 Task: Organize plant care information in Trello by creating cards for each plant type and adding detailed checklists for care instructions and taxonomy.
Action: Mouse moved to (519, 430)
Screenshot: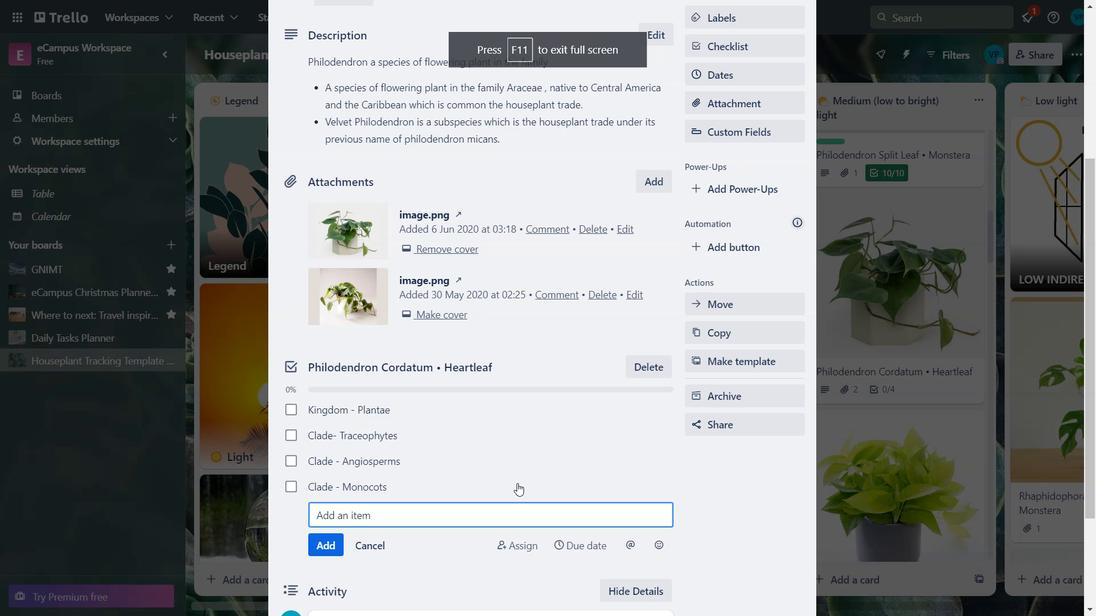 
Action: Key pressed <Key.down><Key.down><Key.down><Key.down>
Screenshot: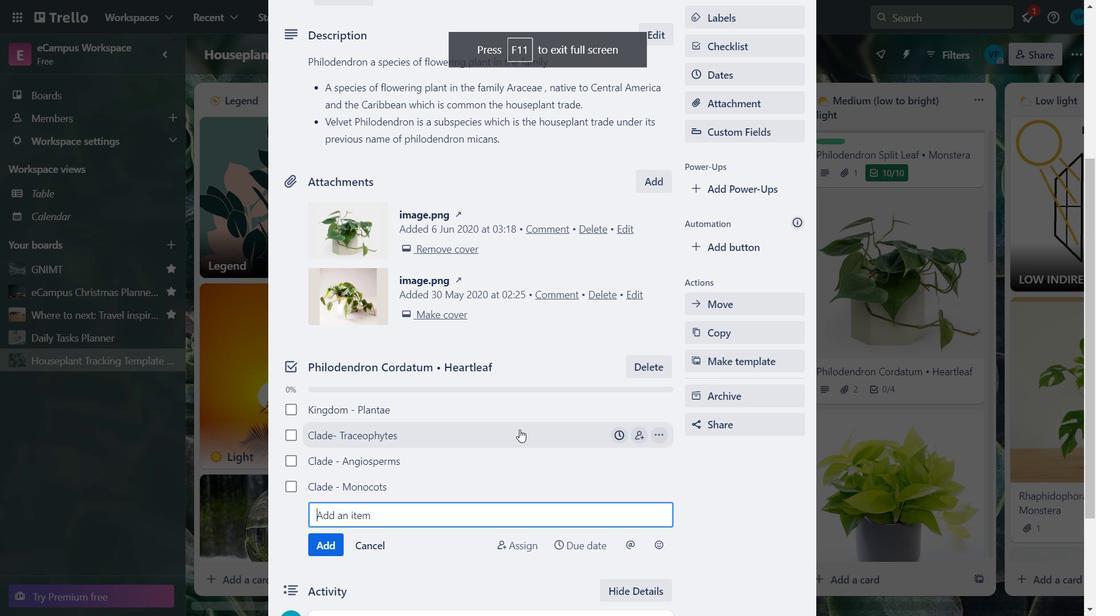 
Action: Mouse moved to (442, 456)
Screenshot: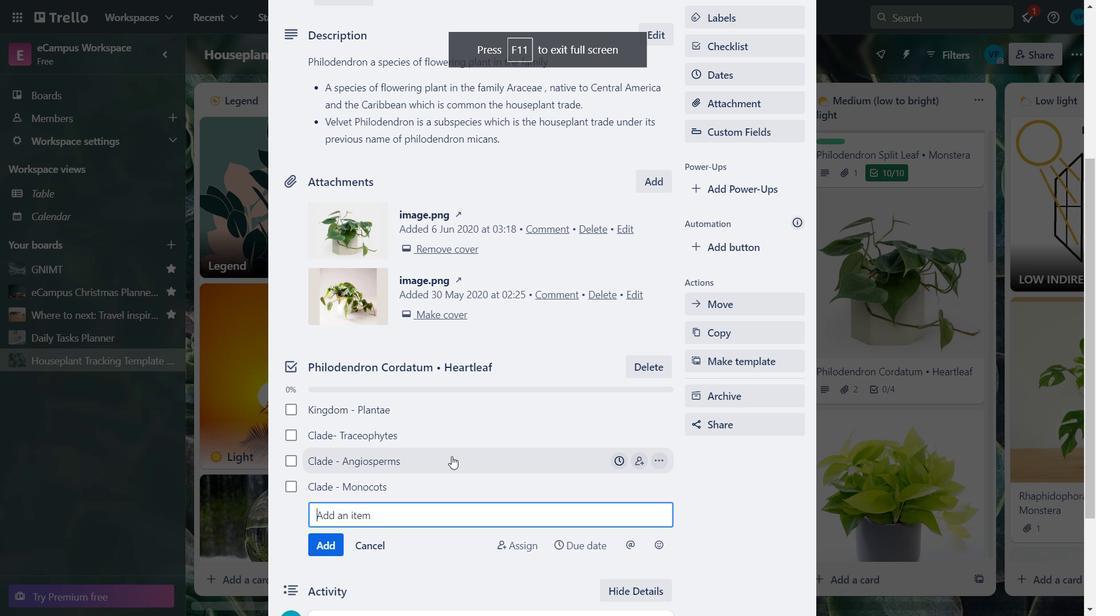 
Action: Mouse pressed left at (442, 456)
Screenshot: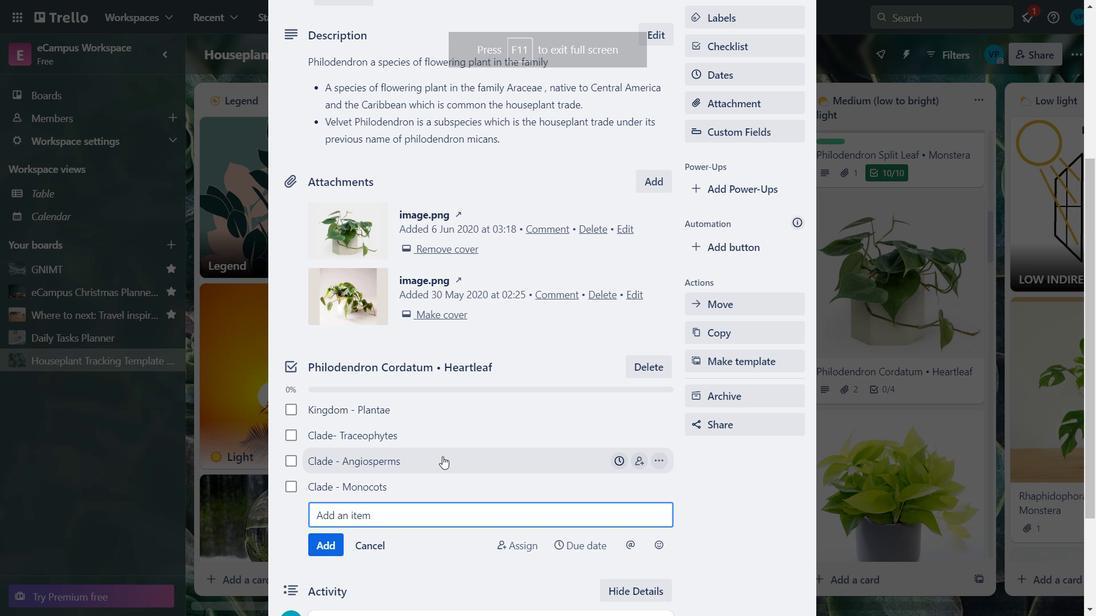 
Action: Mouse moved to (238, 536)
Screenshot: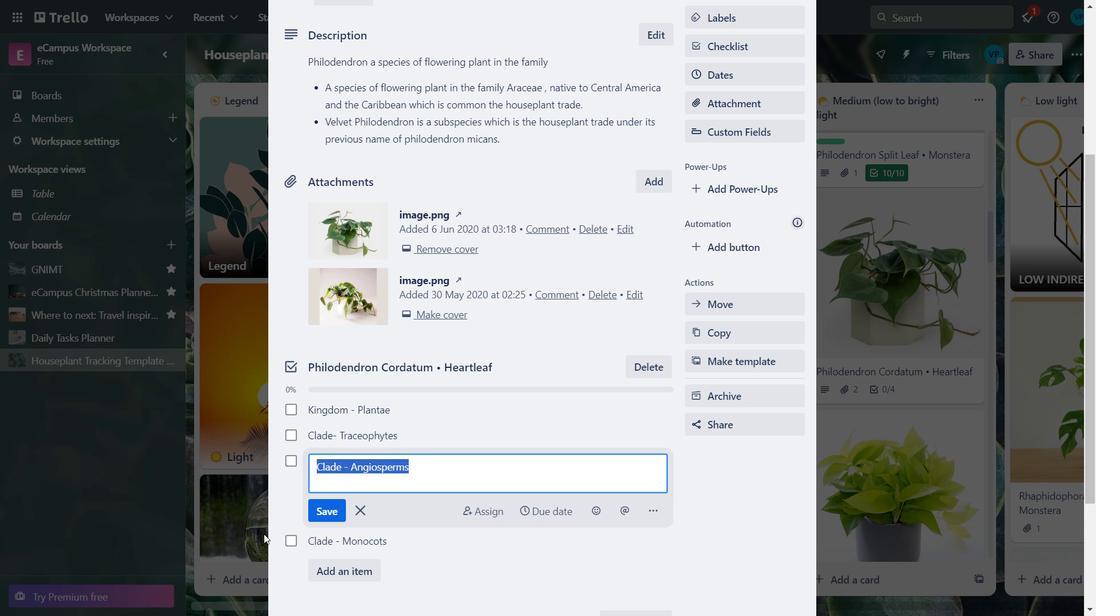 
Action: Mouse pressed left at (238, 536)
Screenshot: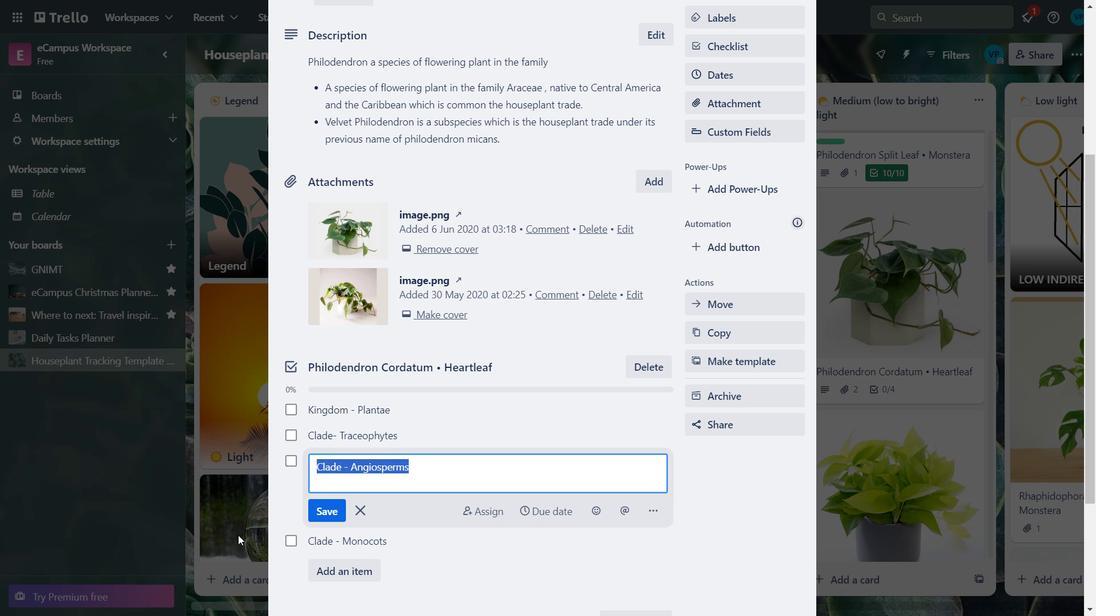 
Action: Mouse moved to (339, 519)
Screenshot: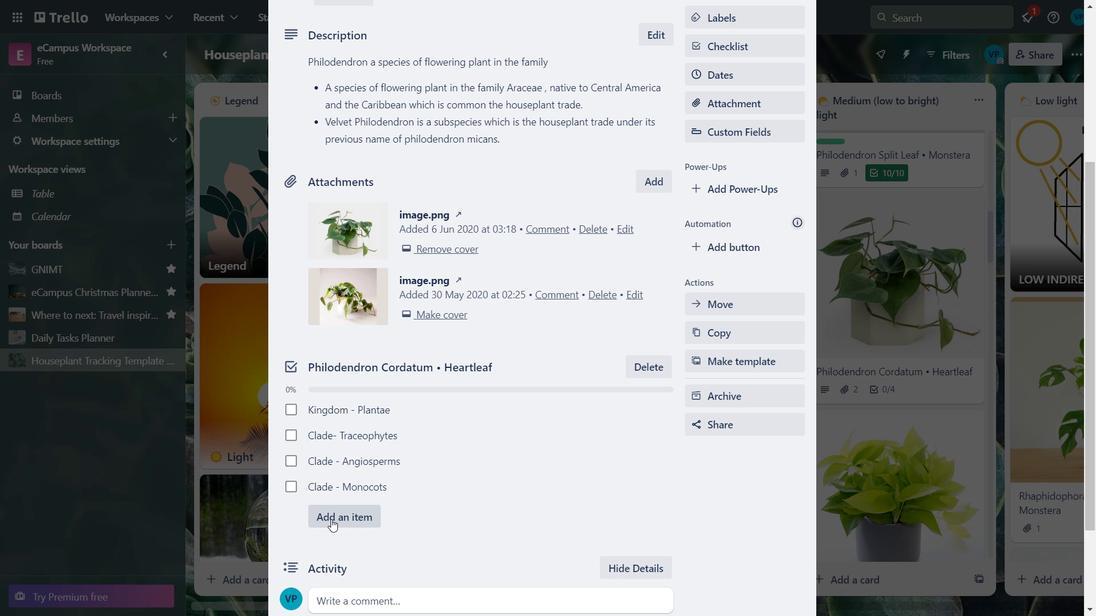 
Action: Mouse pressed left at (339, 519)
Screenshot: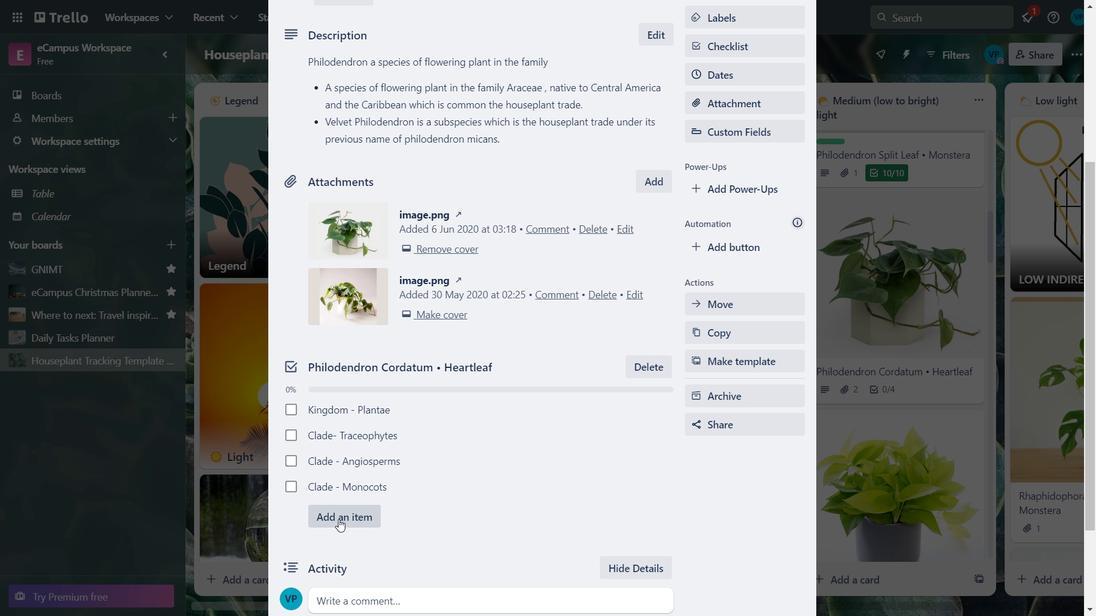 
Action: Key pressed <Key.caps_lock>O<Key.caps_lock>rder<Key.space>-<Key.space><Key.caps_lock>A<Key.caps_lock>lismatales
Screenshot: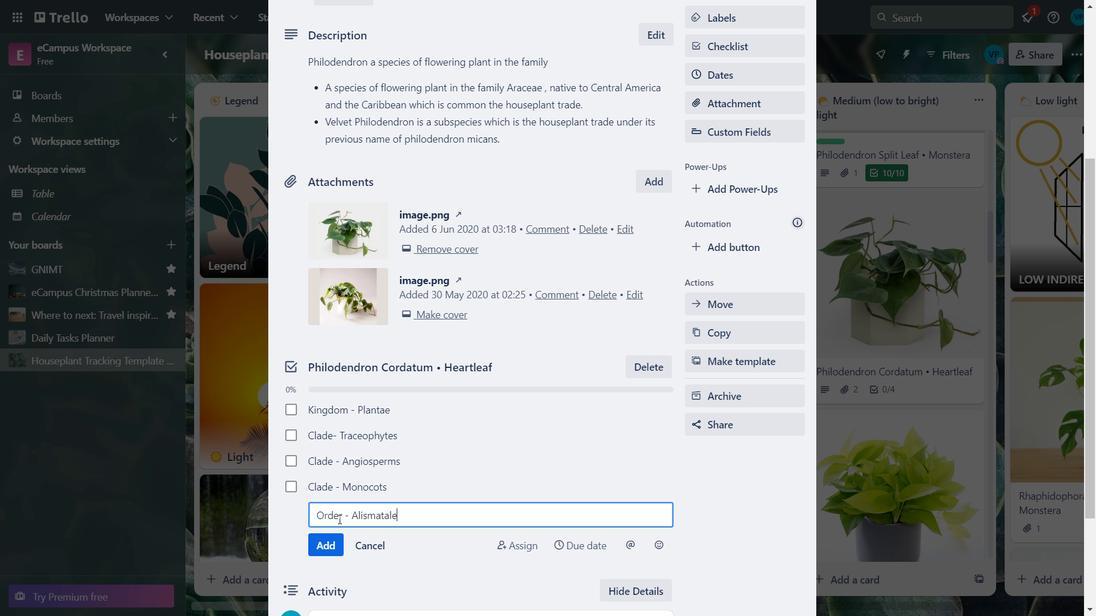 
Action: Mouse moved to (326, 559)
Screenshot: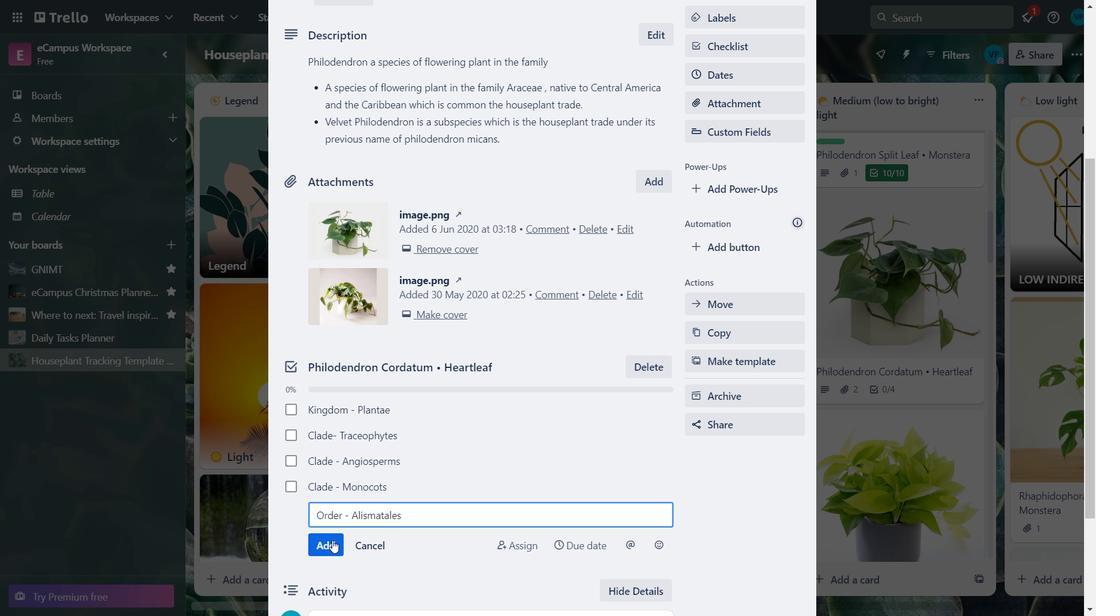 
Action: Mouse pressed left at (326, 559)
Screenshot: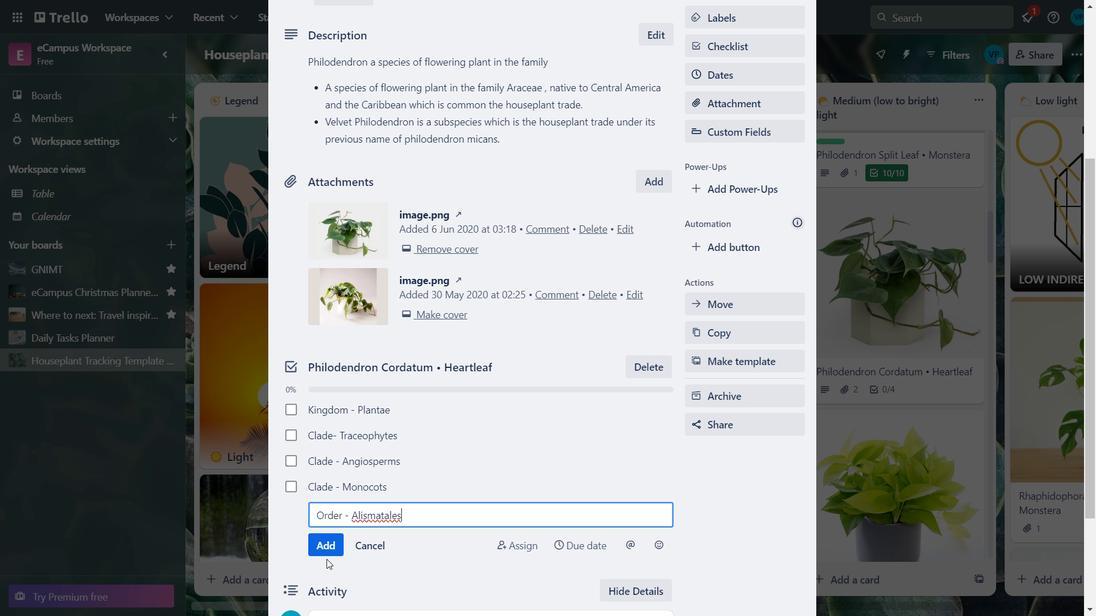 
Action: Mouse moved to (343, 512)
Screenshot: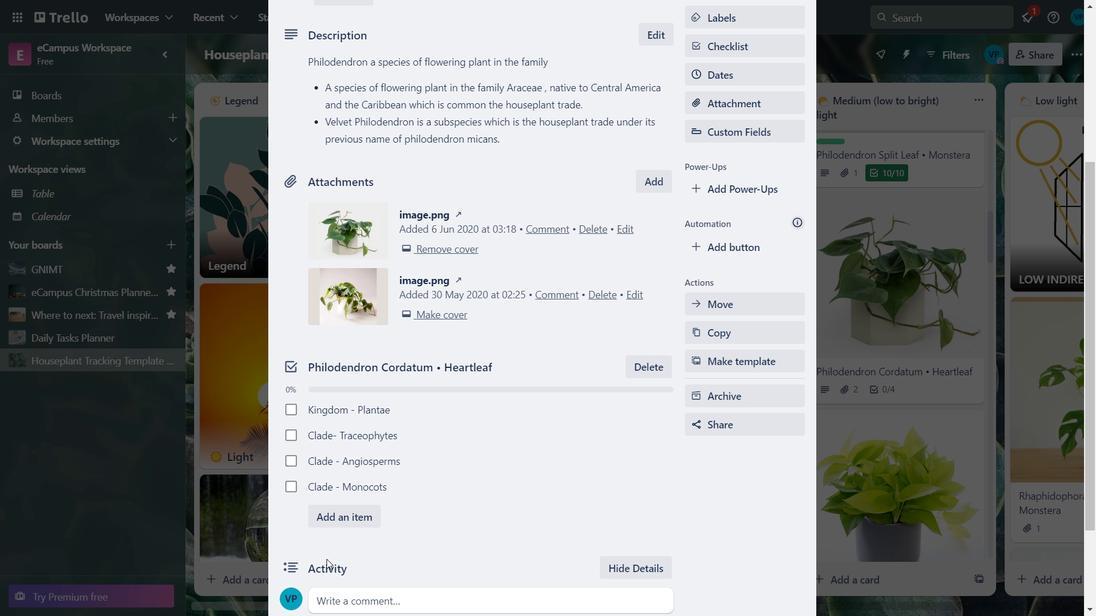 
Action: Mouse pressed left at (343, 512)
Screenshot: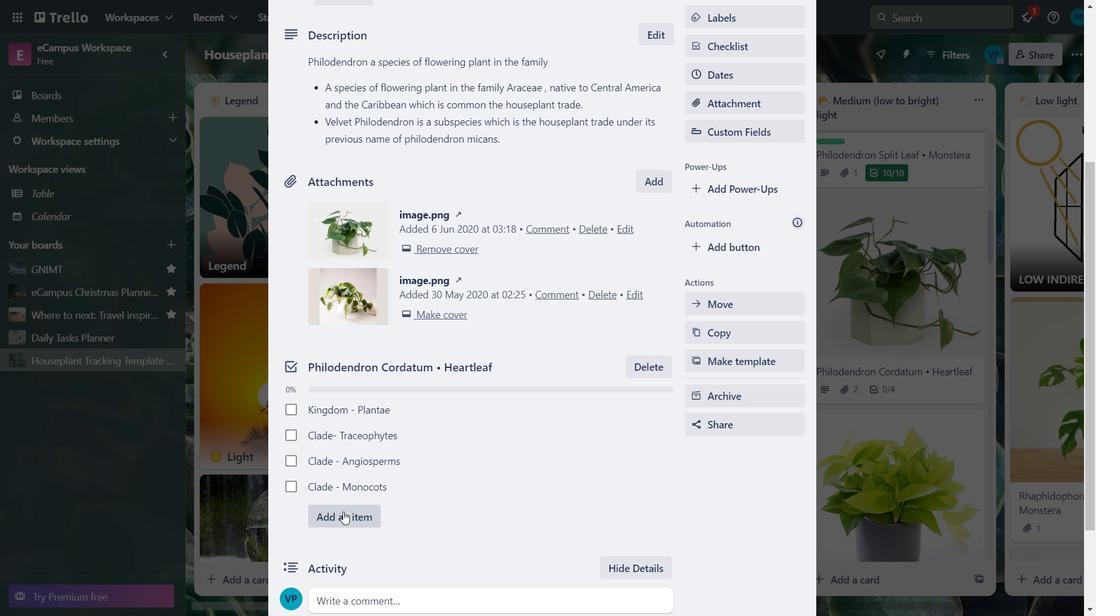 
Action: Mouse moved to (325, 539)
Screenshot: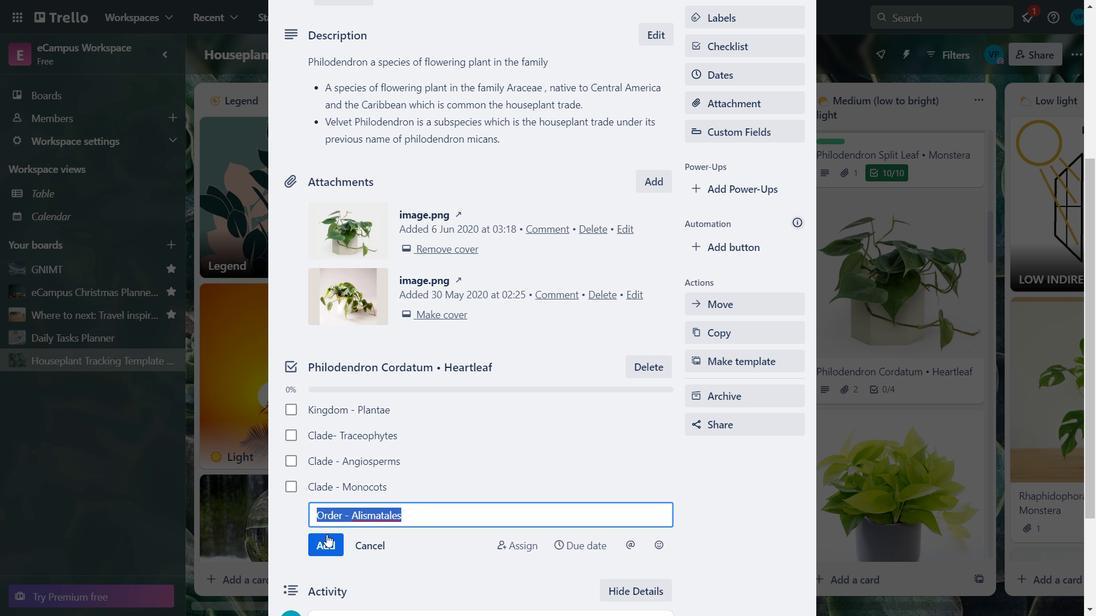 
Action: Mouse pressed left at (325, 539)
Screenshot: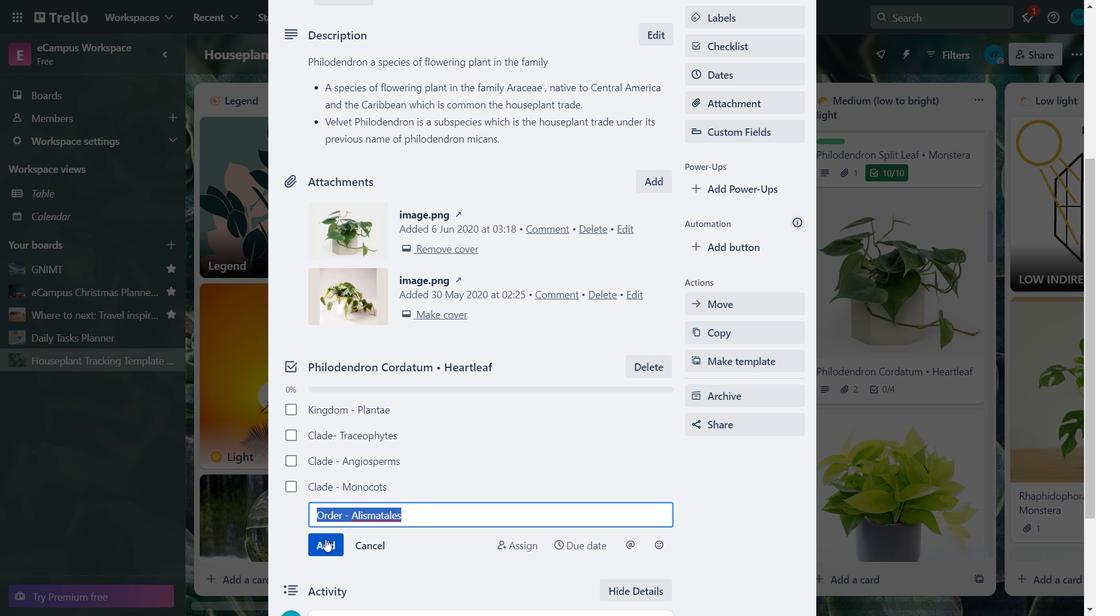 
Action: Key pressed <Key.caps_lock>F<Key.caps_lock>amily<Key.space>-<Key.space><Key.caps_lock>A<Key.caps_lock>raca<Key.backspace>eae
Screenshot: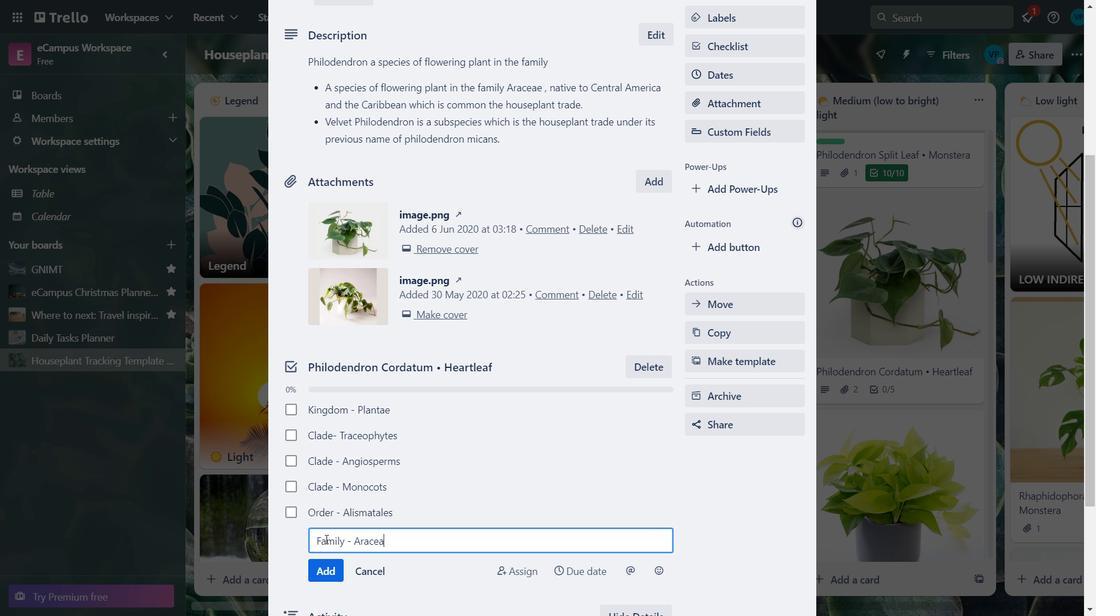 
Action: Mouse moved to (322, 572)
Screenshot: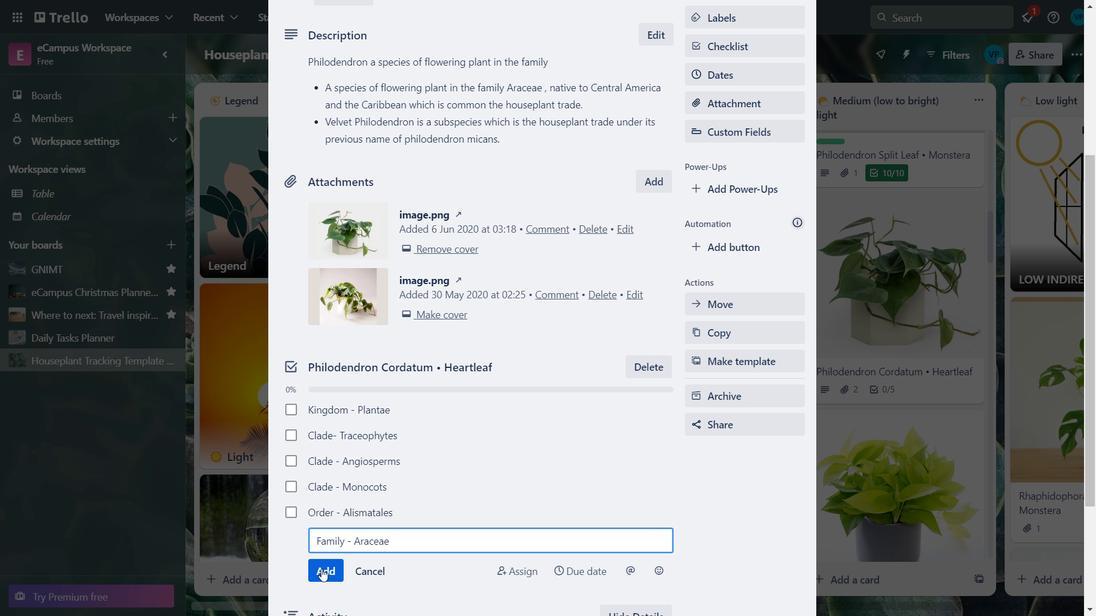 
Action: Mouse pressed left at (322, 572)
Screenshot: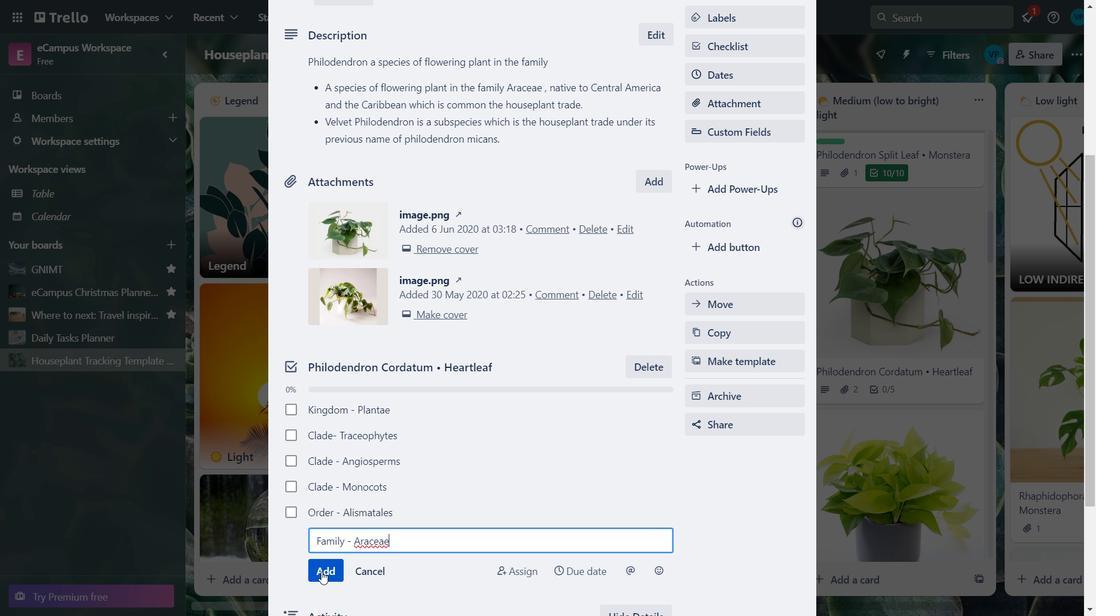 
Action: Key pressed <Key.caps_lock><Key.caps_lock><Key.caps_lock>G<Key.caps_lock>enus-<Key.space><Key.caps_lock>P<Key.caps_lock>hilodendron
Screenshot: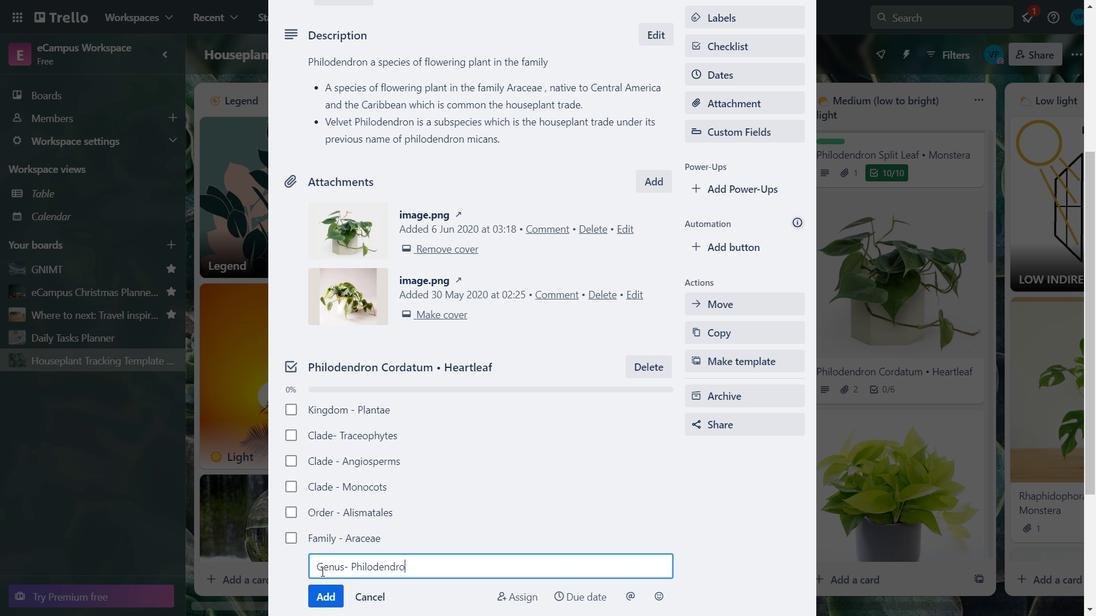 
Action: Mouse moved to (324, 595)
Screenshot: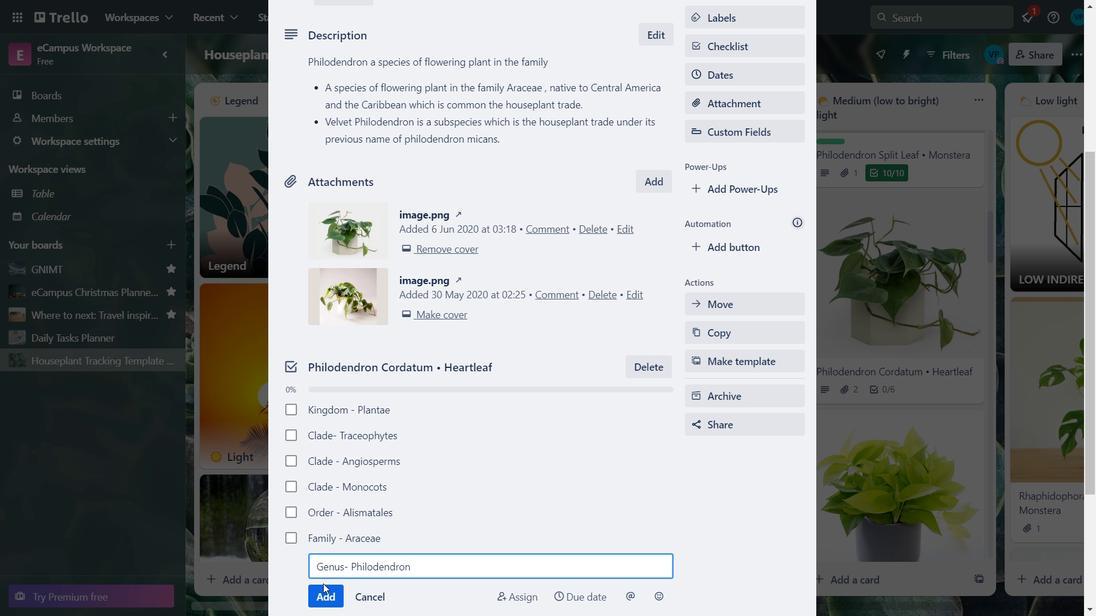 
Action: Mouse pressed left at (324, 595)
Screenshot: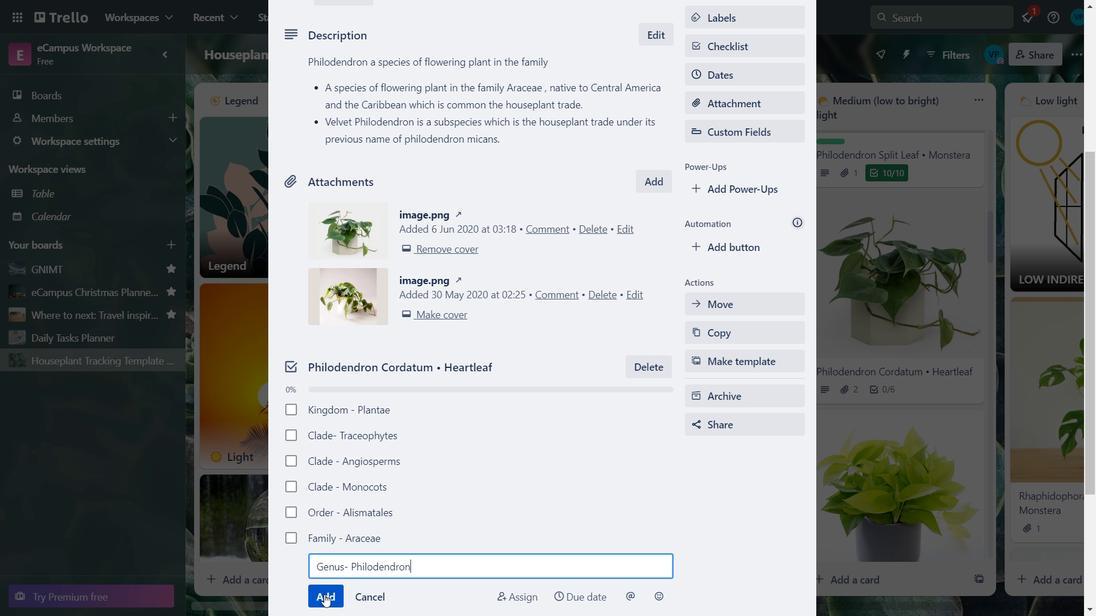 
Action: Key pressed <Key.caps_lock>S<Key.caps_lock>pecies-<Key.space><Key.caps_lock>P.H<Key.backspace><Key.caps_lock>hedaraceum
Screenshot: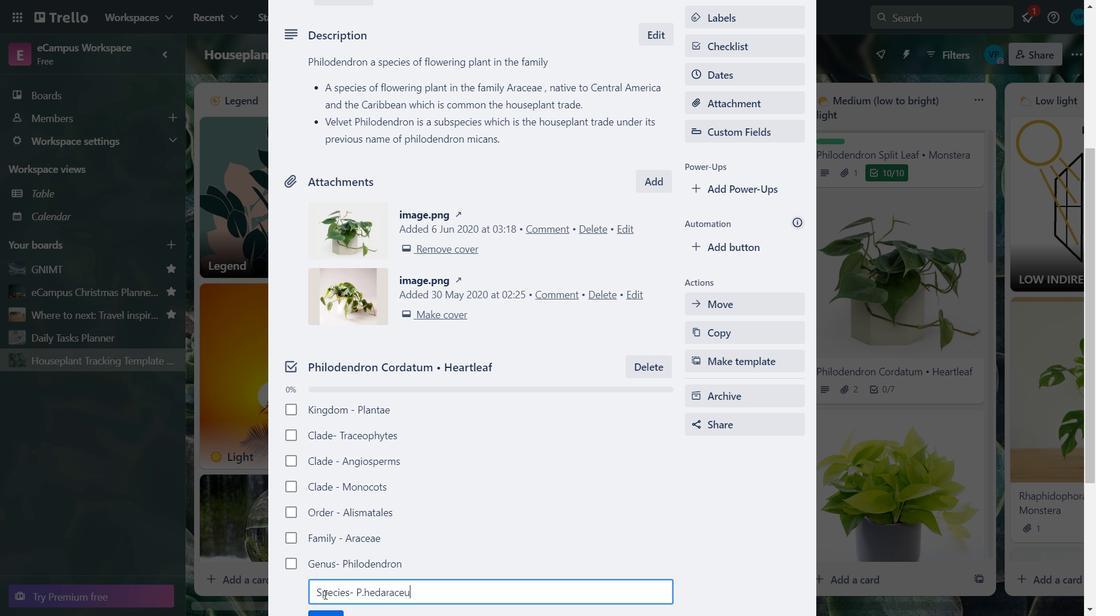 
Action: Mouse moved to (414, 480)
Screenshot: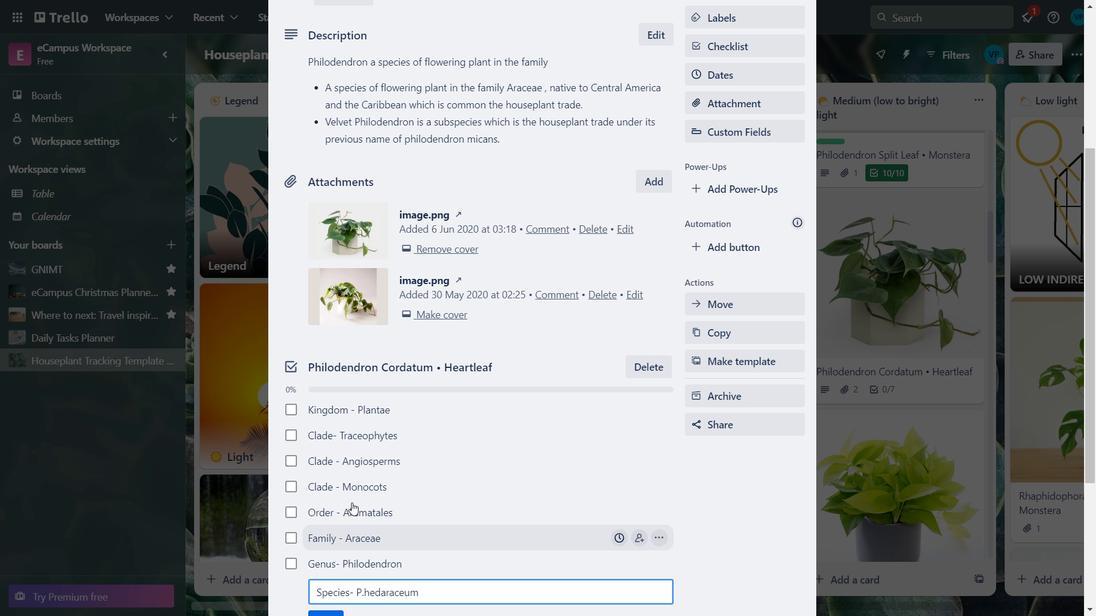 
Action: Key pressed <Key.down><Key.down><Key.down><Key.down>
Screenshot: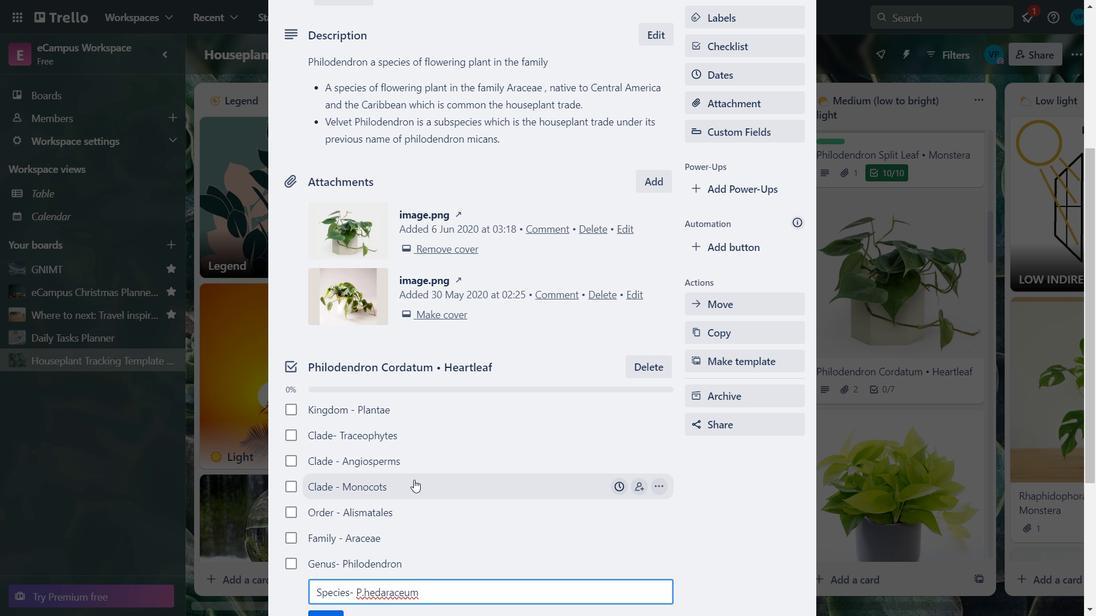 
Action: Mouse moved to (806, 563)
Screenshot: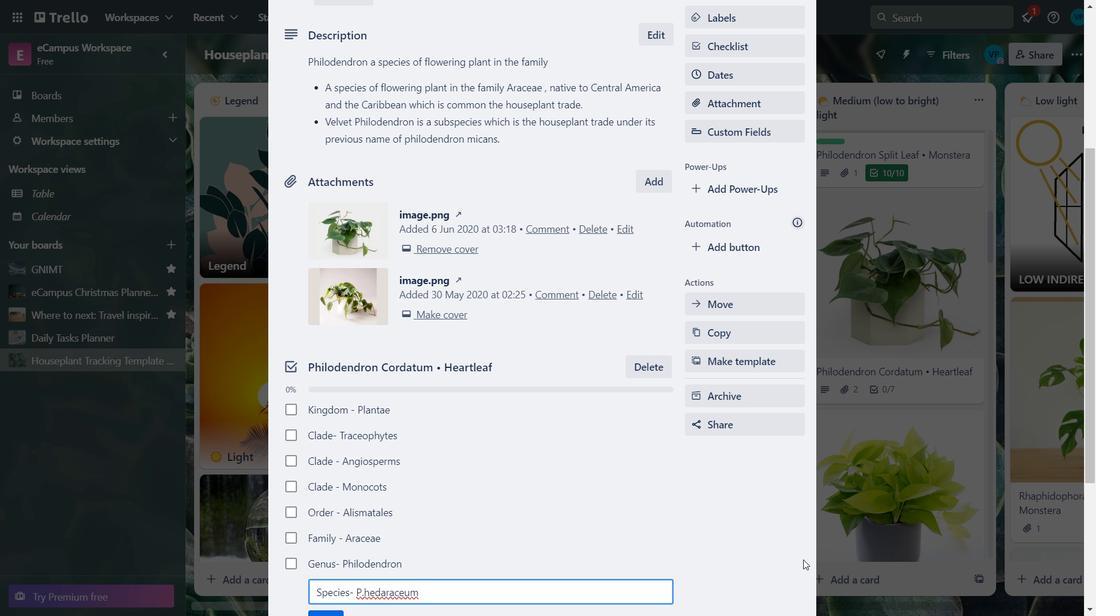 
Action: Mouse pressed left at (806, 563)
Screenshot: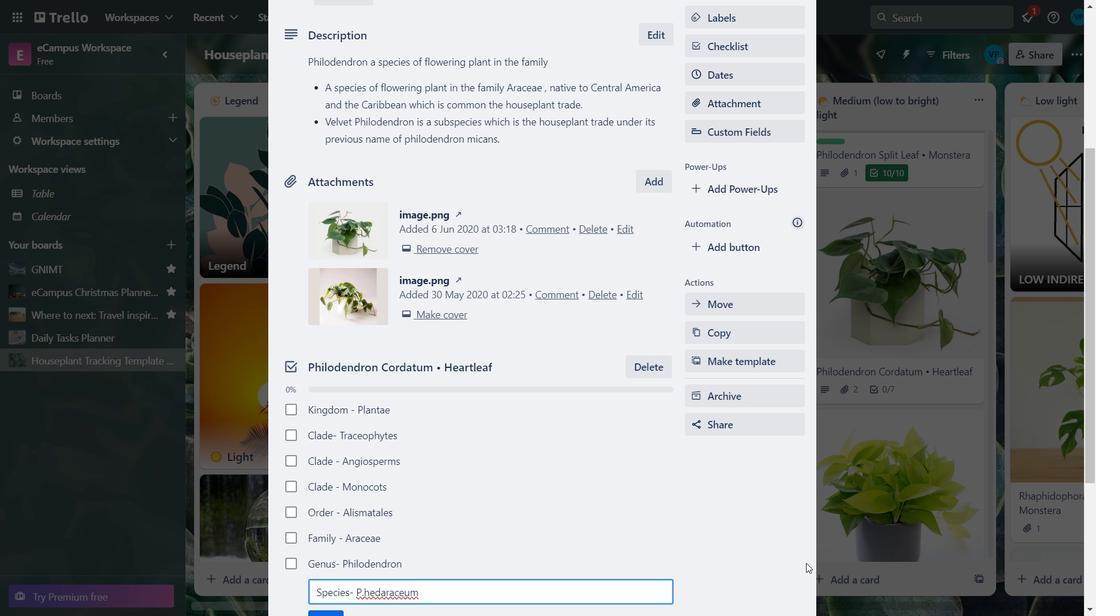 
Action: Mouse moved to (810, 539)
Screenshot: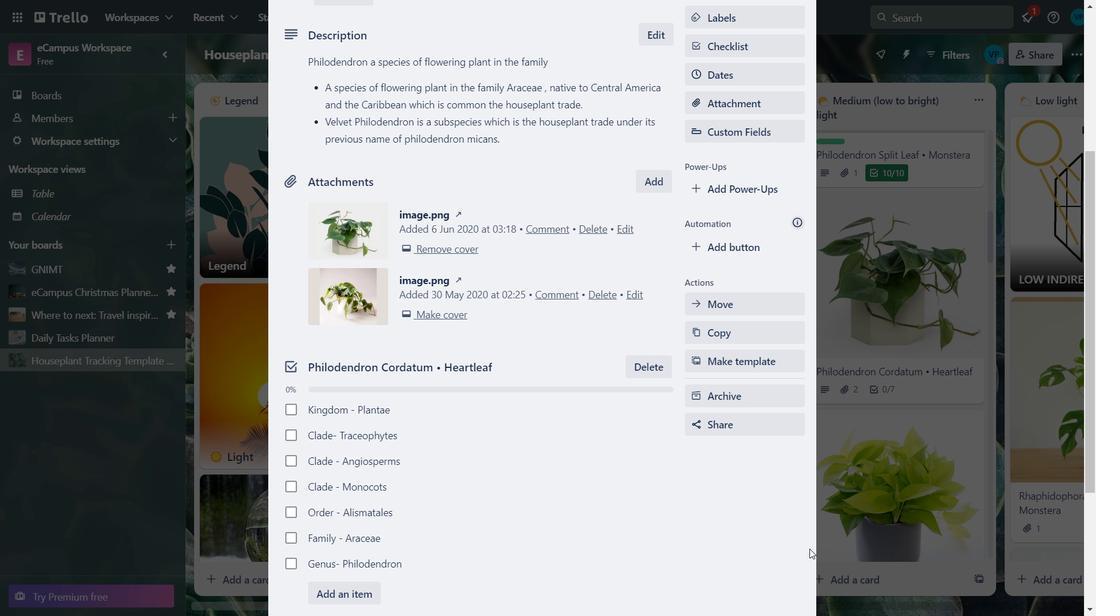 
Action: Mouse pressed left at (810, 539)
Screenshot: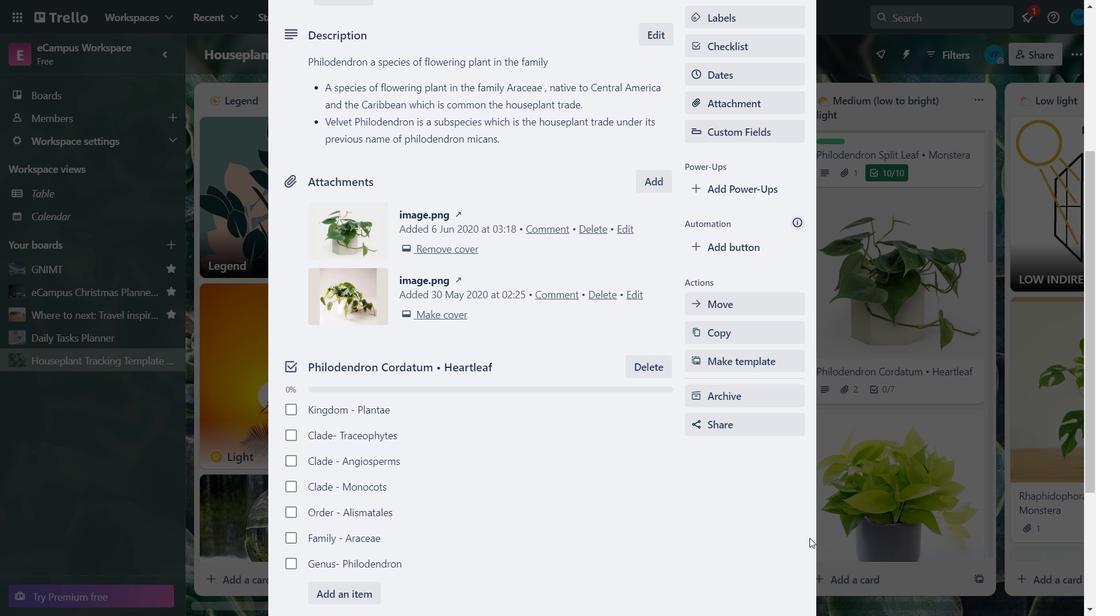 
Action: Mouse moved to (813, 496)
Screenshot: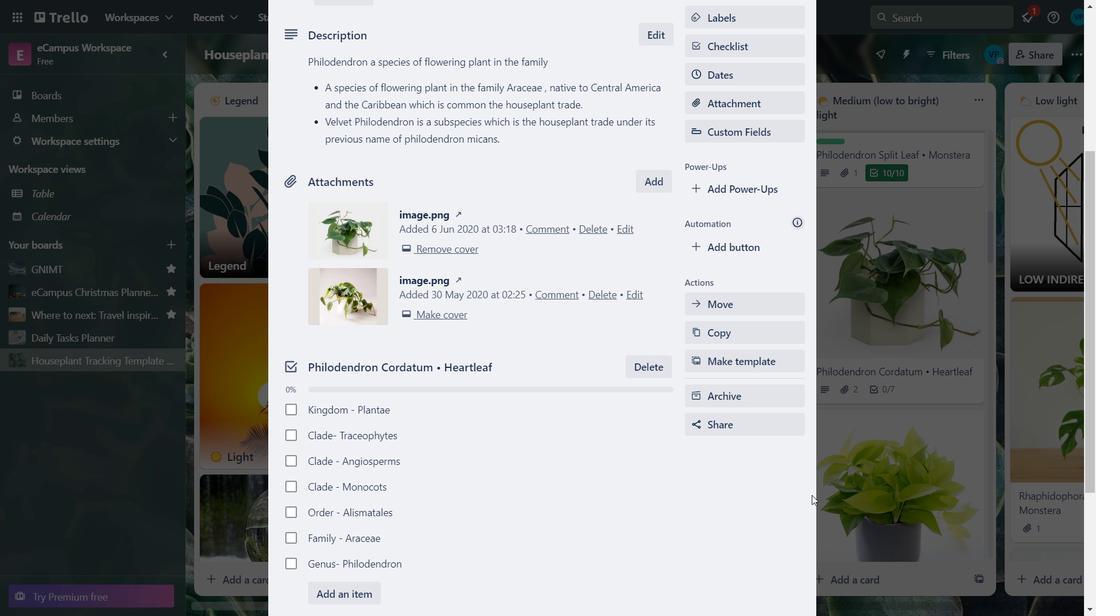 
Action: Mouse pressed left at (813, 496)
Screenshot: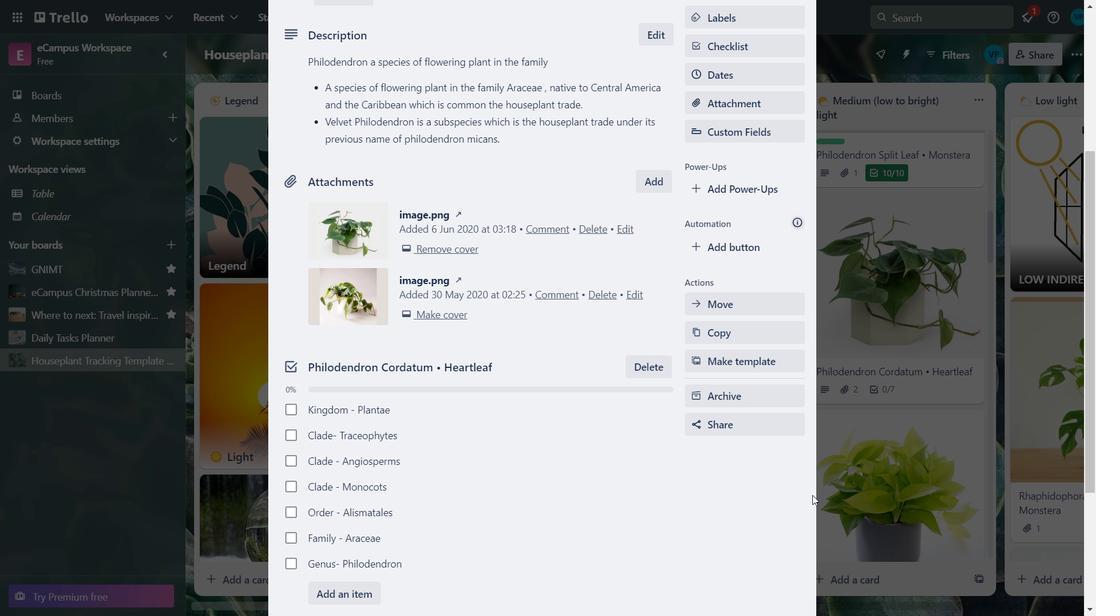 
Action: Mouse pressed left at (813, 496)
Screenshot: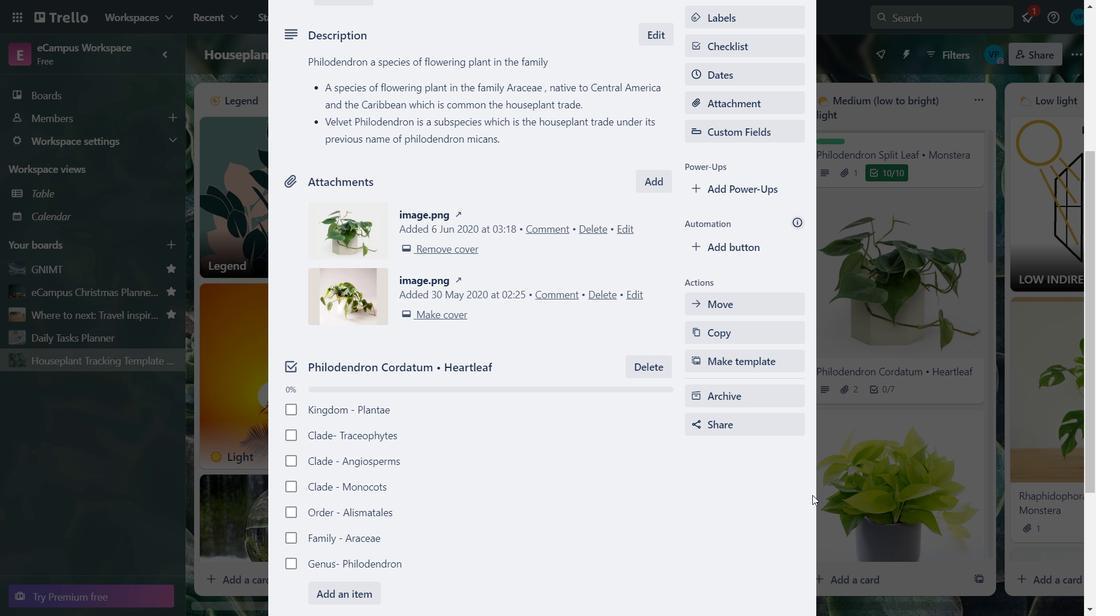 
Action: Mouse pressed left at (813, 496)
Screenshot: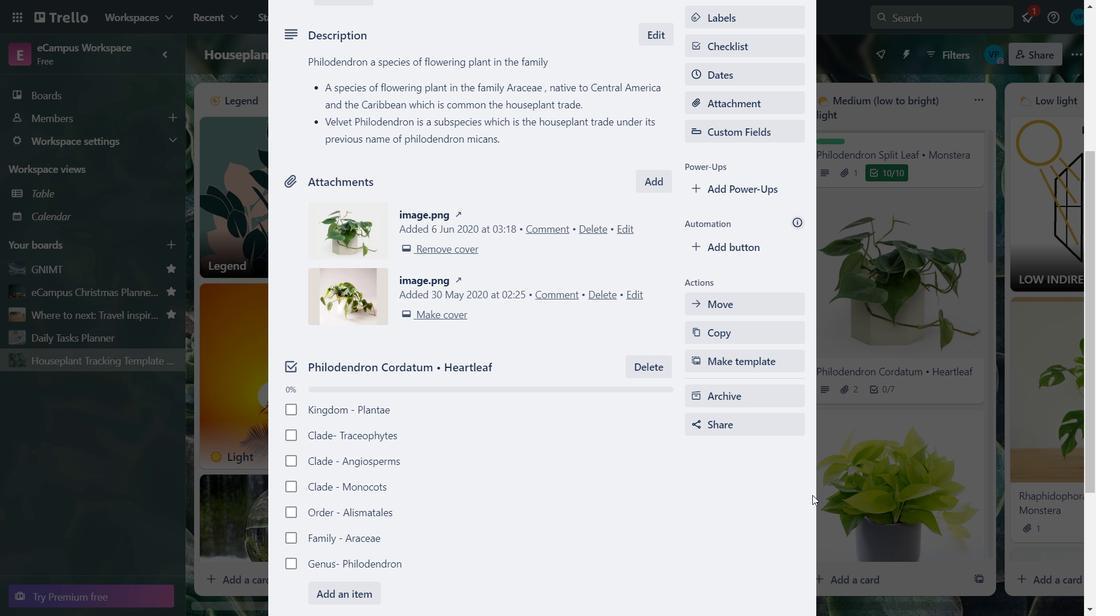 
Action: Mouse pressed left at (813, 496)
Screenshot: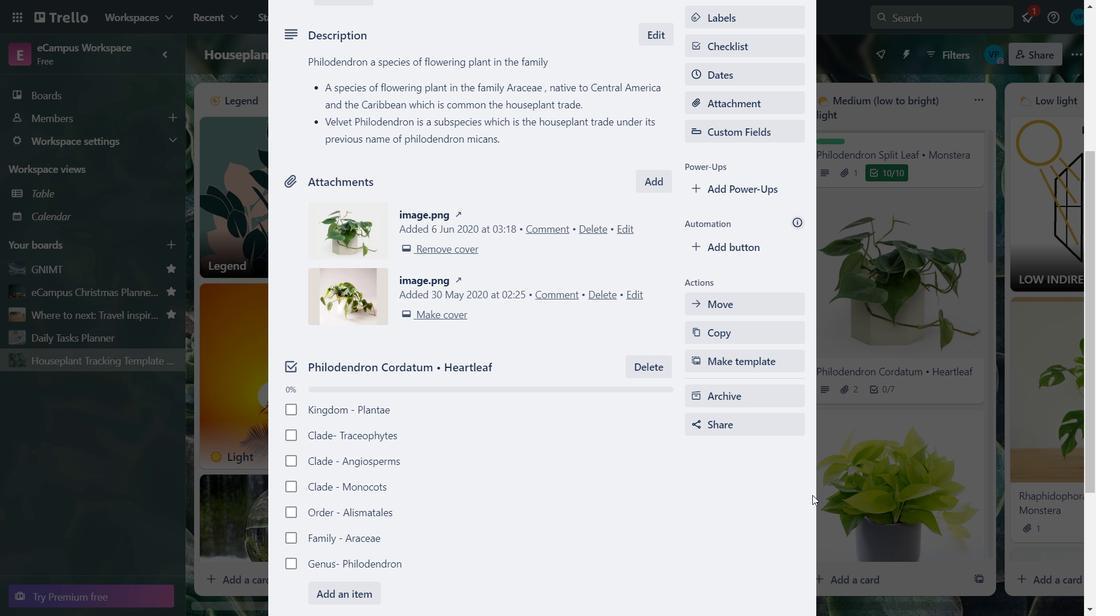 
Action: Mouse moved to (814, 338)
Screenshot: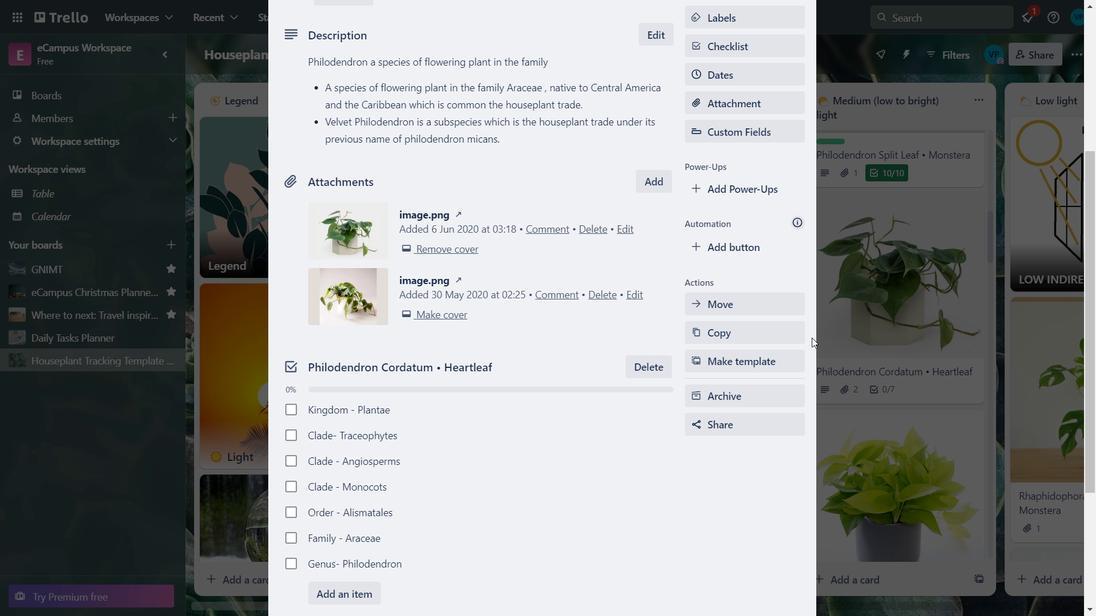 
Action: Mouse pressed left at (814, 338)
Screenshot: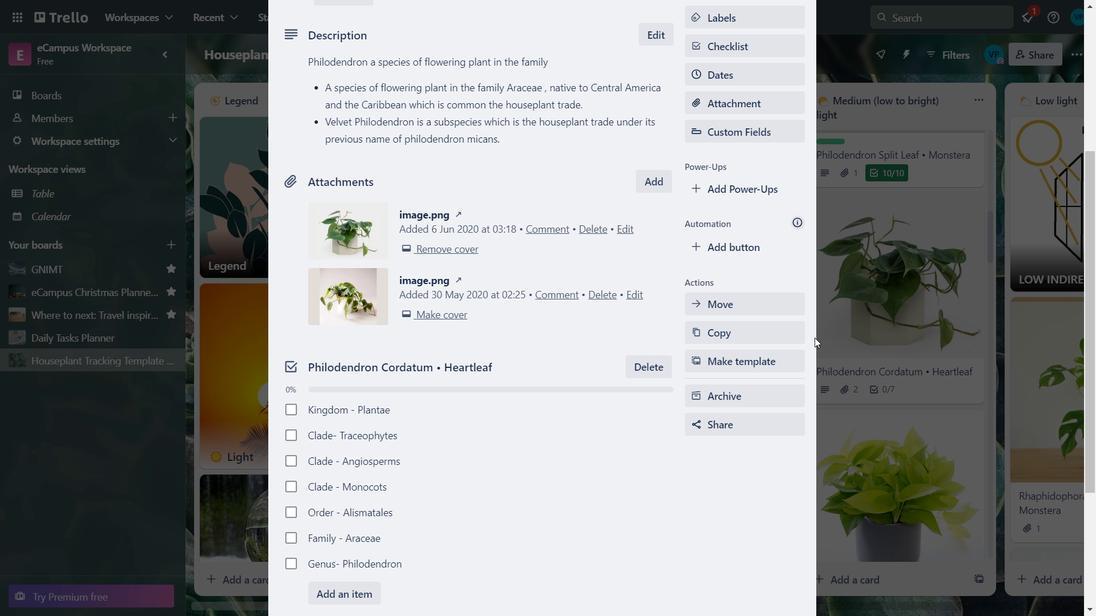 
Action: Mouse pressed left at (814, 338)
Screenshot: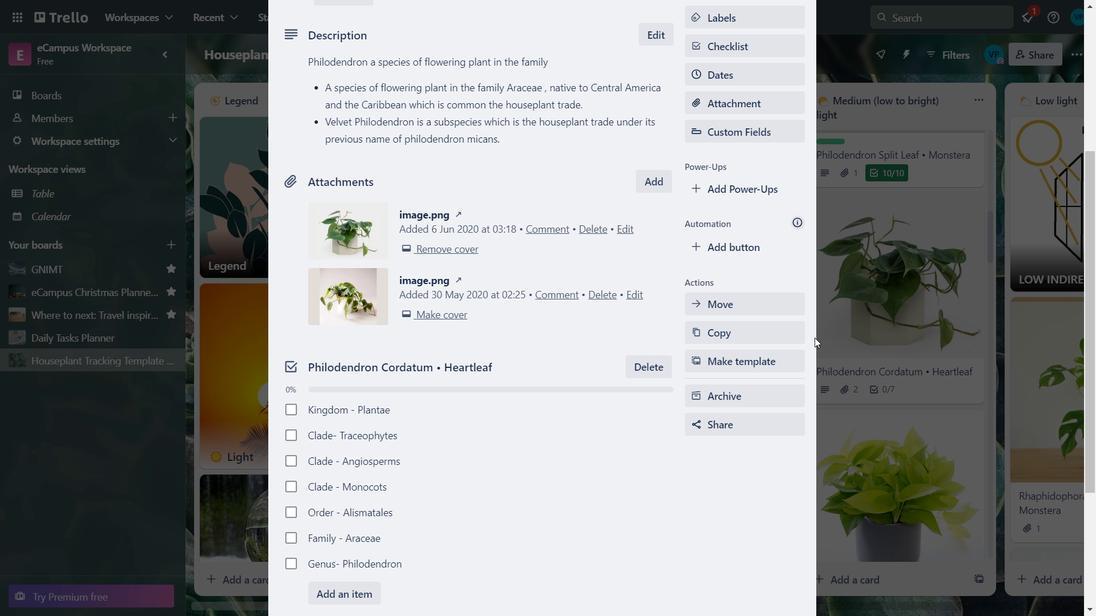 
Action: Mouse pressed left at (814, 338)
Screenshot: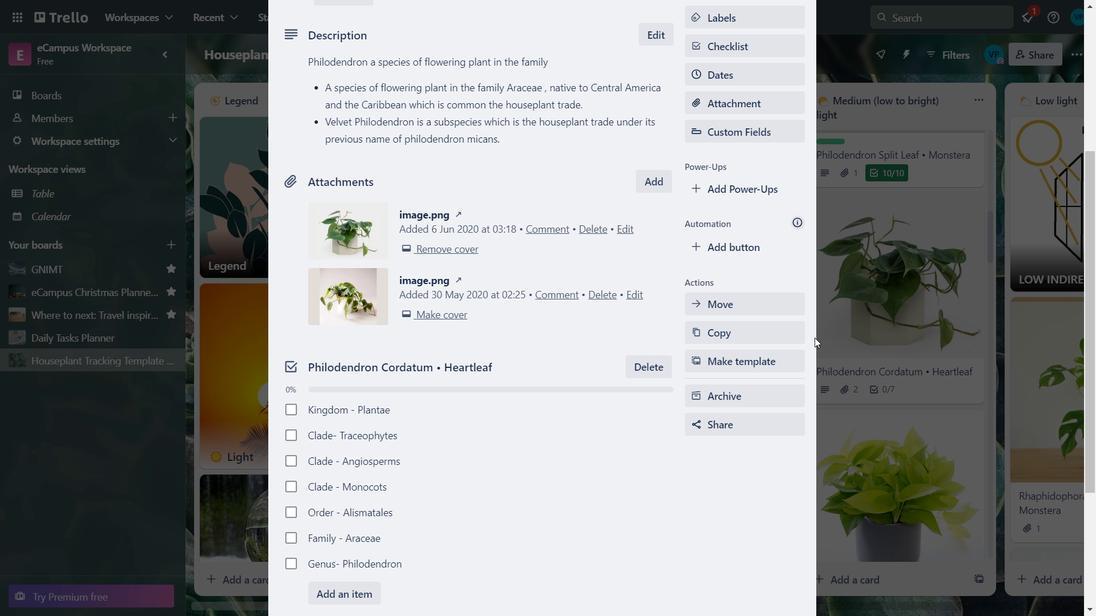 
Action: Mouse moved to (813, 338)
Screenshot: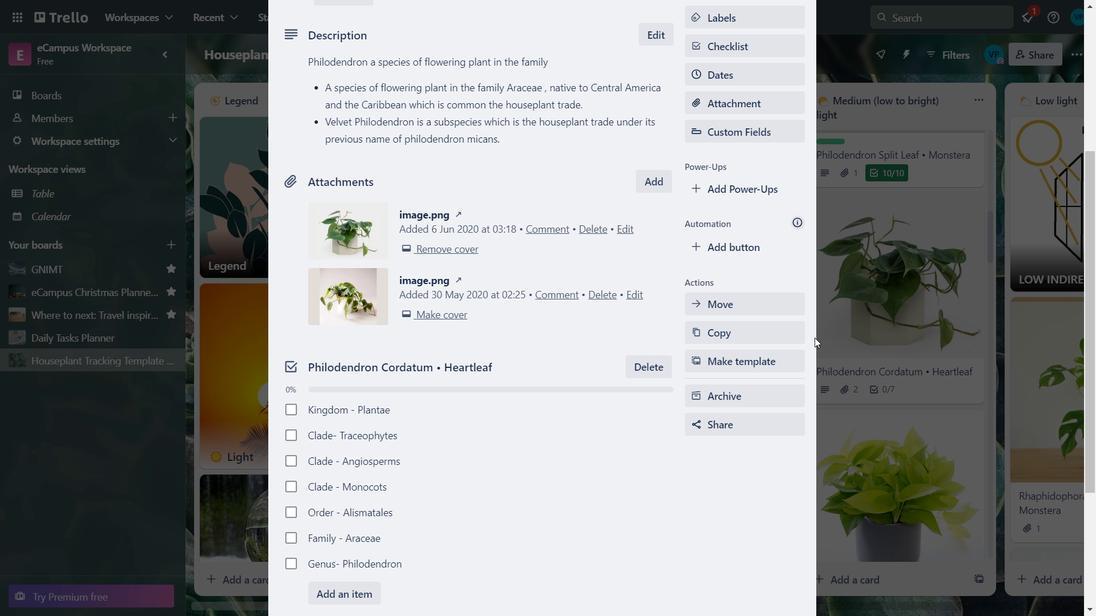 
Action: Key pressed <Key.down><Key.down><Key.down><Key.down>
Screenshot: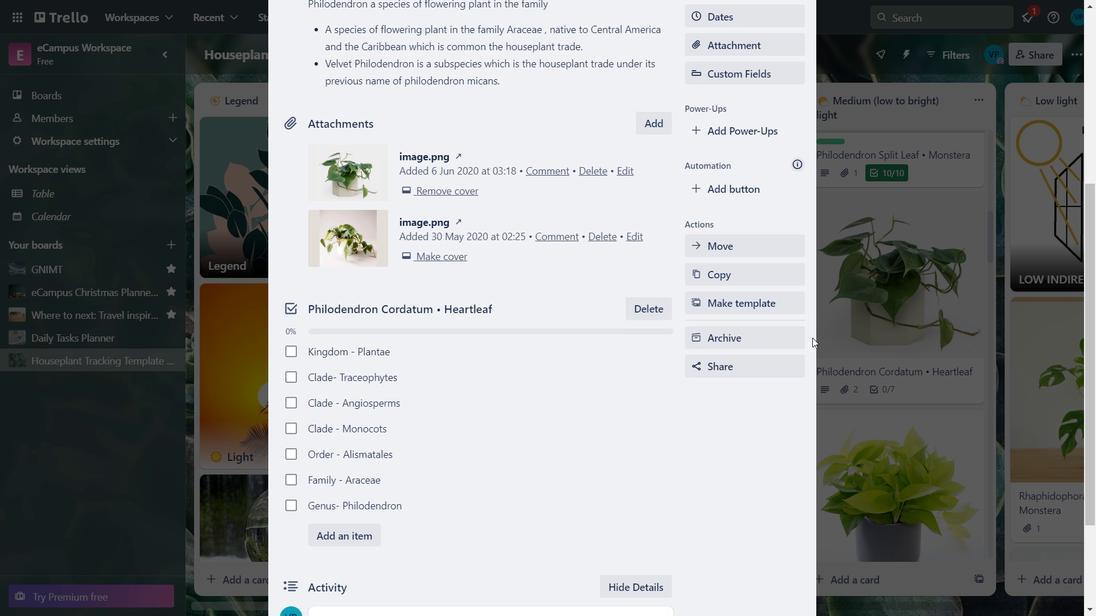 
Action: Mouse moved to (343, 474)
Screenshot: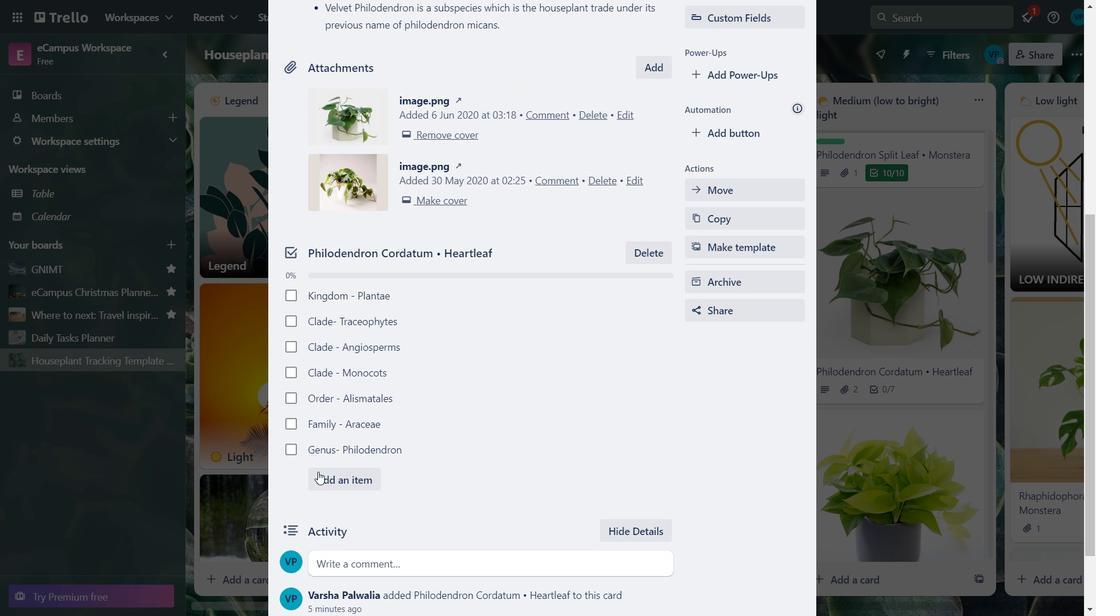 
Action: Mouse pressed left at (343, 474)
Screenshot: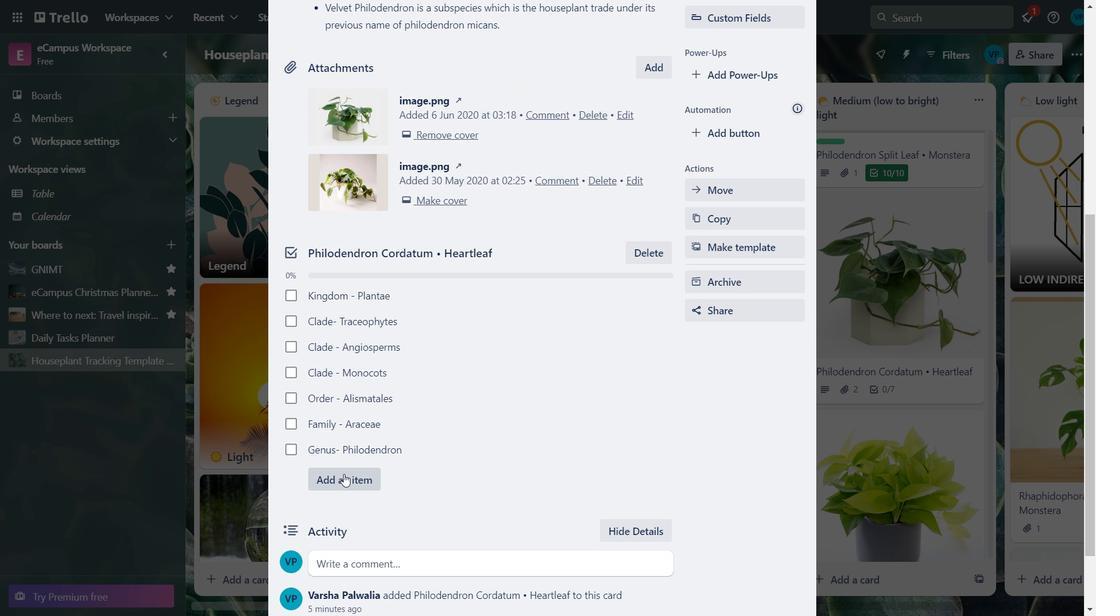 
Action: Mouse moved to (327, 509)
Screenshot: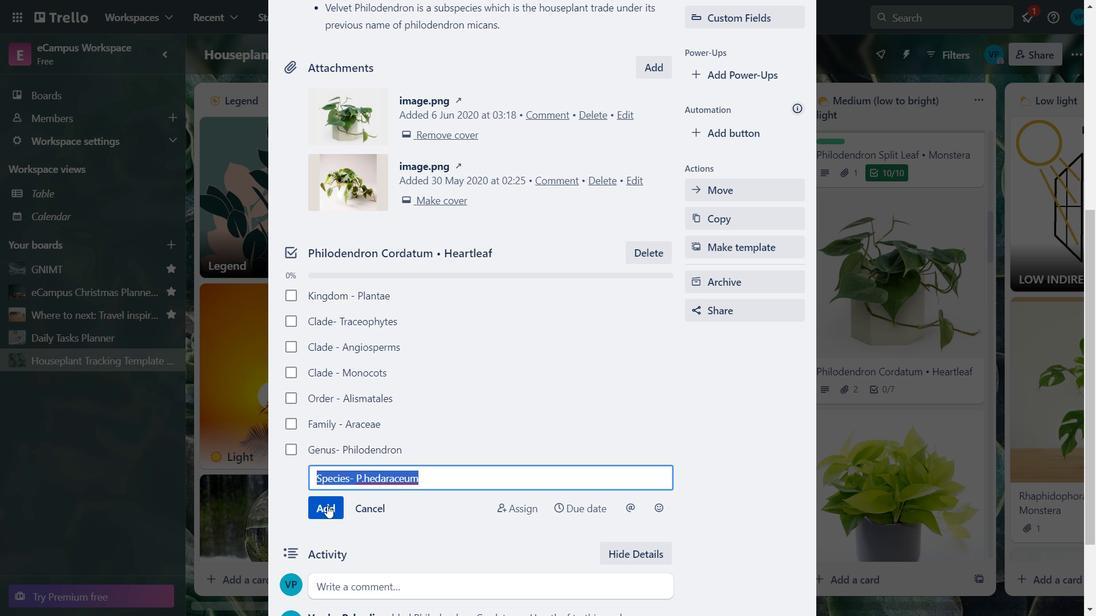 
Action: Mouse pressed left at (327, 509)
Screenshot: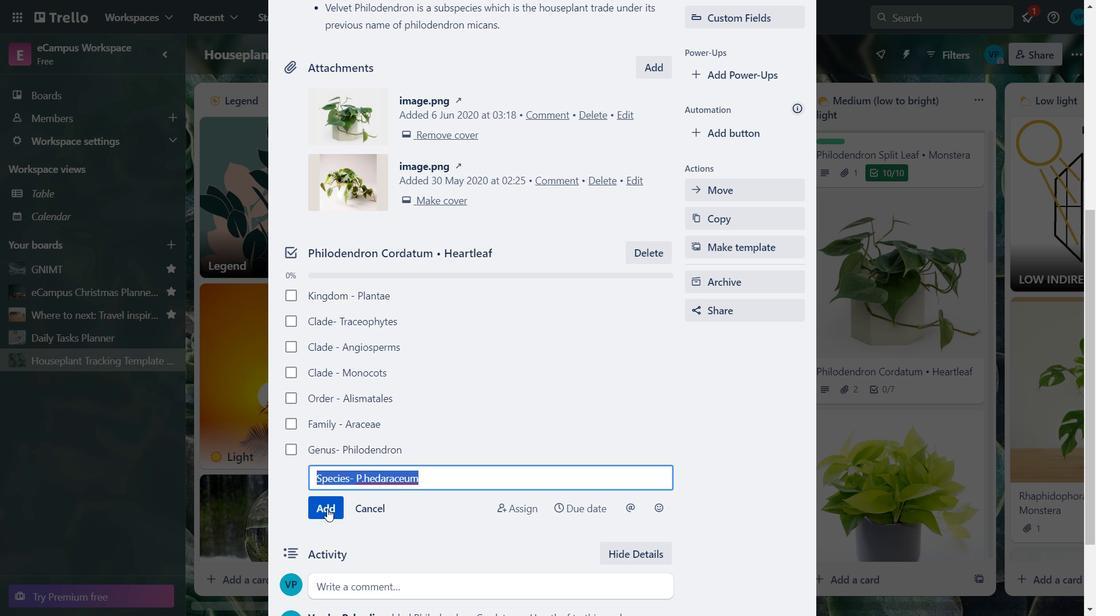 
Action: Mouse moved to (296, 291)
Screenshot: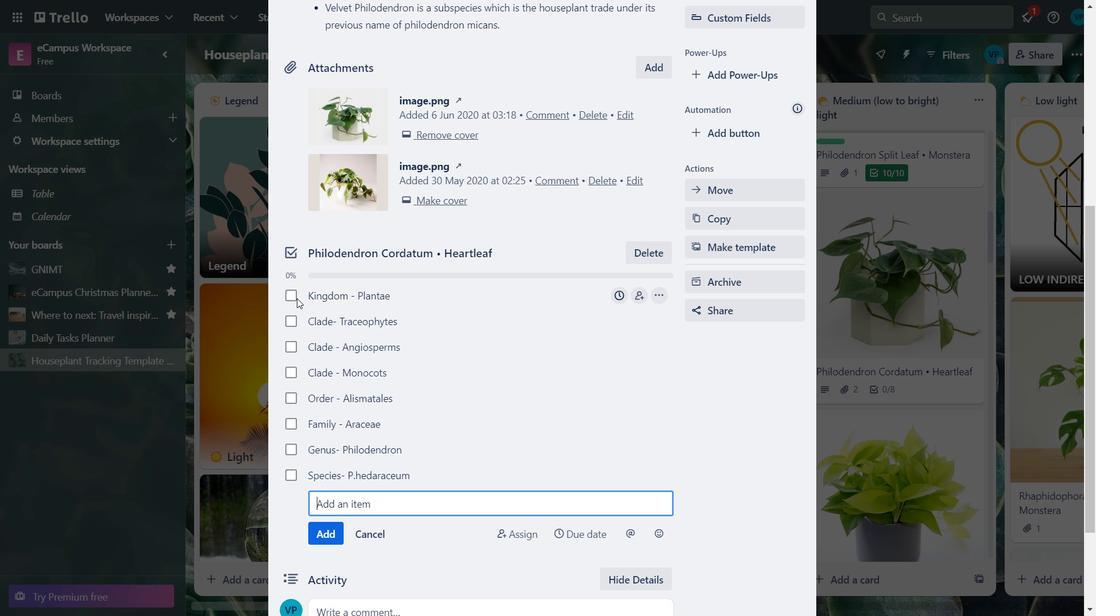 
Action: Mouse pressed left at (296, 291)
Screenshot: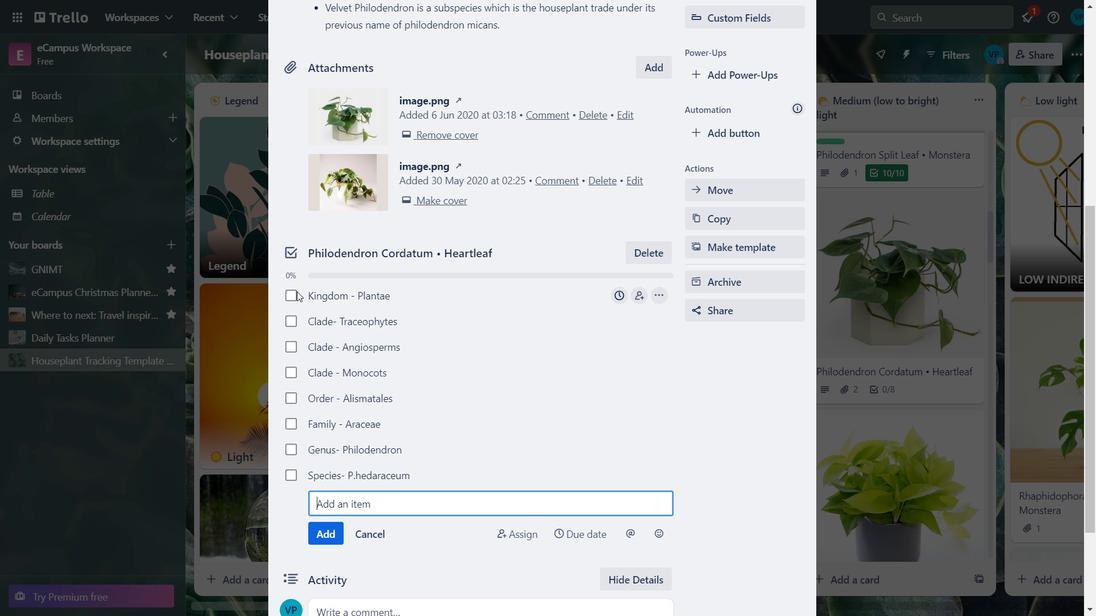 
Action: Mouse moved to (286, 316)
Screenshot: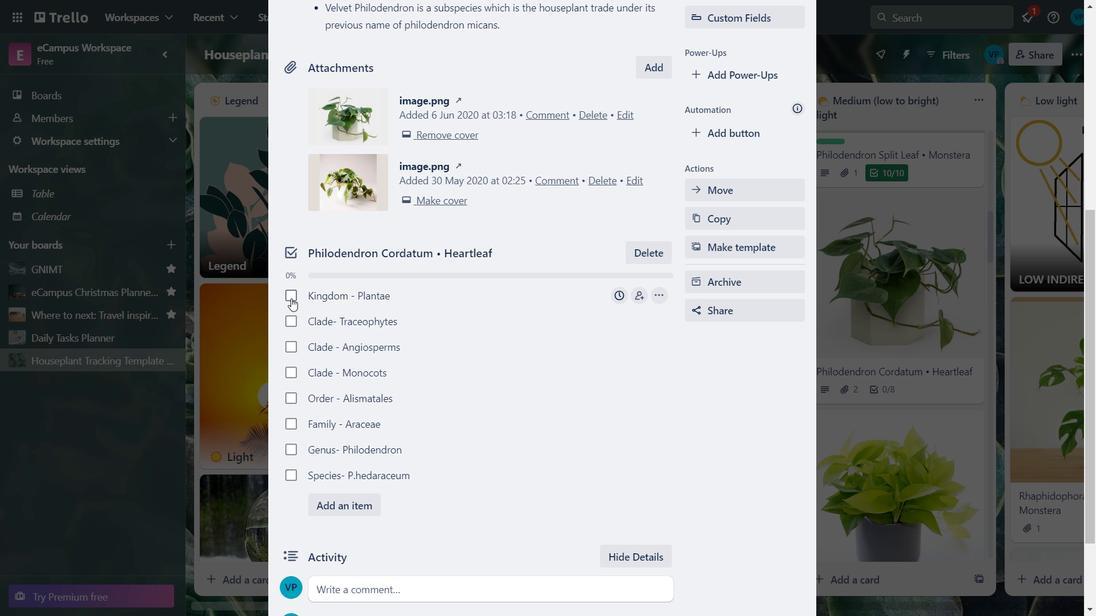 
Action: Mouse pressed left at (286, 316)
Screenshot: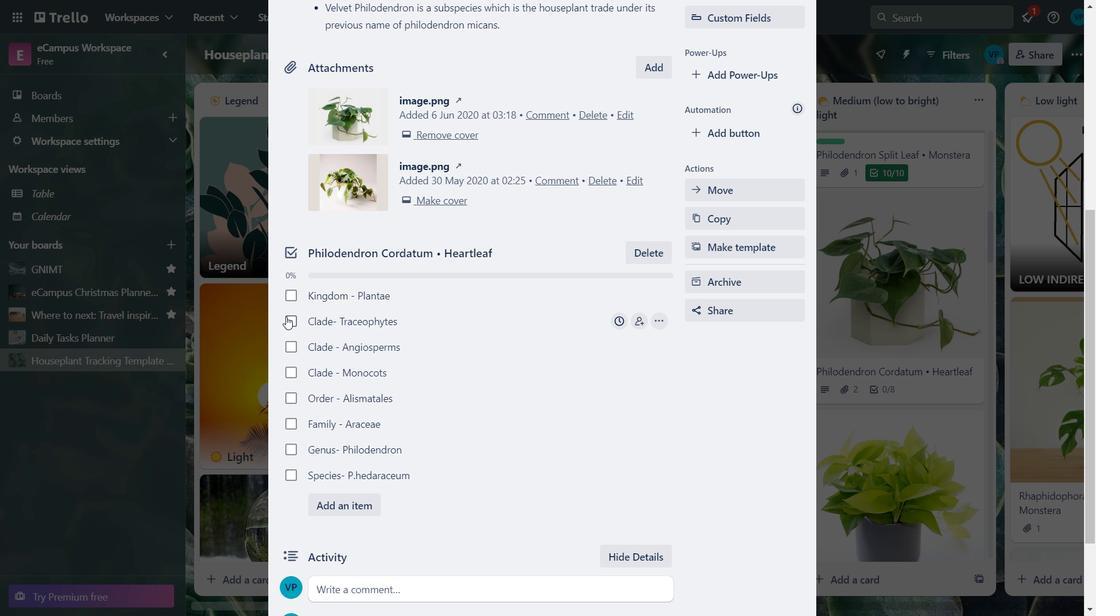 
Action: Mouse moved to (291, 290)
Screenshot: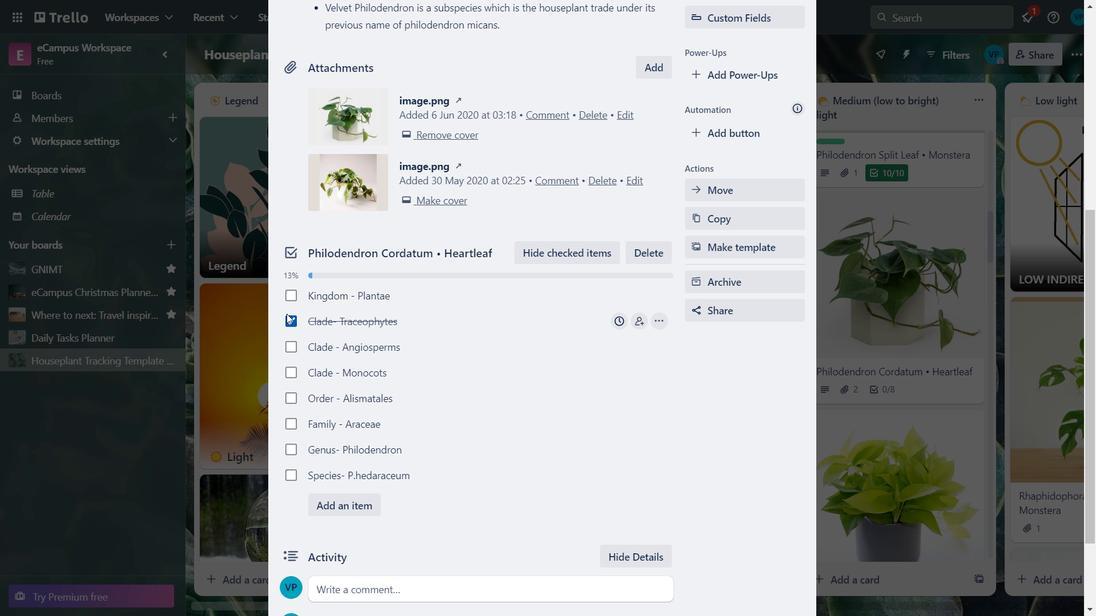 
Action: Mouse pressed left at (291, 290)
Screenshot: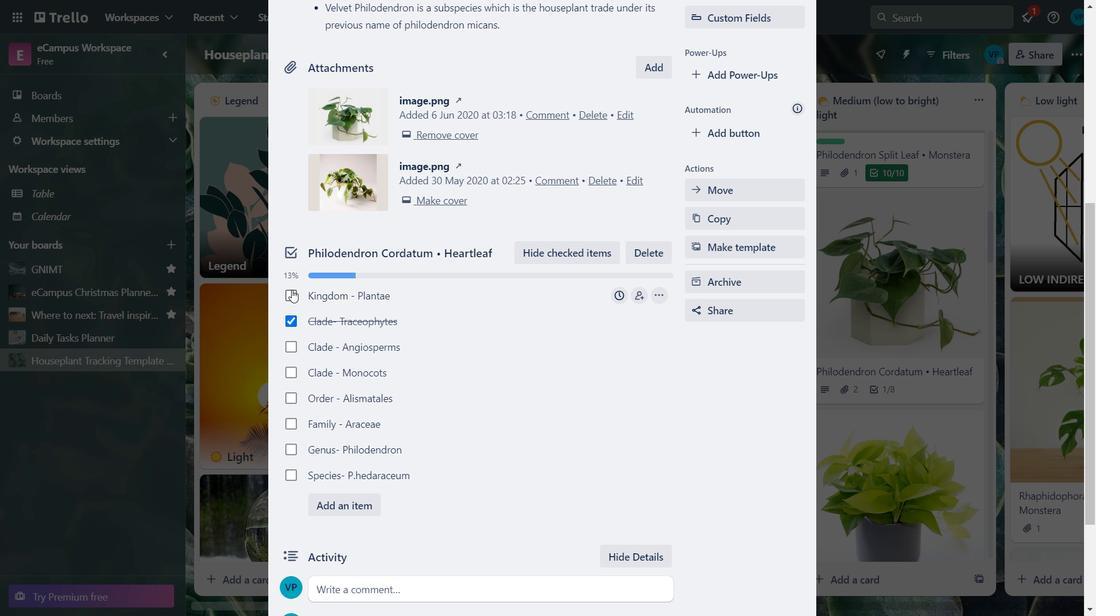
Action: Mouse moved to (293, 347)
Screenshot: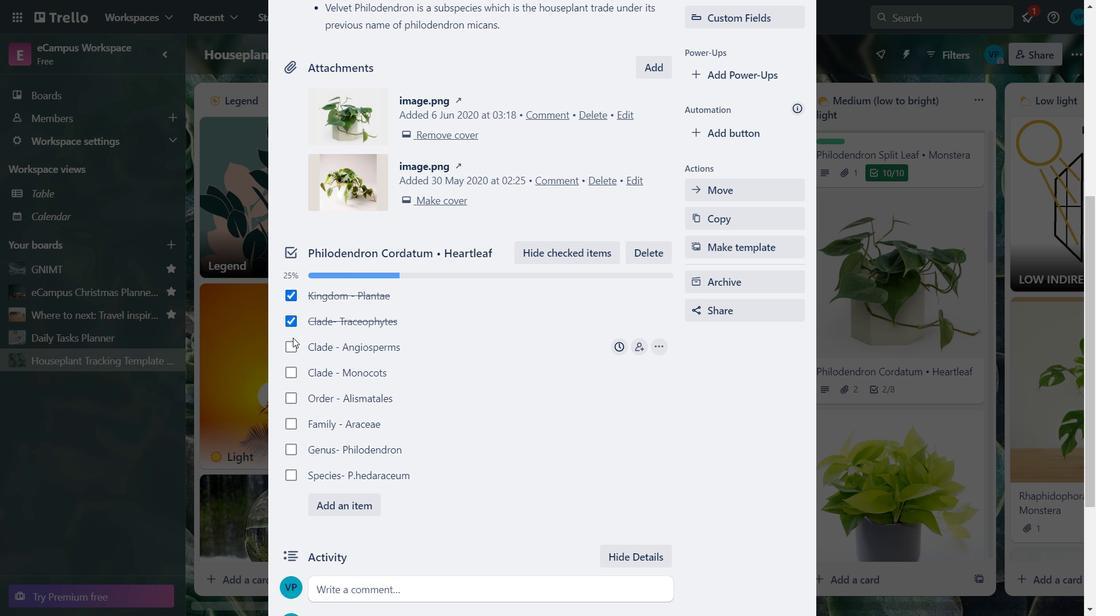 
Action: Mouse pressed left at (293, 347)
Screenshot: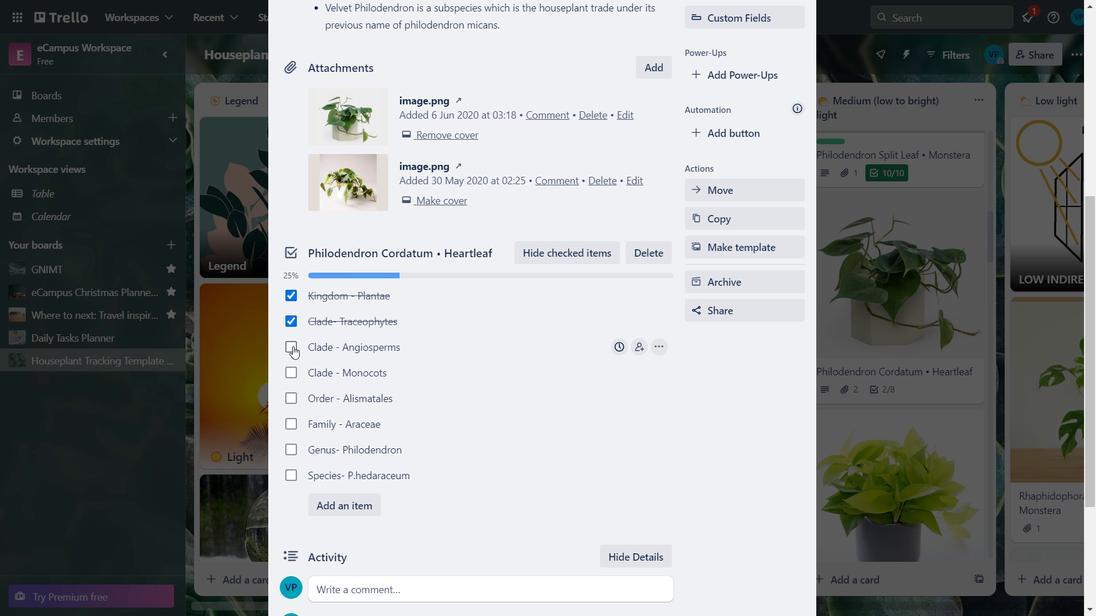 
Action: Mouse moved to (290, 374)
Screenshot: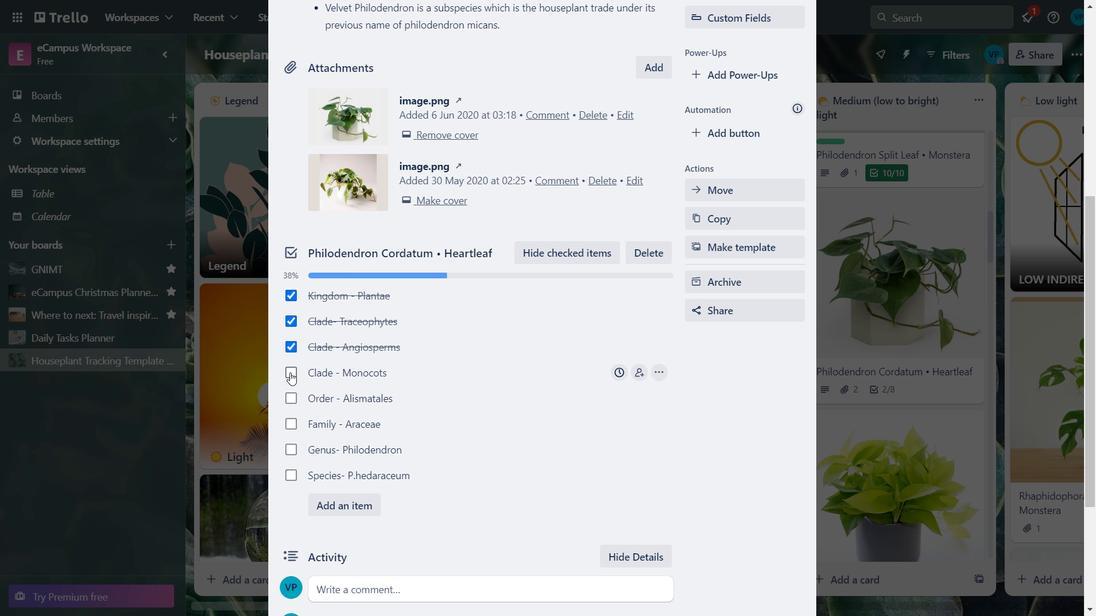 
Action: Mouse pressed left at (290, 374)
Screenshot: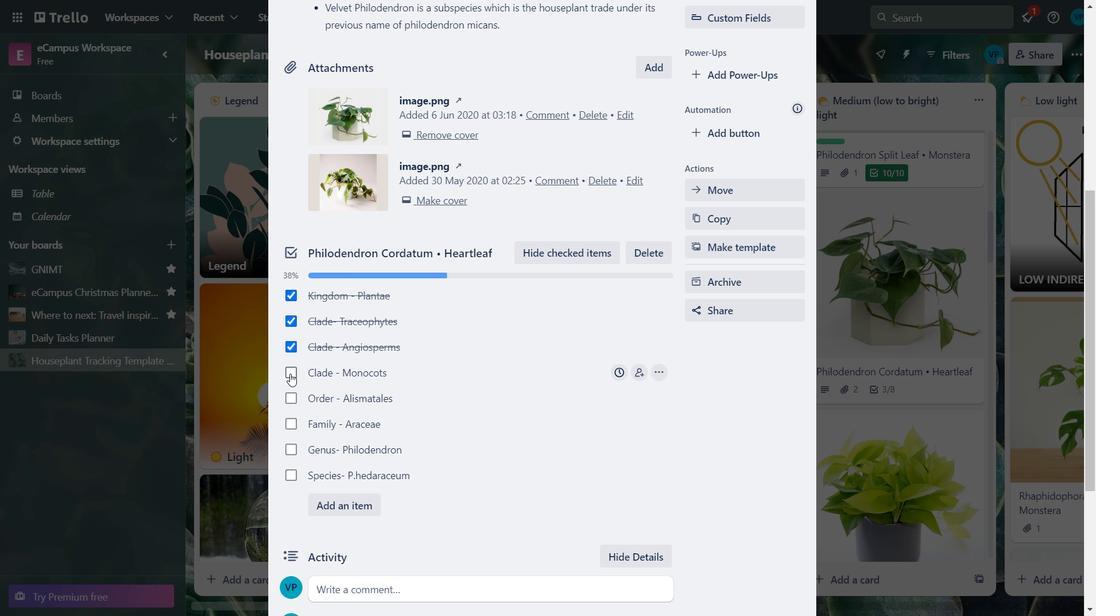
Action: Mouse moved to (290, 400)
Screenshot: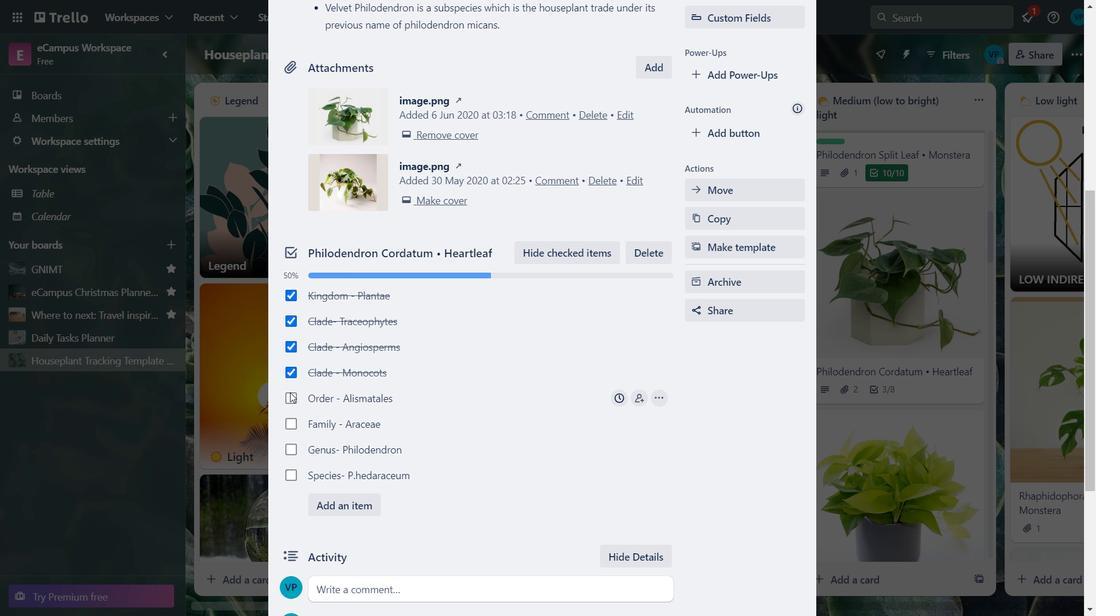 
Action: Mouse pressed left at (290, 400)
Screenshot: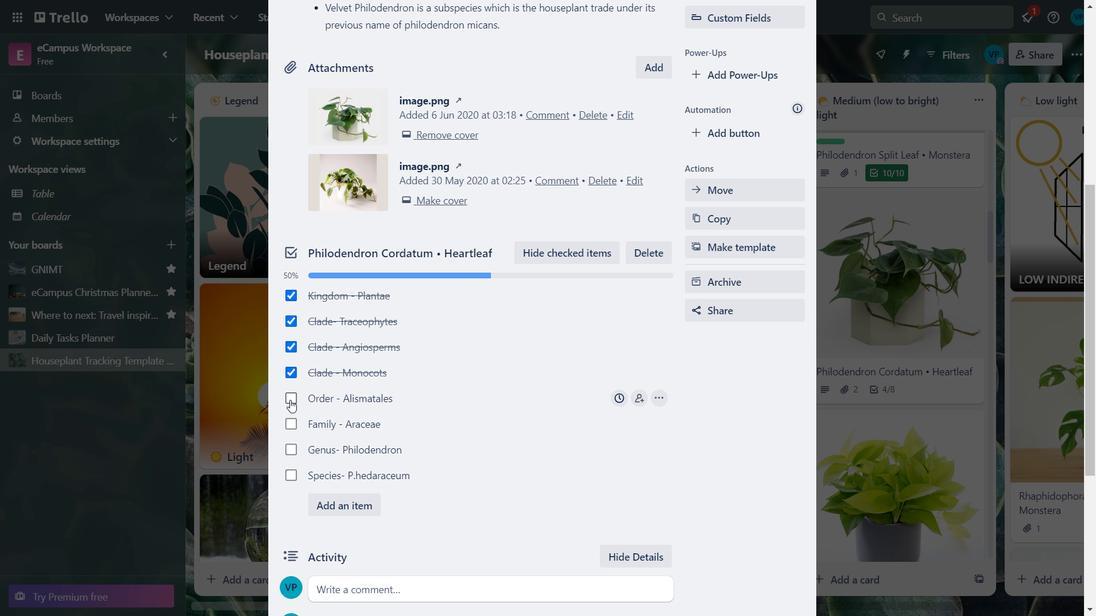 
Action: Mouse moved to (289, 420)
Screenshot: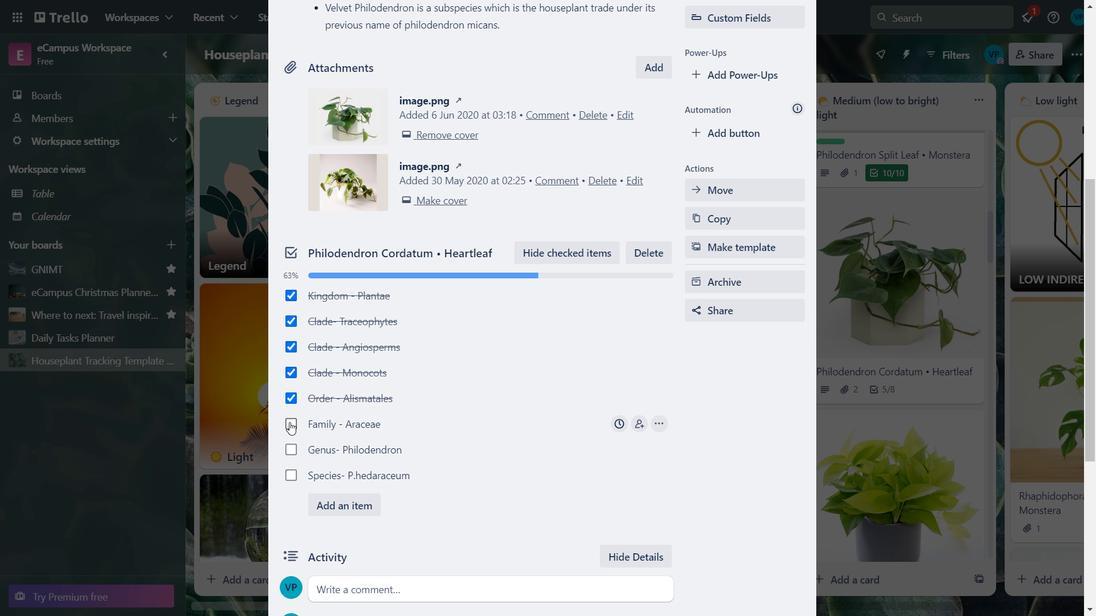 
Action: Mouse pressed left at (289, 420)
Screenshot: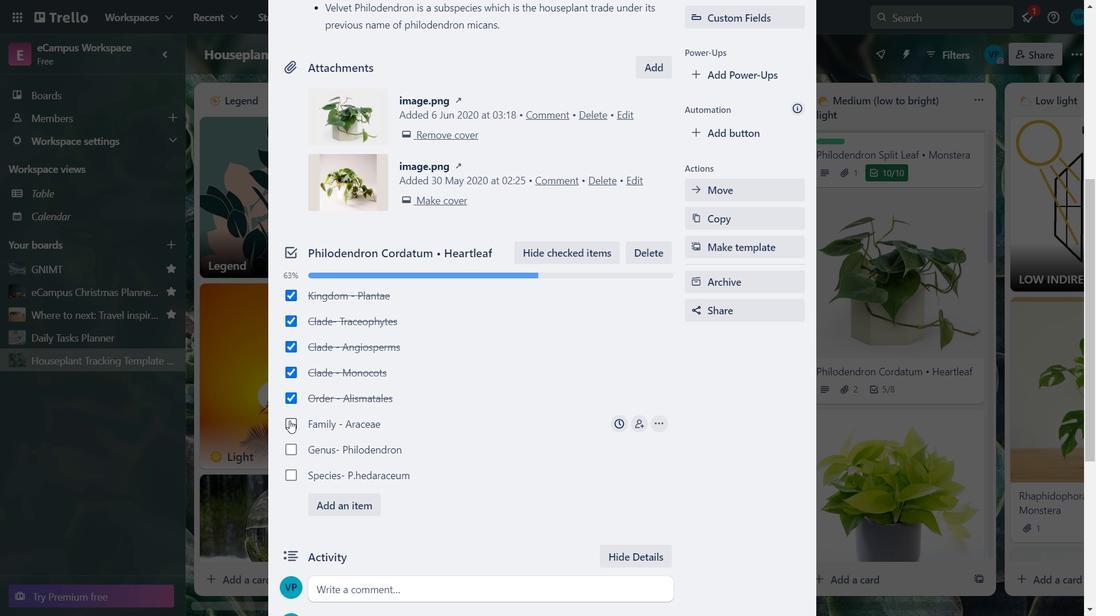 
Action: Mouse moved to (289, 456)
Screenshot: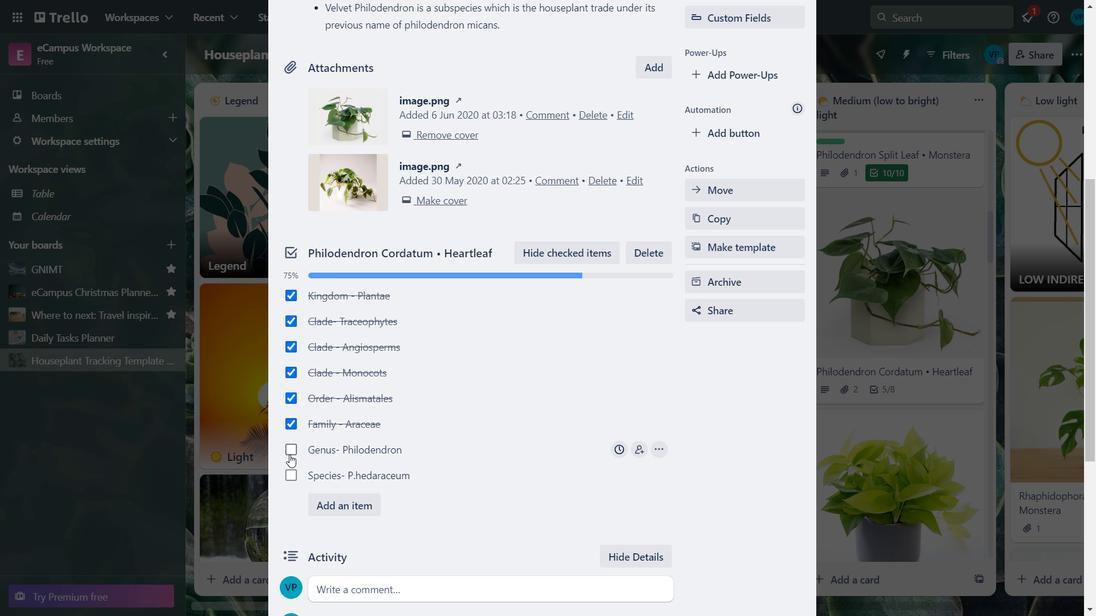 
Action: Mouse pressed left at (289, 456)
Screenshot: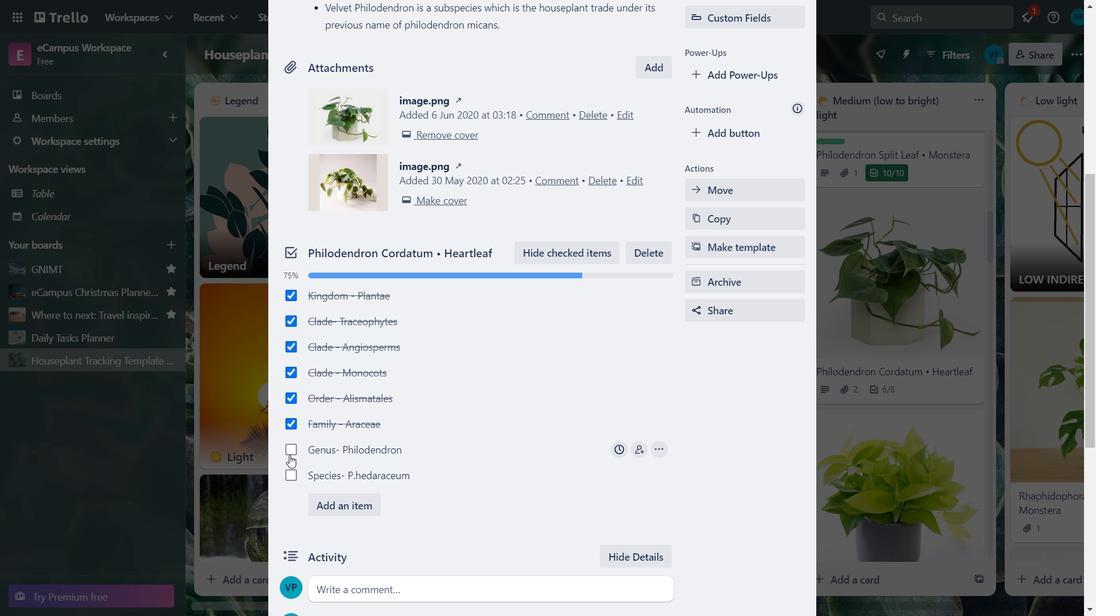 
Action: Mouse moved to (289, 474)
Screenshot: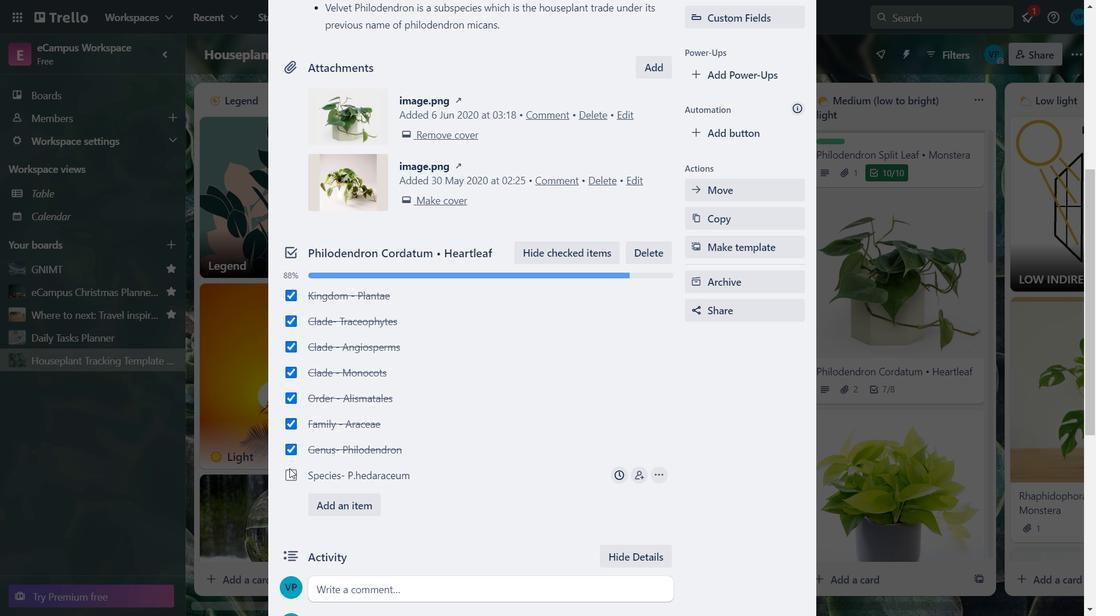 
Action: Mouse pressed left at (289, 474)
Screenshot: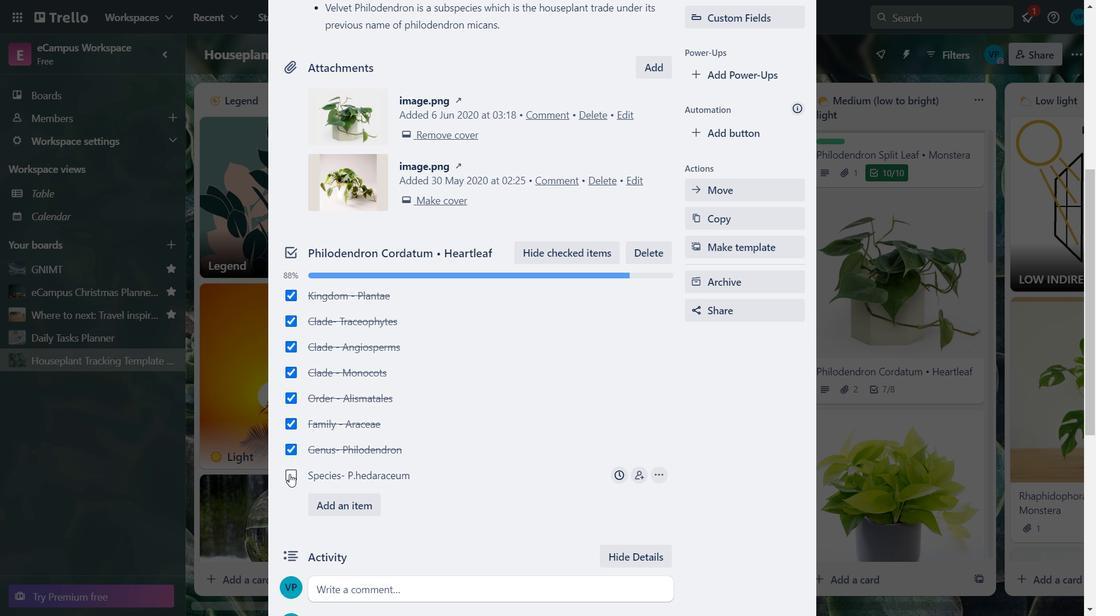 
Action: Mouse moved to (797, 113)
Screenshot: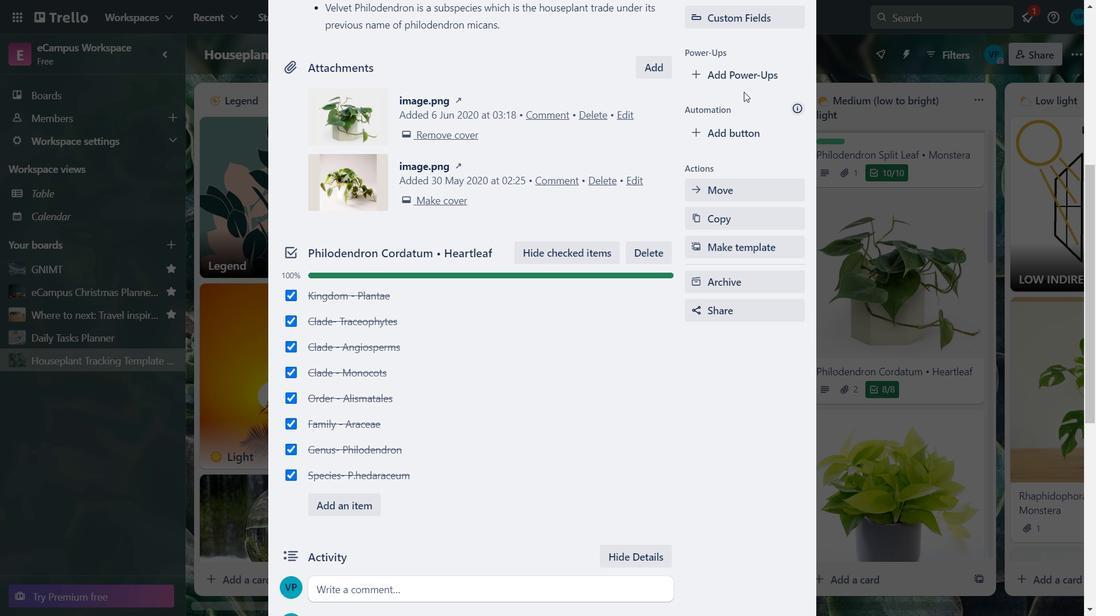 
Action: Key pressed <Key.up><Key.up><Key.up><Key.up><Key.up><Key.up><Key.up><Key.up><Key.up><Key.up><Key.up><Key.up><Key.up><Key.up><Key.up>
Screenshot: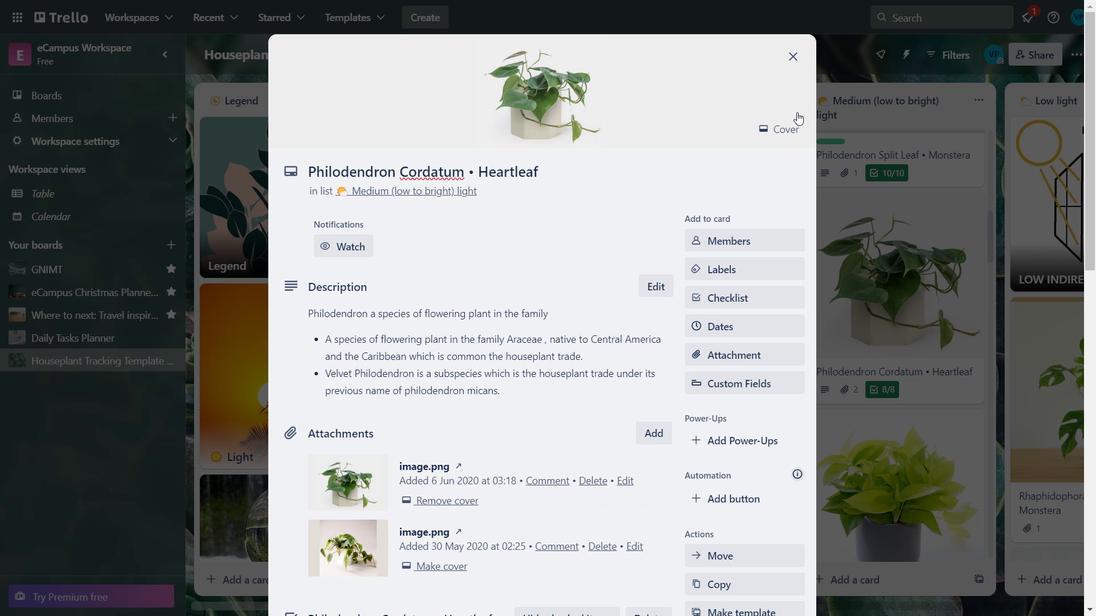 
Action: Mouse moved to (800, 48)
Screenshot: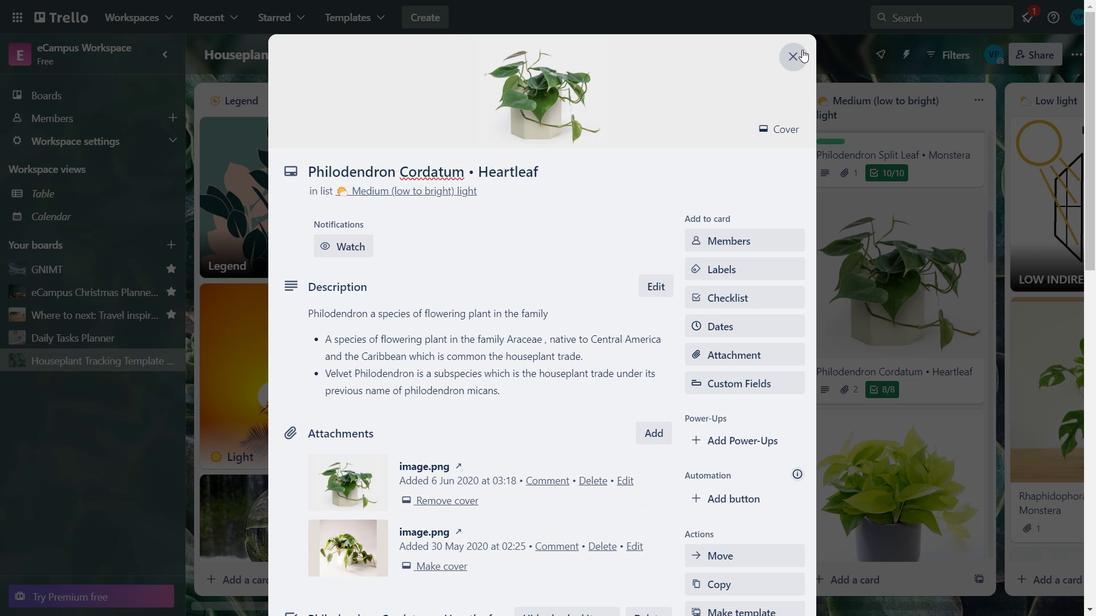 
Action: Mouse pressed left at (800, 48)
Screenshot: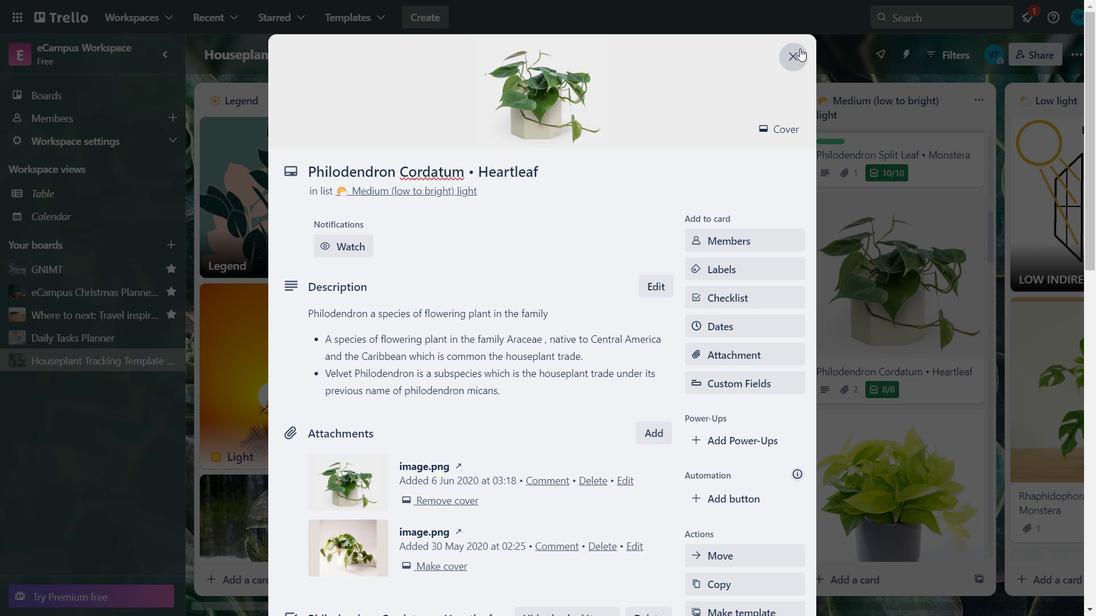 
Action: Mouse moved to (841, 444)
Screenshot: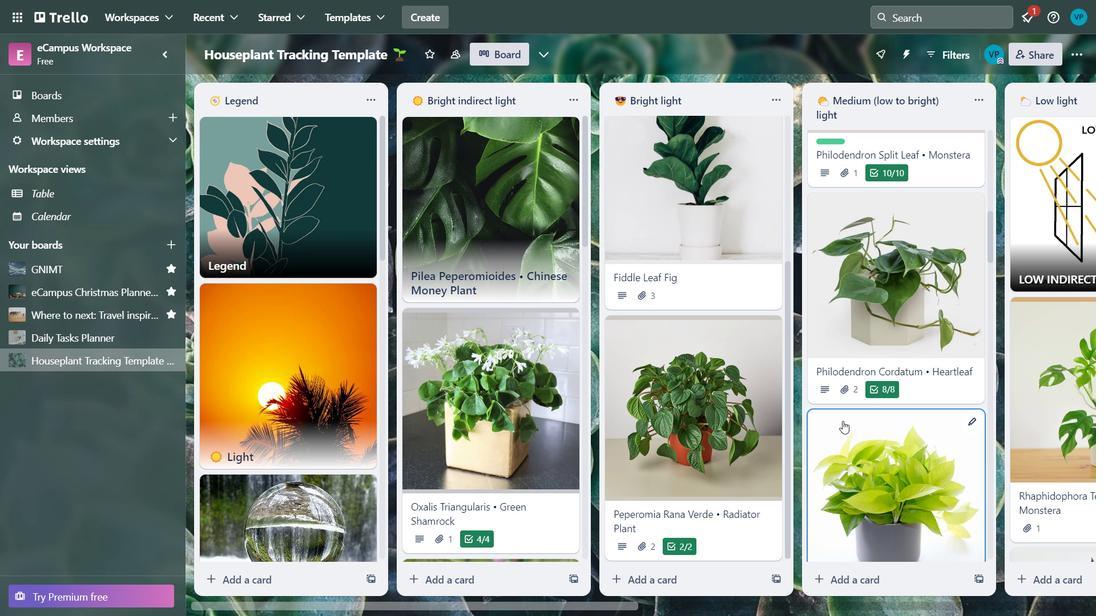 
Action: Mouse pressed left at (841, 444)
Screenshot: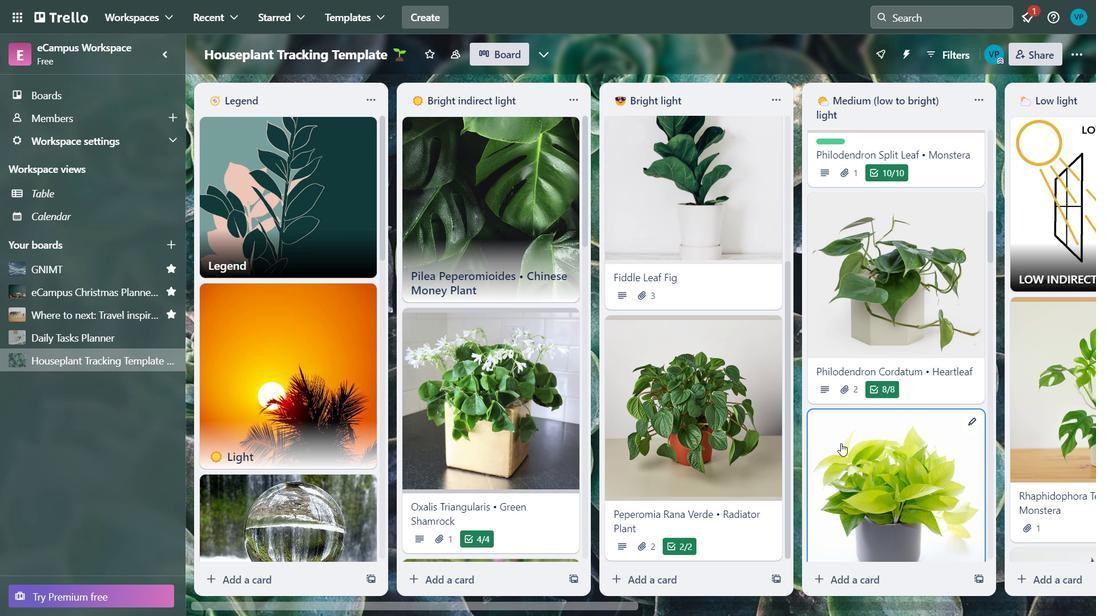 
Action: Mouse moved to (528, 188)
Screenshot: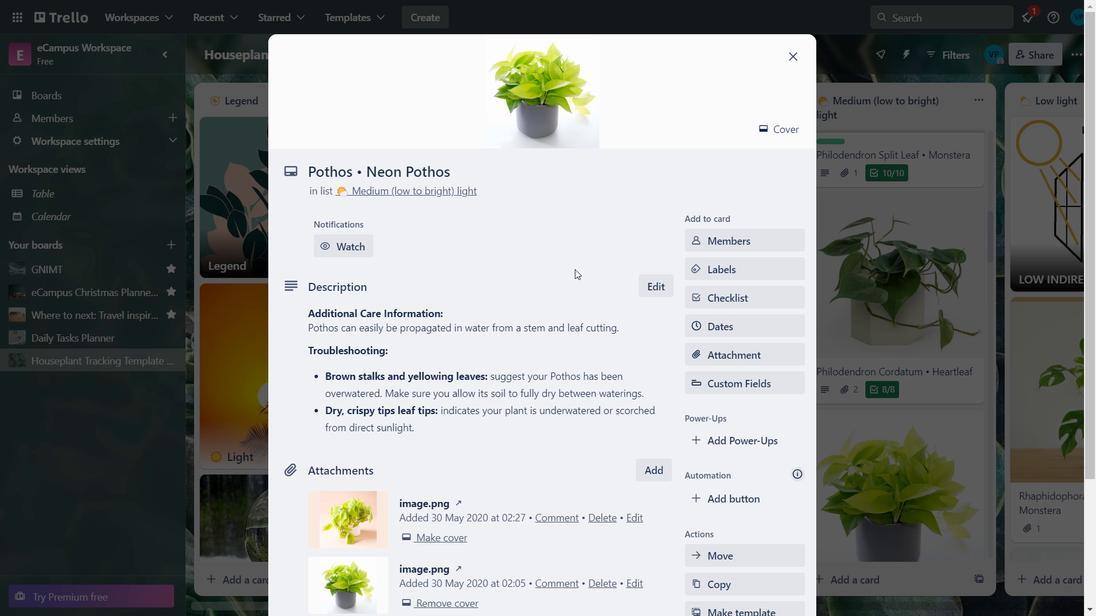
Action: Mouse pressed left at (528, 188)
Screenshot: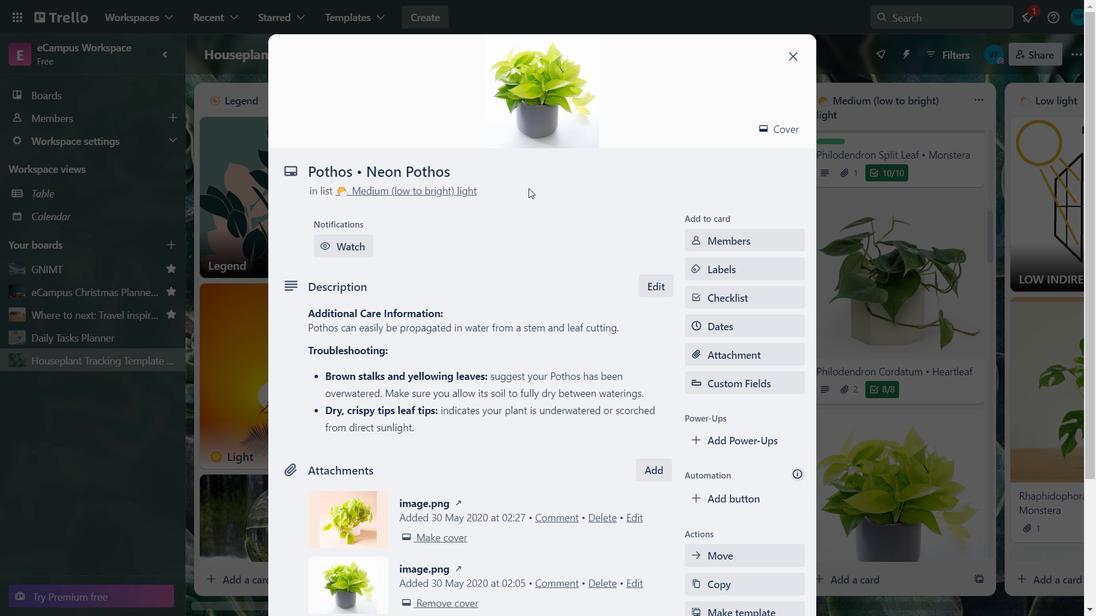 
Action: Mouse moved to (508, 413)
Screenshot: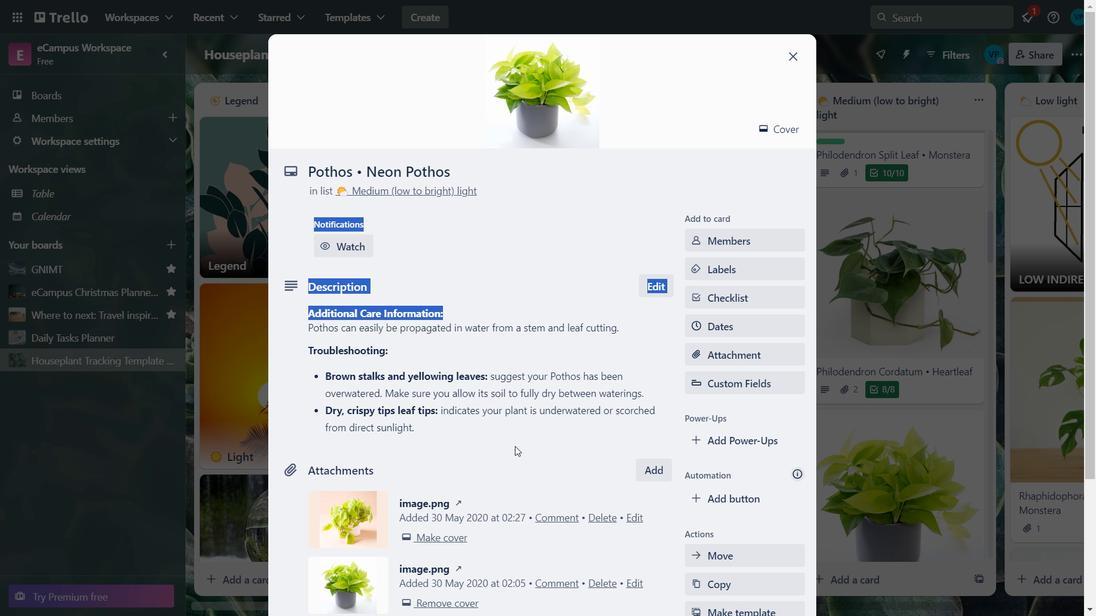 
Action: Mouse pressed left at (508, 413)
Screenshot: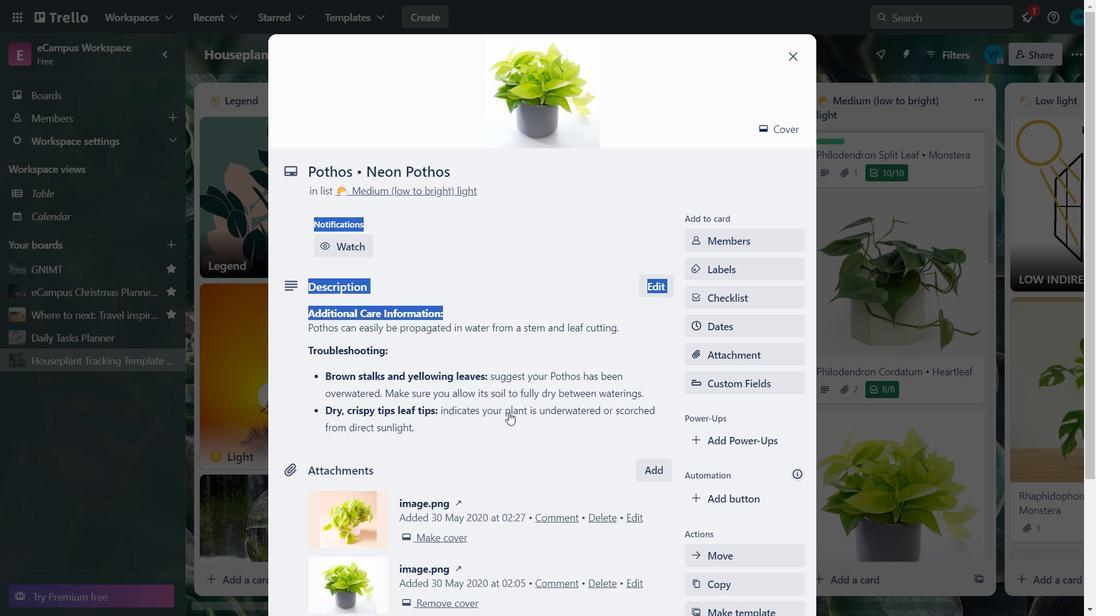 
Action: Mouse moved to (595, 259)
Screenshot: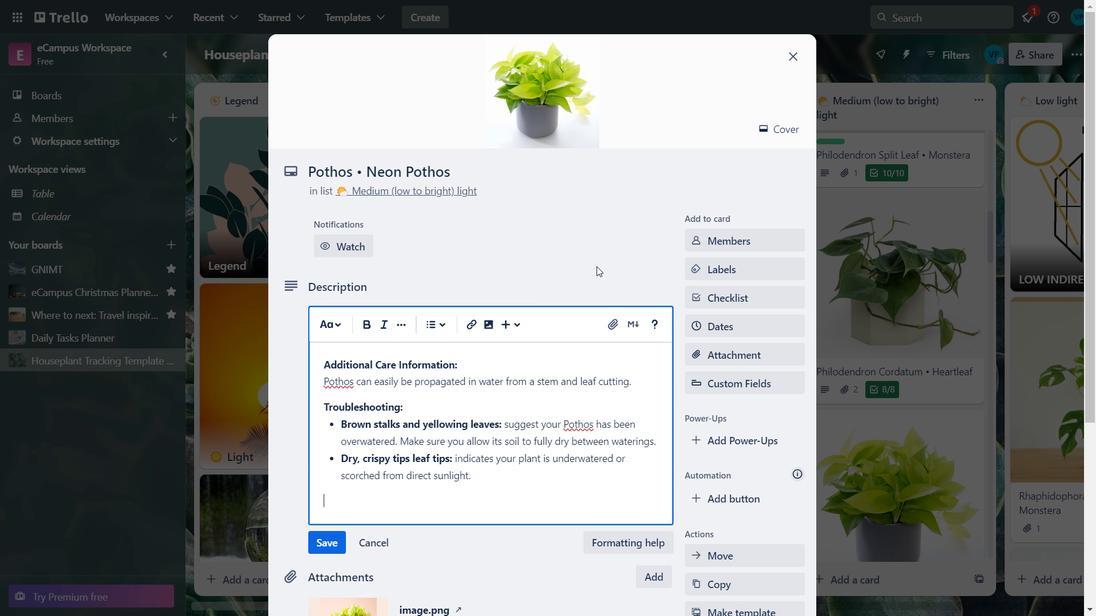 
Action: Mouse pressed left at (595, 259)
Screenshot: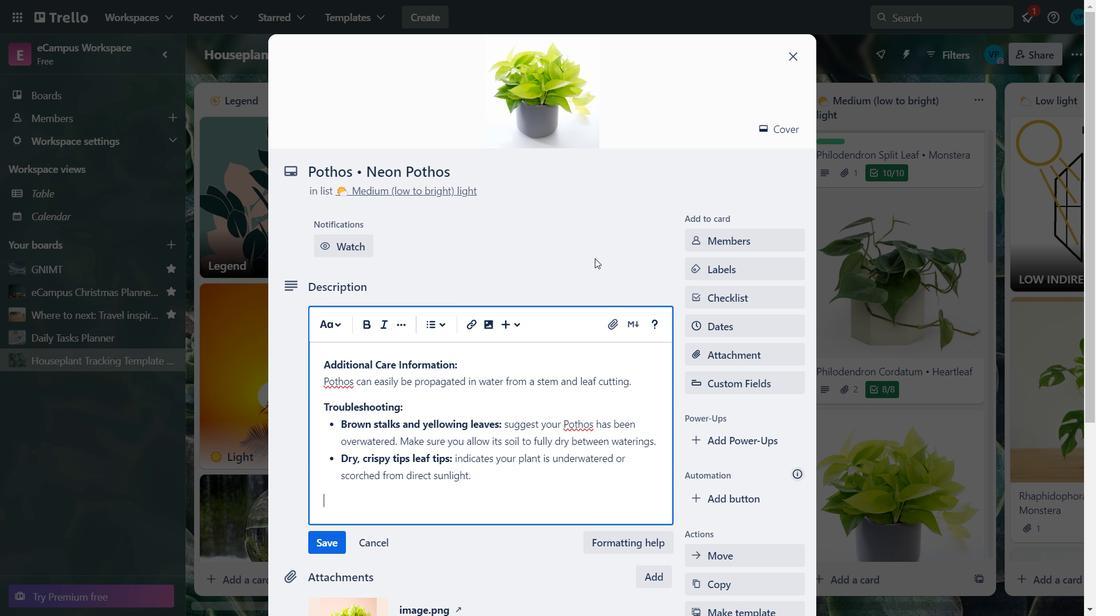 
Action: Key pressed <Key.down><Key.down><Key.down><Key.down><Key.down><Key.down><Key.down><Key.down><Key.down><Key.down><Key.down><Key.up><Key.up><Key.up><Key.up><Key.up><Key.up><Key.up><Key.up><Key.up><Key.up><Key.up><Key.up><Key.up><Key.up><Key.up><Key.up><Key.up><Key.up><Key.up><Key.up><Key.up>
Screenshot: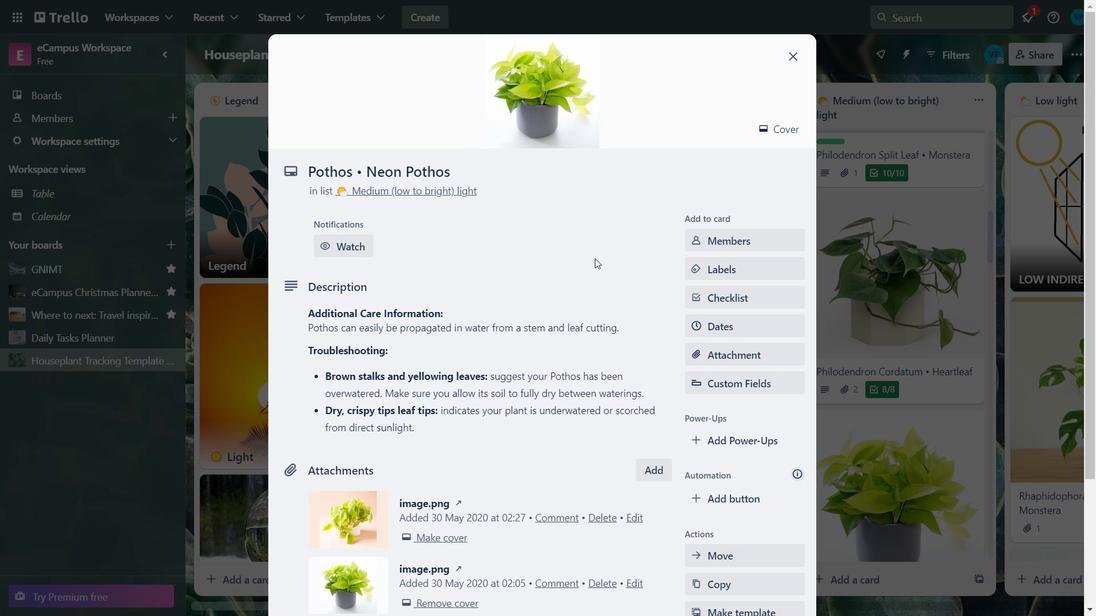
Action: Mouse moved to (308, 166)
Screenshot: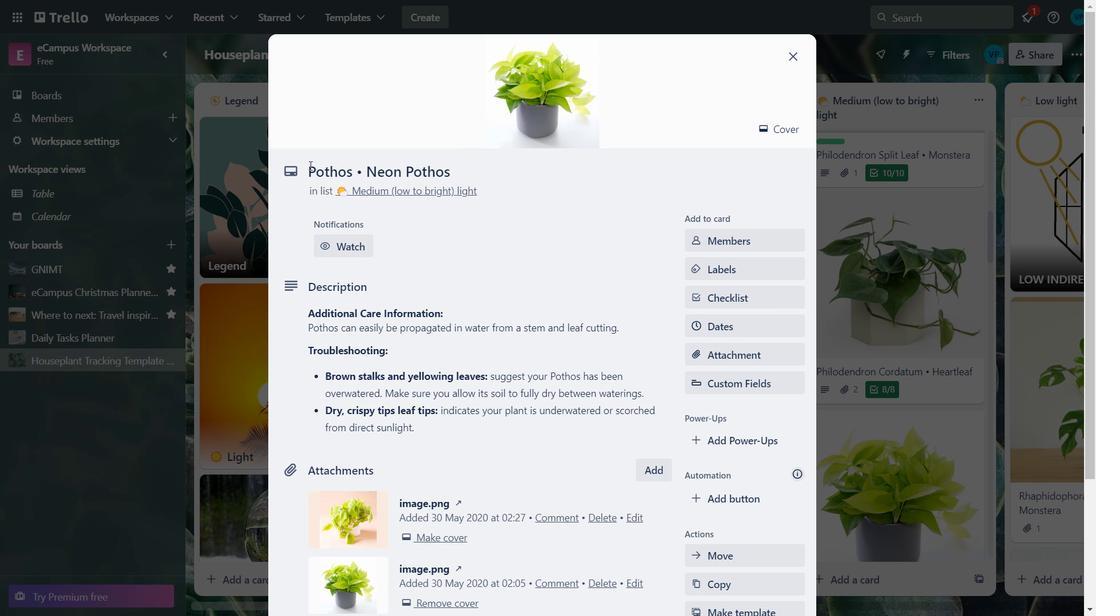 
Action: Mouse pressed left at (308, 166)
Screenshot: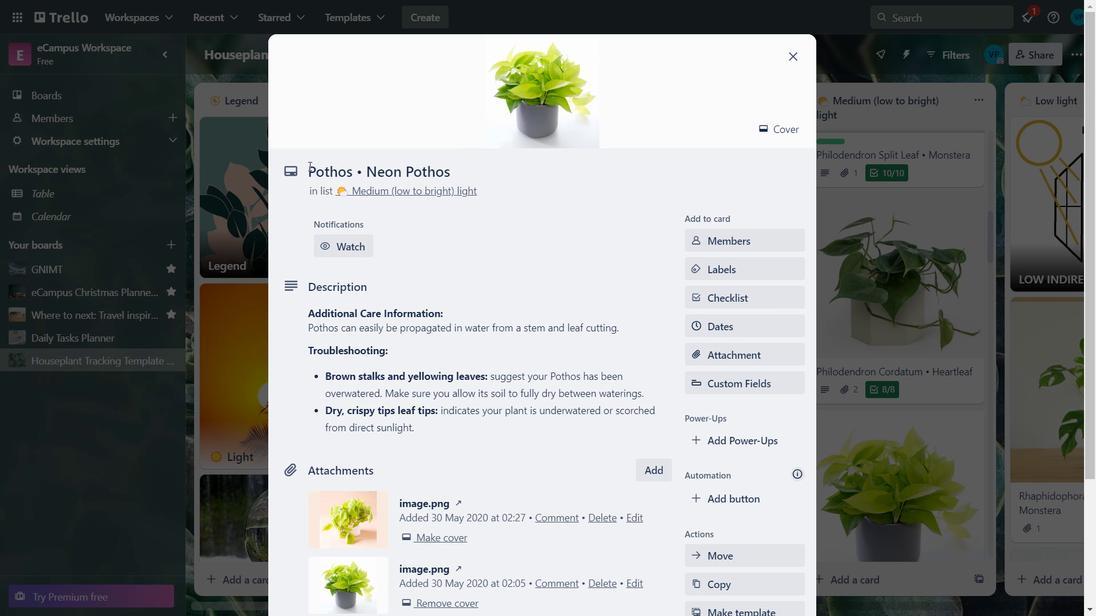 
Action: Mouse moved to (553, 154)
Screenshot: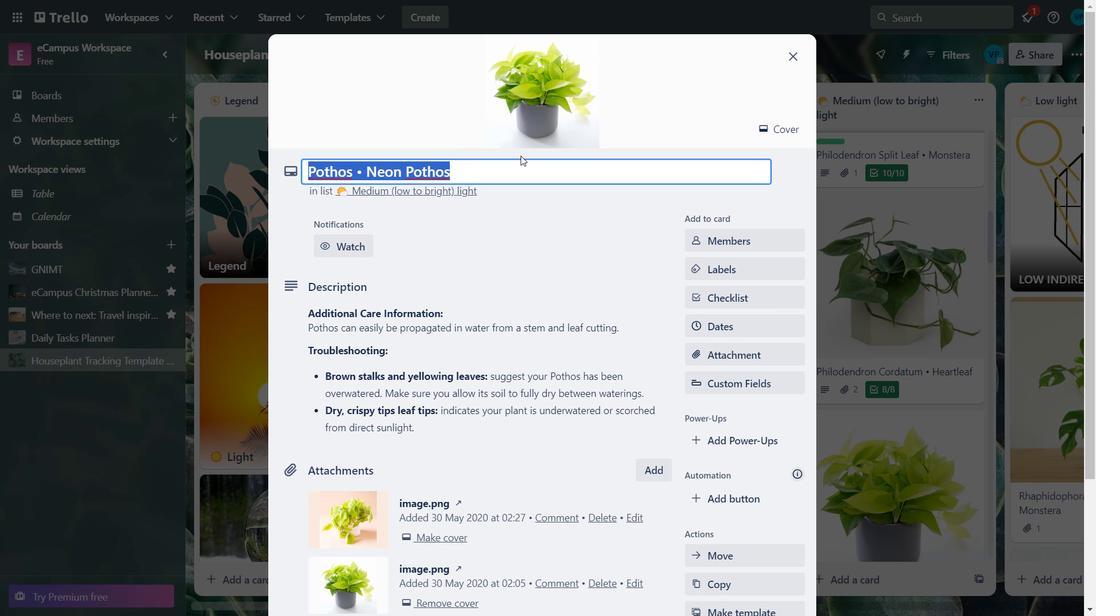 
Action: Key pressed ctrl+C
Screenshot: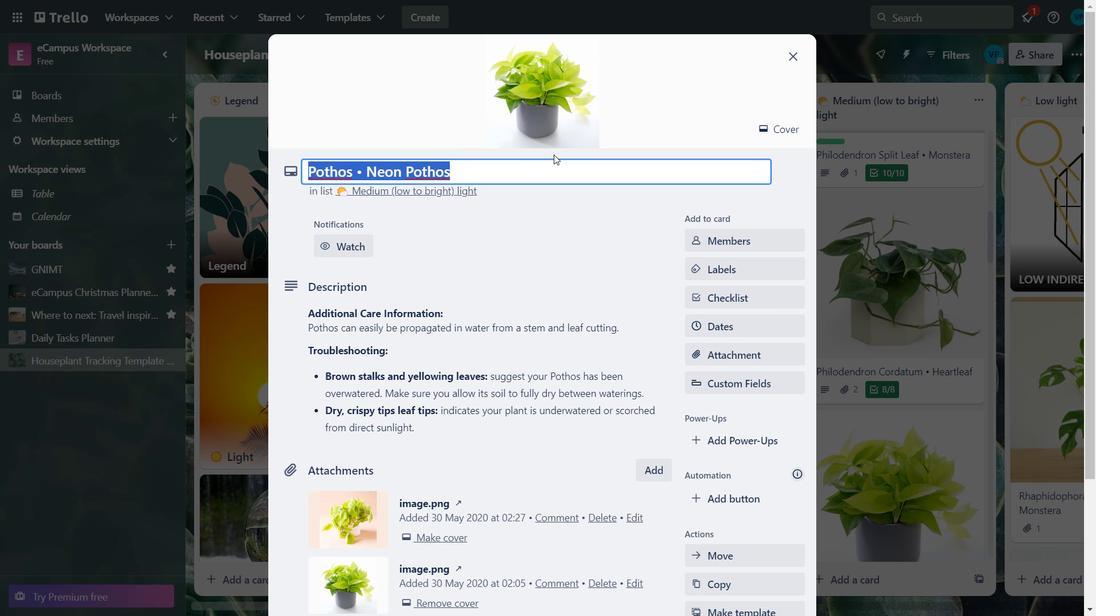 
Action: Mouse moved to (757, 303)
Screenshot: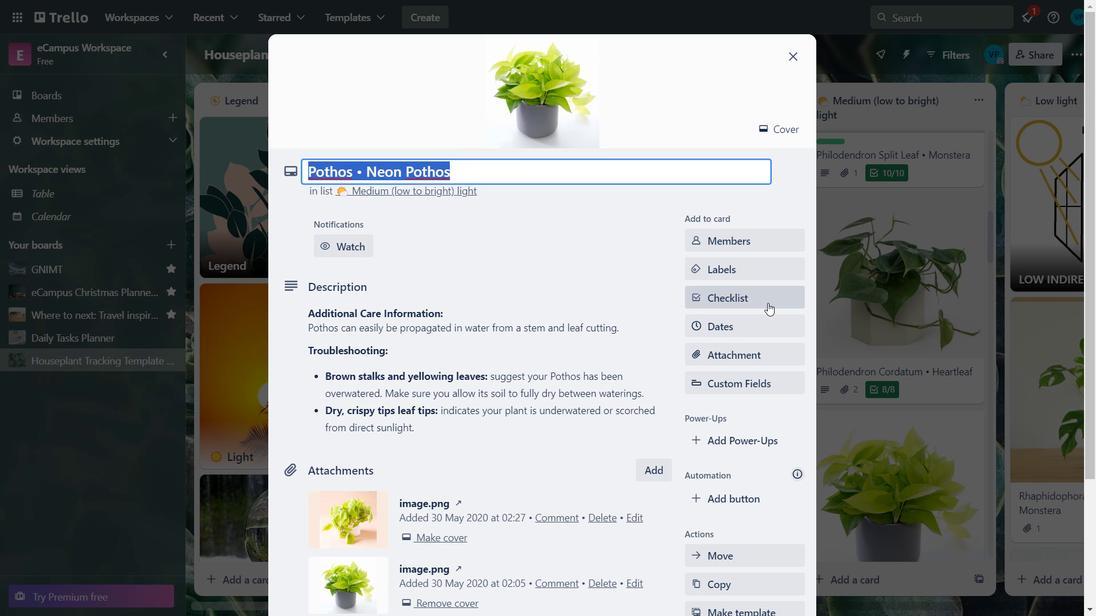 
Action: Mouse pressed left at (757, 303)
Screenshot: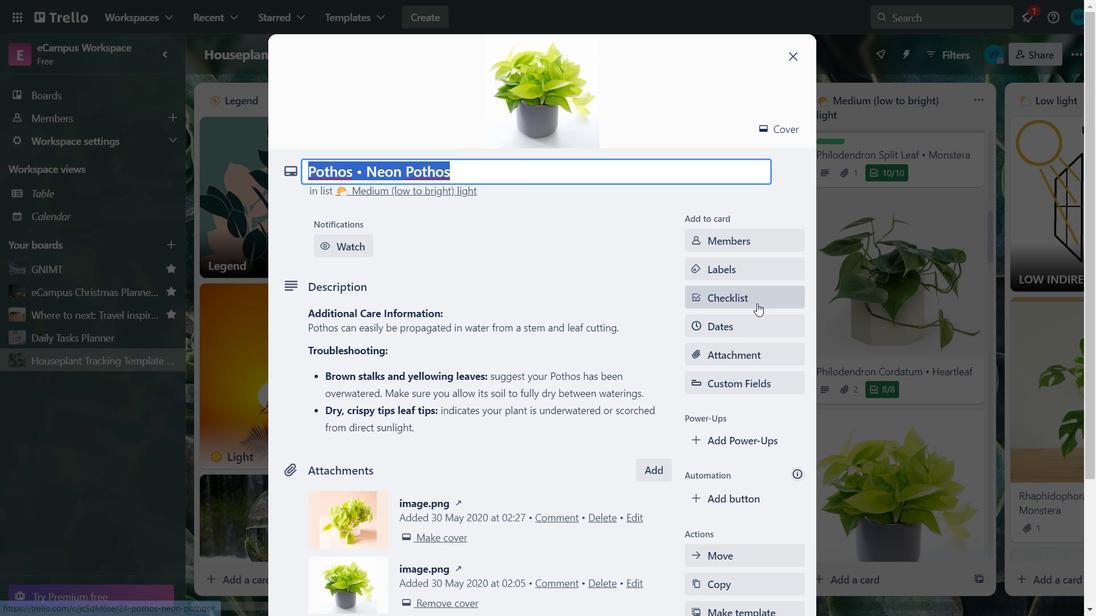 
Action: Key pressed <Key.backspace>ctrl+V
Screenshot: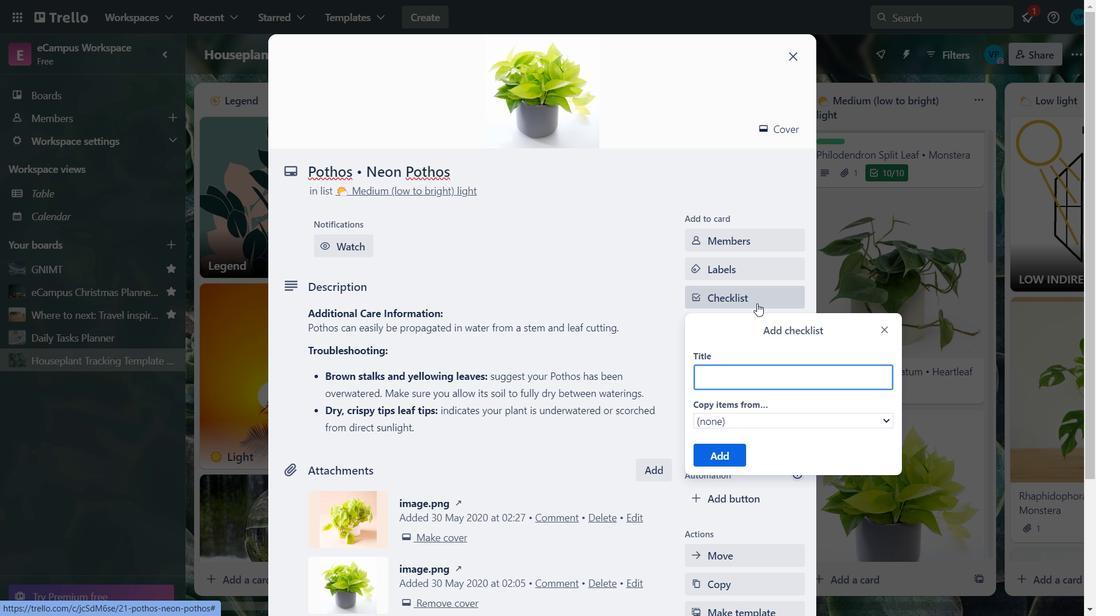 
Action: Mouse moved to (727, 455)
Screenshot: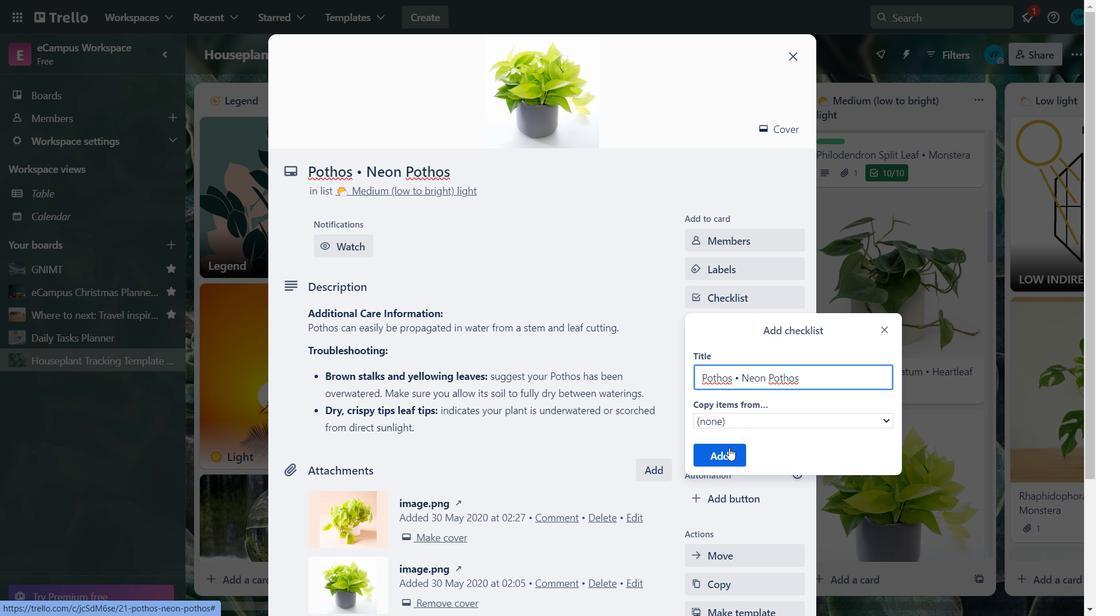 
Action: Mouse pressed left at (727, 455)
Screenshot: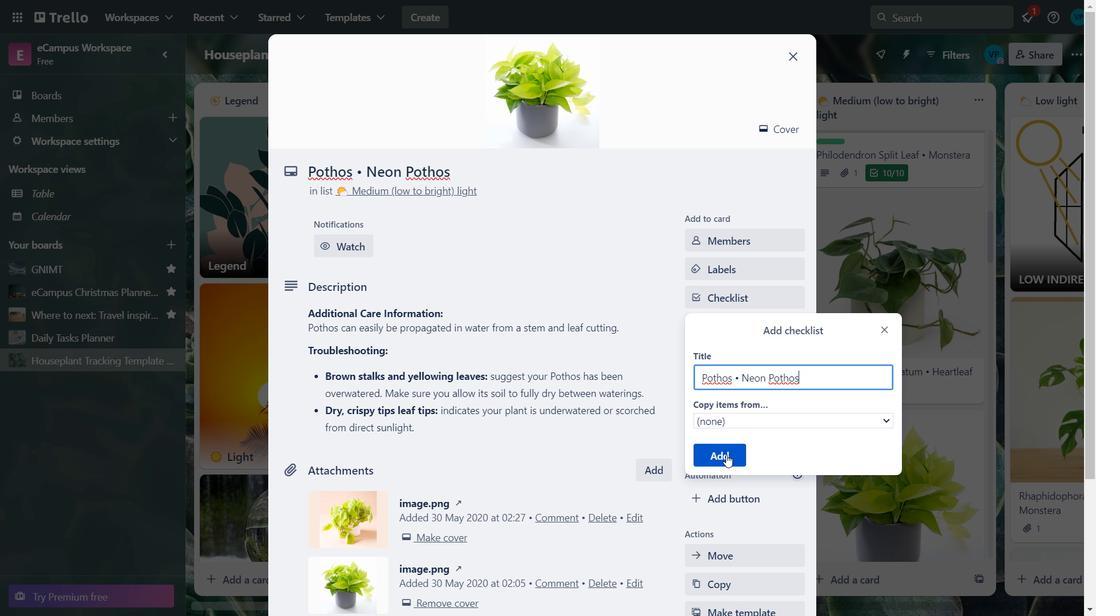 
Action: Mouse moved to (511, 414)
Screenshot: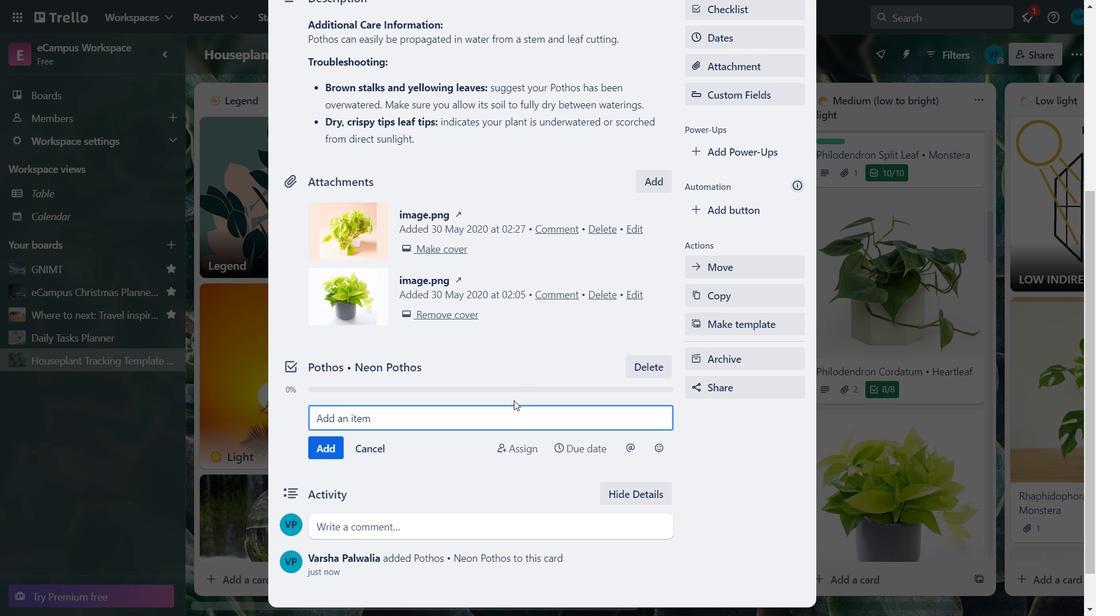 
Action: Key pressed <Key.caps_lock>T<Key.caps_lock>his<Key.space>plant<Key.space>is<Key.space>one<Key.space>of<Key.space>the<Key.space>most<Key.space>distinct<Key.space>varieties<Key.space>of<Key.space>thsi<Key.backspace><Key.backspace>is<Key.space>pant.
Screenshot: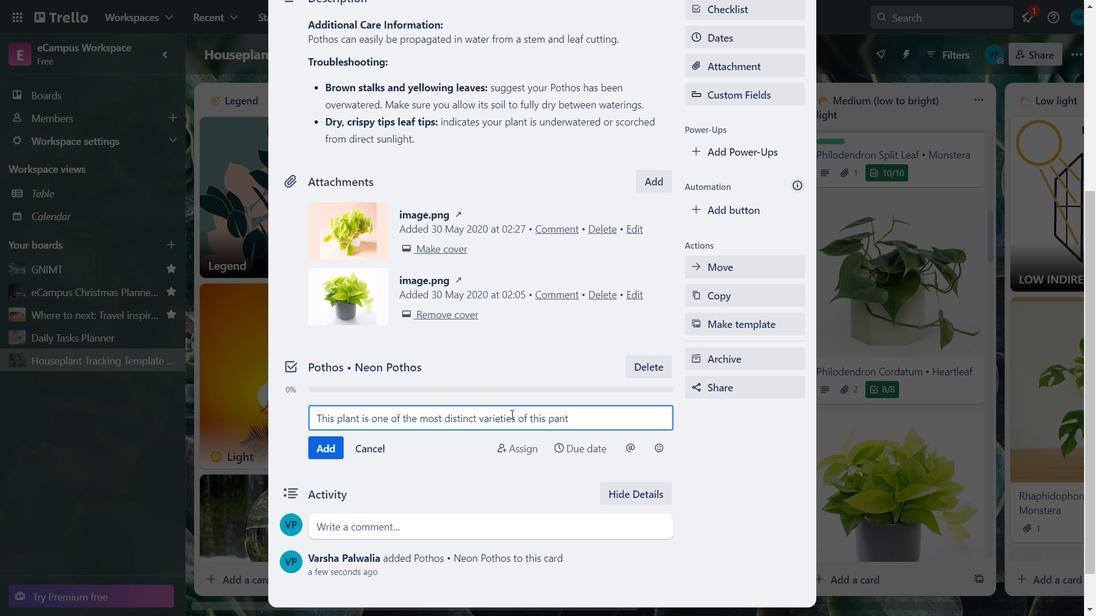 
Action: Mouse moved to (552, 423)
Screenshot: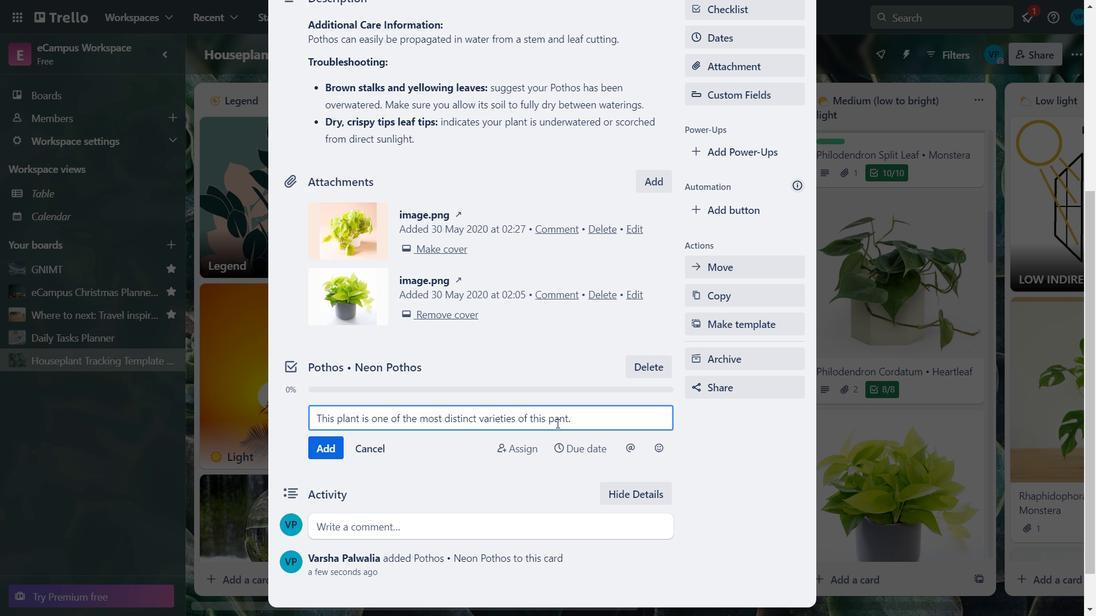 
Action: Mouse pressed left at (552, 423)
Screenshot: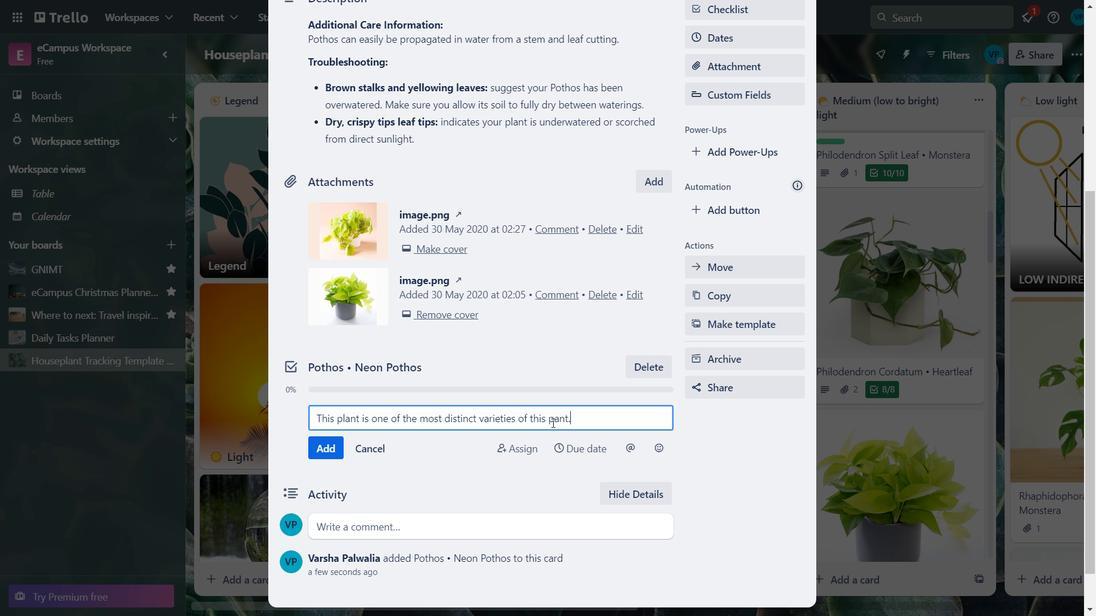 
Action: Key pressed l
Screenshot: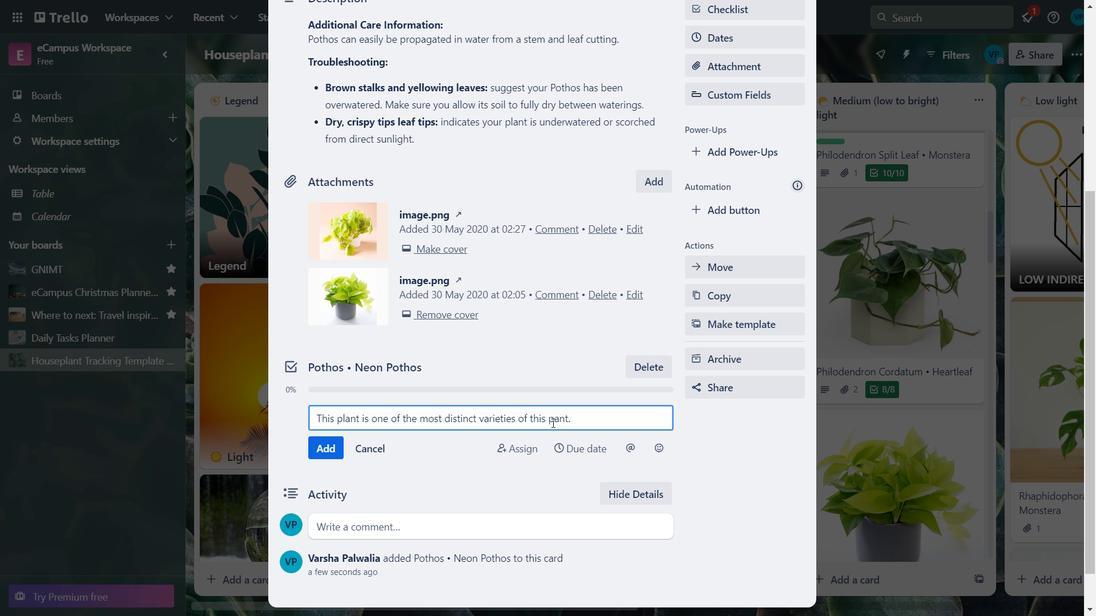 
Action: Mouse moved to (324, 446)
Screenshot: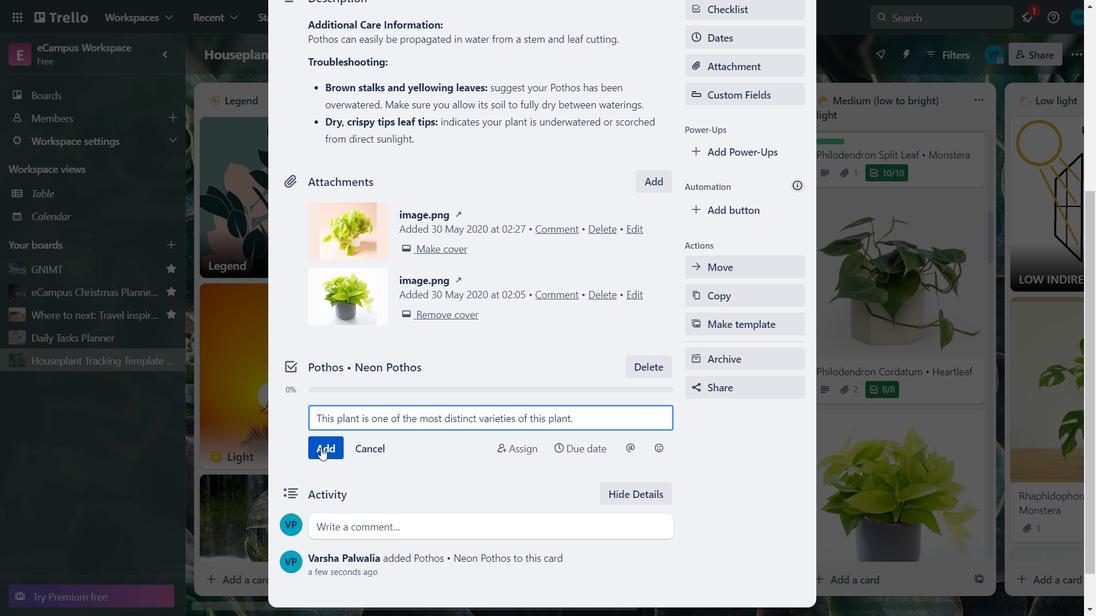 
Action: Mouse pressed left at (324, 446)
Screenshot: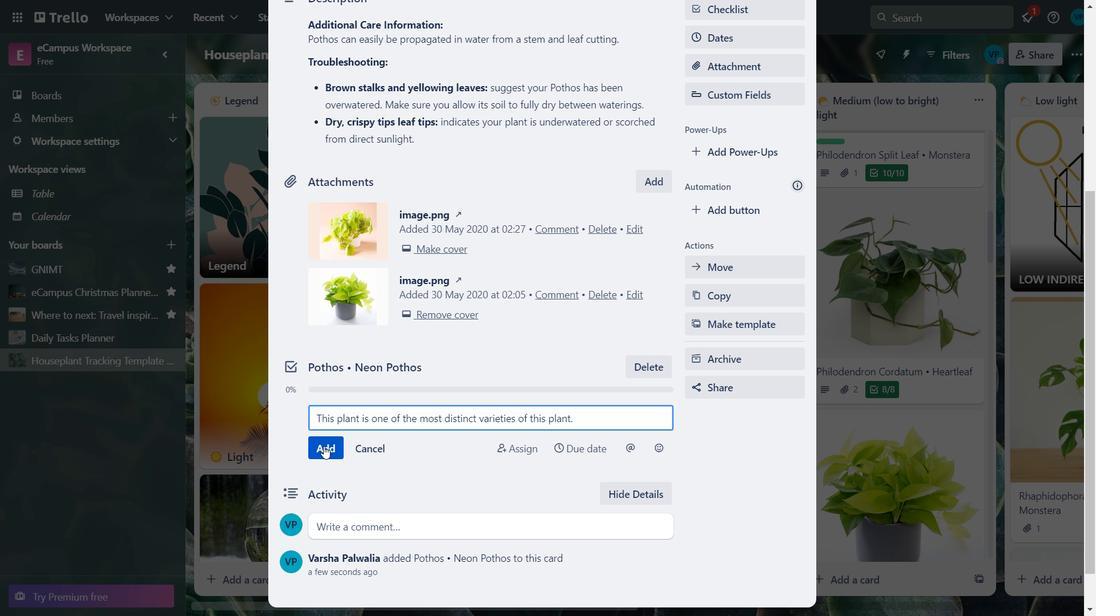 
Action: Key pressed <Key.caps_lock>I<Key.caps_lock>ts<Key.space>heart-sa<Key.backspace>haped<Key.space>leaveste==<Key.backspace><Key.backspace><Key.backspace><Key.backspace><Key.space>tend<Key.space>to<Key.space>be<Key.space>brighter<Key.space>oolder<Key.space>leaves
Screenshot: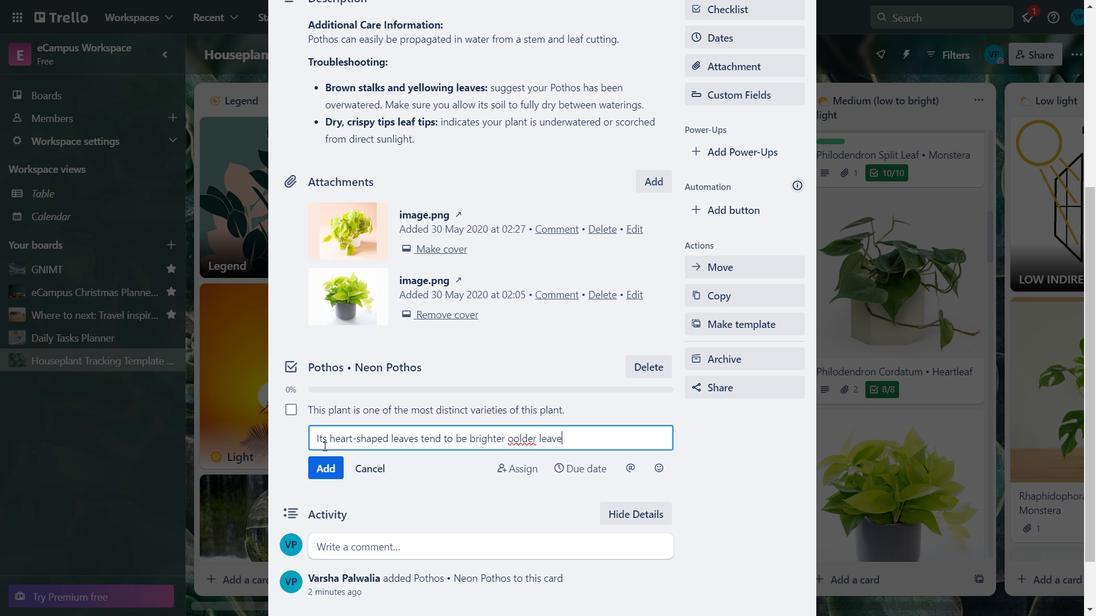 
Action: Mouse moved to (341, 462)
Screenshot: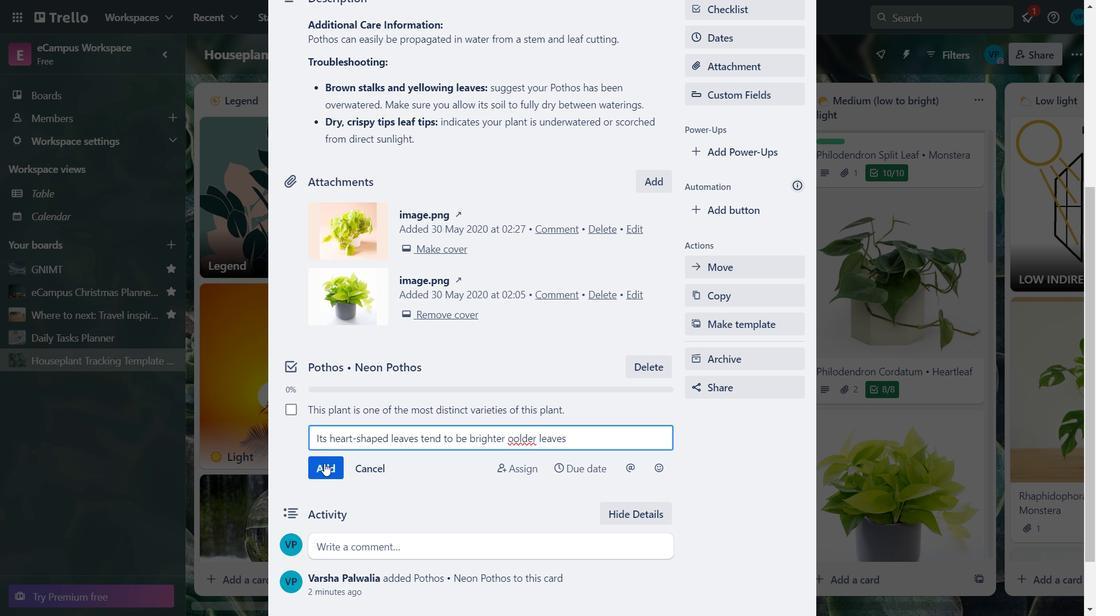 
Action: Mouse pressed left at (341, 462)
Screenshot: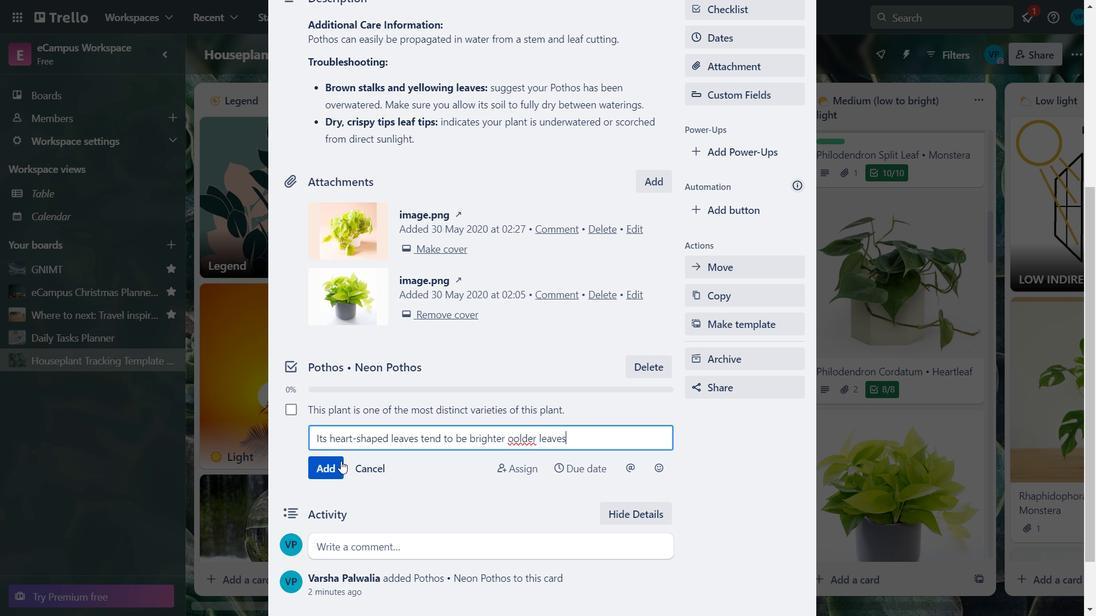
Action: Key pressed <Key.caps_lock>T<Key.caps_lock>he<Key.space>foliage<Key.space>deepem====<Key.backspace><Key.backspace><Key.backspace><Key.backspace><Key.backspace><Key.backspace>ens<Key.space>in<Key.space>coloe<Key.backspace>w<Key.backspace>r<Key.space>with<Key.space><Key.space>age.
Screenshot: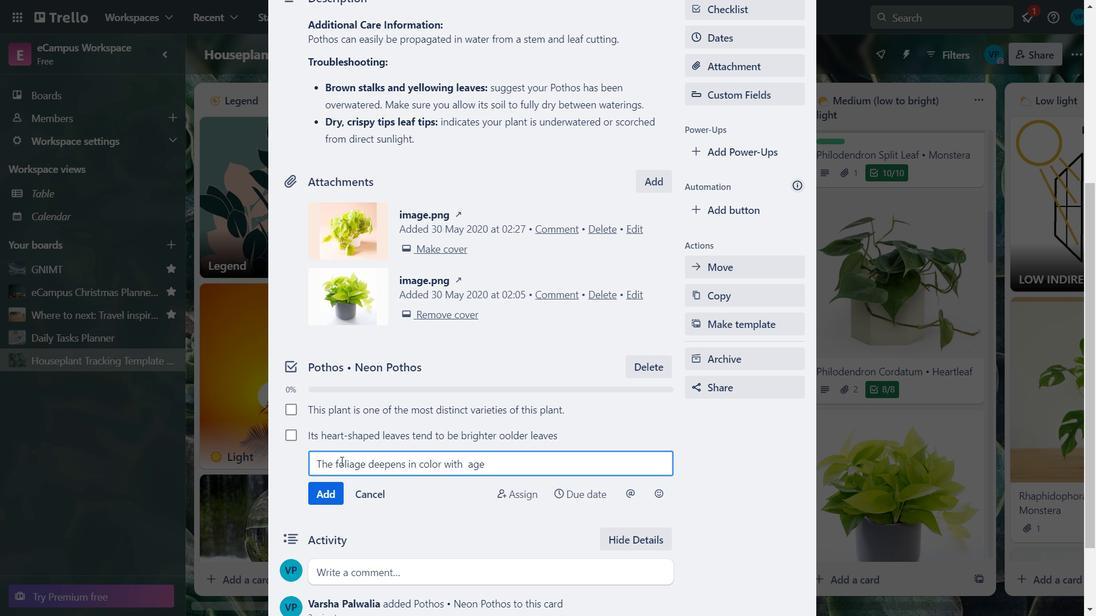 
Action: Mouse moved to (324, 499)
Screenshot: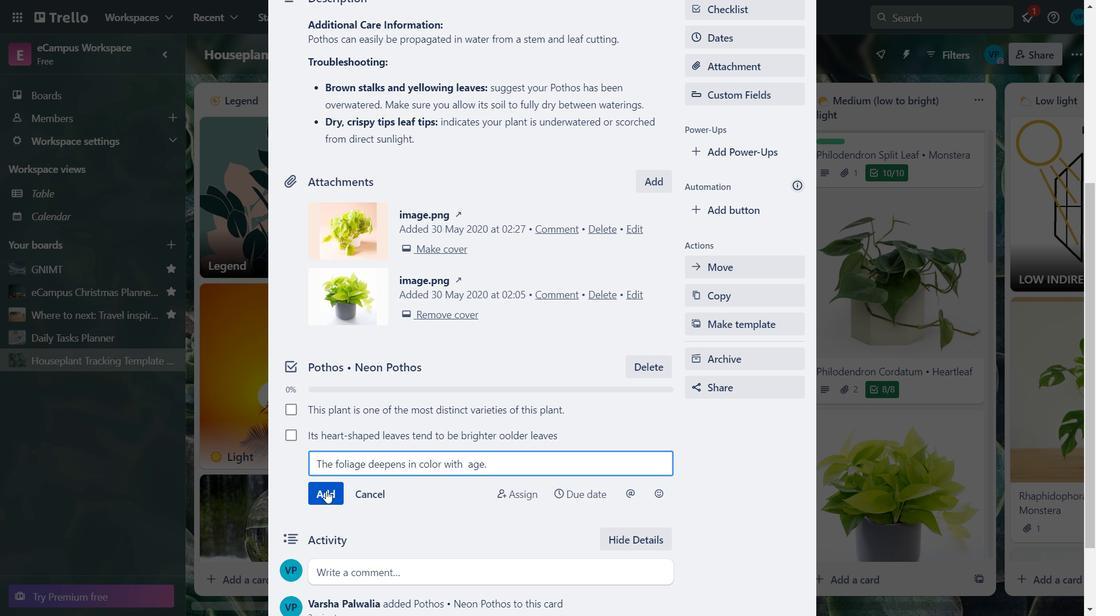 
Action: Mouse pressed left at (324, 499)
Screenshot: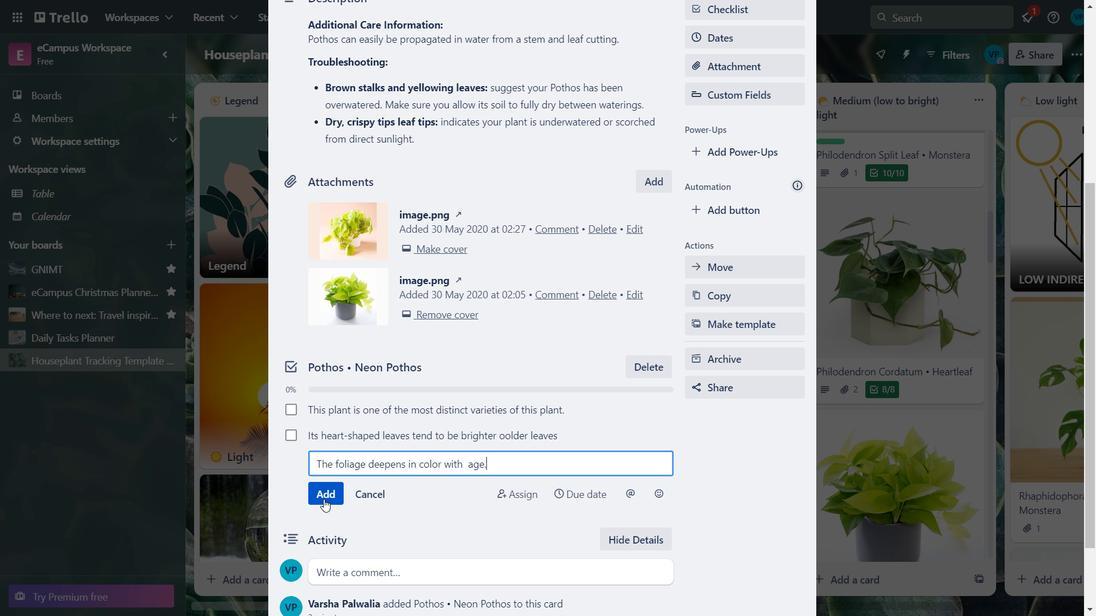 
Action: Key pressed <Key.caps_lock>T<Key.caps_lock>o<Key.space>get<Key.space>the<Key.space>best<Key.space>color<Key.space>grow<Key.space>neon<Key.space>potj<Key.backspace>hos<Key.space>in<Key.space>bright<Key.space>light.
Screenshot: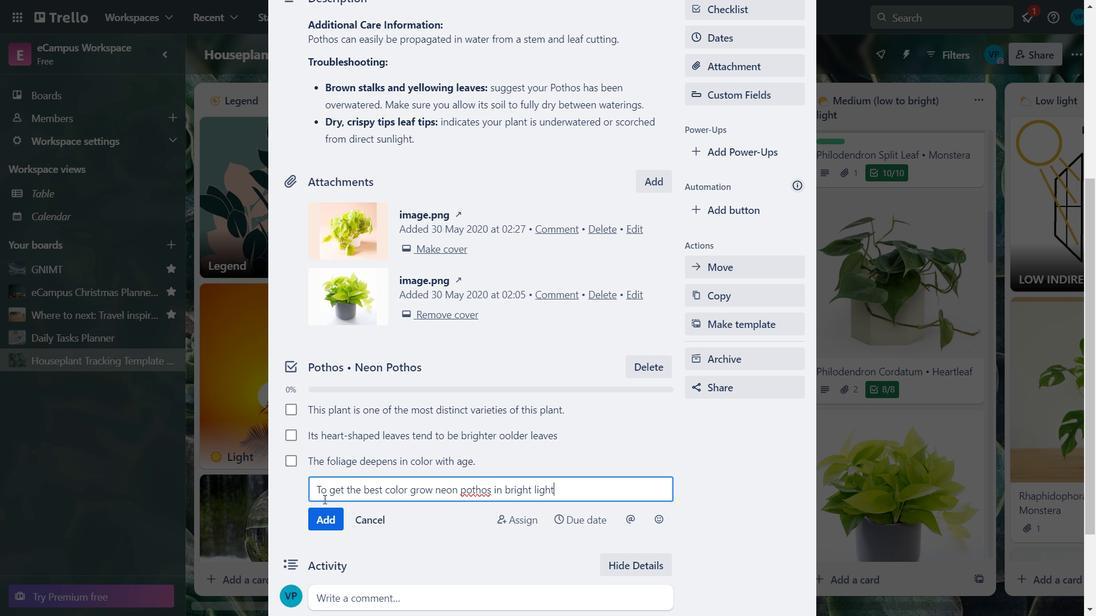 
Action: Mouse moved to (330, 516)
Screenshot: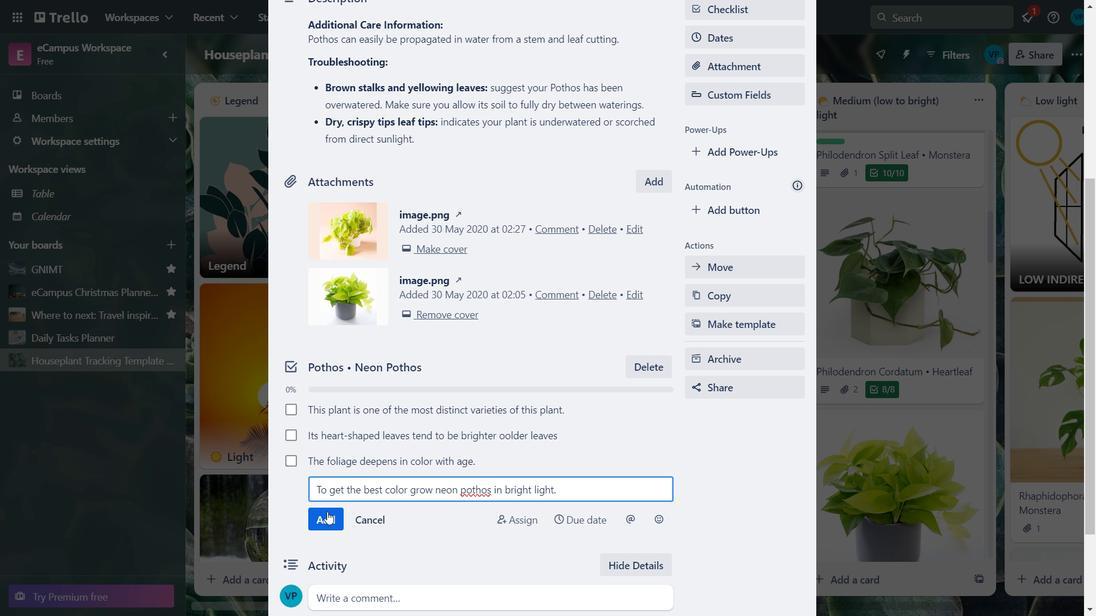 
Action: Mouse pressed left at (330, 516)
Screenshot: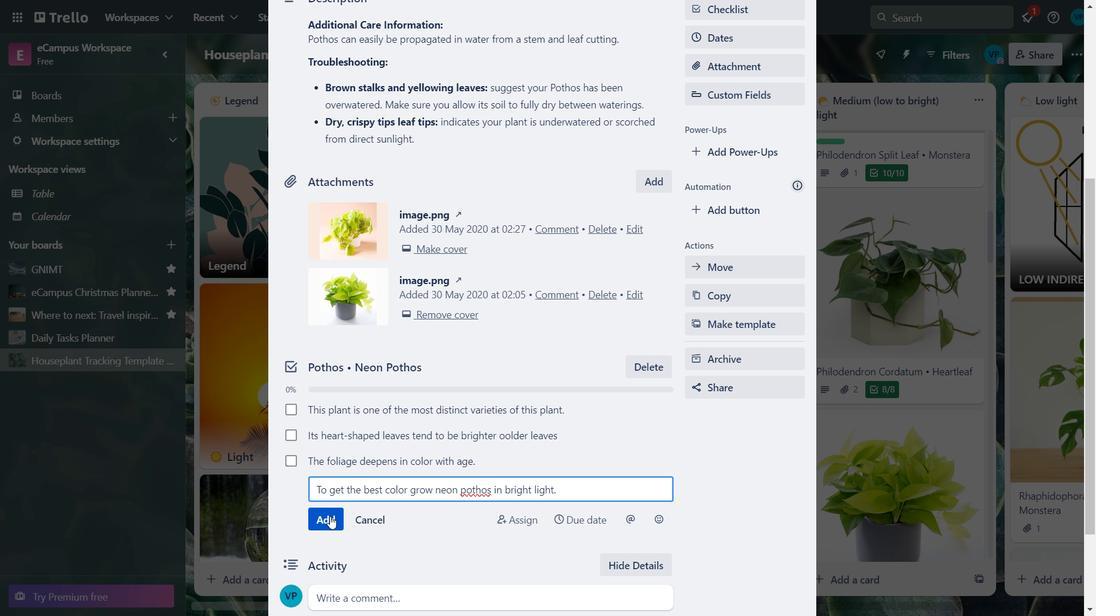 
Action: Key pressed <Key.caps_lock>I<Key.caps_lock>n<Key.space>low<Key.space>
Screenshot: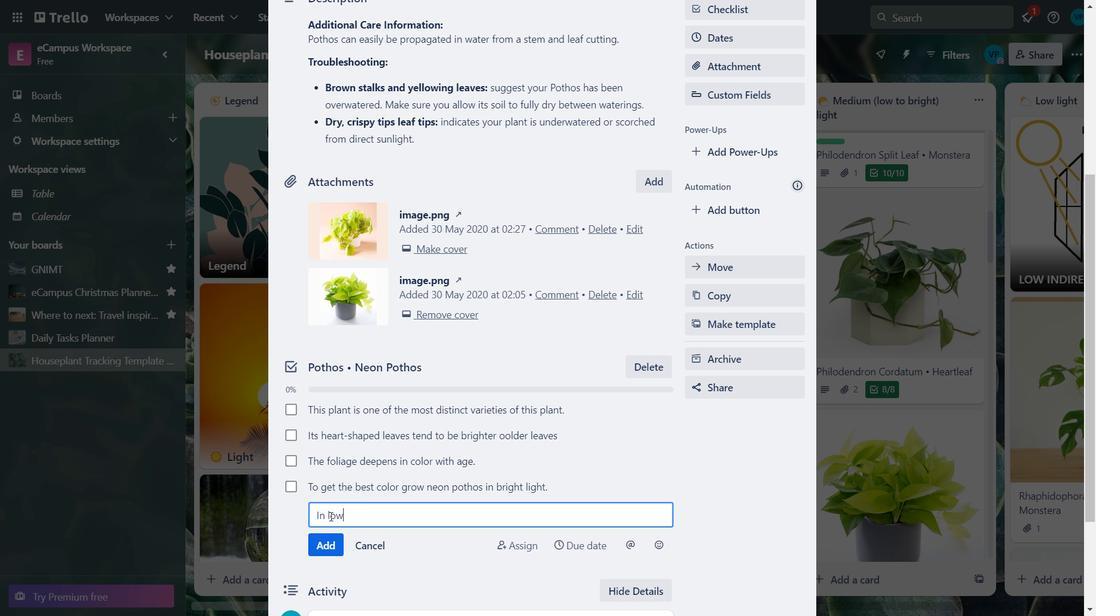 
Action: Mouse moved to (379, 451)
Screenshot: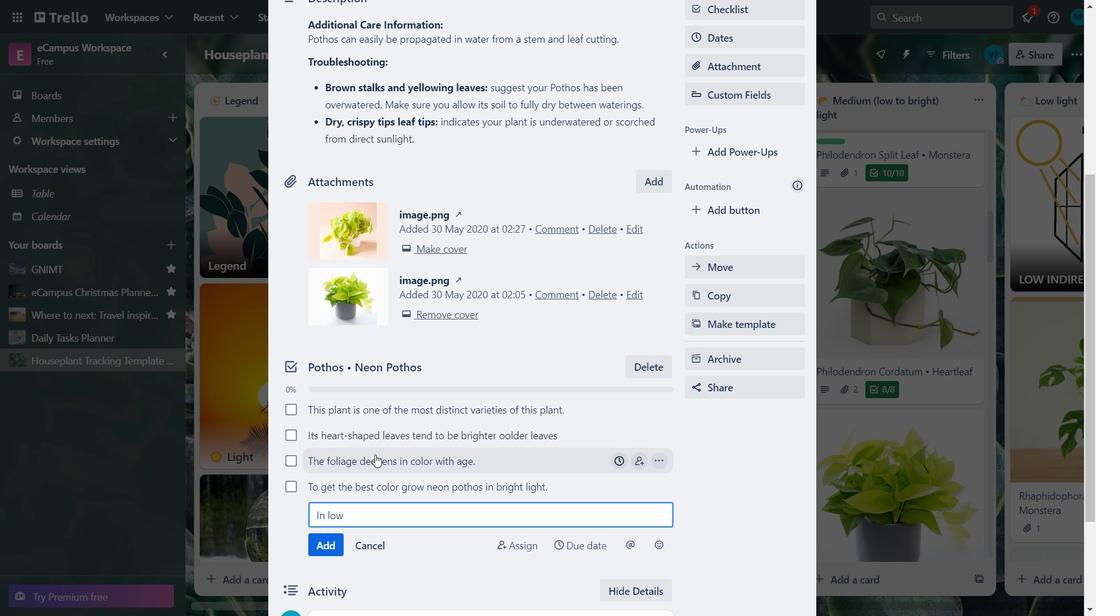 
Action: Key pressed <Key.backspace>-<Key.caps_lock>L<Key.caps_lock>ight<Key.space>
Screenshot: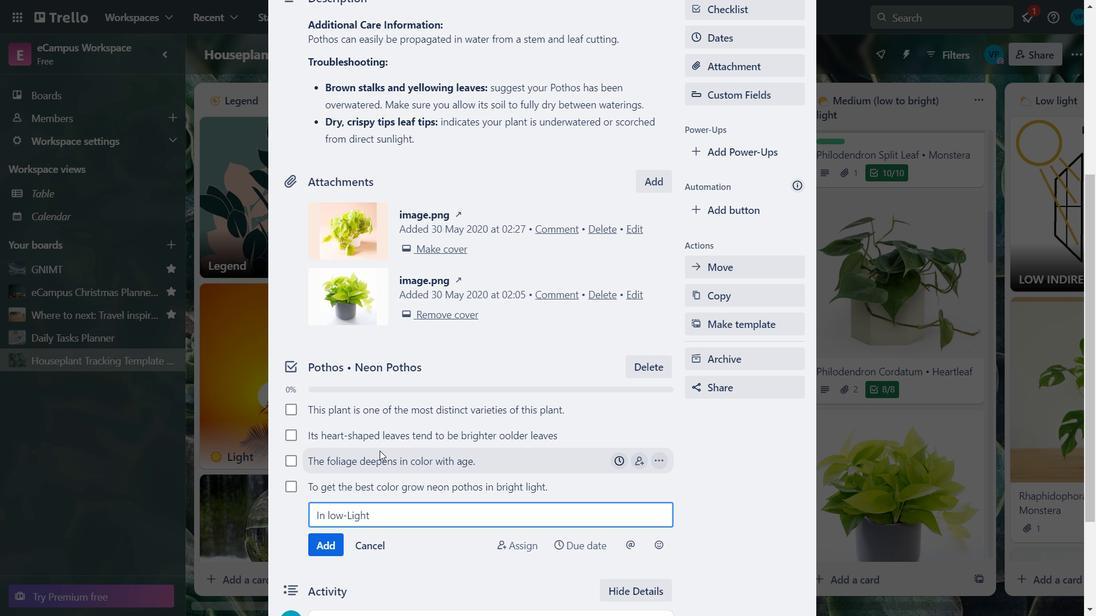 
Action: Mouse moved to (329, 508)
Screenshot: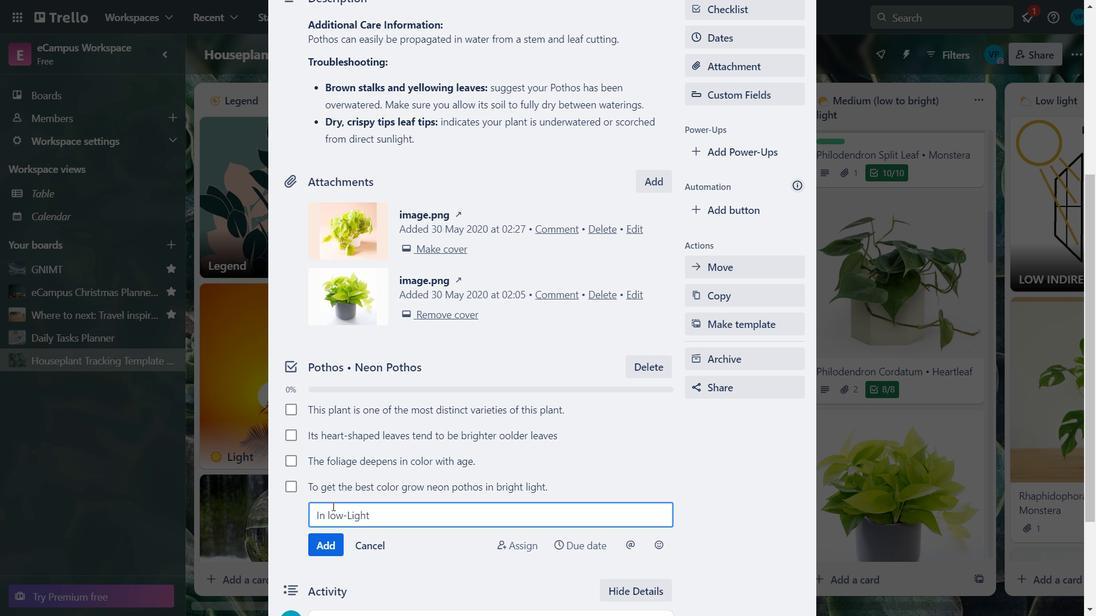 
Action: Mouse pressed left at (329, 508)
Screenshot: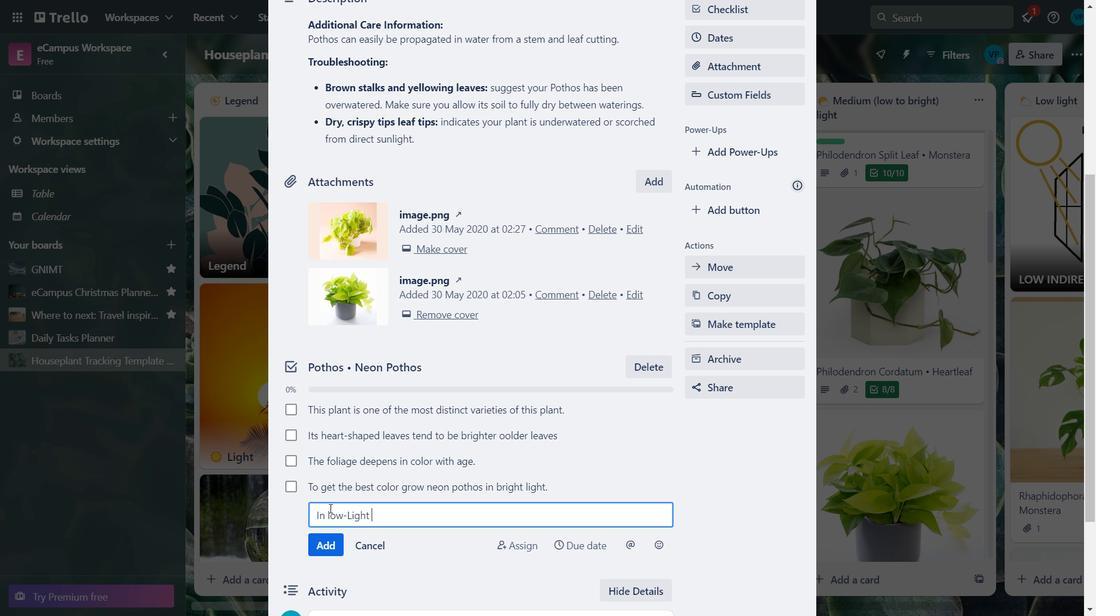 
Action: Key pressed <Key.backspace>l<Key.backspace><Key.caps_lock>L
Screenshot: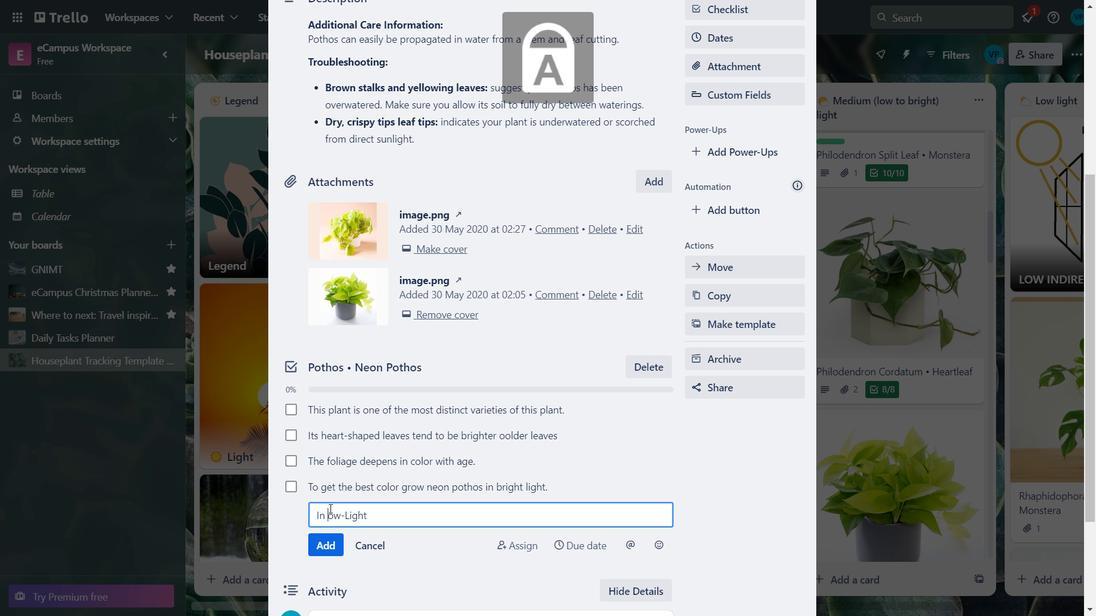 
Action: Mouse moved to (390, 515)
Screenshot: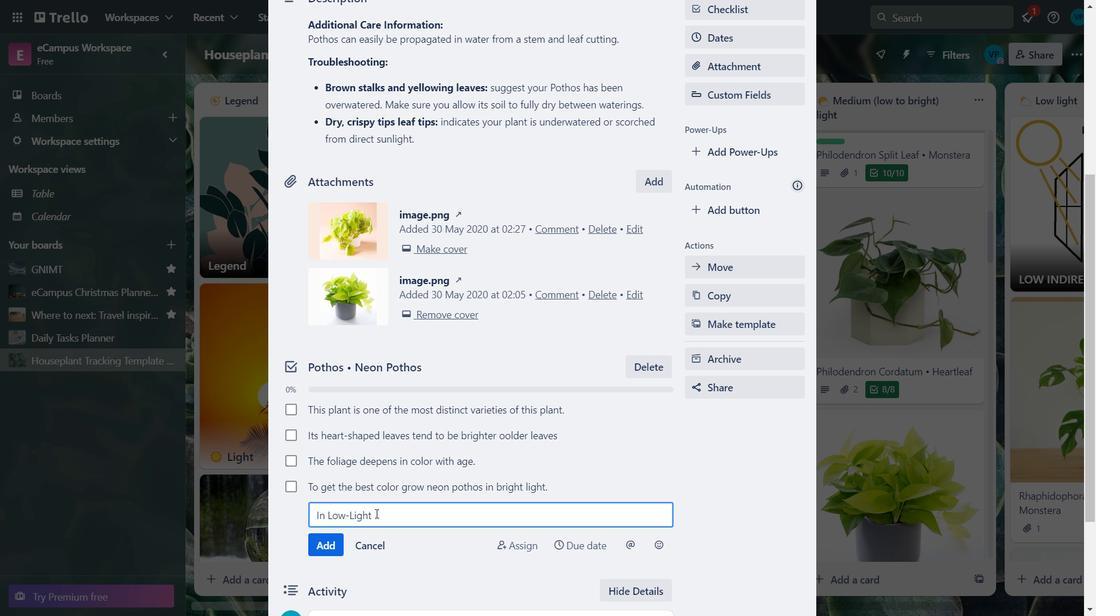 
Action: Mouse pressed left at (390, 515)
Screenshot: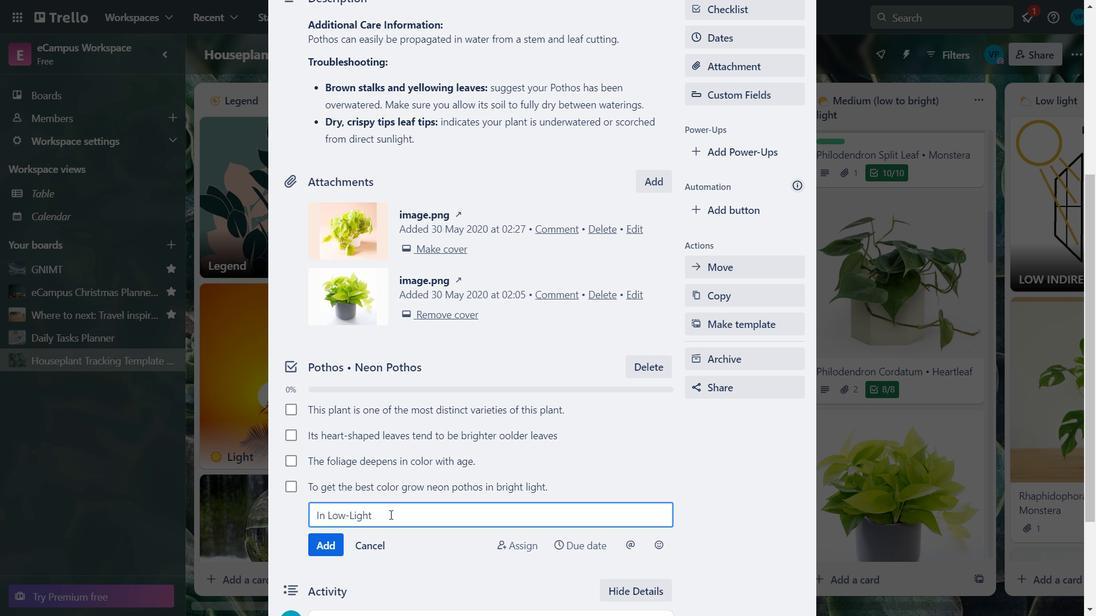 
Action: Key pressed S<Key.caps_lock>pots<Key.space><Key.backspace>,<Key.space>the<Key.space>colou<Key.backspace>r<Key.space>will<Key.space>be<Key.space>duller<Key.space>and<Key.space>darker.
Screenshot: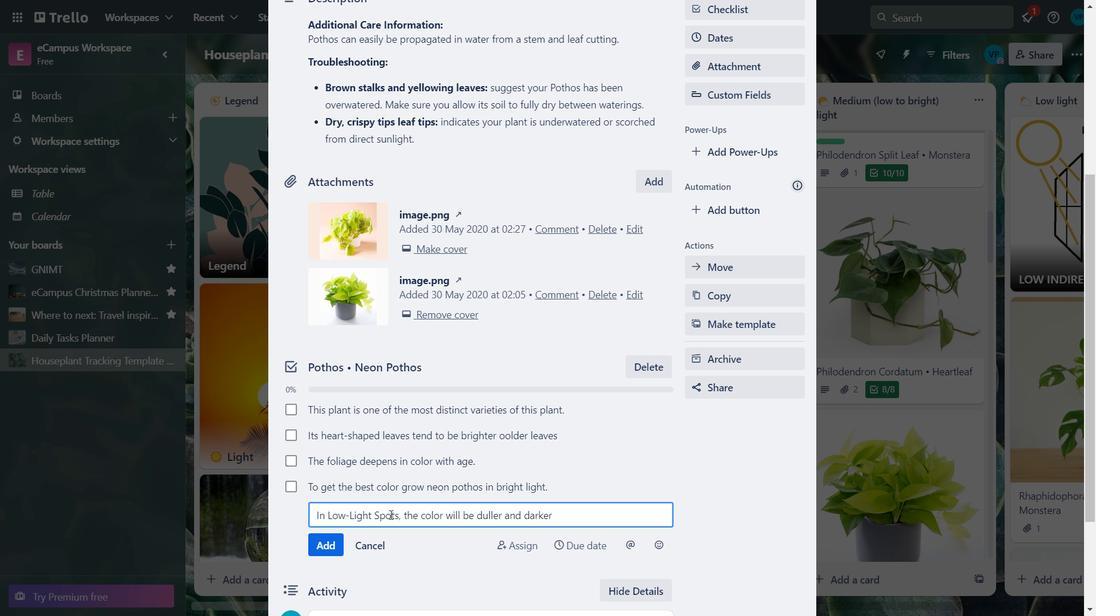 
Action: Mouse moved to (325, 545)
Screenshot: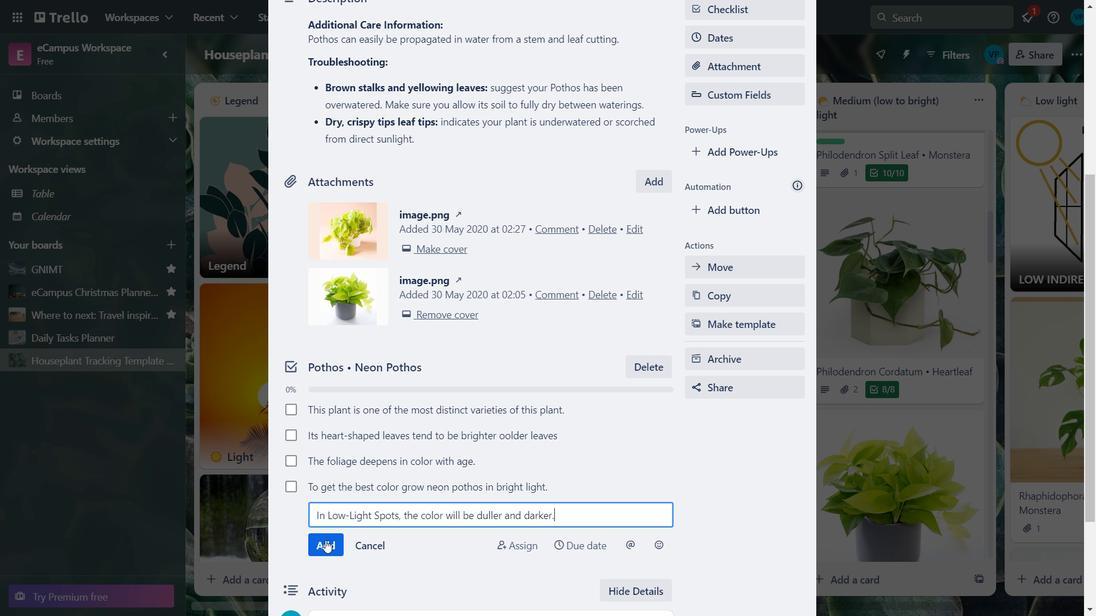 
Action: Mouse pressed left at (325, 545)
Screenshot: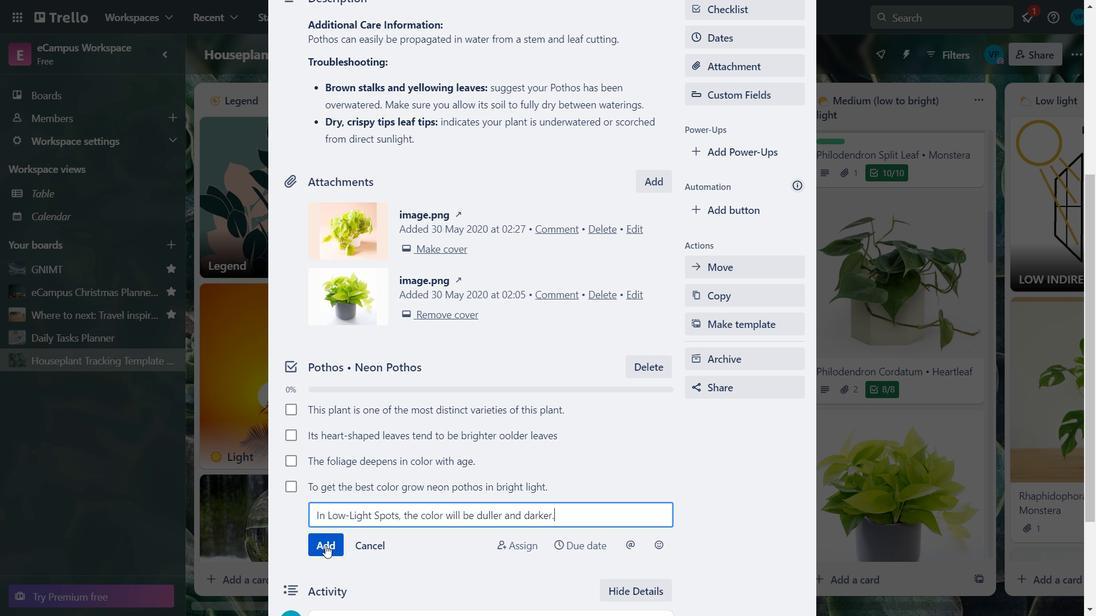 
Action: Key pressed <Key.caps_lock>T<Key.caps_lock>hey<Key.space>look<Key.space>great<Key.space>grown<Key.space>in<Key.space>containers<Key.space>and<Key.space>hanging<Key.space>bs<Key.backspace>askets.
Screenshot: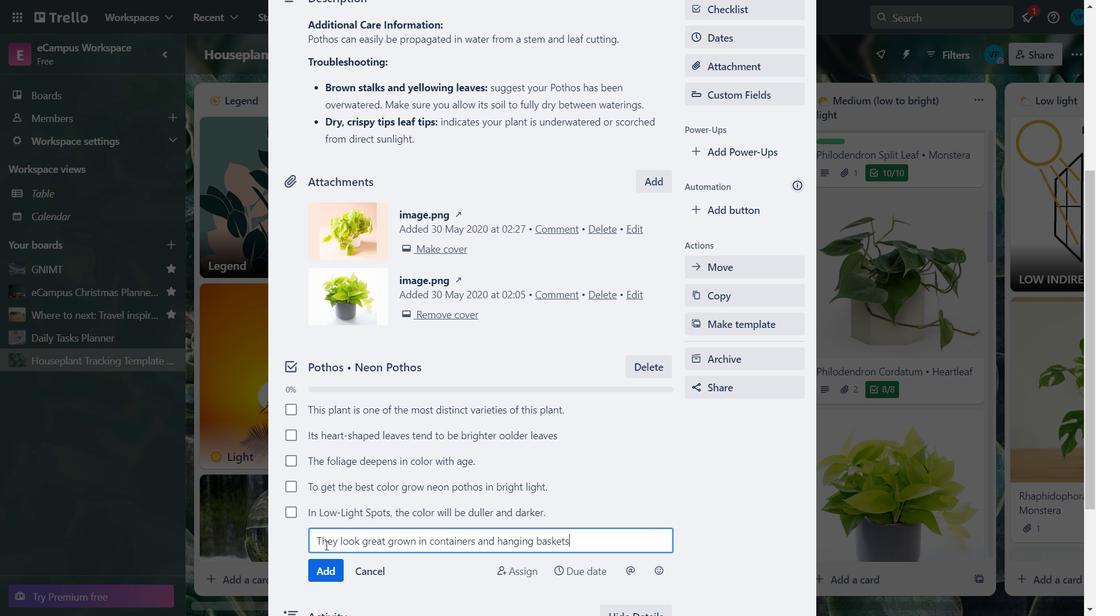 
Action: Mouse moved to (333, 543)
Screenshot: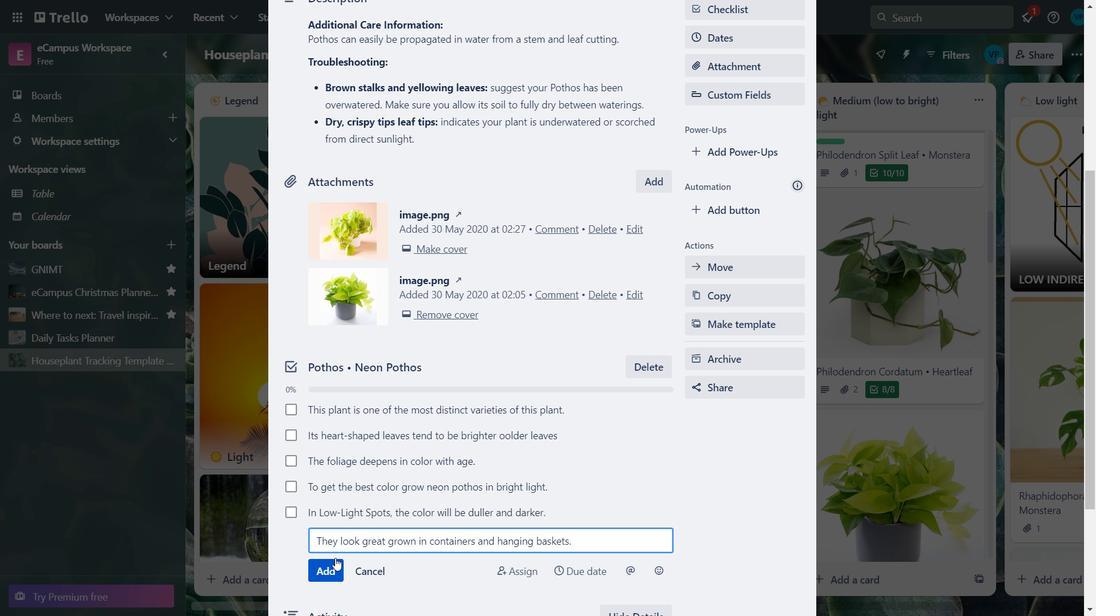 
Action: Key pressed <Key.caps_lock>
Screenshot: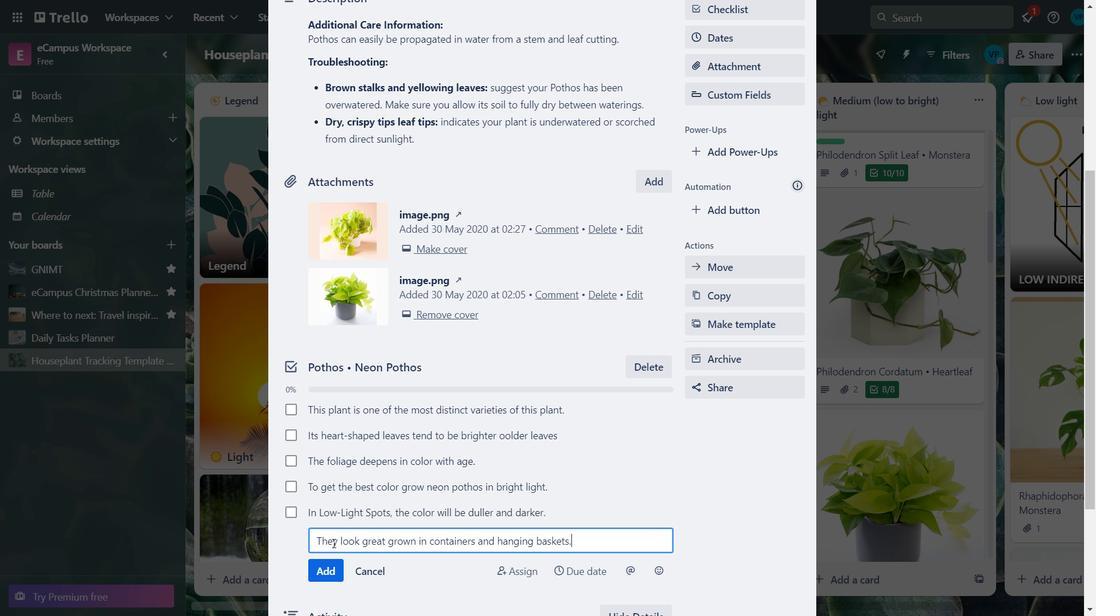 
Action: Mouse moved to (323, 572)
Screenshot: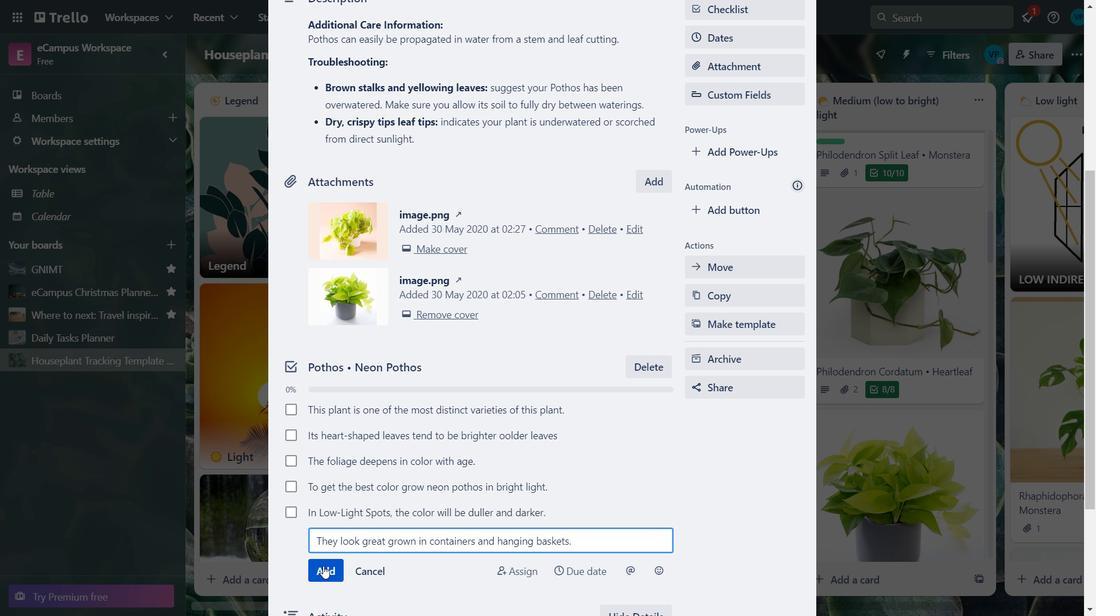 
Action: Mouse pressed left at (323, 572)
Screenshot: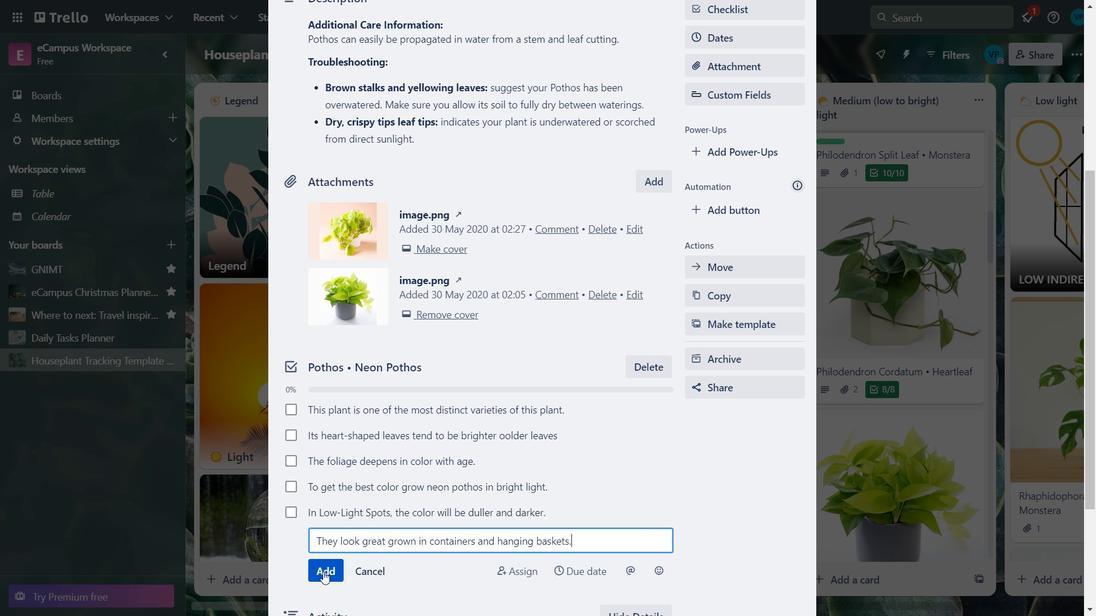 
Action: Key pressed <Key.caps_lock>i<Key.caps_lock>=<Key.backspace><Key.backspace><Key.caps_lock><Key.caps_lock>I<Key.caps_lock>ntermixing<Key.space>them<Key.space>with<Key.space>other<Key.space>plant<Key.space>is<Key.space>a<Key.space>treat<Key.space>
Screenshot: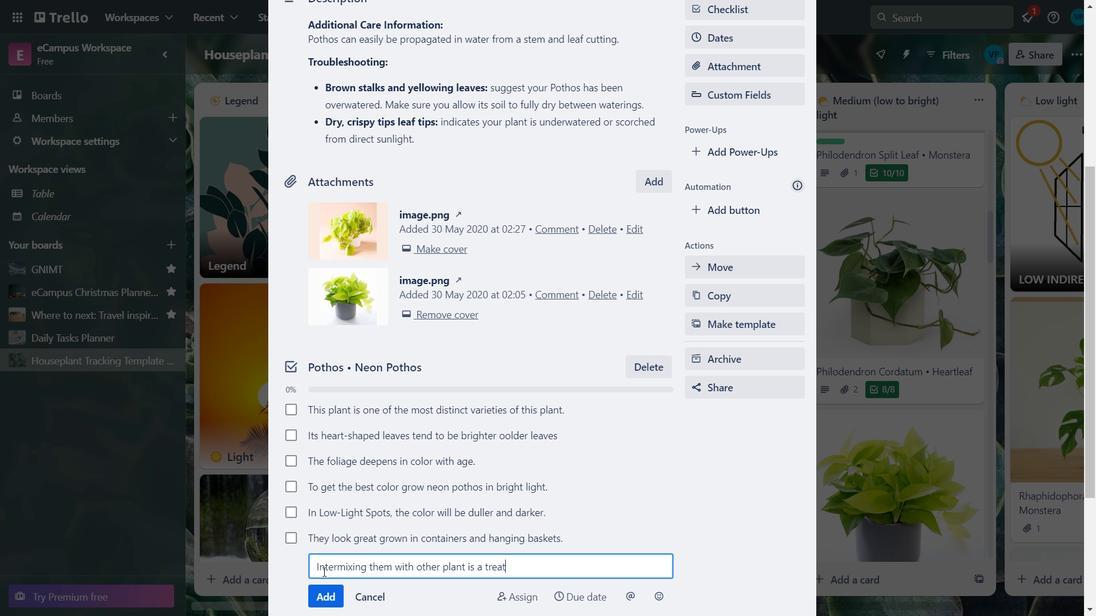 
Action: Mouse moved to (325, 592)
Screenshot: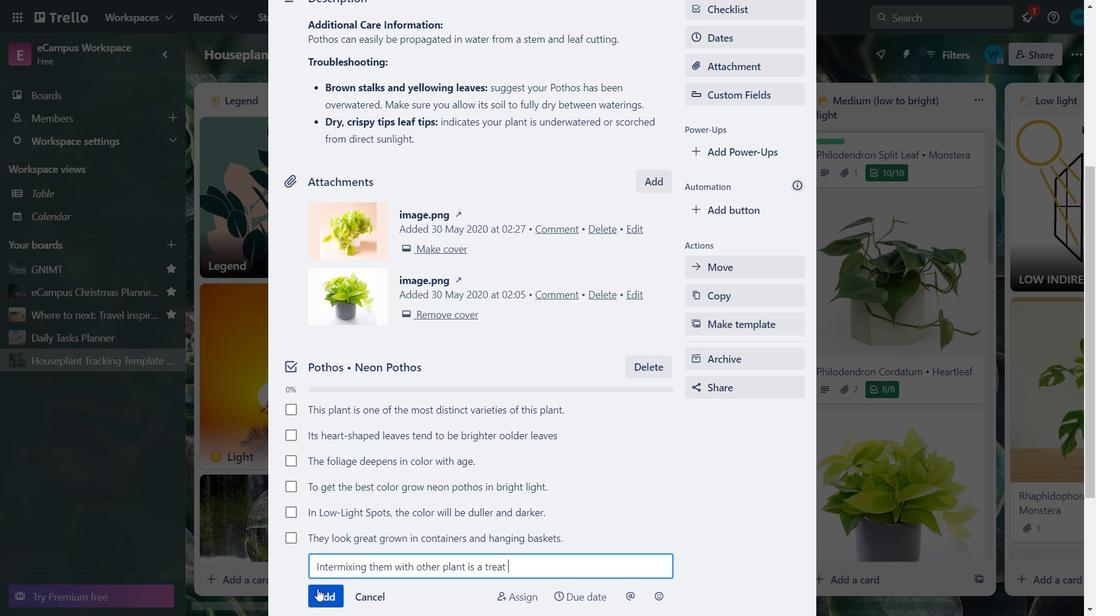 
Action: Mouse pressed left at (325, 592)
Screenshot: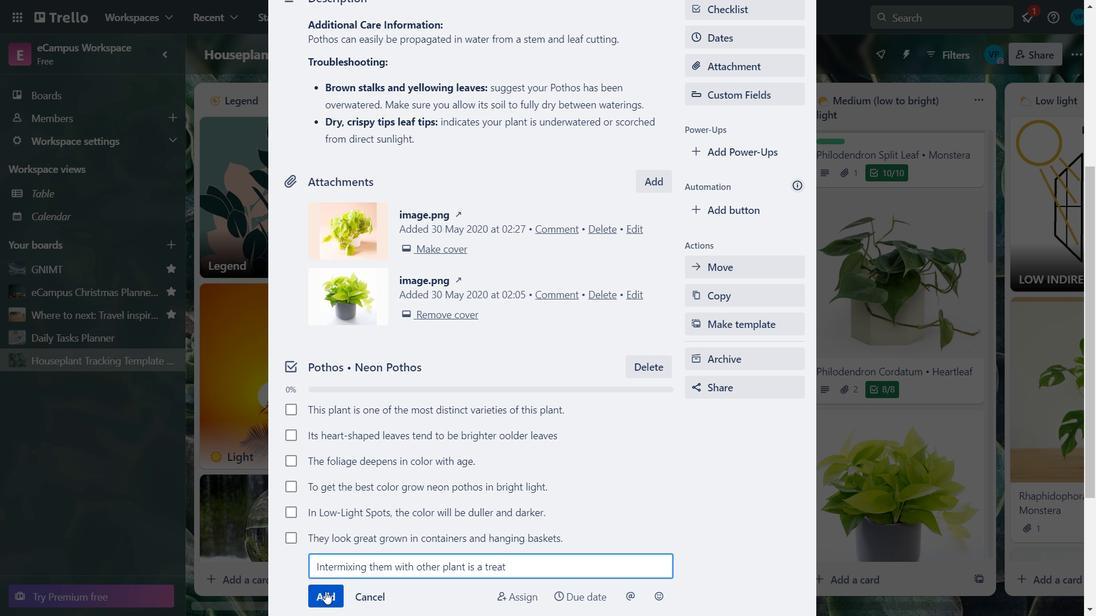 
Action: Mouse moved to (325, 591)
Screenshot: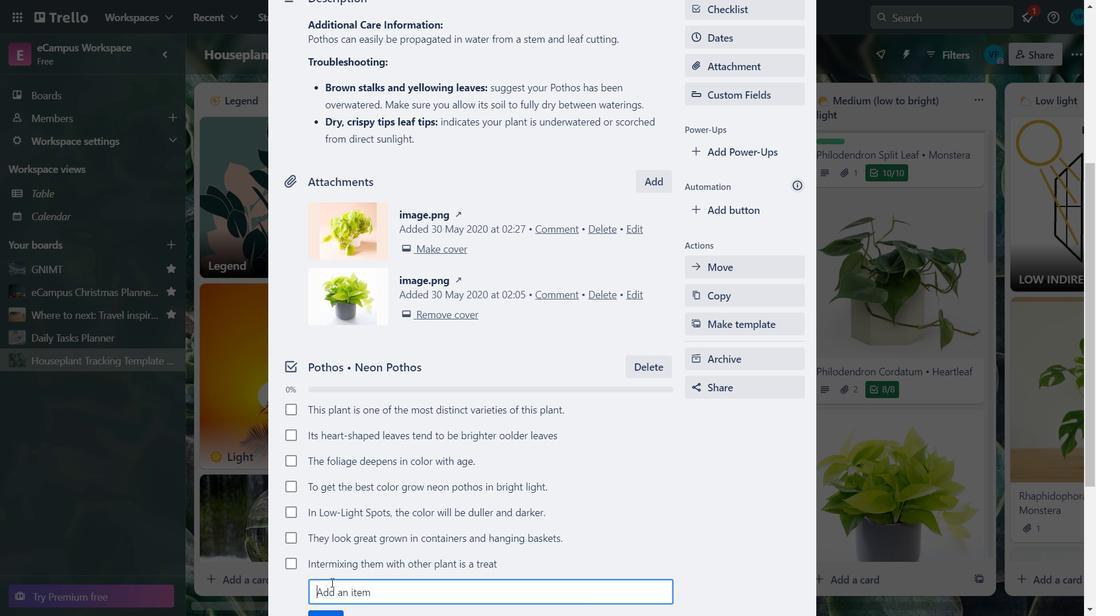 
Action: Key pressed <Key.caps_lock>D<Key.caps_lock>y=<Key.backspace><Key.backspace>ue<Key.space>its<Key.space>wonderful<Key.space>color<Key.space>contrast.
Screenshot: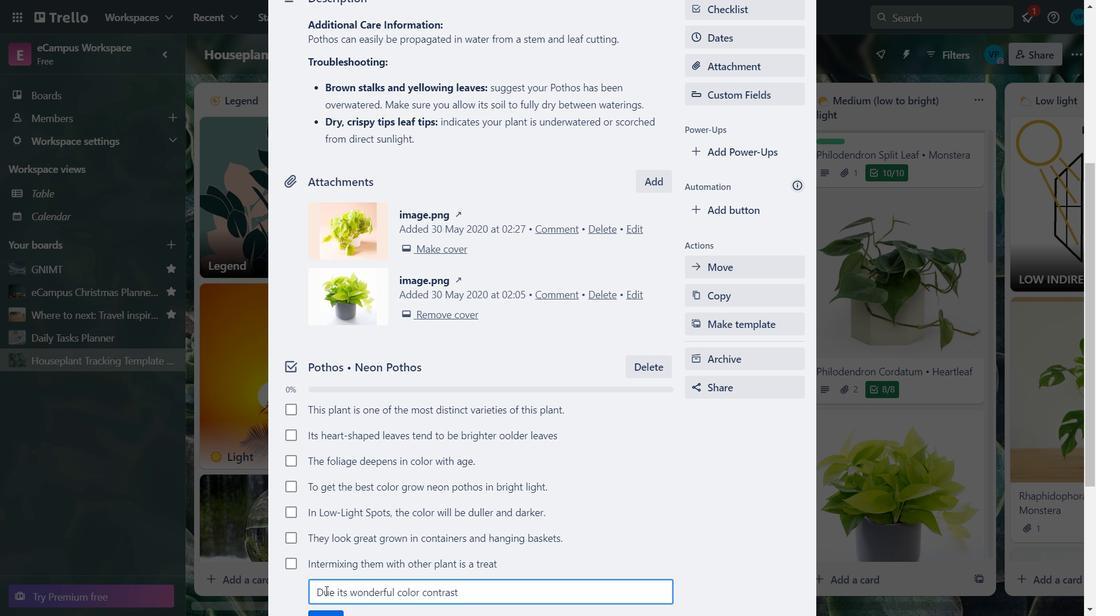 
Action: Mouse moved to (326, 609)
Screenshot: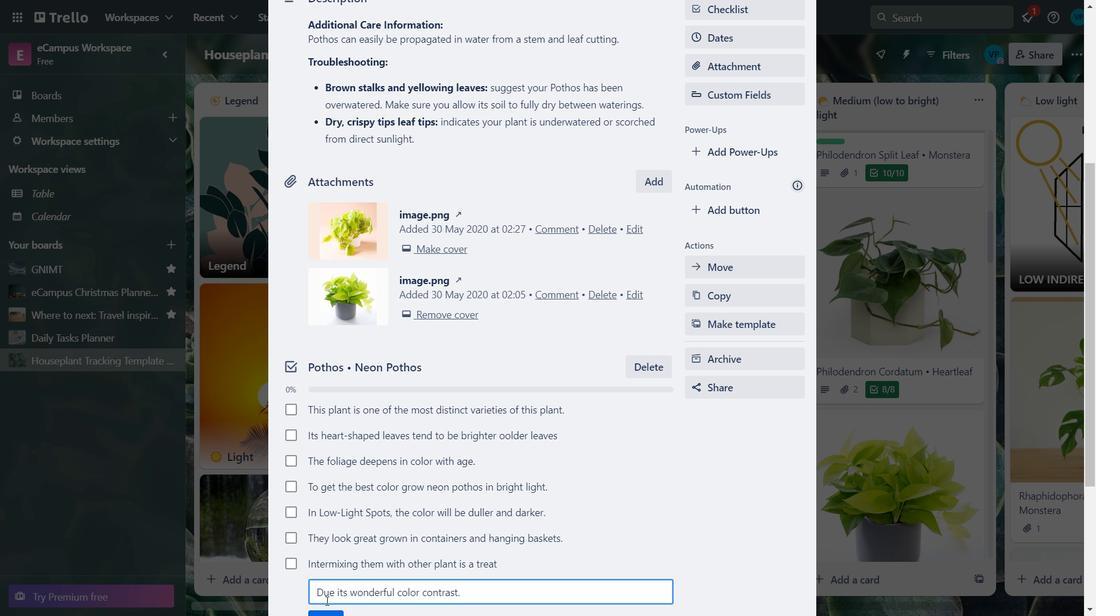 
Action: Mouse pressed left at (326, 609)
Screenshot: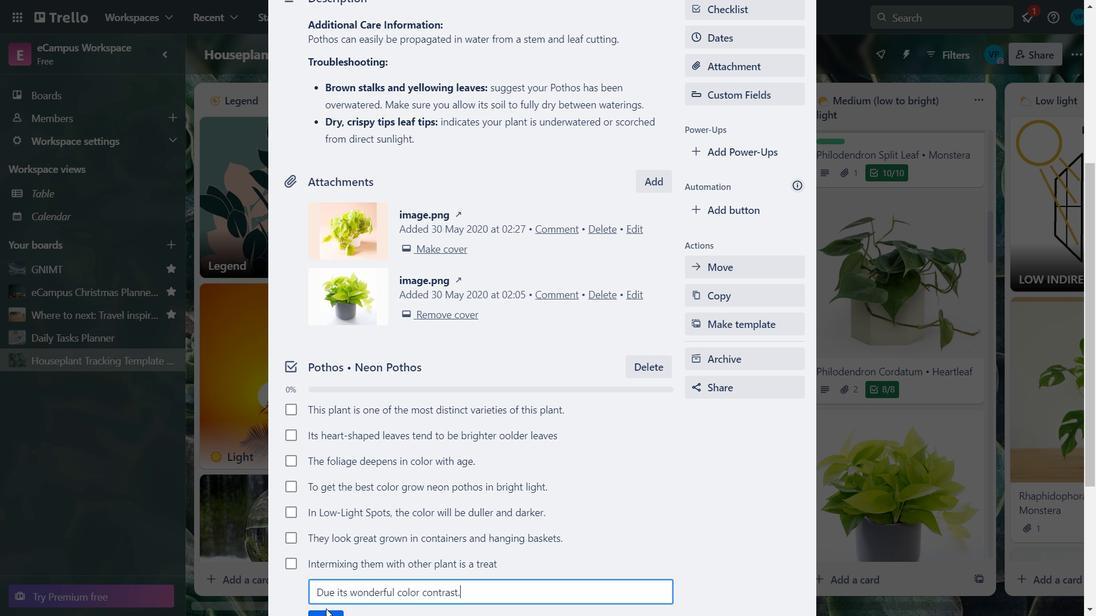 
Action: Mouse moved to (290, 561)
Screenshot: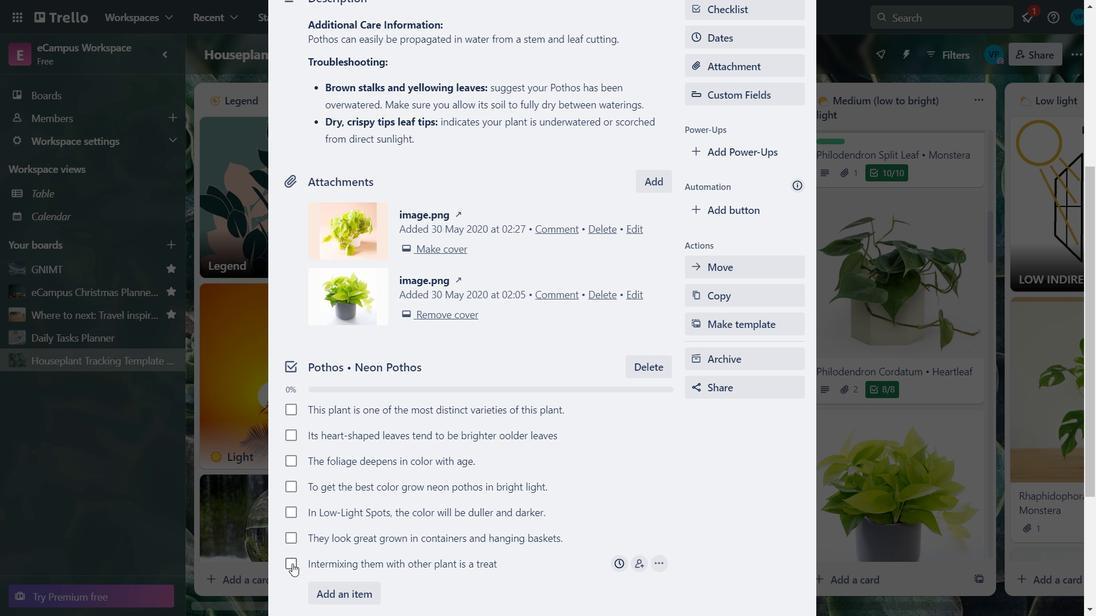 
Action: Mouse pressed left at (290, 561)
Screenshot: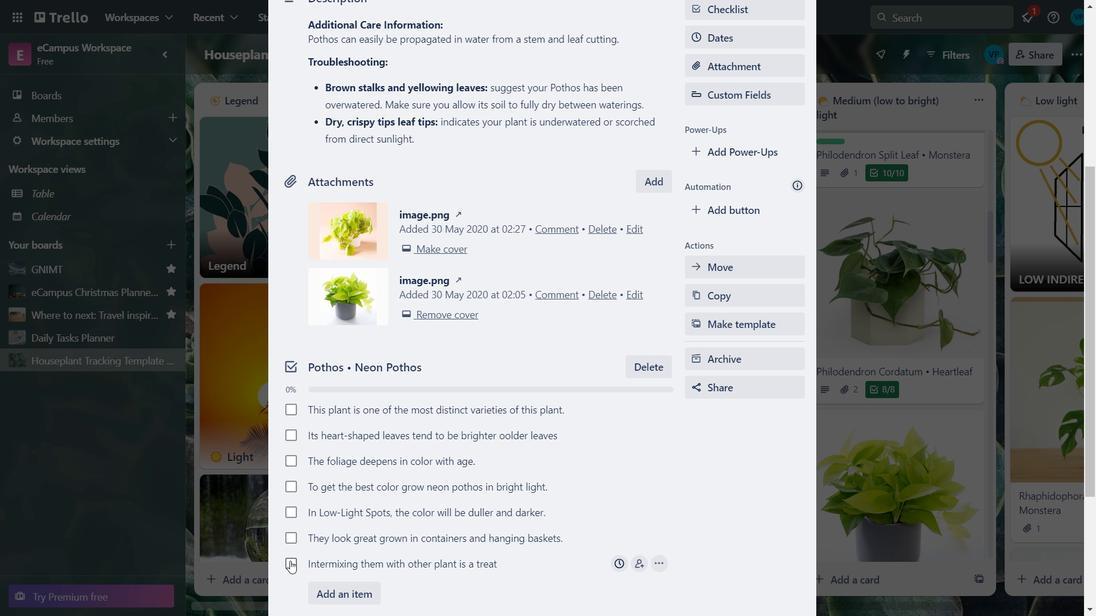 
Action: Mouse moved to (287, 547)
Screenshot: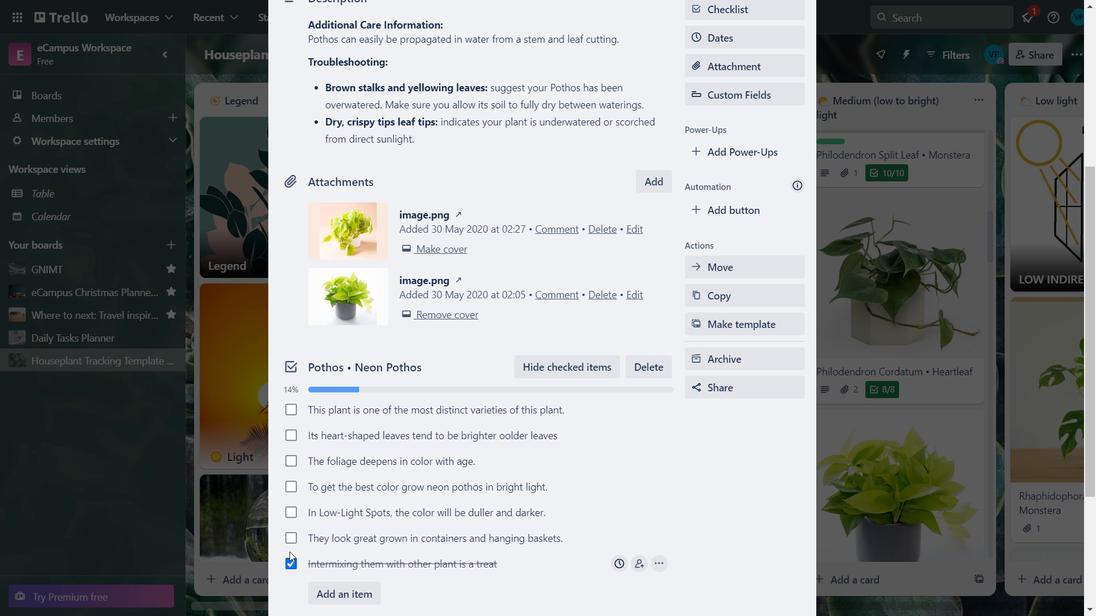 
Action: Mouse pressed left at (287, 547)
Screenshot: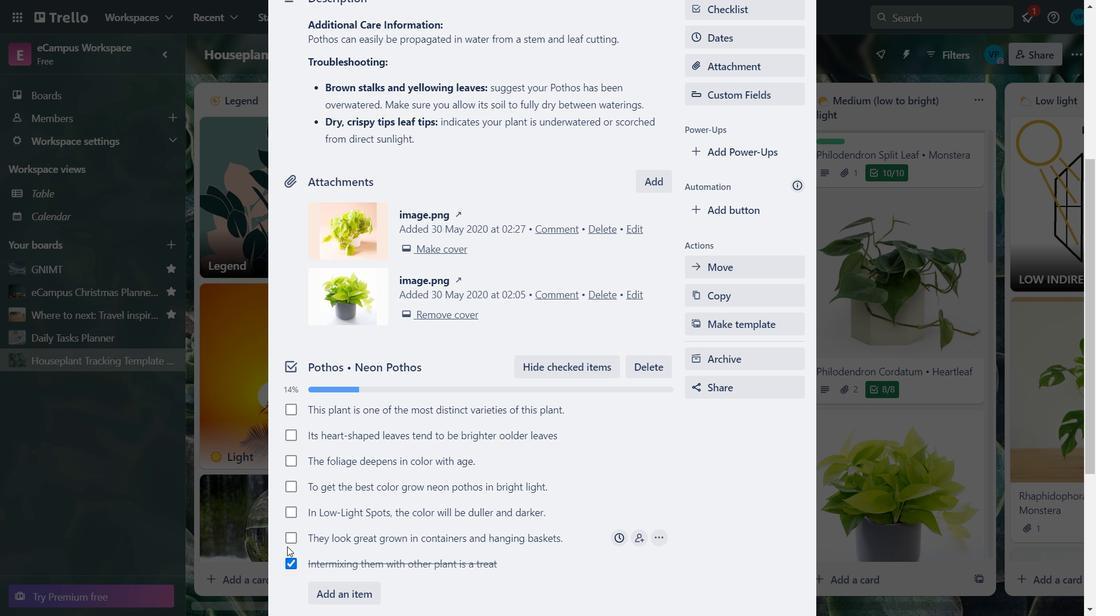 
Action: Mouse moved to (289, 535)
Screenshot: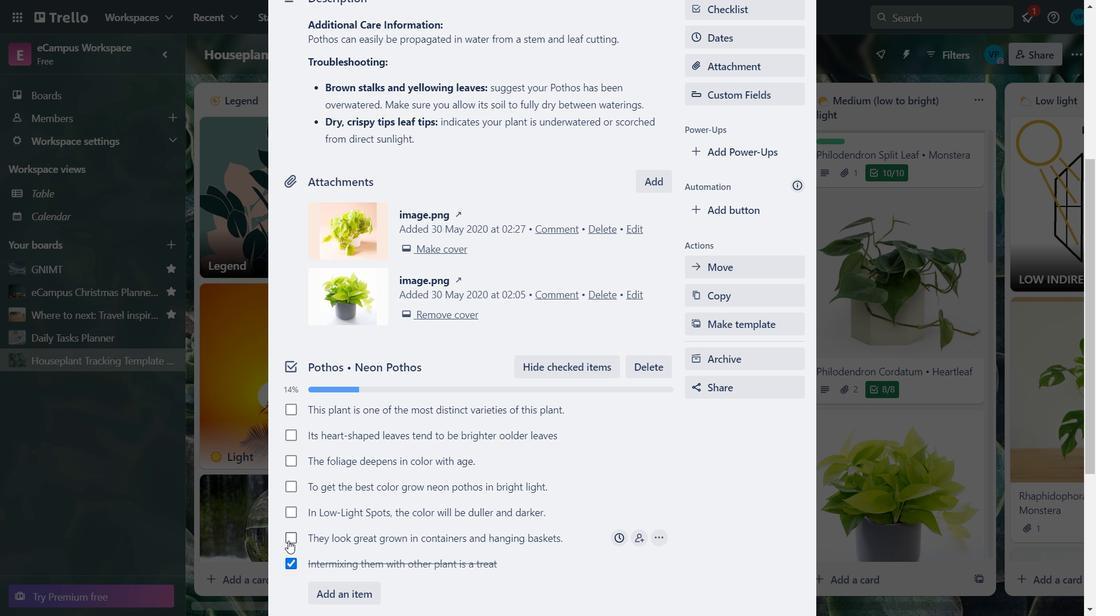 
Action: Mouse pressed left at (289, 535)
Screenshot: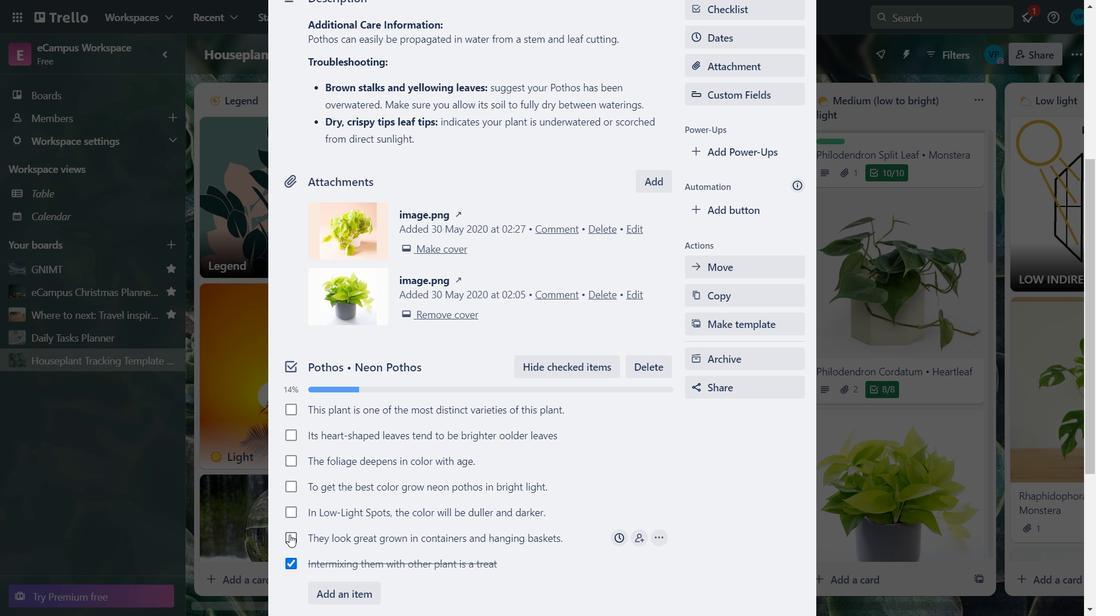 
Action: Mouse moved to (289, 510)
Screenshot: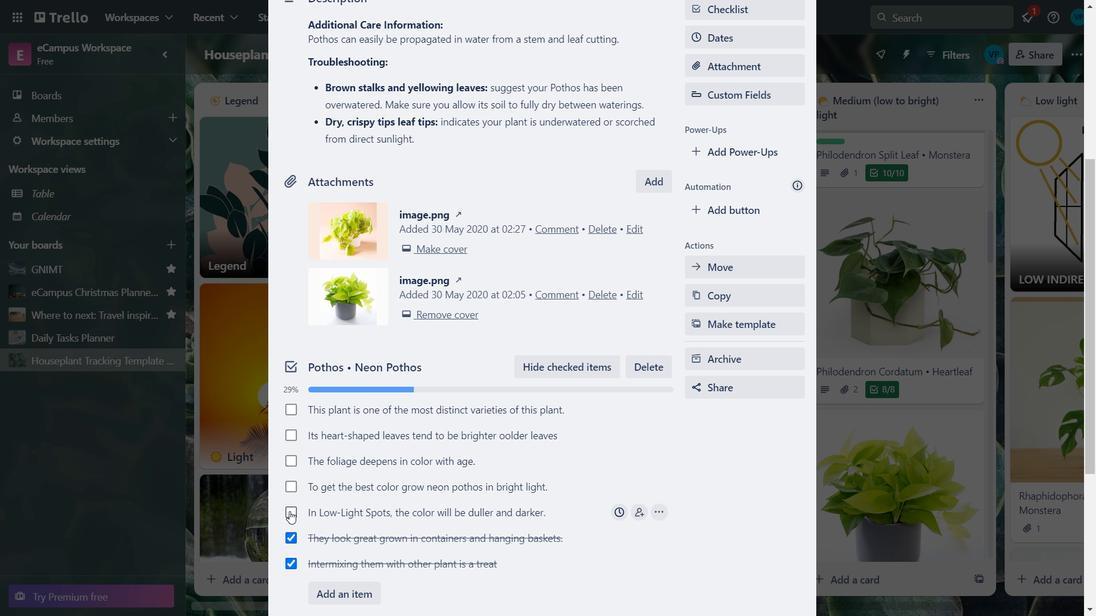 
Action: Mouse pressed left at (289, 510)
Screenshot: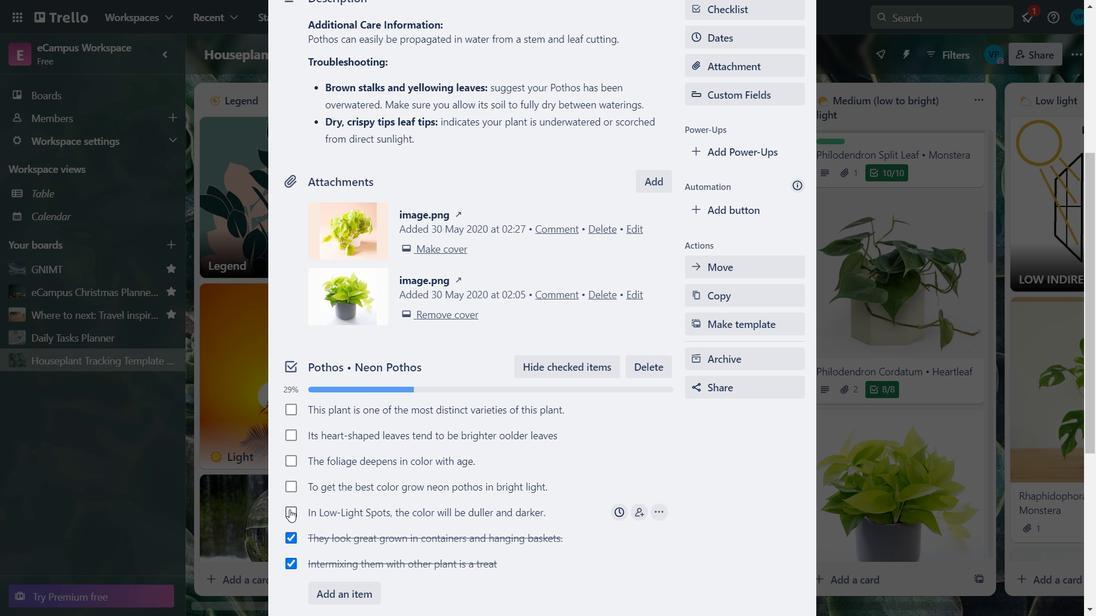 
Action: Mouse moved to (286, 482)
Screenshot: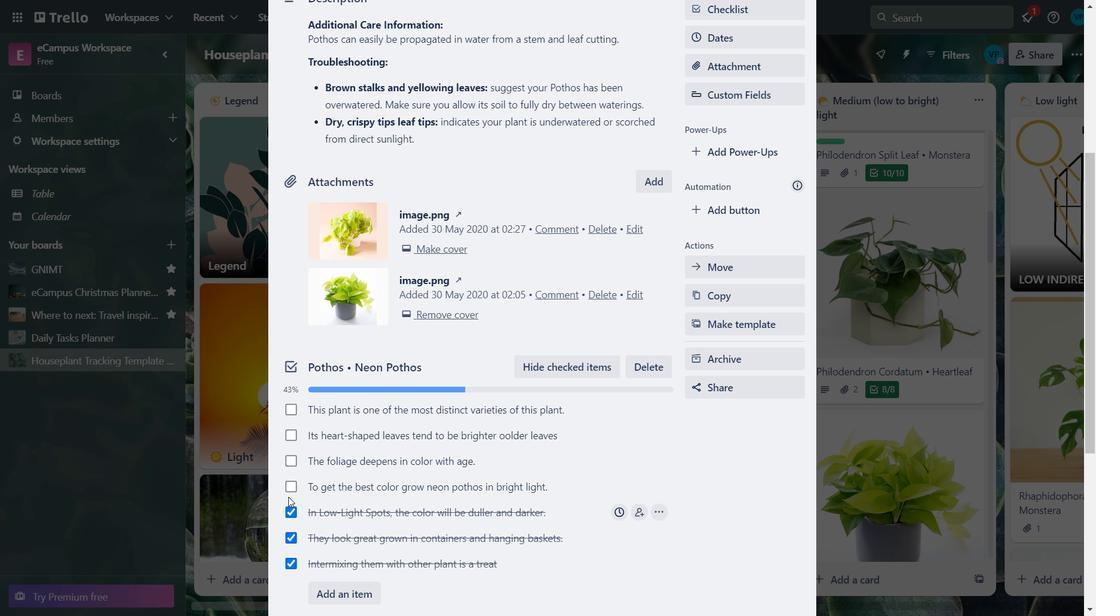 
Action: Mouse pressed left at (286, 482)
Screenshot: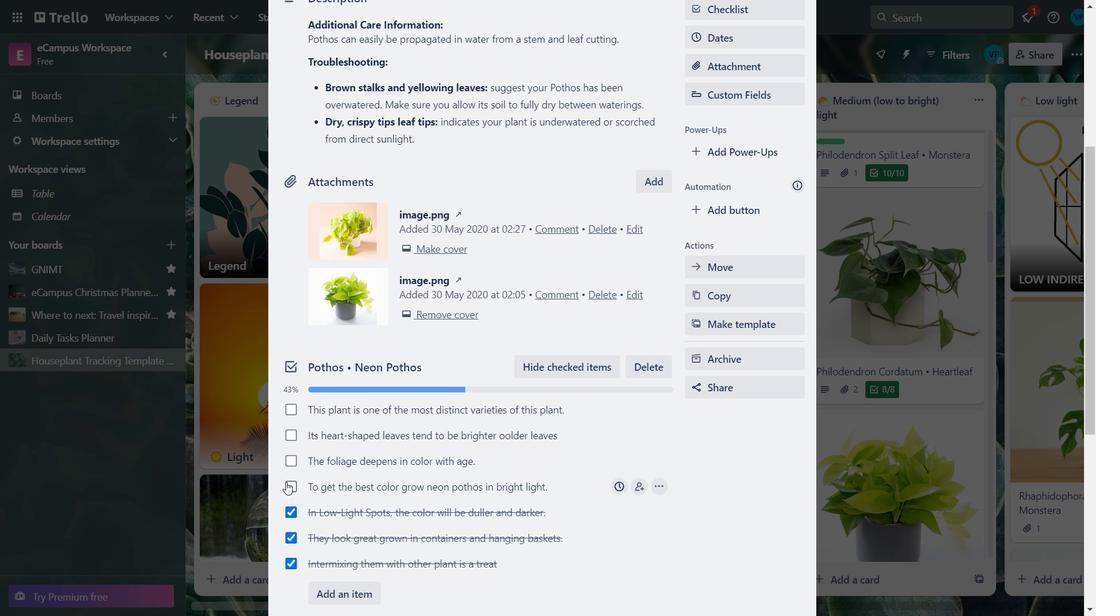
Action: Mouse moved to (290, 452)
Screenshot: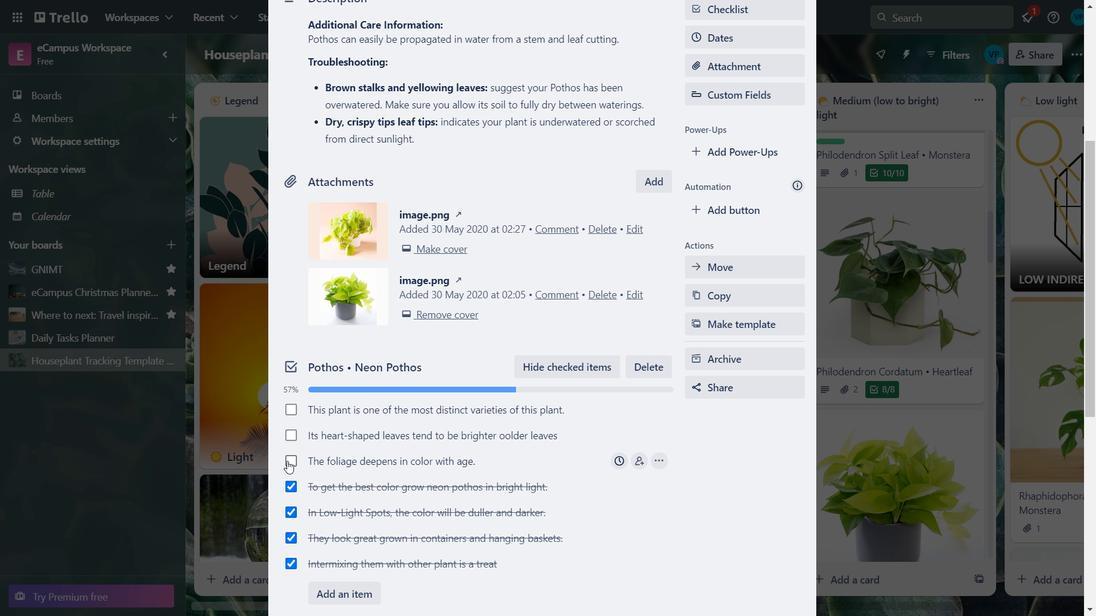 
Action: Mouse pressed left at (290, 452)
Screenshot: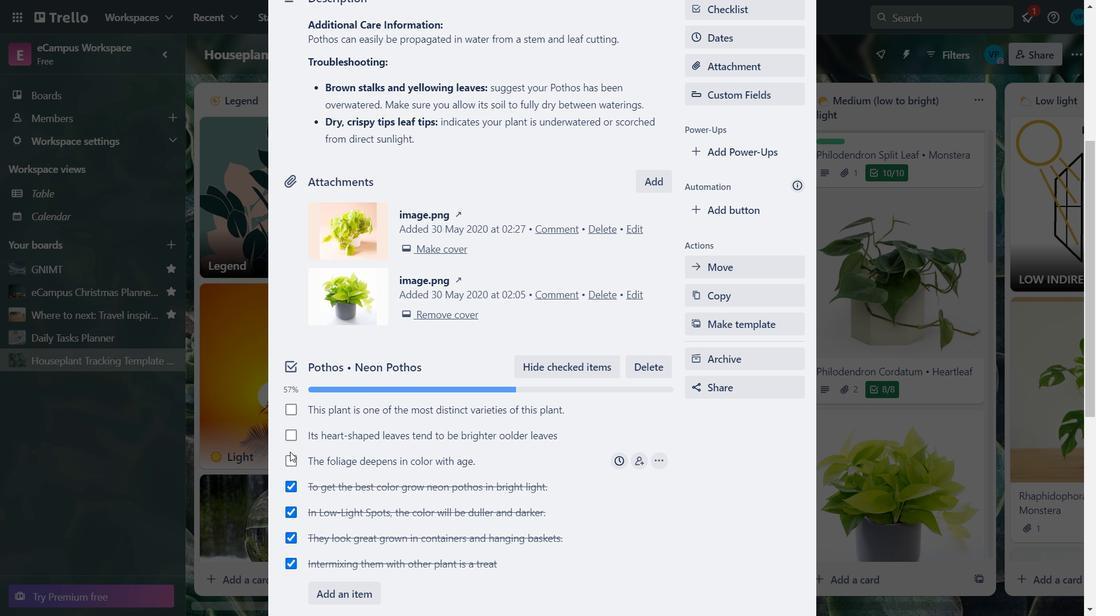 
Action: Mouse moved to (290, 460)
Screenshot: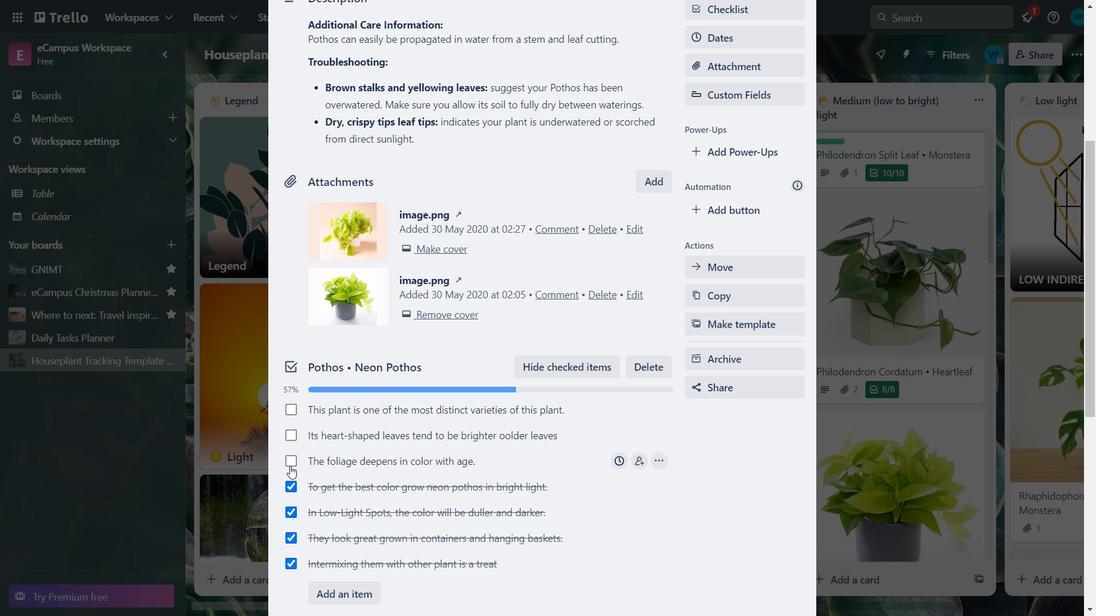 
Action: Mouse pressed left at (290, 460)
Screenshot: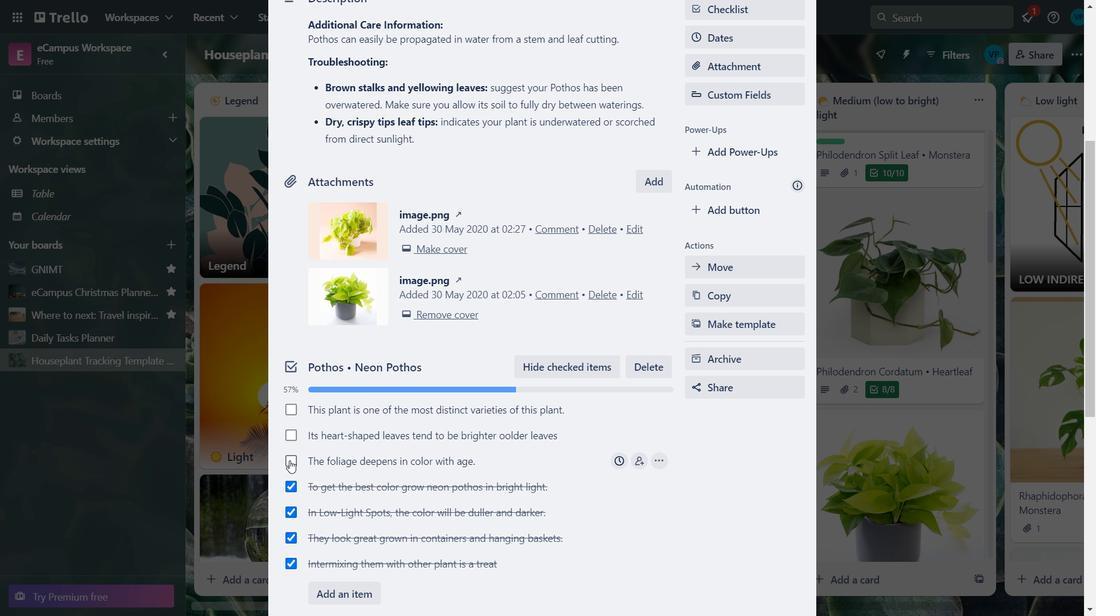 
Action: Mouse moved to (287, 442)
Screenshot: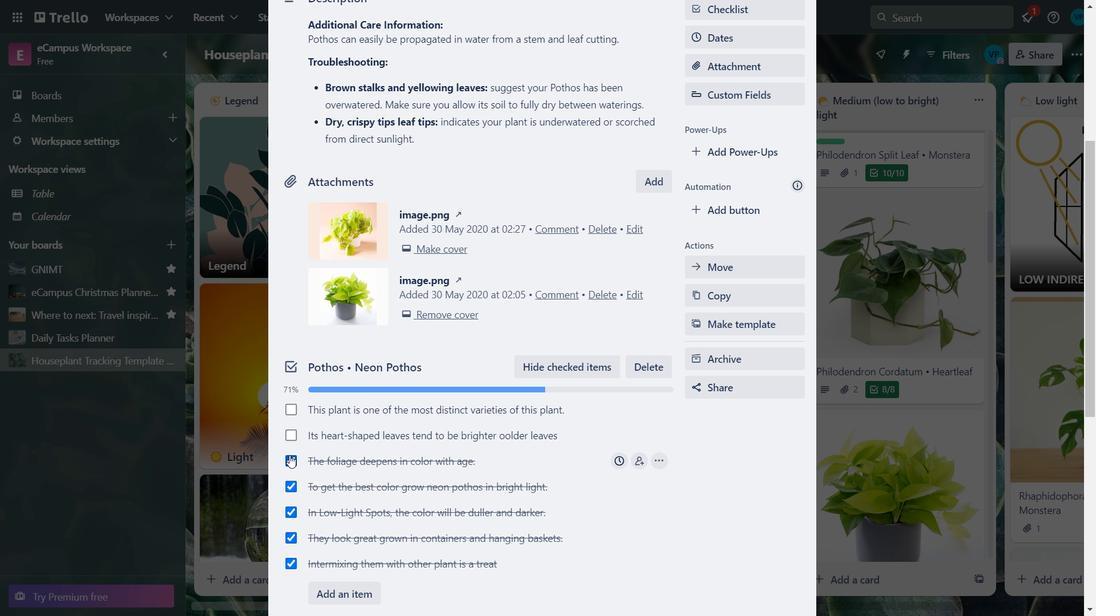 
Action: Mouse pressed left at (287, 442)
Screenshot: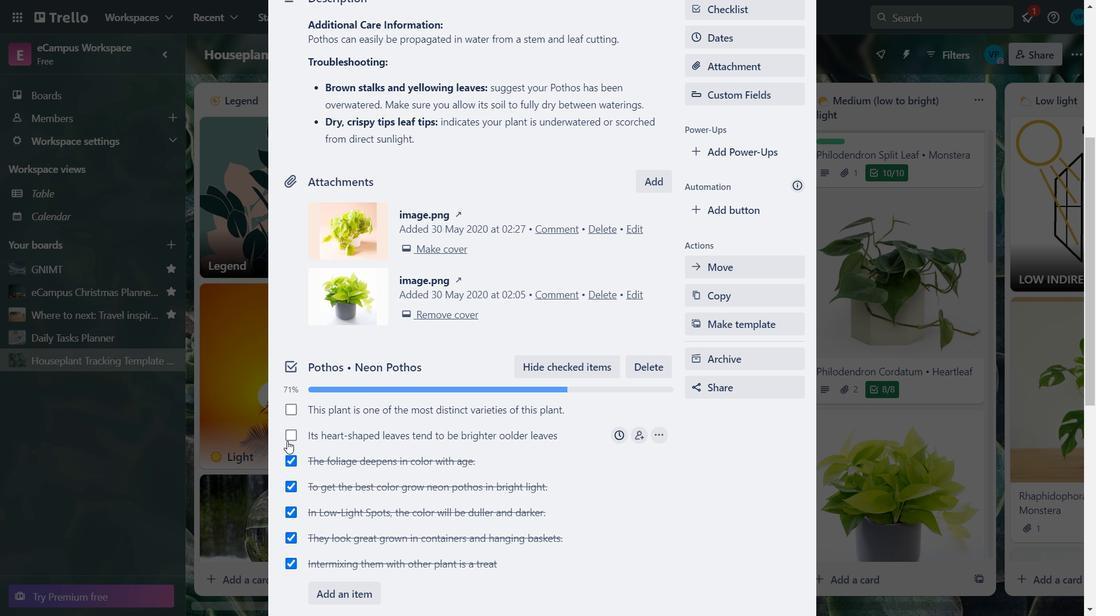 
Action: Mouse moved to (291, 410)
Screenshot: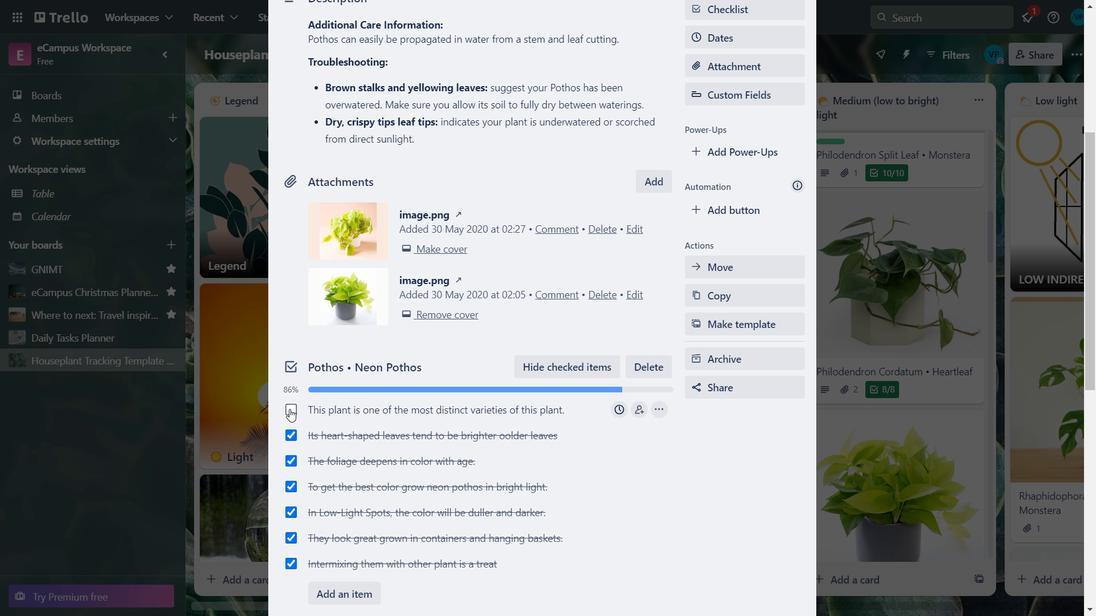 
Action: Mouse pressed left at (291, 410)
Screenshot: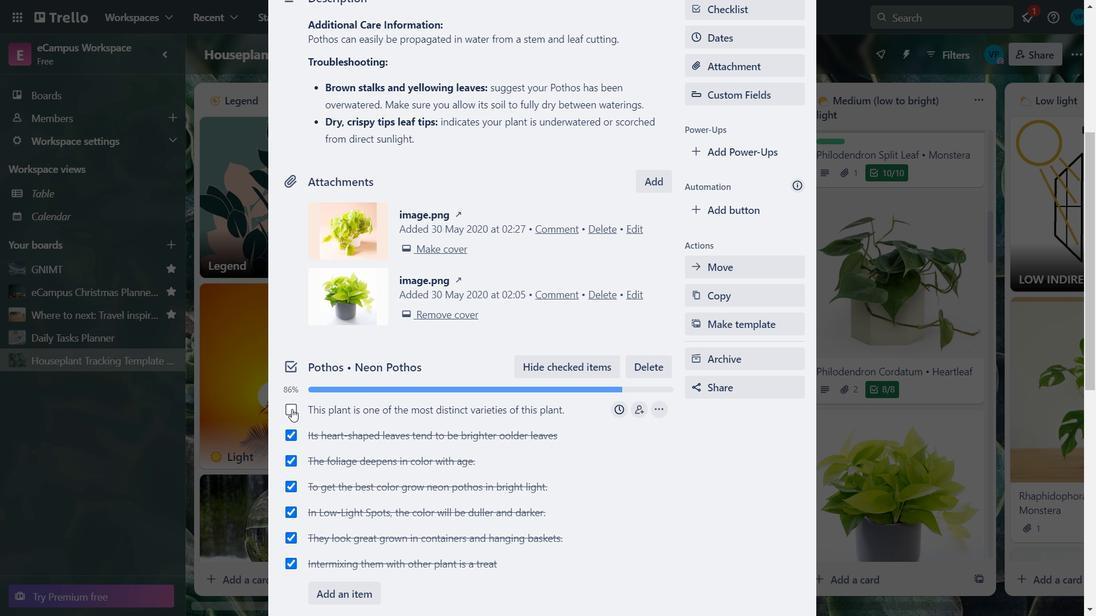 
Action: Mouse moved to (443, 278)
Screenshot: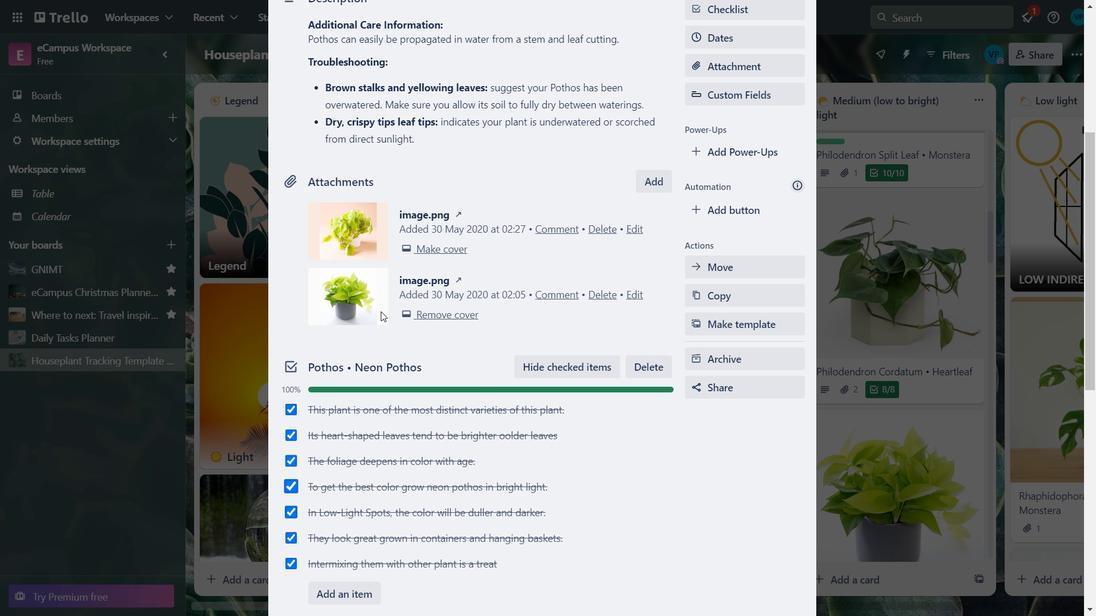 
Action: Key pressed <Key.up><Key.up><Key.up><Key.up><Key.up><Key.up><Key.up><Key.up><Key.up><Key.up><Key.up><Key.up>
Screenshot: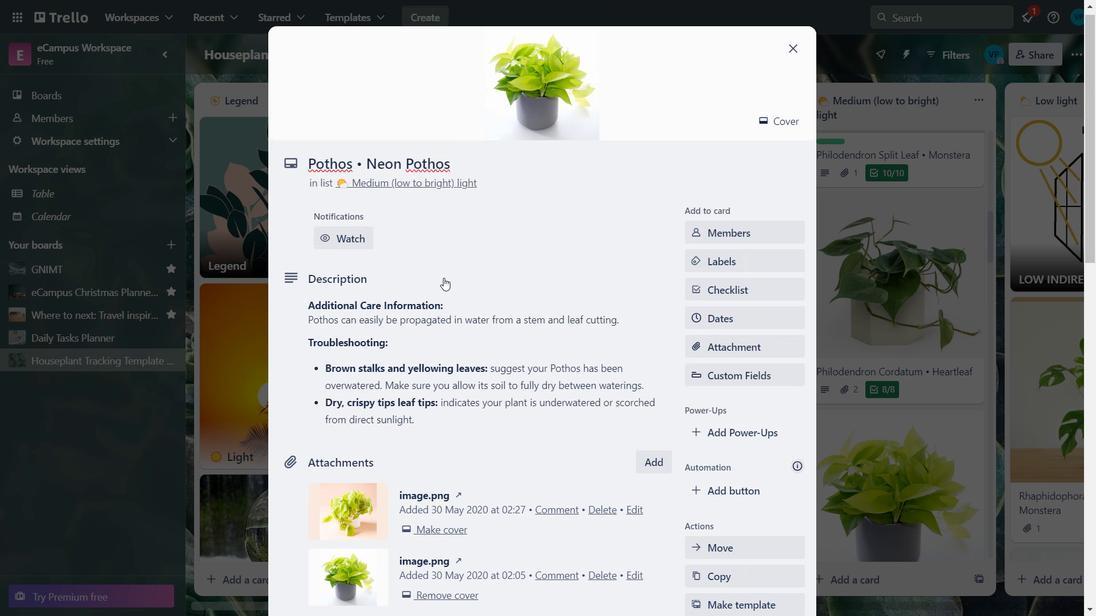 
Action: Mouse moved to (739, 301)
Screenshot: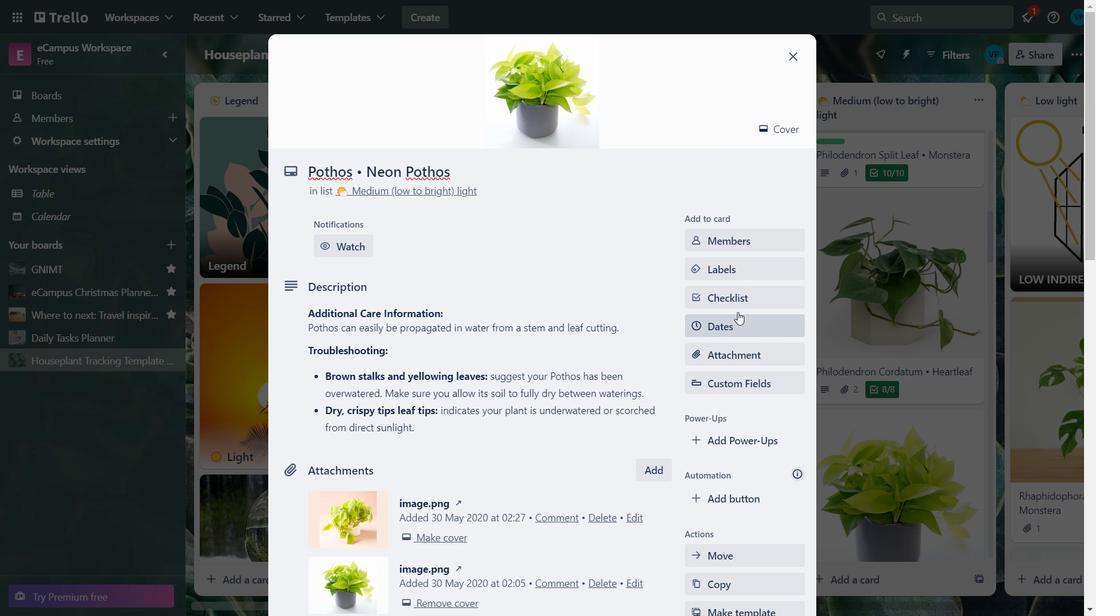 
Action: Mouse pressed left at (739, 301)
Screenshot: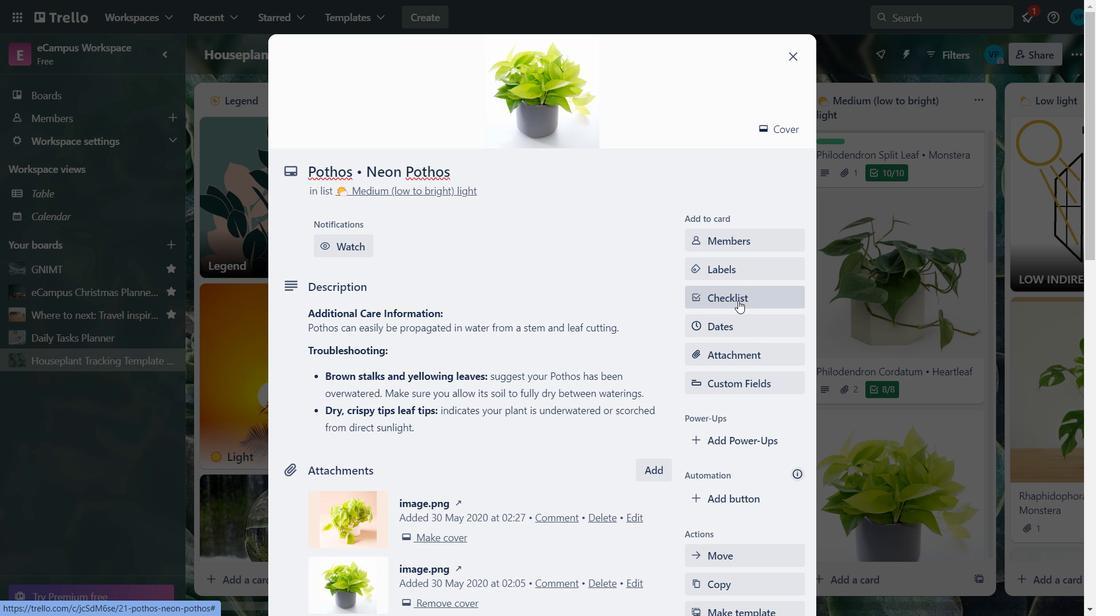 
Action: Mouse moved to (625, 272)
Screenshot: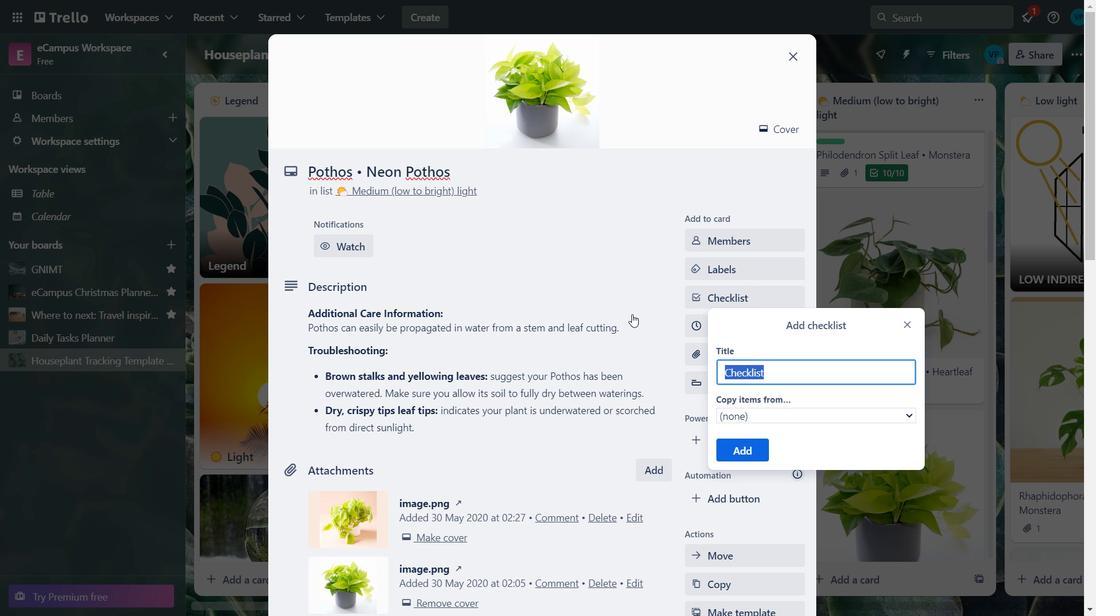 
Action: Mouse pressed left at (625, 272)
Screenshot: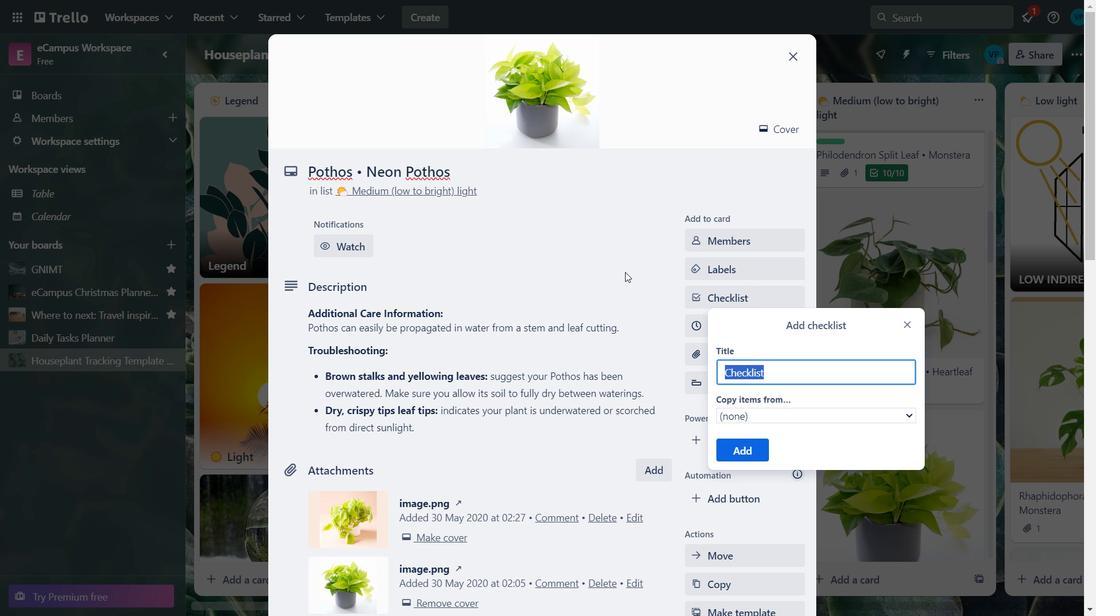 
Action: Key pressed <Key.down><Key.down><Key.down><Key.down><Key.down><Key.down><Key.down><Key.down><Key.down><Key.down><Key.down><Key.down><Key.down><Key.up><Key.up><Key.up><Key.up><Key.up><Key.up><Key.up><Key.up><Key.up><Key.up><Key.up><Key.up><Key.up>
Screenshot: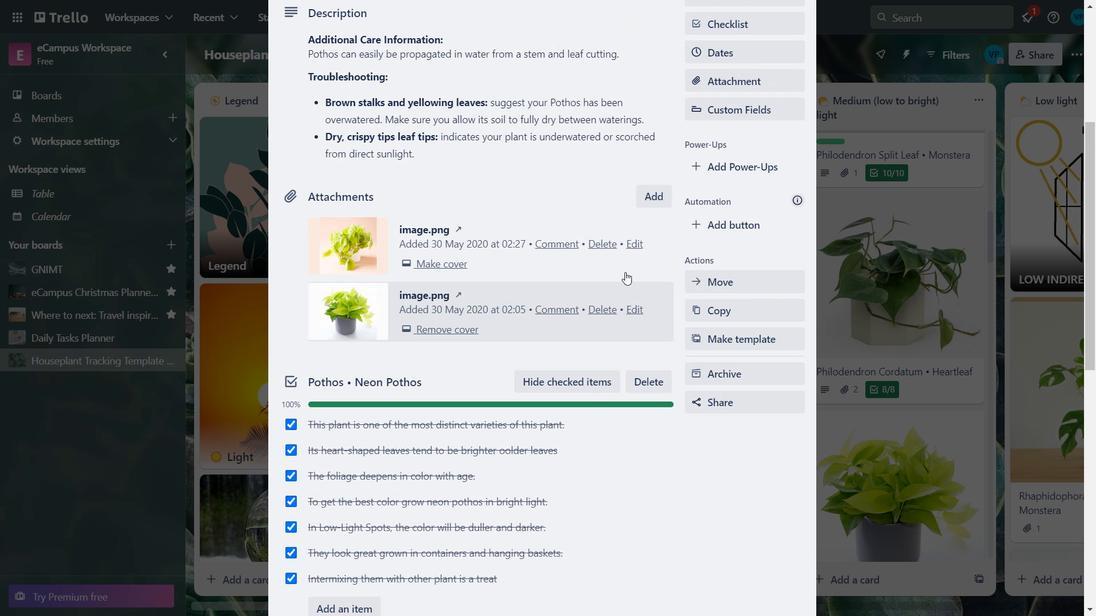 
Action: Mouse moved to (717, 264)
Screenshot: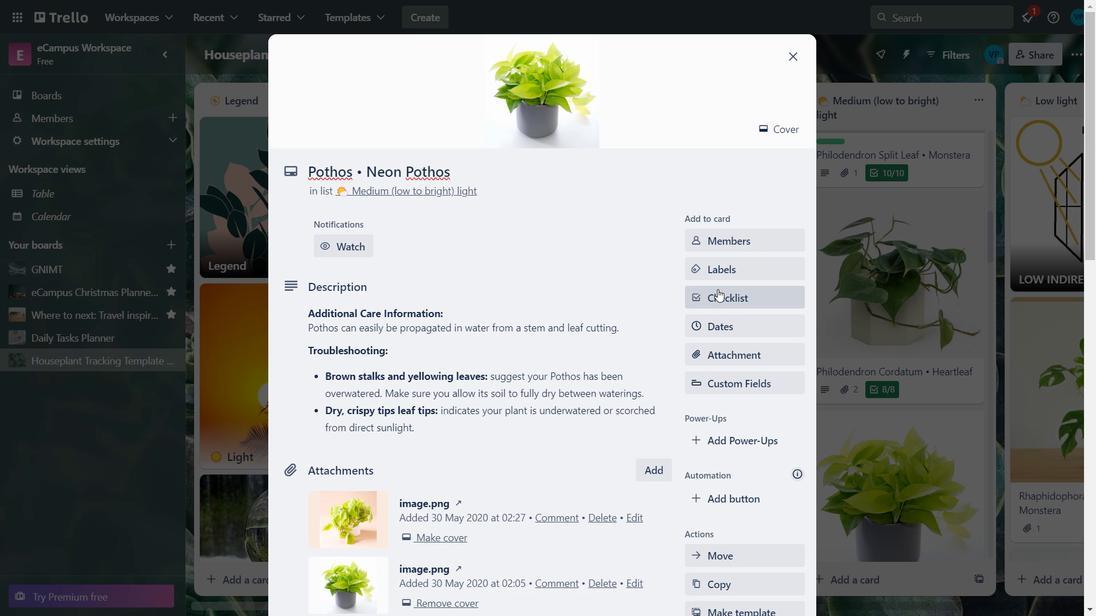 
Action: Mouse pressed left at (717, 264)
Screenshot: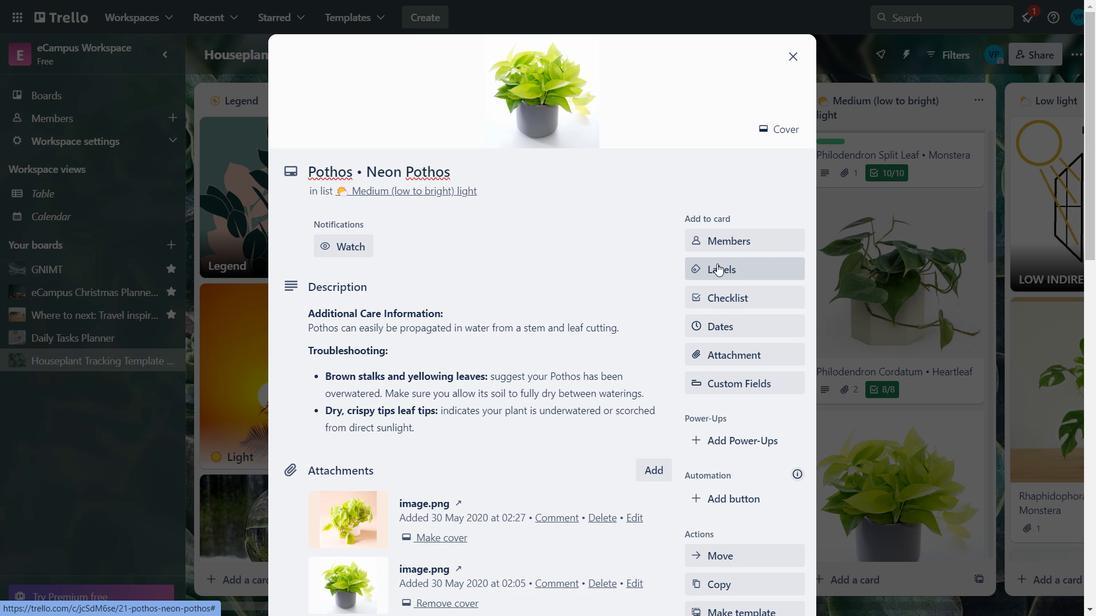 
Action: Mouse moved to (732, 383)
Screenshot: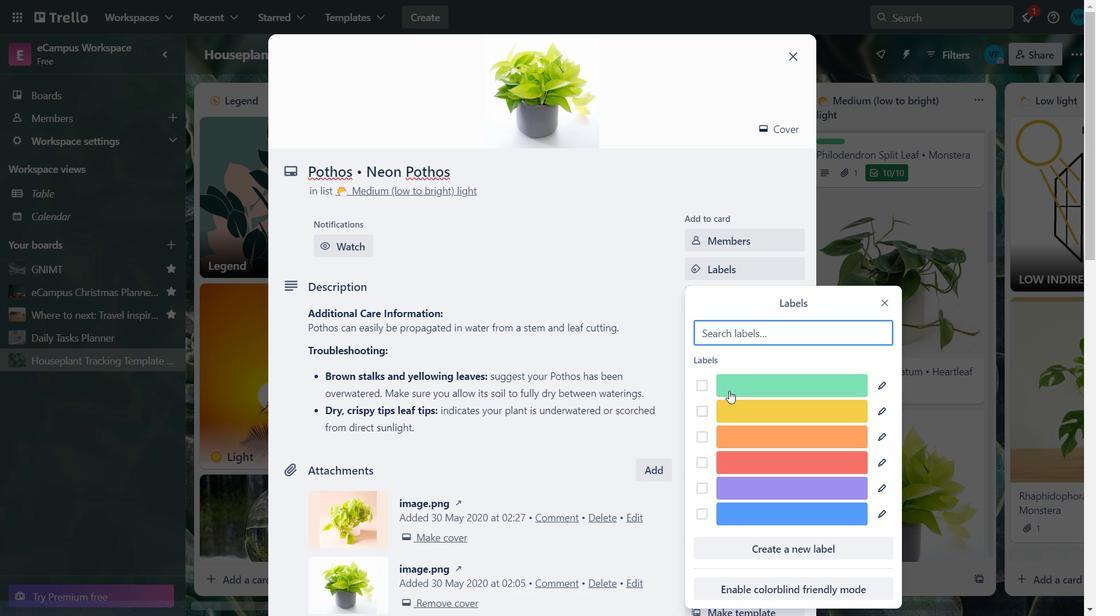 
Action: Mouse pressed left at (732, 383)
Screenshot: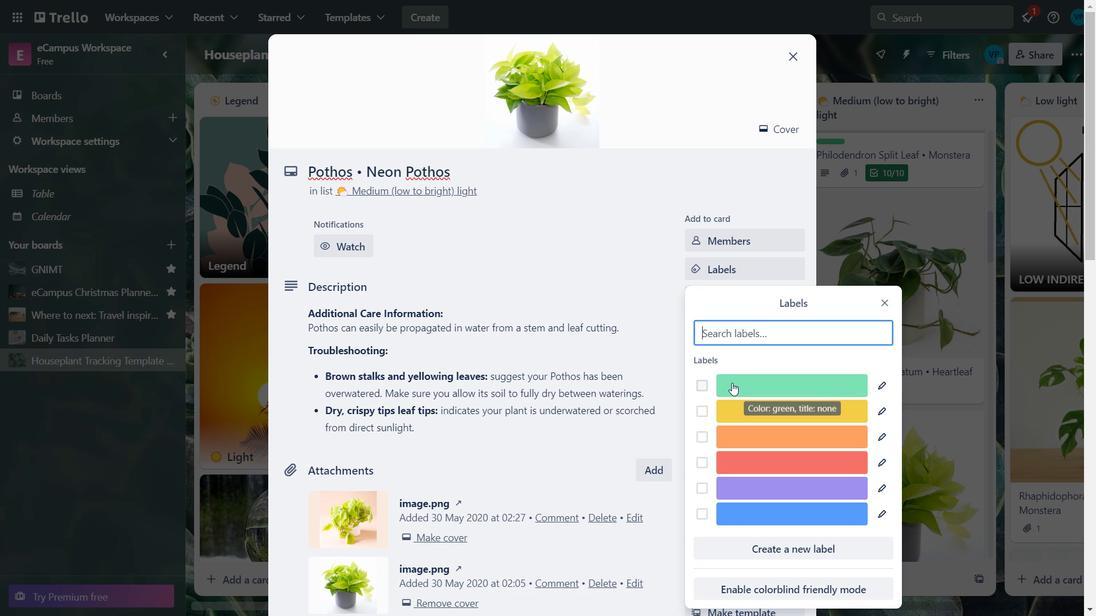 
Action: Mouse moved to (611, 304)
Screenshot: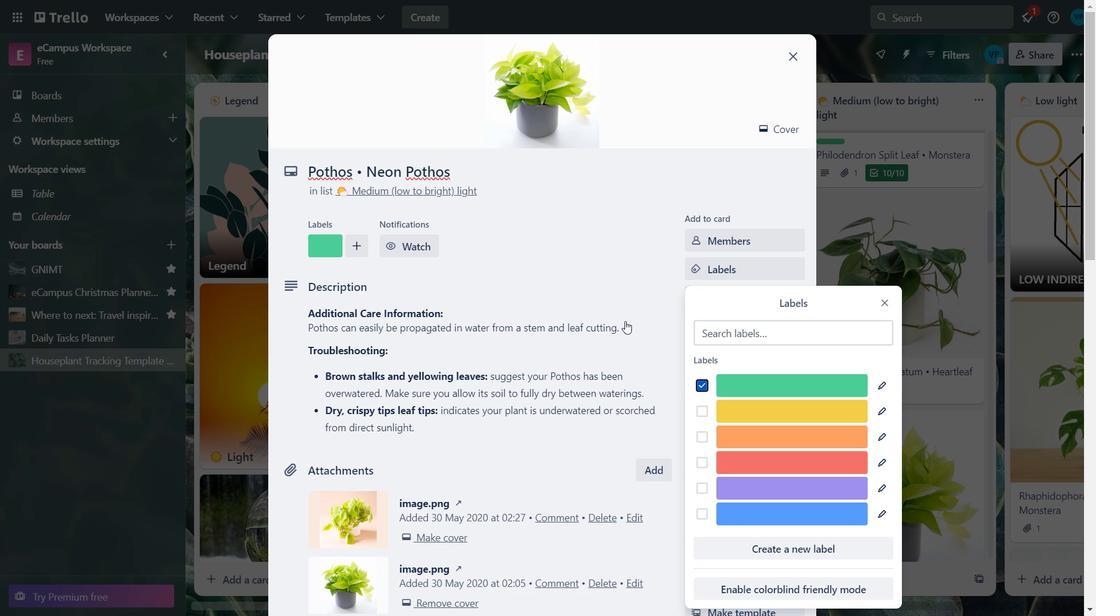 
Action: Mouse pressed left at (611, 304)
Screenshot: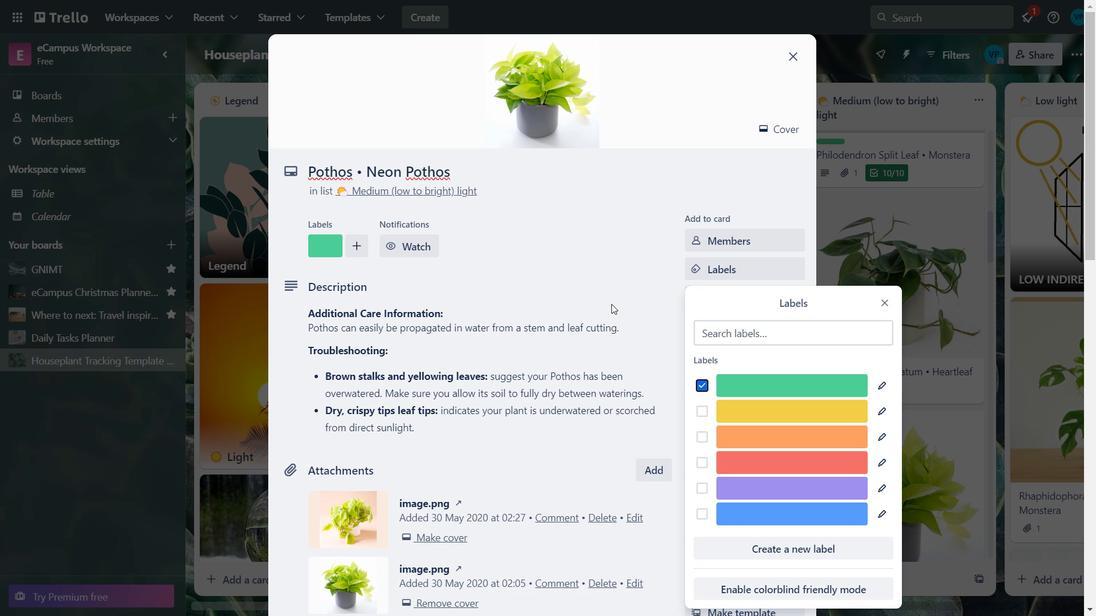 
Action: Mouse moved to (777, 126)
Screenshot: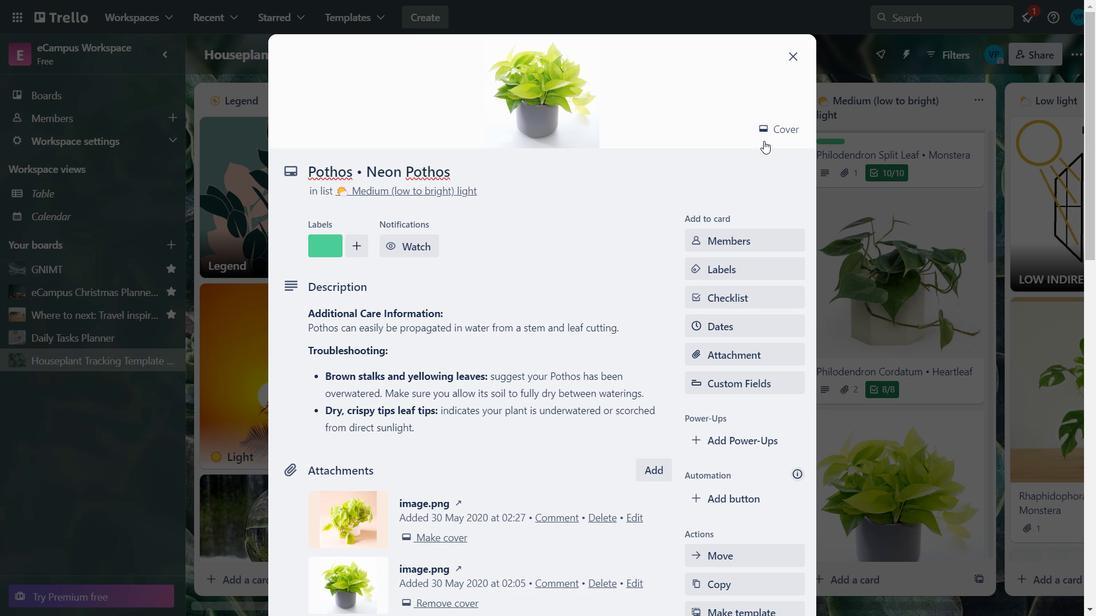 
Action: Mouse pressed left at (777, 126)
Screenshot: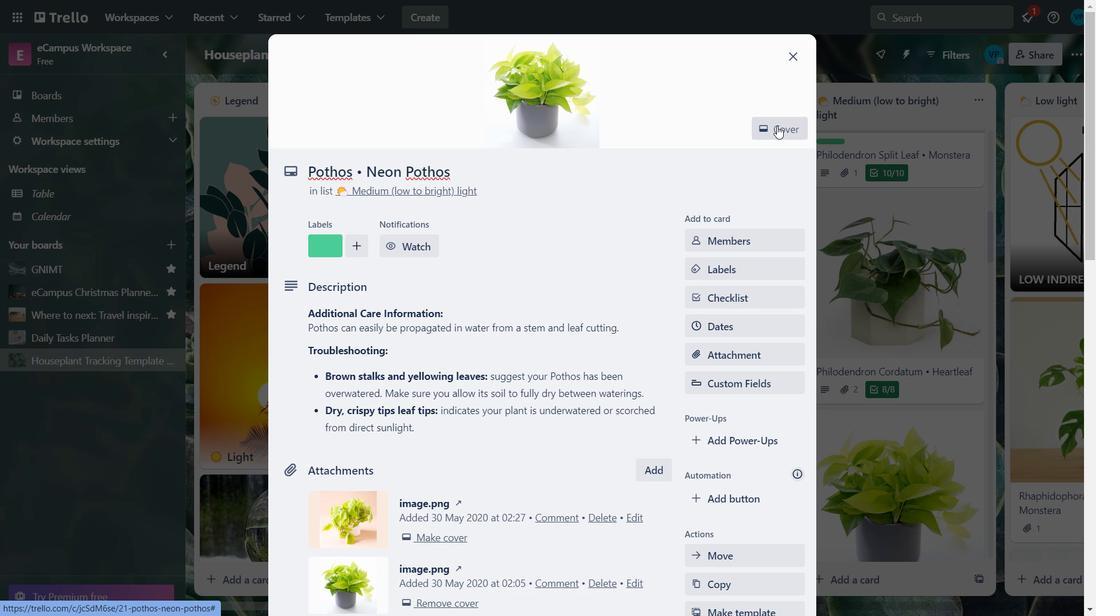 
Action: Mouse moved to (845, 466)
Screenshot: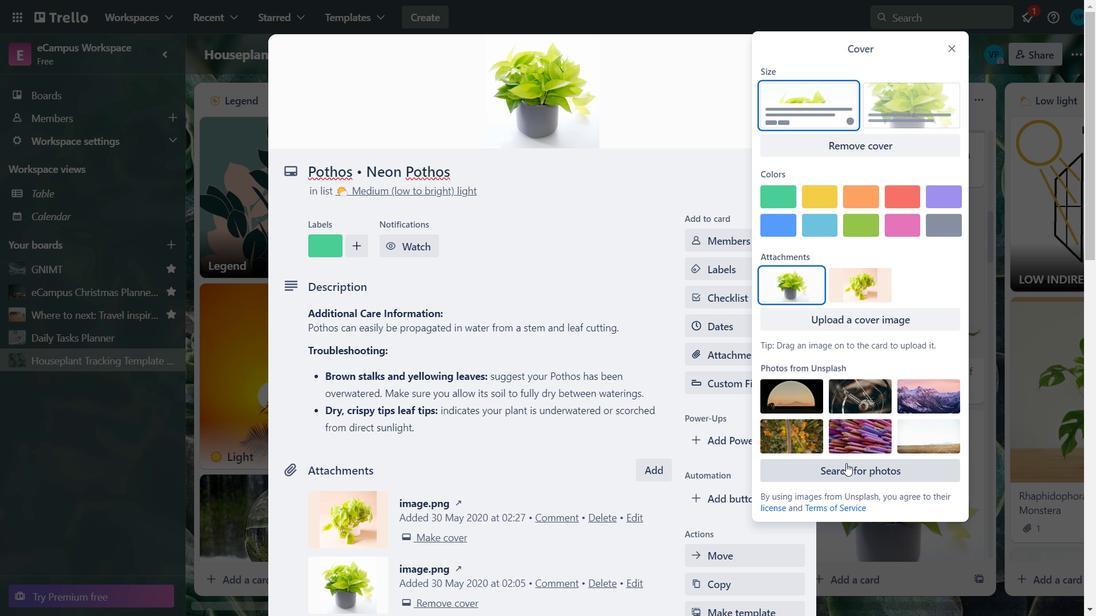 
Action: Mouse pressed left at (845, 466)
Screenshot: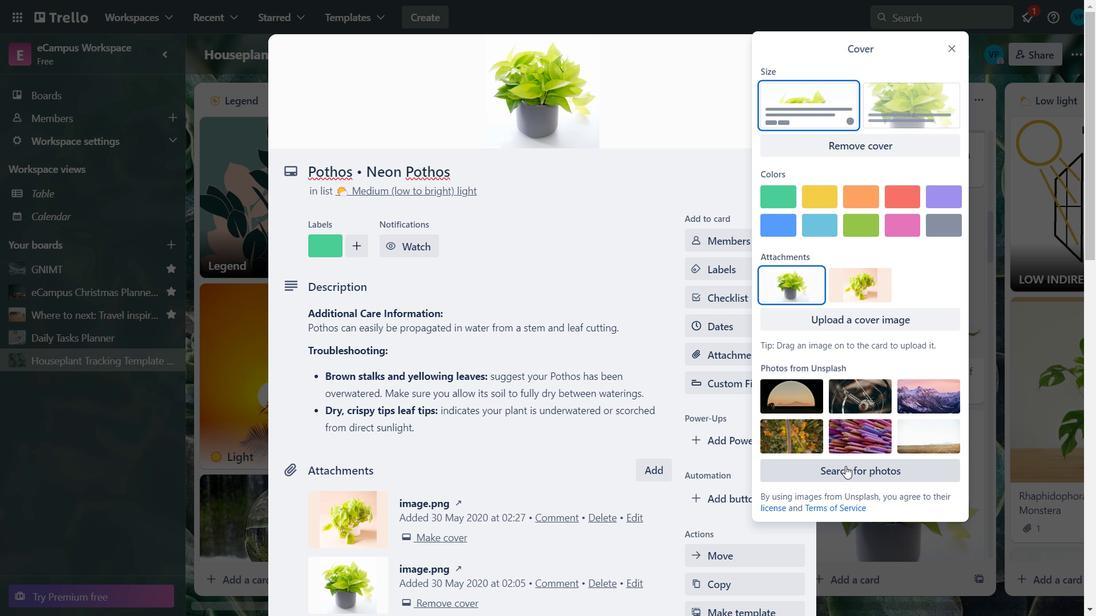 
Action: Mouse moved to (780, 90)
Screenshot: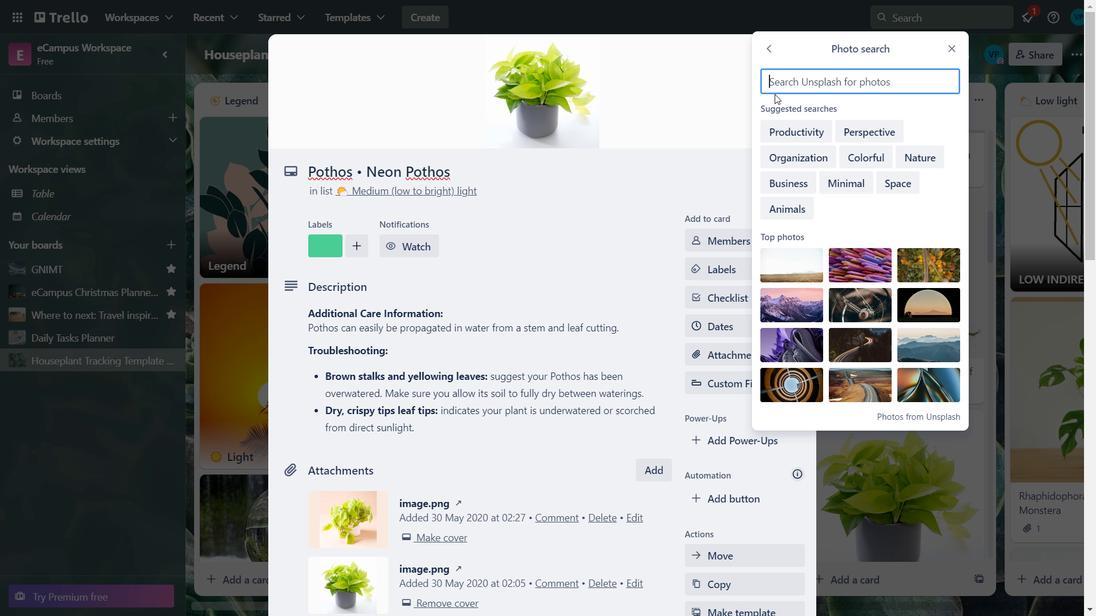 
Action: Key pressed <Key.caps_lock>N<Key.caps_lock>eon<Key.space>photos<Key.enter>
Screenshot: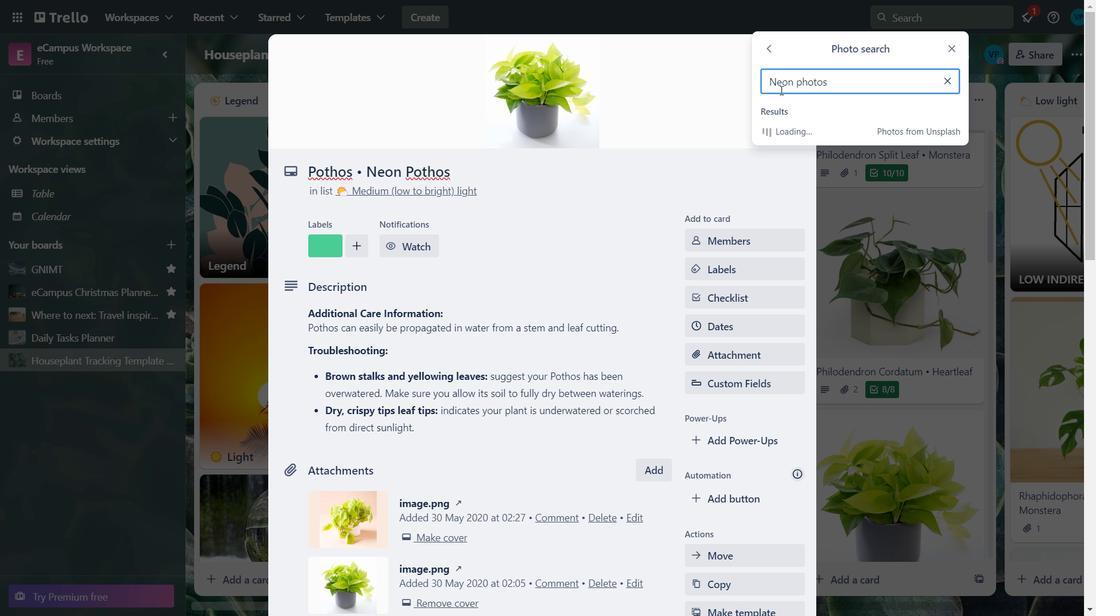
Action: Mouse moved to (848, 66)
Screenshot: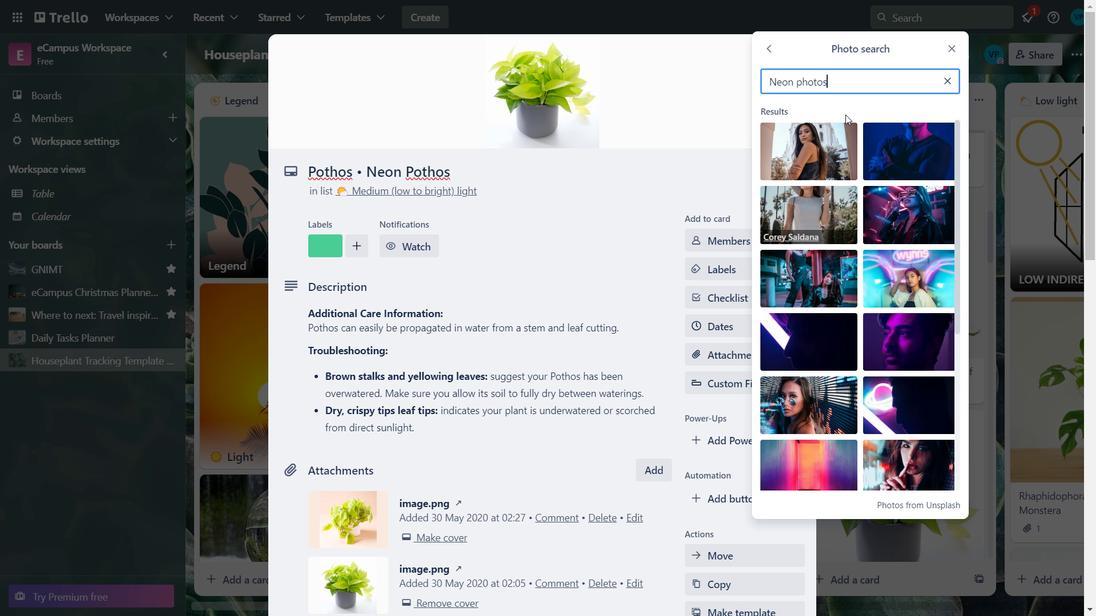 
Action: Key pressed <Key.space>plants
Screenshot: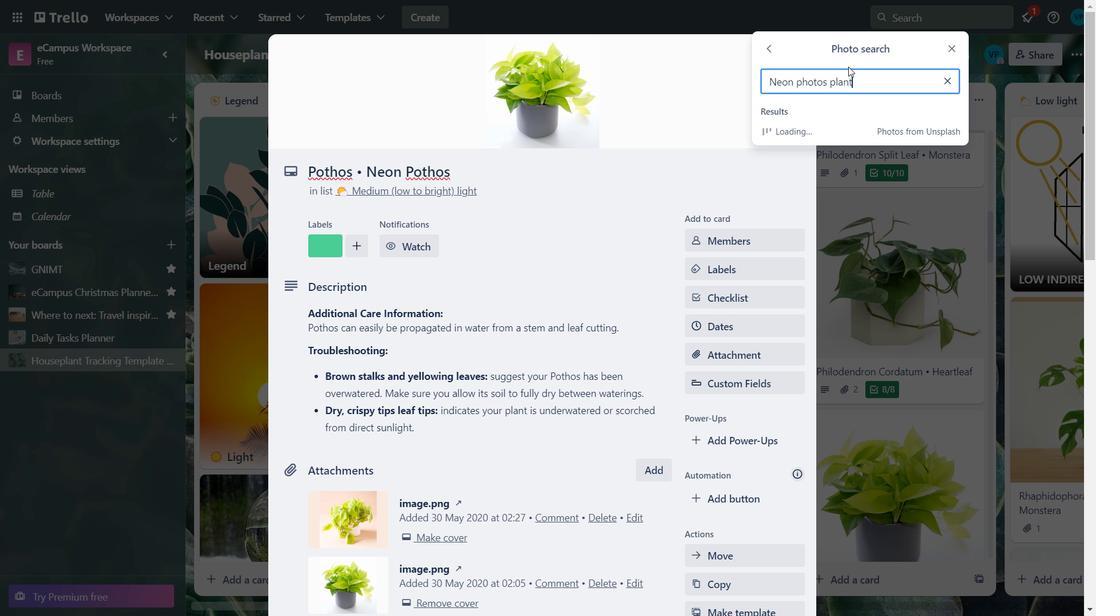 
Action: Mouse moved to (869, 380)
Screenshot: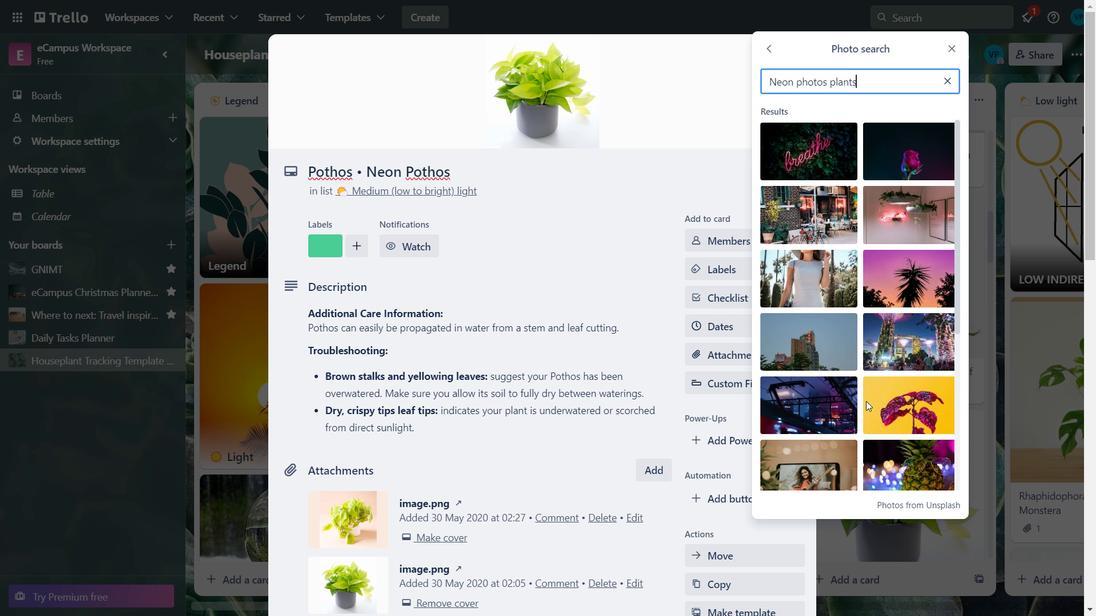 
Action: Key pressed <Key.down><Key.down><Key.down><Key.down><Key.down>
Screenshot: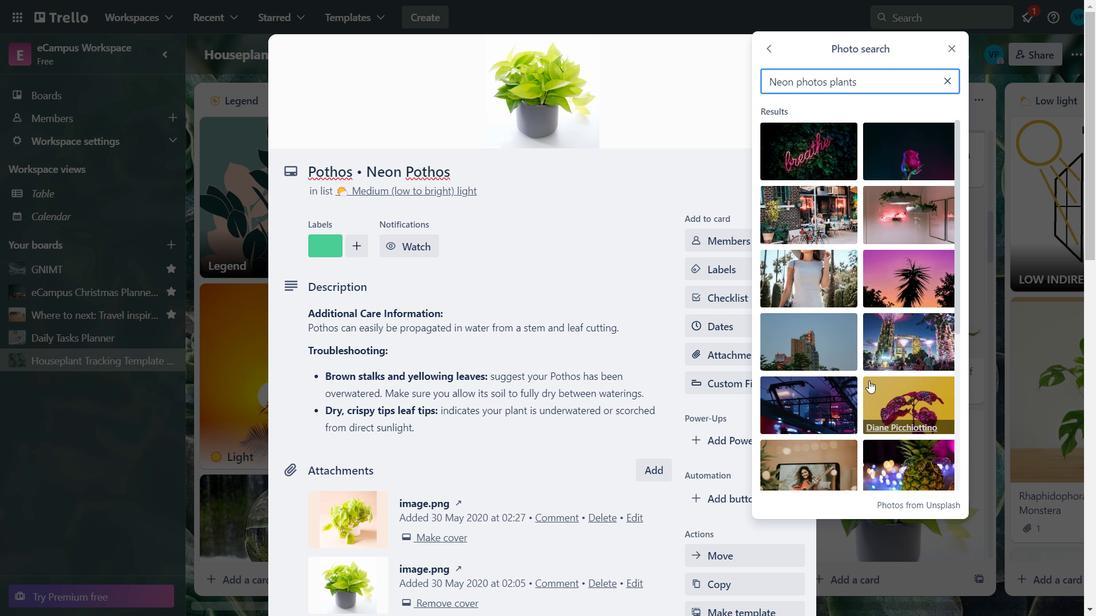 
Action: Mouse moved to (966, 392)
Screenshot: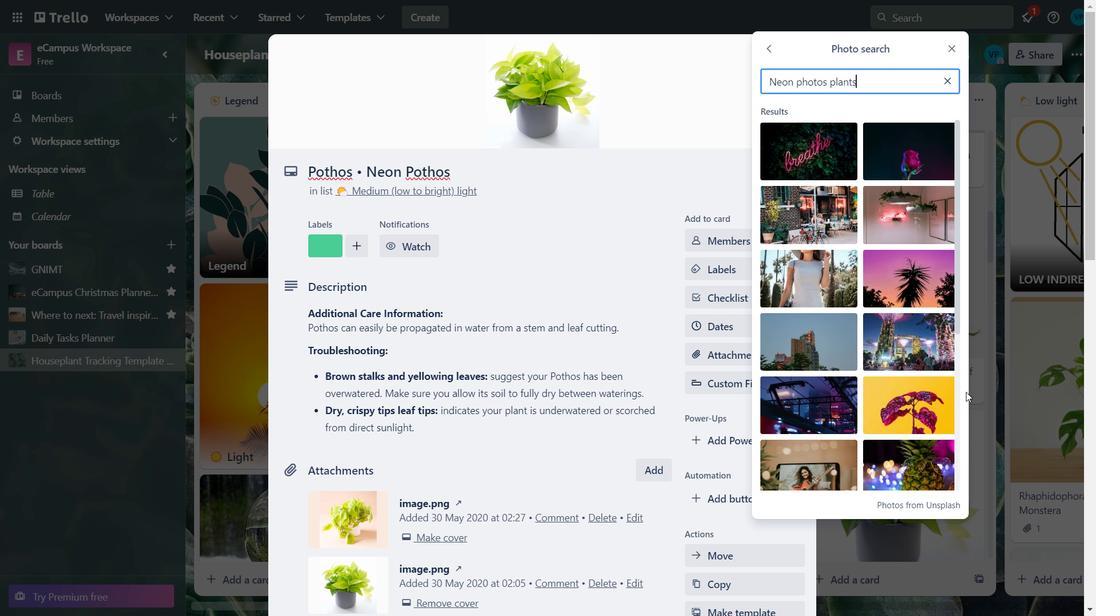 
Action: Mouse pressed left at (966, 392)
Screenshot: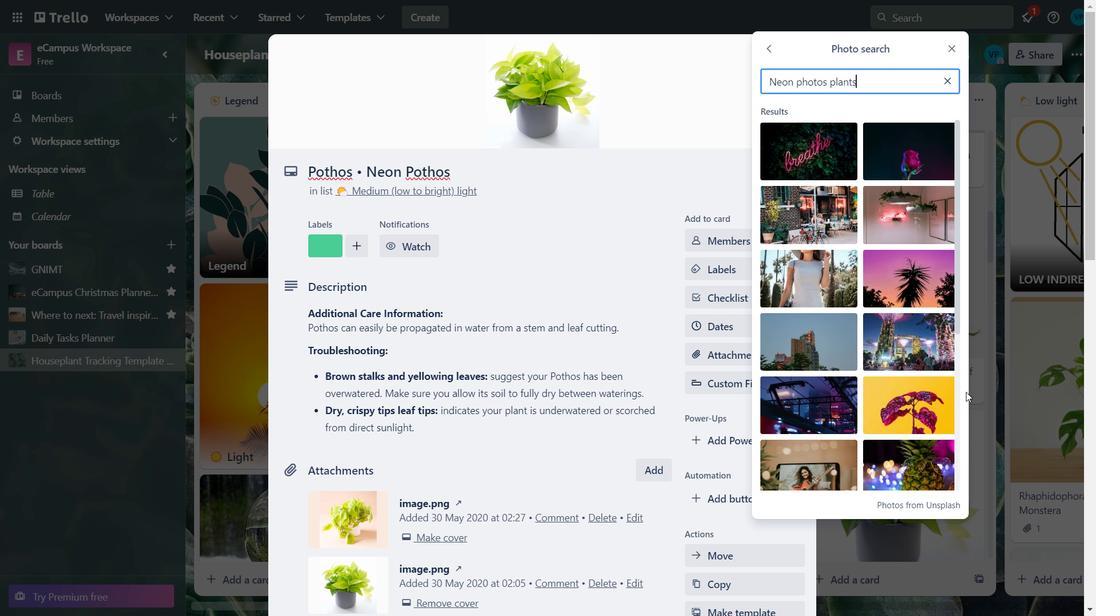 
Action: Mouse moved to (961, 395)
Screenshot: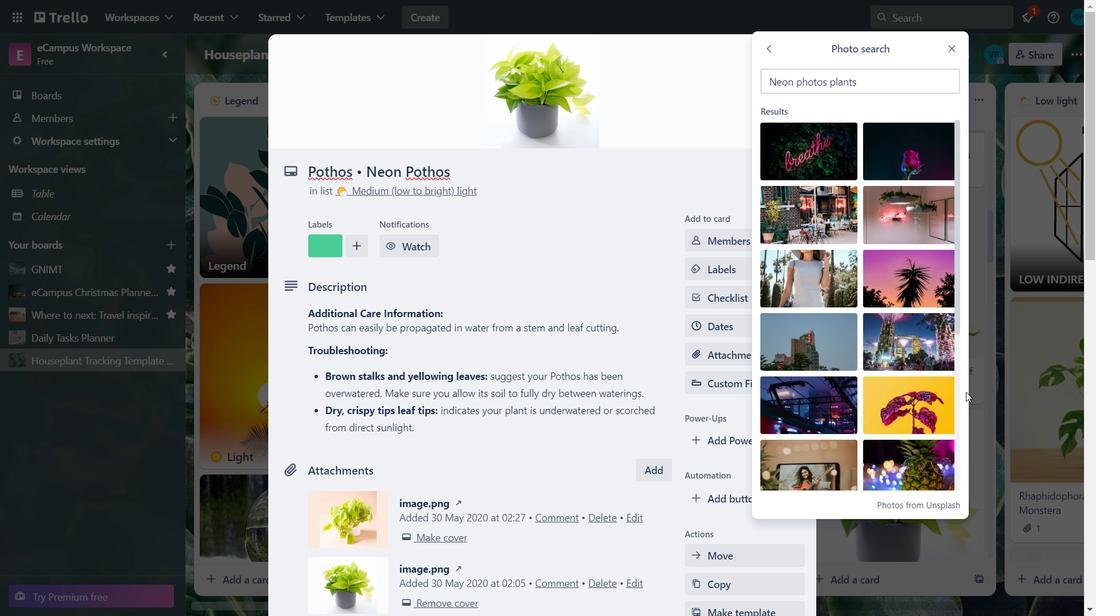 
Action: Mouse pressed left at (961, 395)
Screenshot: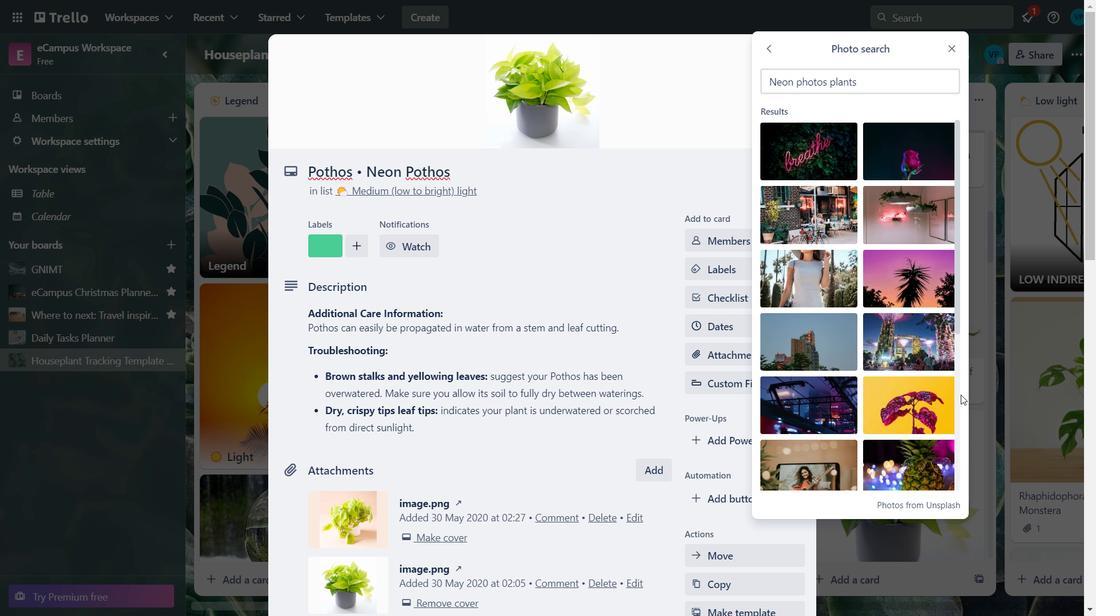 
Action: Mouse moved to (956, 371)
Screenshot: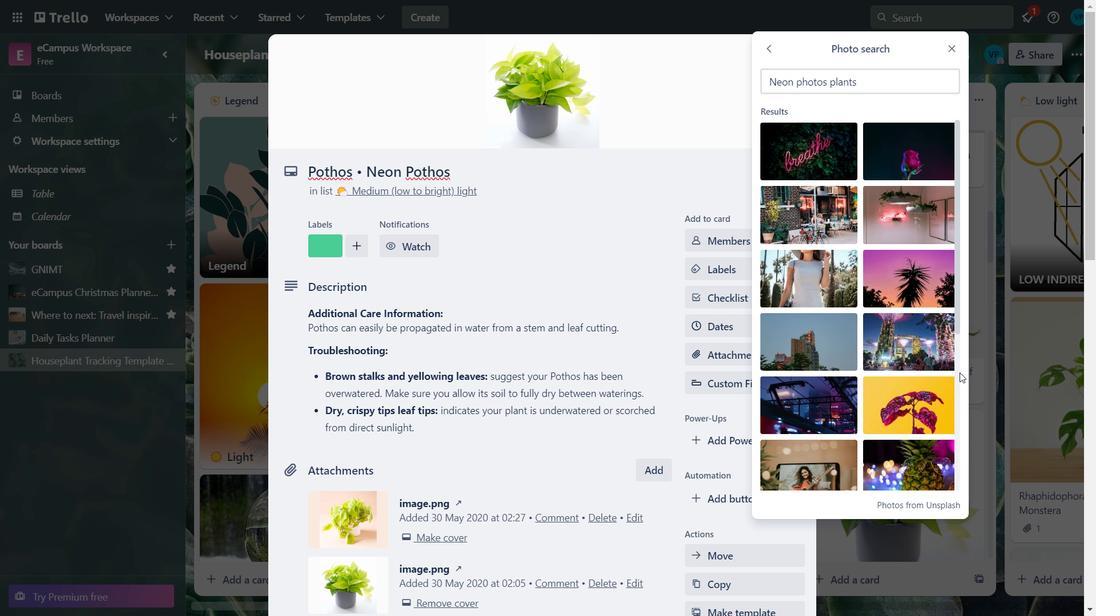 
Action: Mouse pressed left at (956, 371)
Screenshot: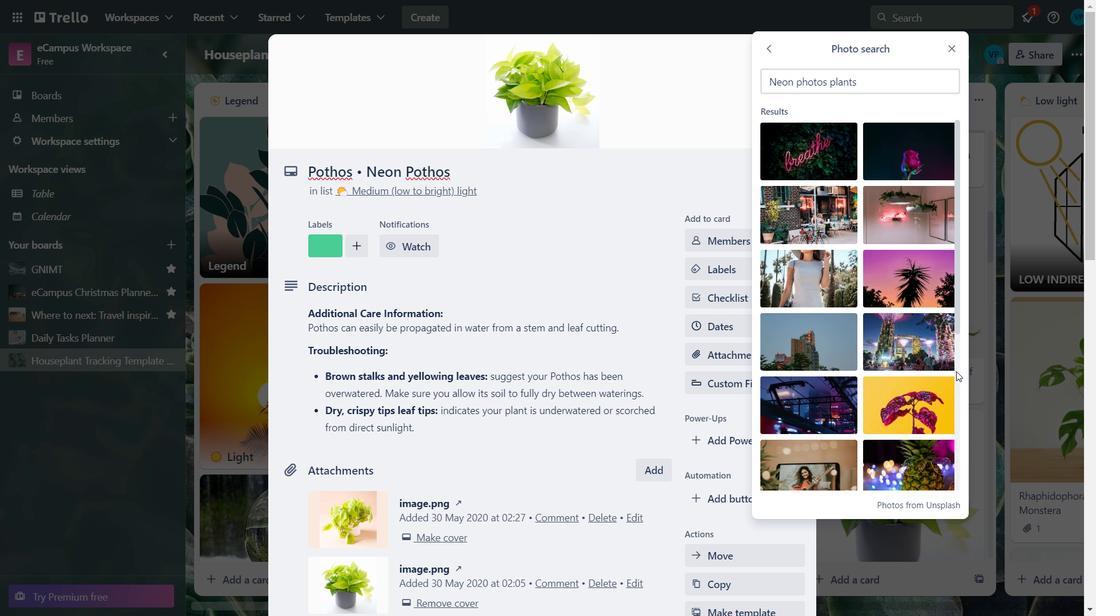 
Action: Mouse moved to (957, 403)
Screenshot: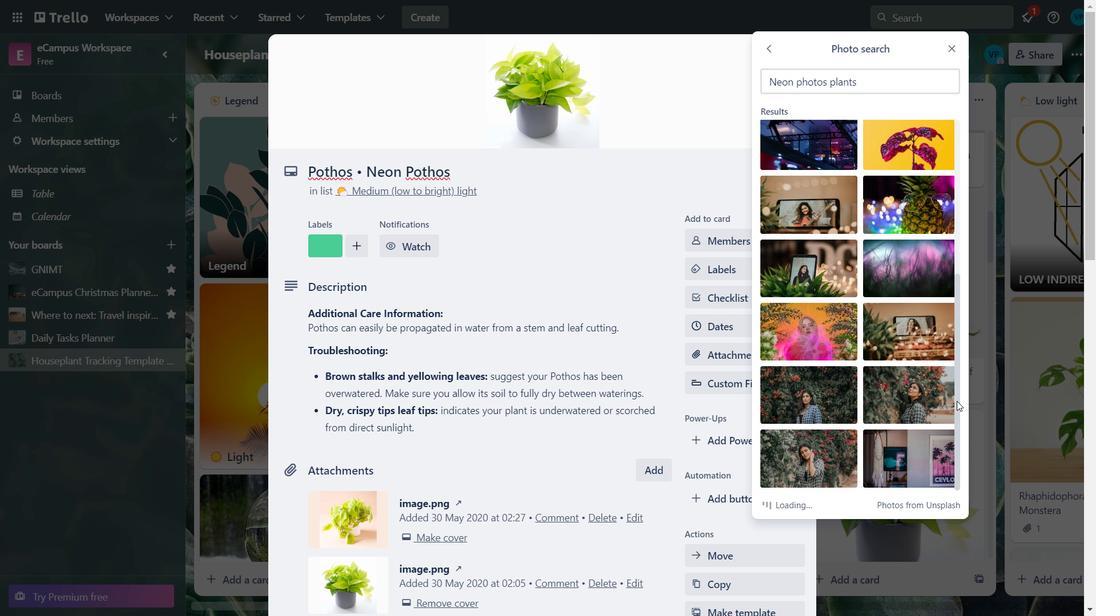 
Action: Mouse pressed left at (957, 403)
Screenshot: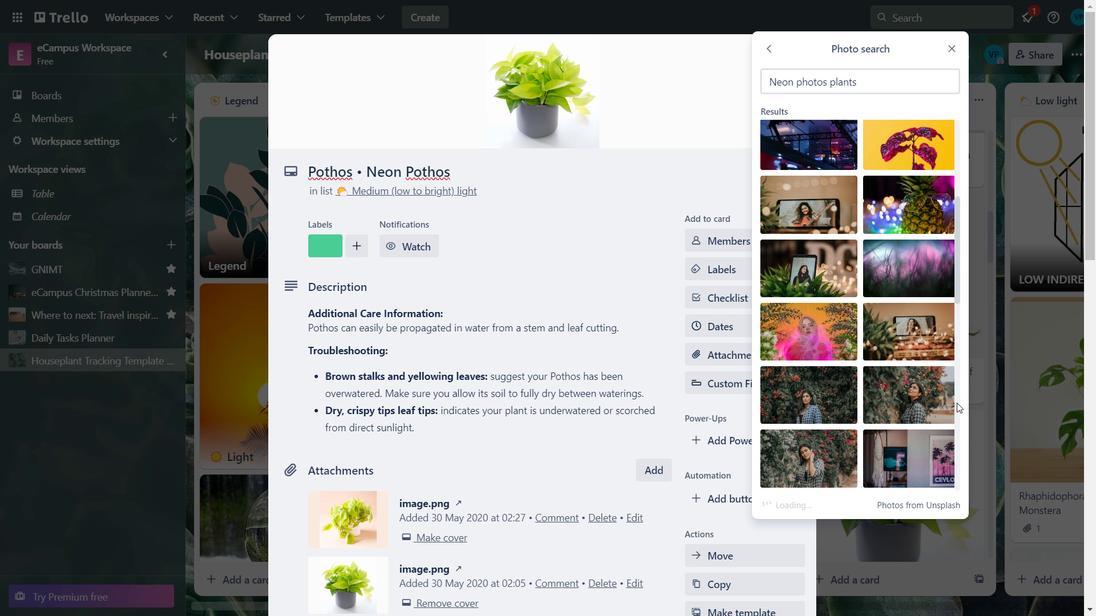 
Action: Mouse moved to (960, 429)
Screenshot: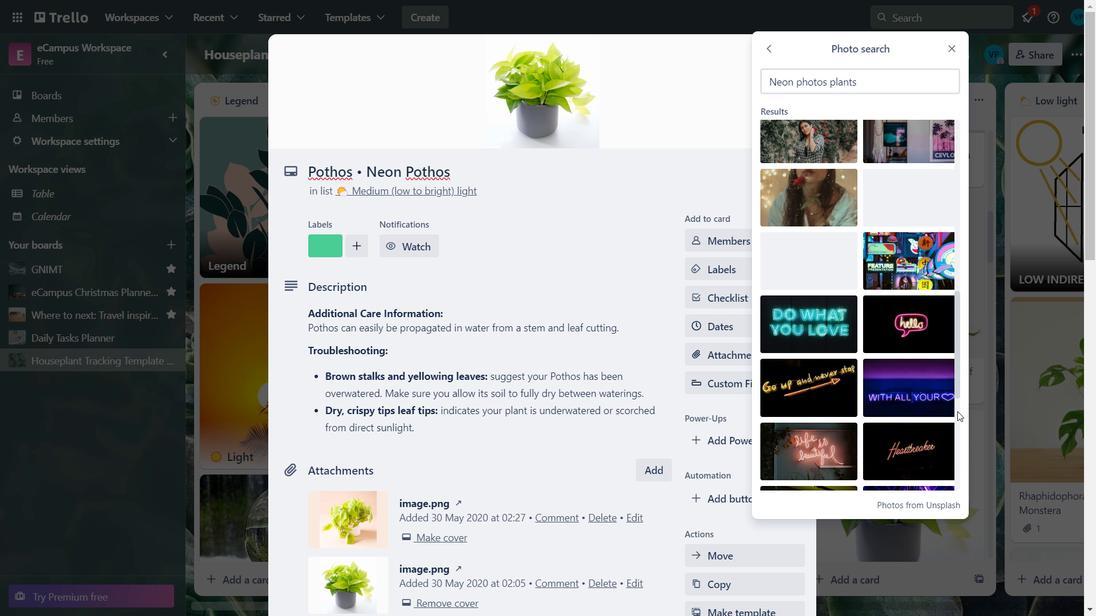 
Action: Mouse pressed left at (960, 429)
Screenshot: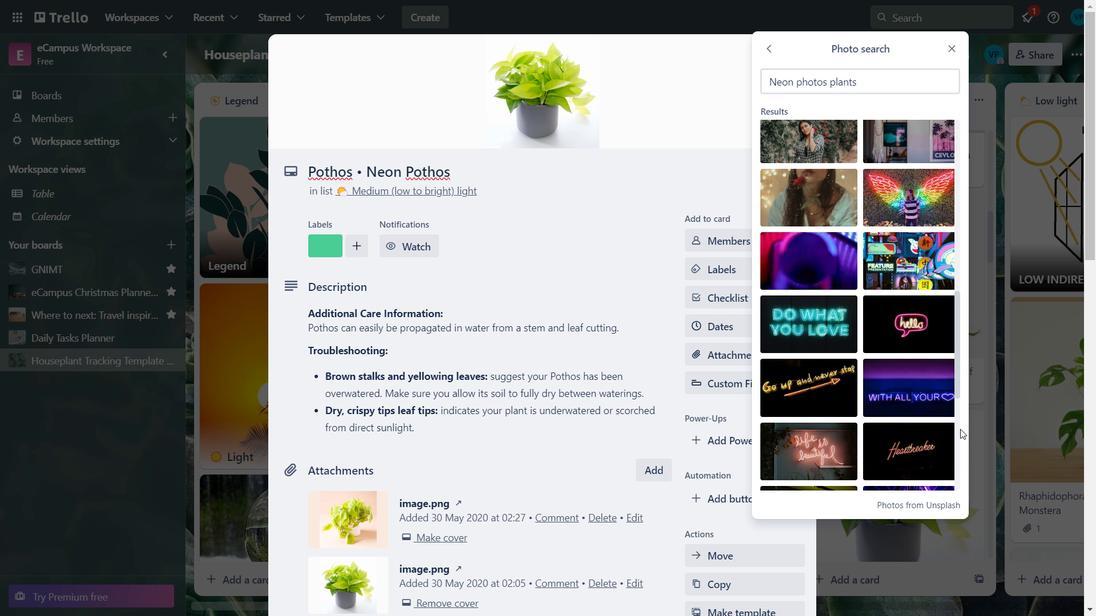 
Action: Mouse moved to (957, 432)
Screenshot: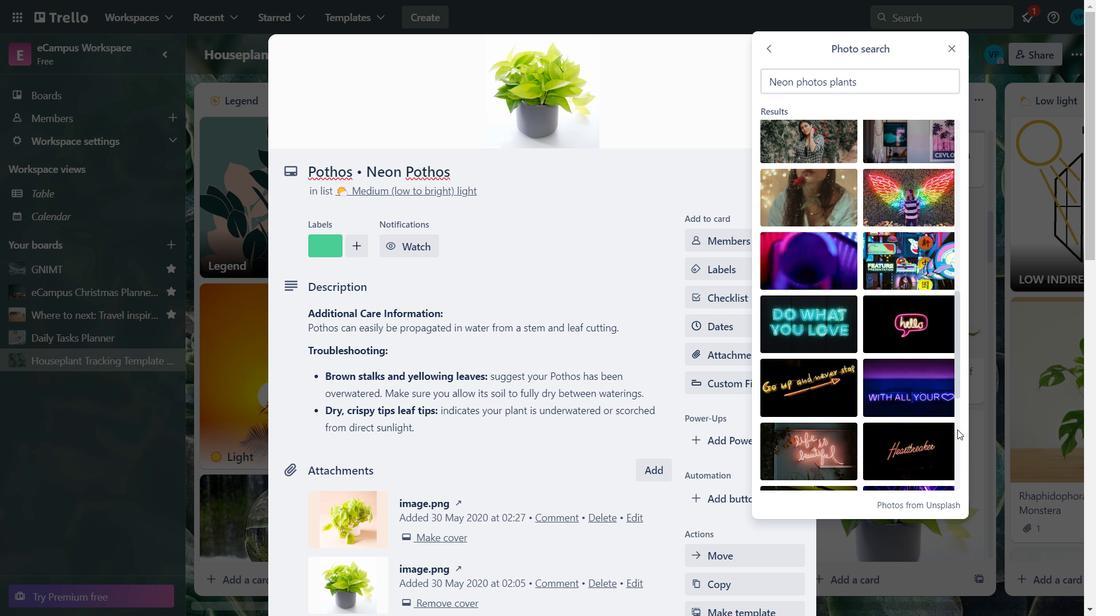 
Action: Mouse pressed left at (957, 432)
Screenshot: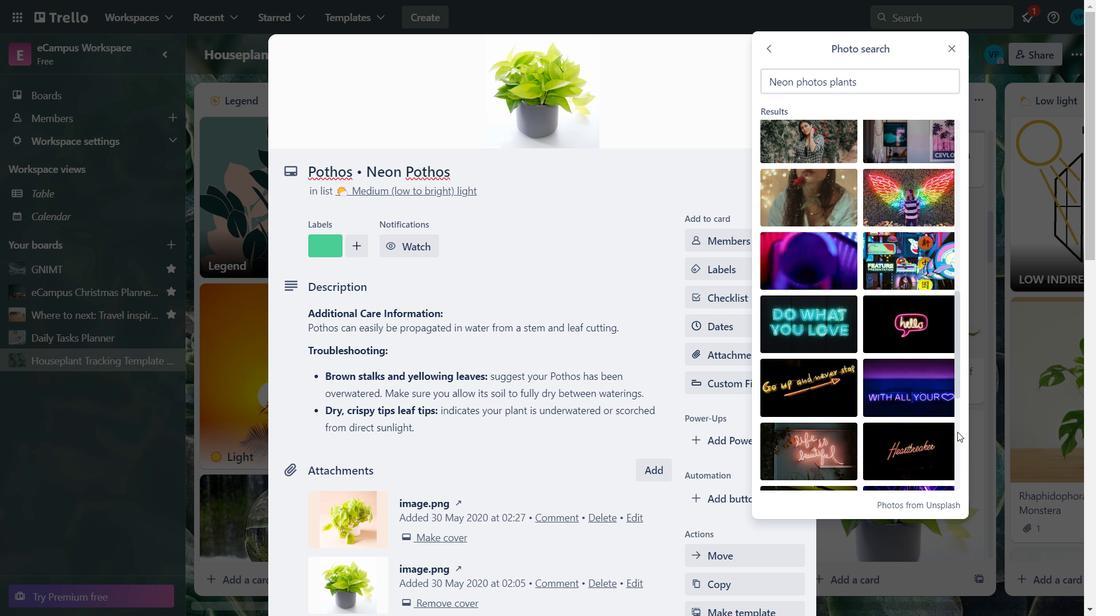 
Action: Mouse moved to (954, 268)
Screenshot: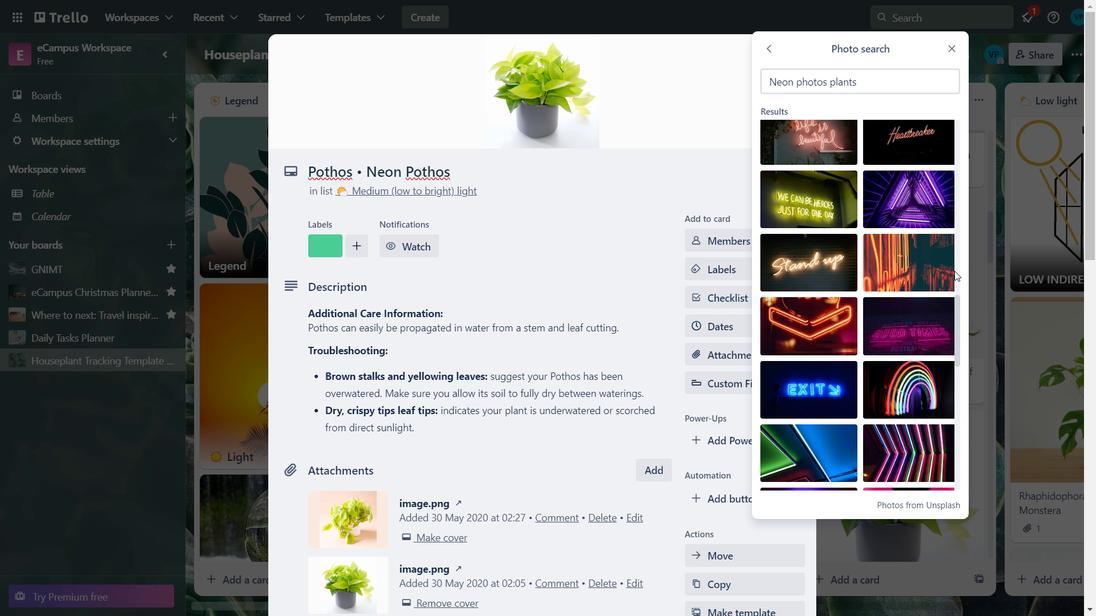 
Action: Mouse pressed left at (954, 268)
Screenshot: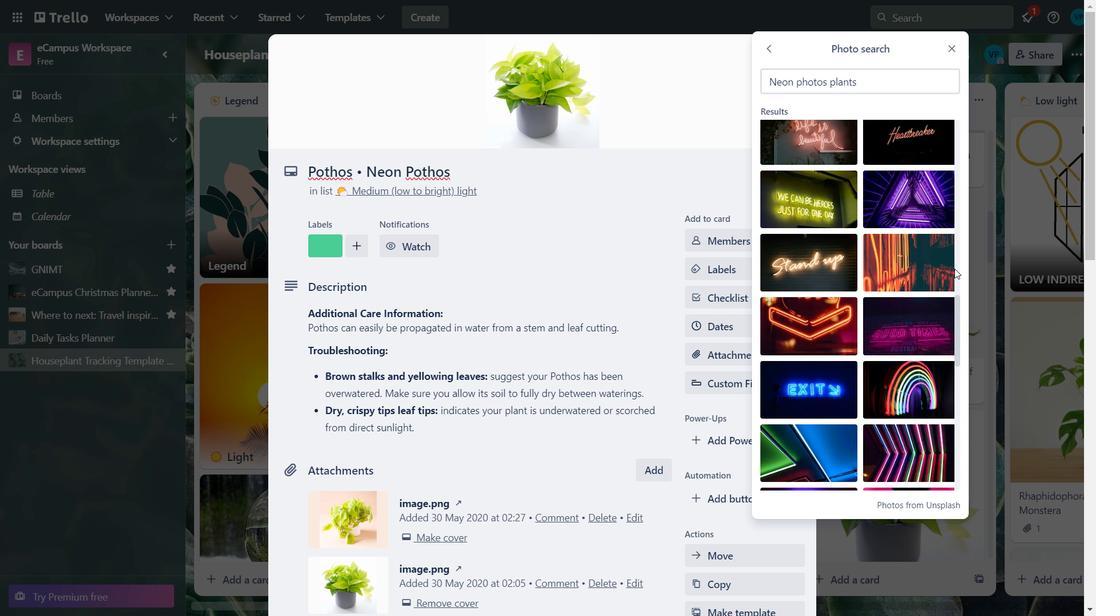 
Action: Mouse moved to (958, 170)
Screenshot: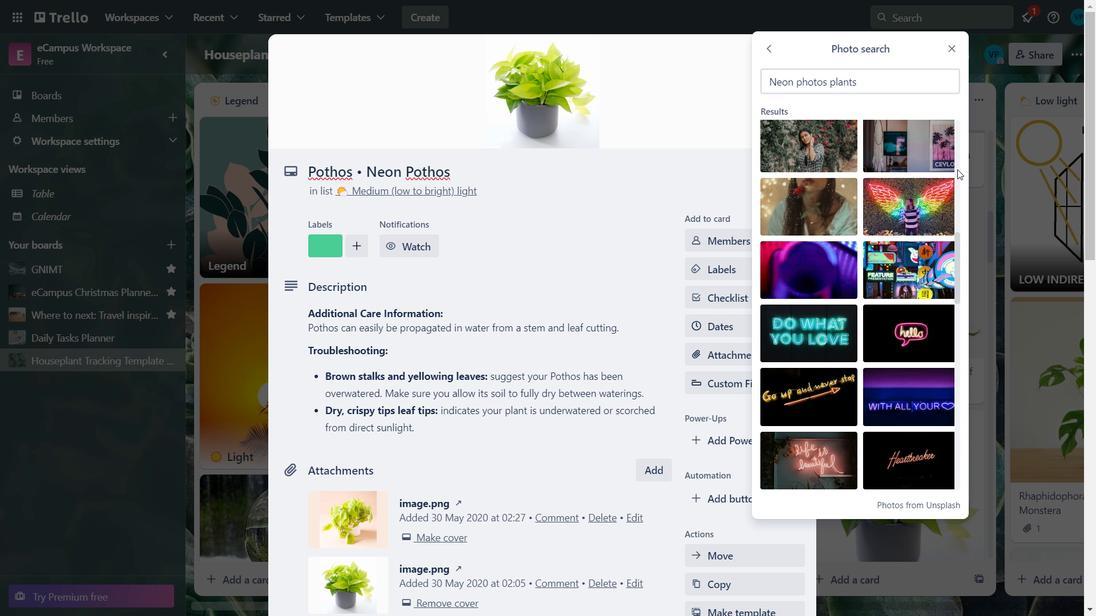 
Action: Mouse pressed left at (958, 170)
Screenshot: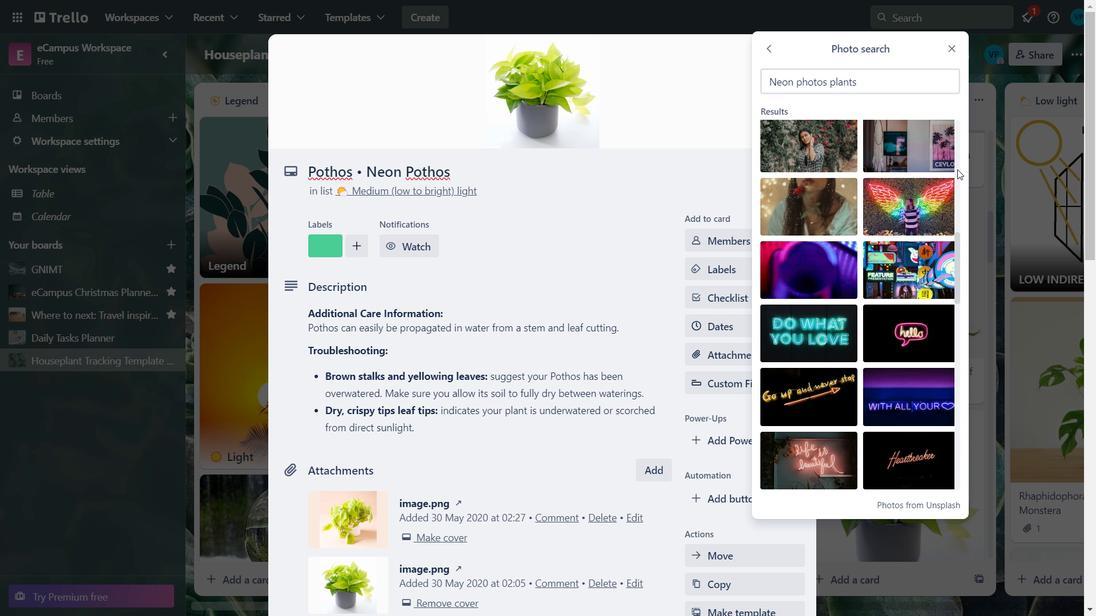 
Action: Mouse moved to (955, 53)
Screenshot: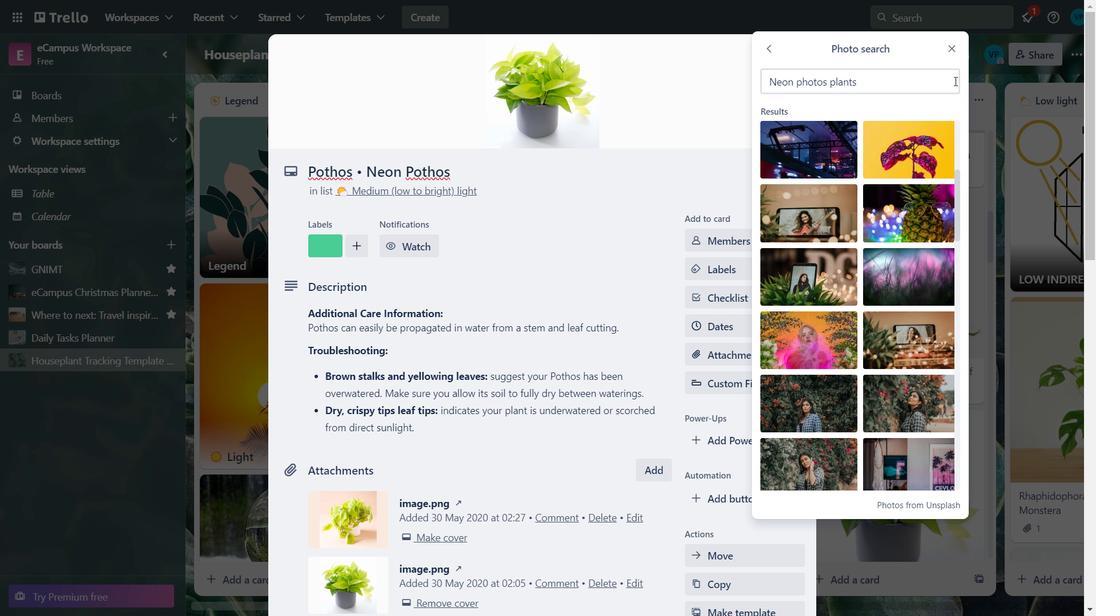 
Action: Mouse pressed left at (955, 53)
Screenshot: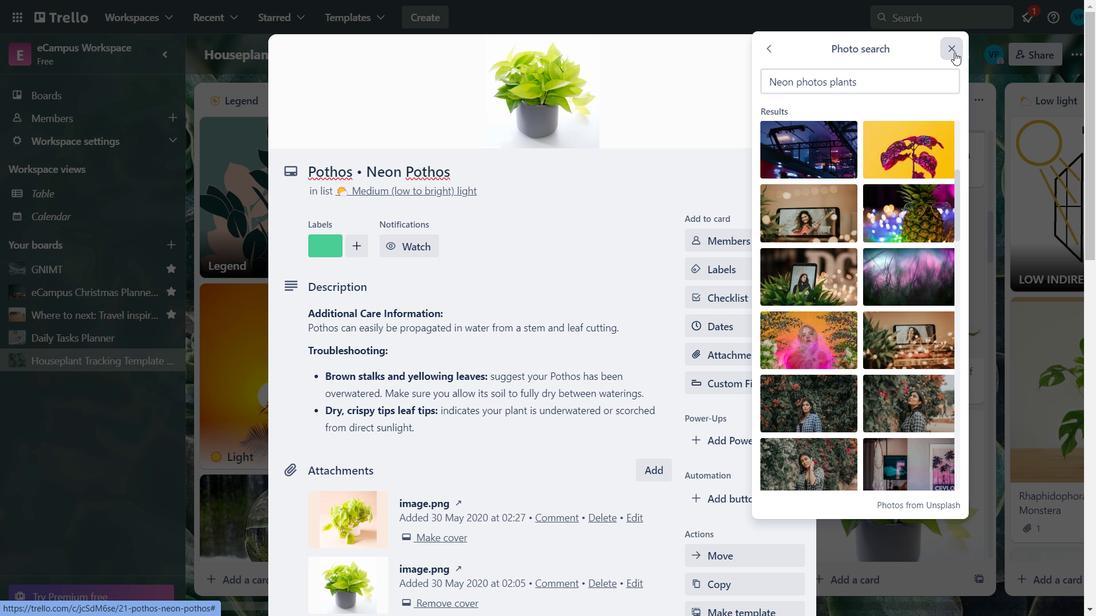 
Action: Mouse moved to (787, 54)
Screenshot: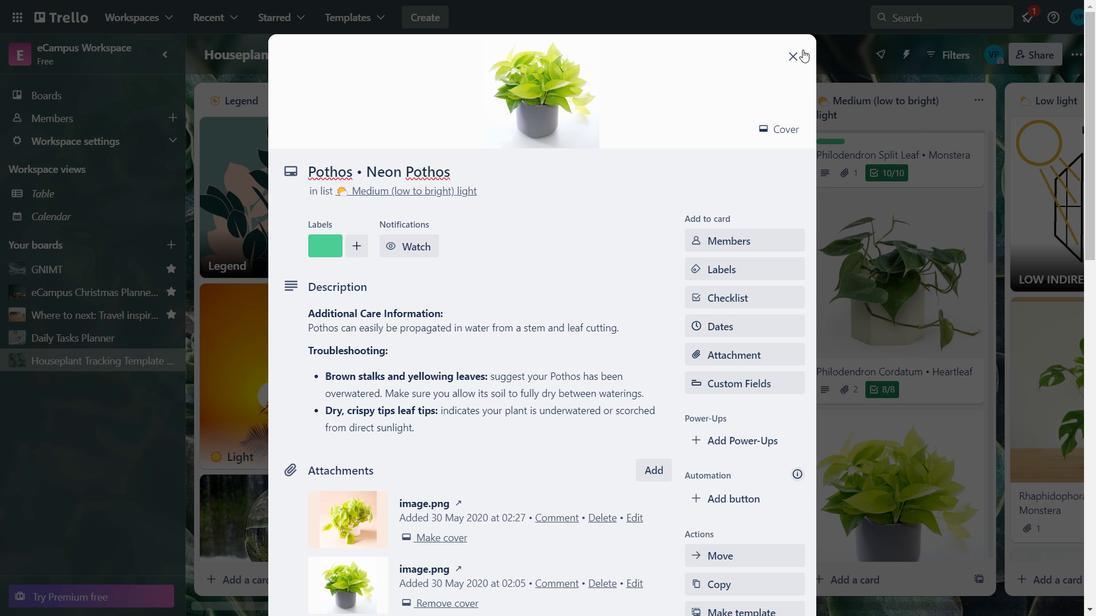
Action: Mouse pressed left at (787, 54)
Screenshot: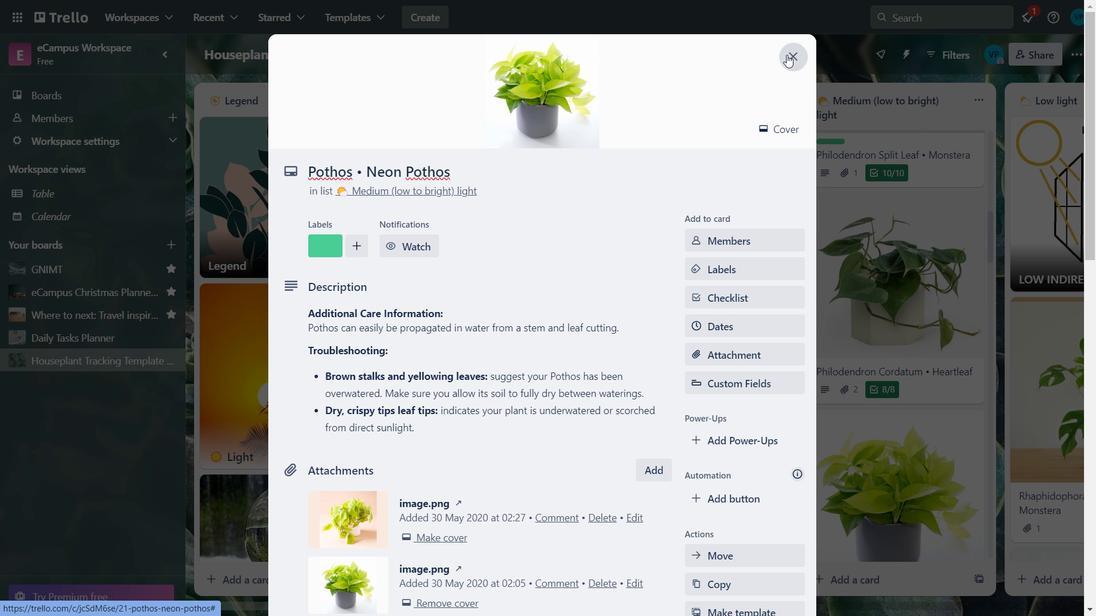 
Action: Mouse moved to (883, 448)
Screenshot: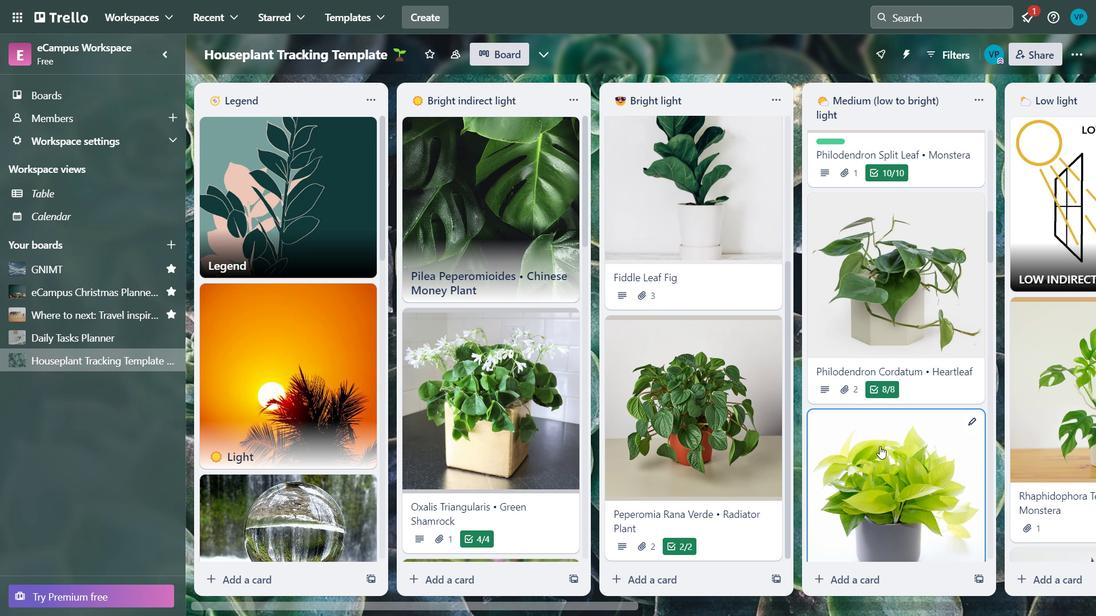 
Action: Key pressed <Key.down><Key.down><Key.up><Key.up><Key.down>
Screenshot: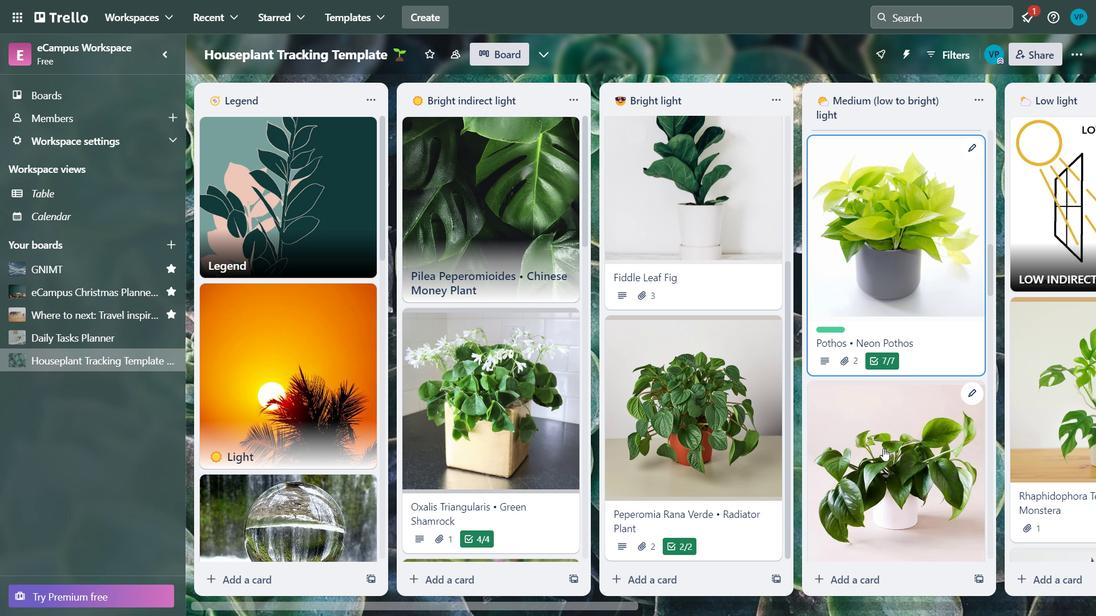 
Action: Mouse pressed left at (883, 448)
Screenshot: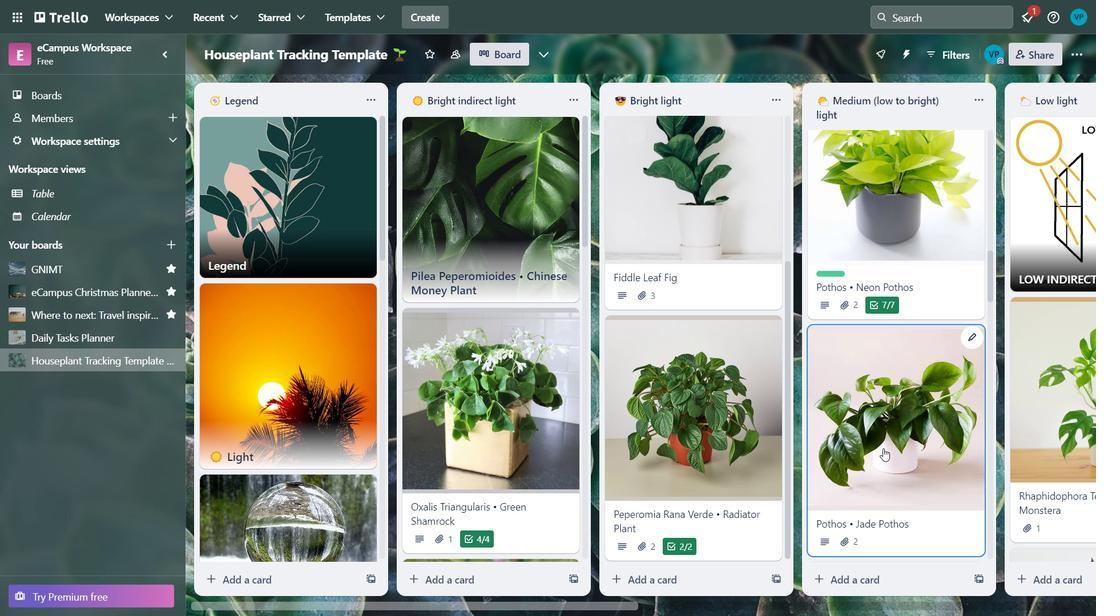 
Action: Mouse moved to (428, 366)
Screenshot: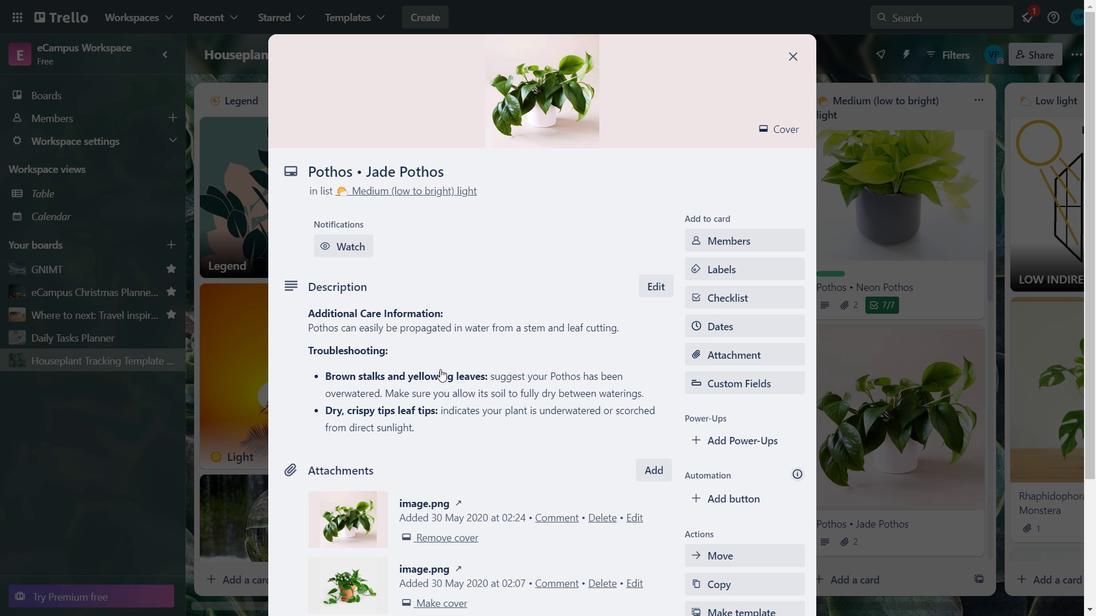 
Action: Mouse pressed left at (428, 366)
Screenshot: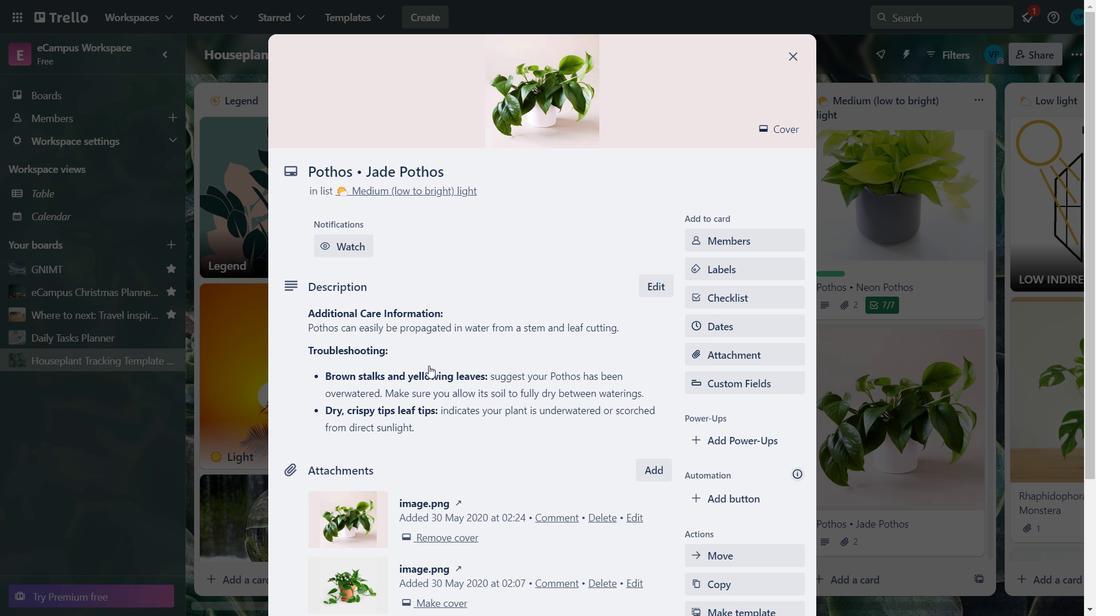 
Action: Mouse moved to (512, 319)
Screenshot: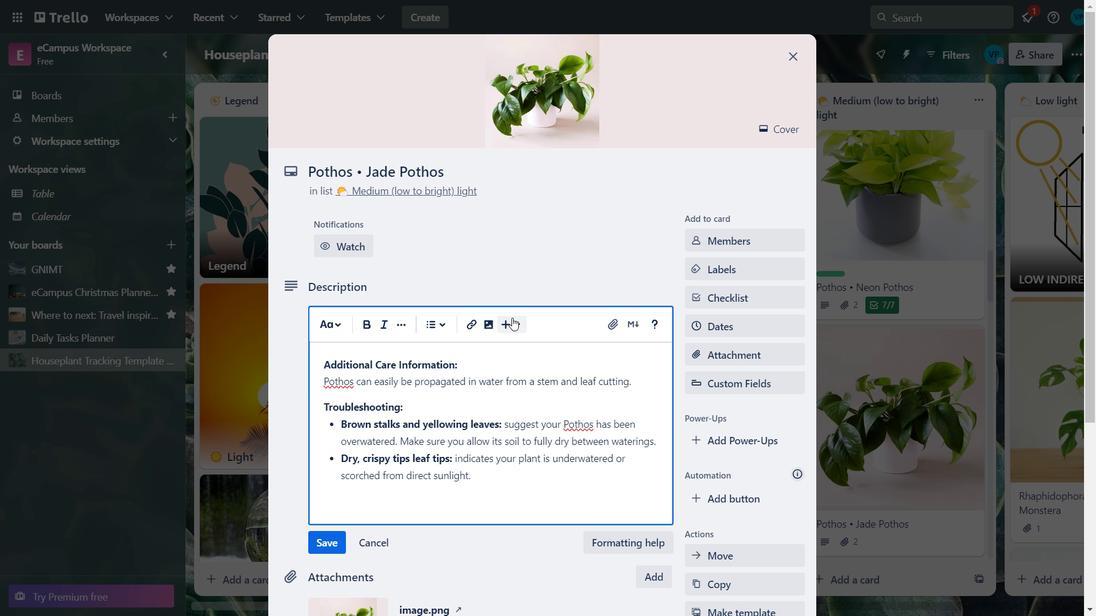 
Action: Mouse pressed left at (512, 319)
Screenshot: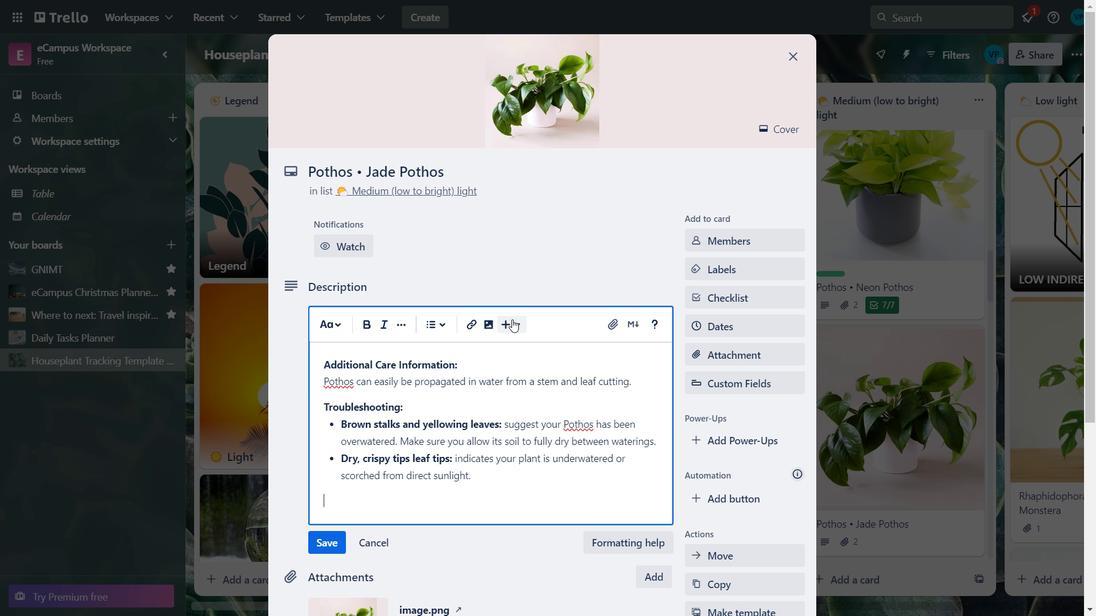 
Action: Mouse moved to (541, 360)
Screenshot: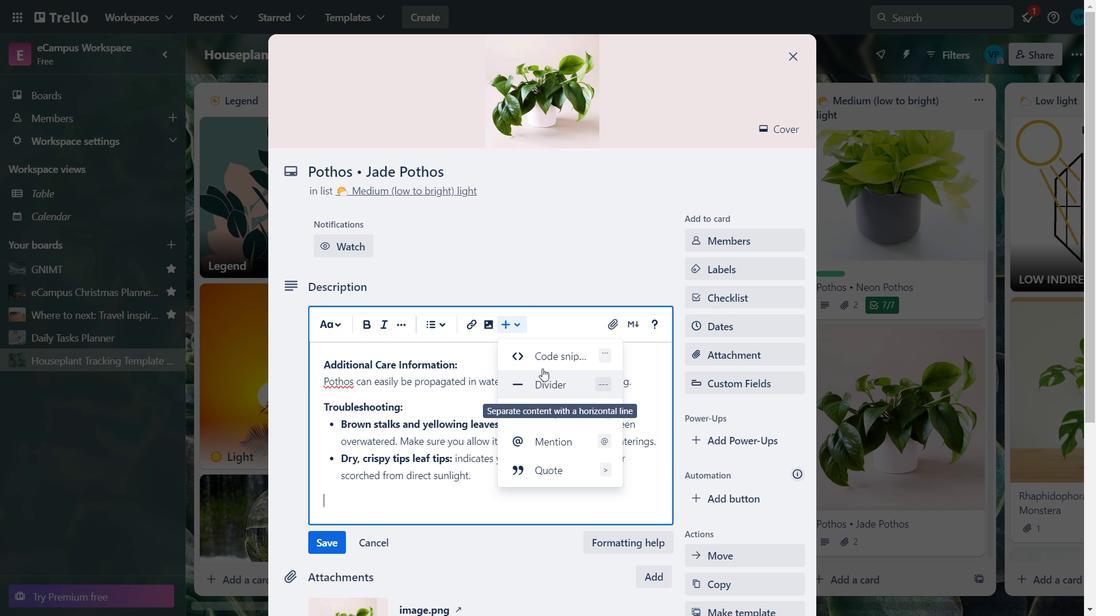 
Action: Mouse pressed left at (541, 360)
Screenshot: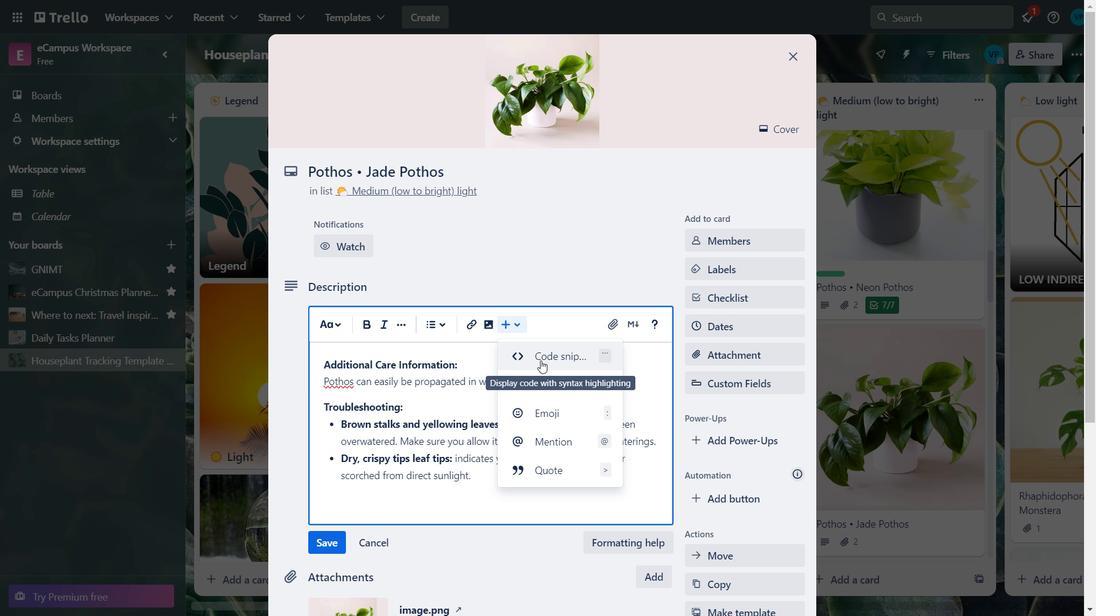 
Action: Mouse moved to (492, 544)
Screenshot: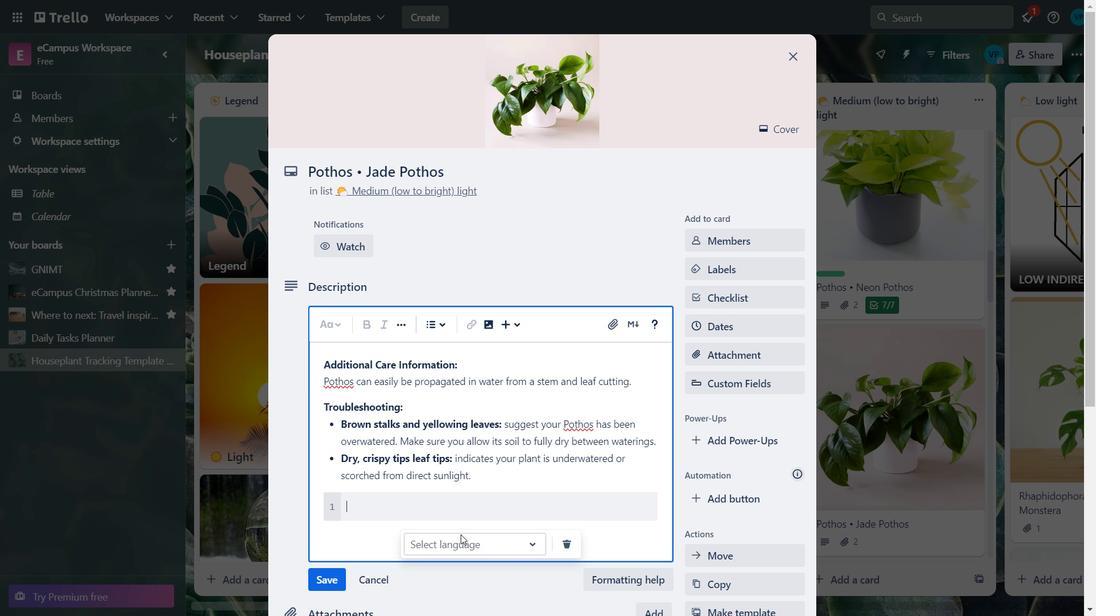 
Action: Mouse pressed left at (492, 544)
Screenshot: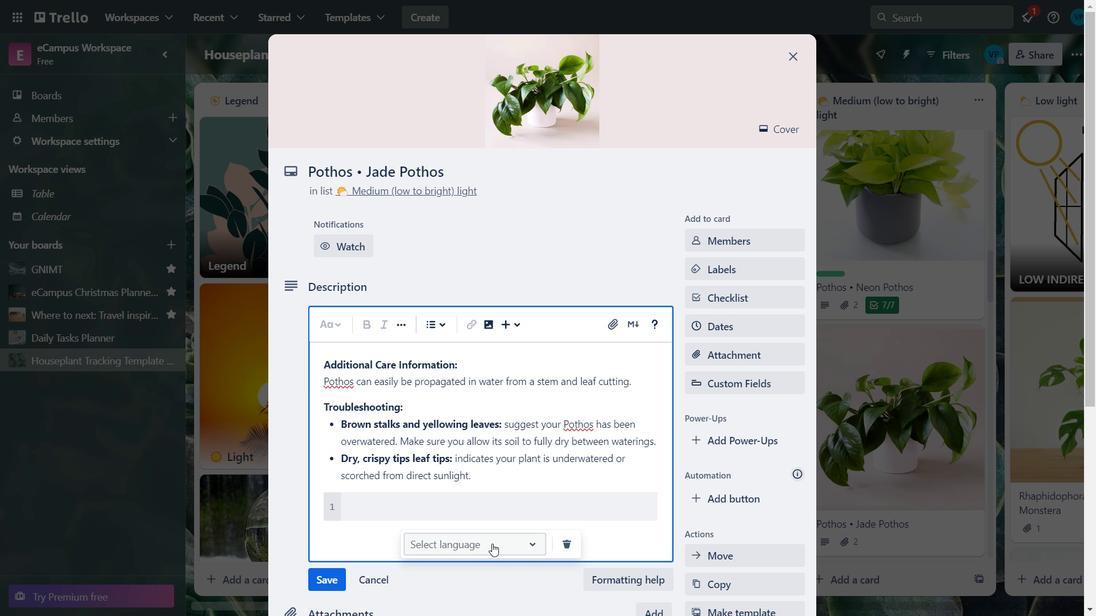 
Action: Mouse moved to (541, 521)
Screenshot: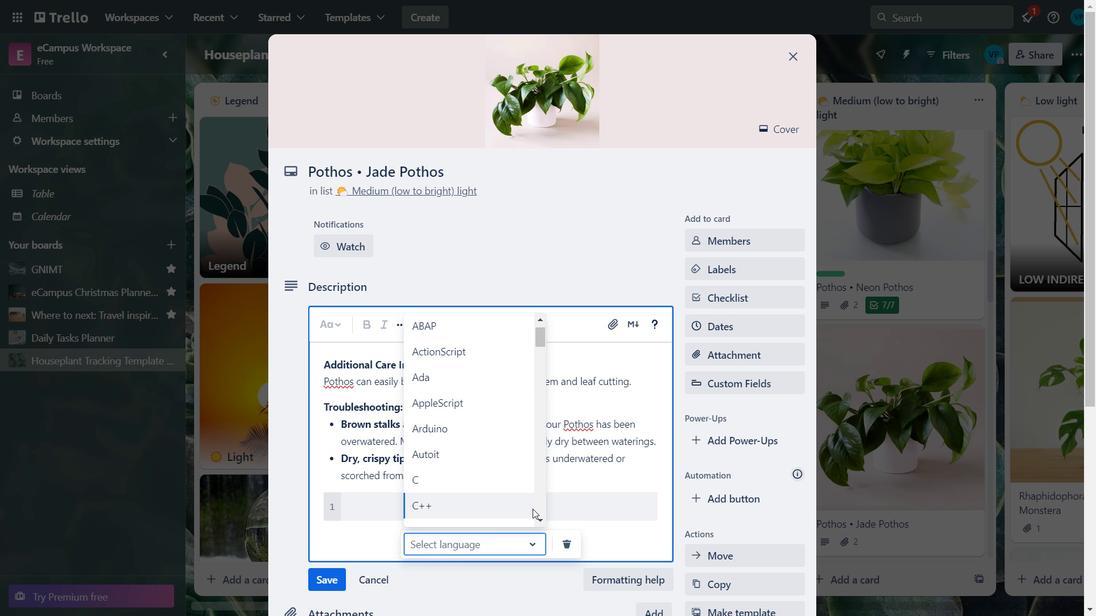 
Action: Mouse pressed left at (541, 521)
Screenshot: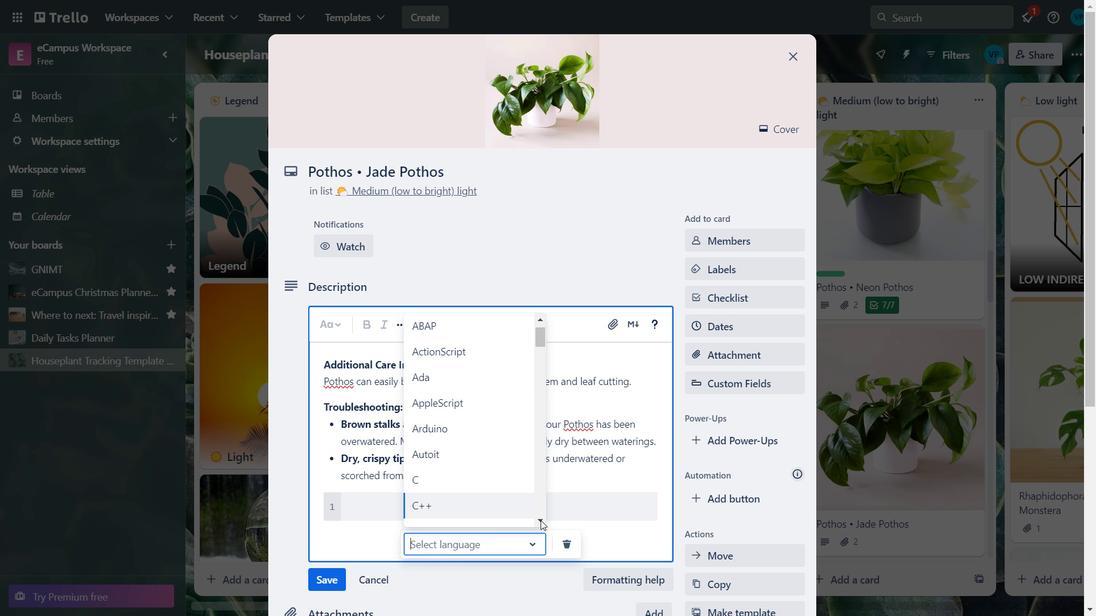
Action: Mouse pressed left at (541, 521)
Screenshot: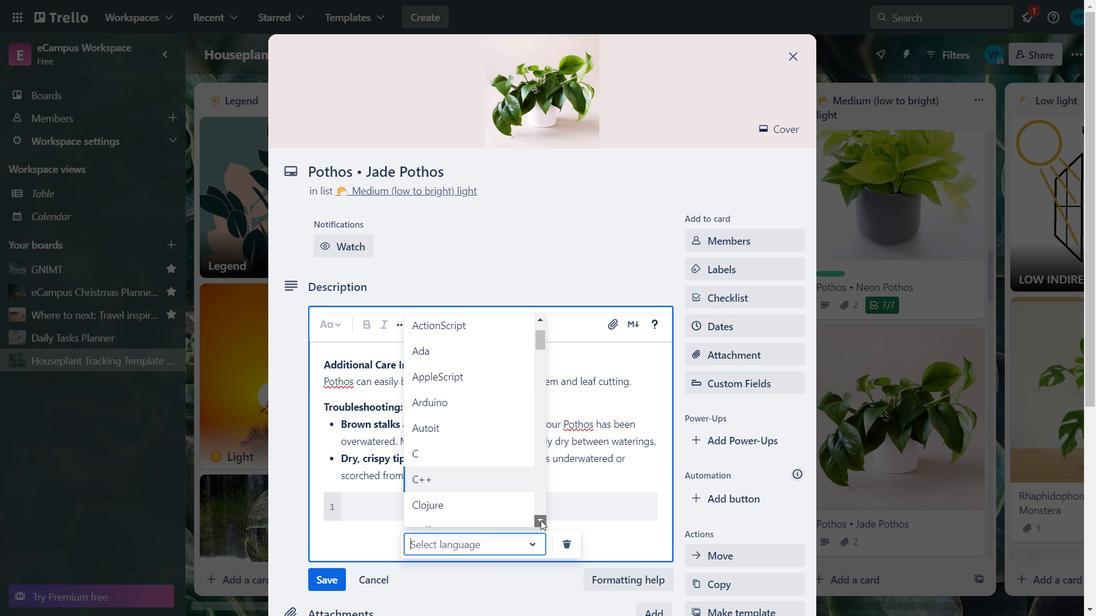 
Action: Mouse pressed left at (541, 521)
Screenshot: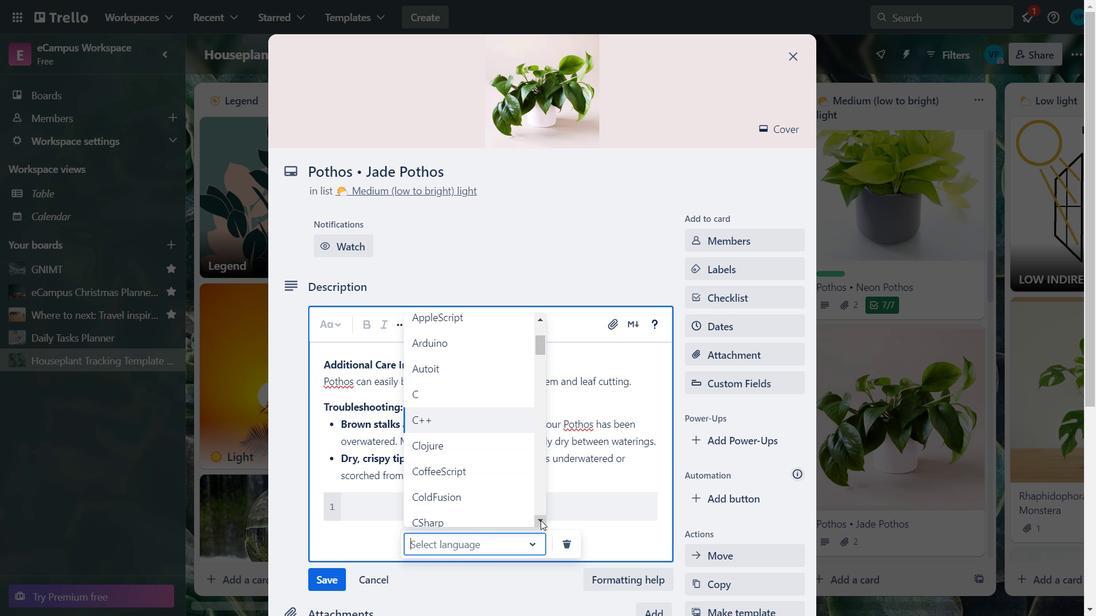 
Action: Mouse pressed left at (541, 521)
Screenshot: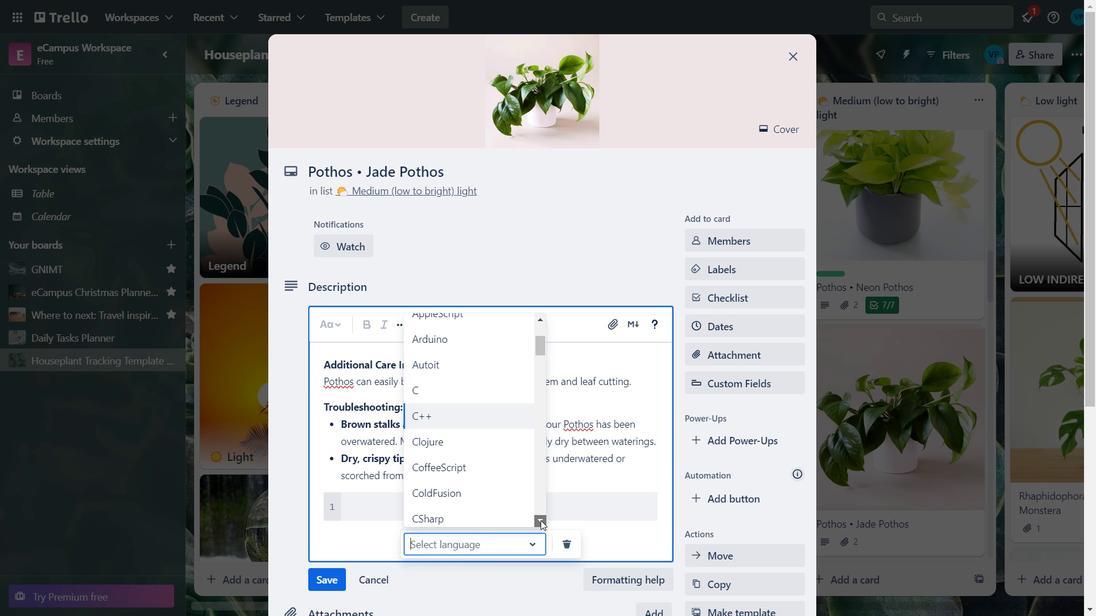 
Action: Mouse pressed left at (541, 521)
Screenshot: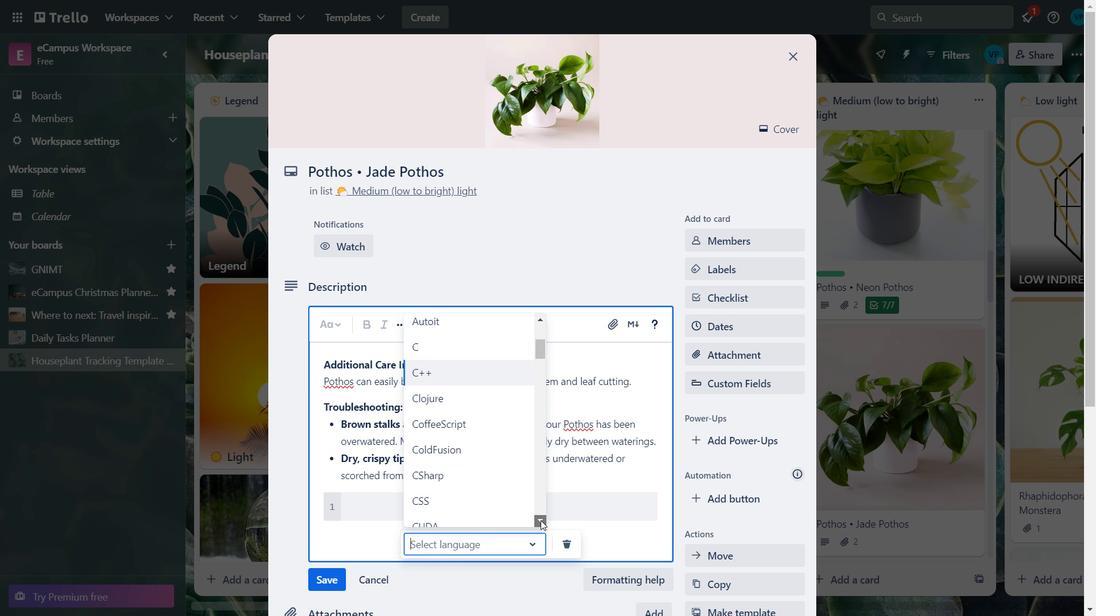 
Action: Mouse pressed left at (541, 521)
Screenshot: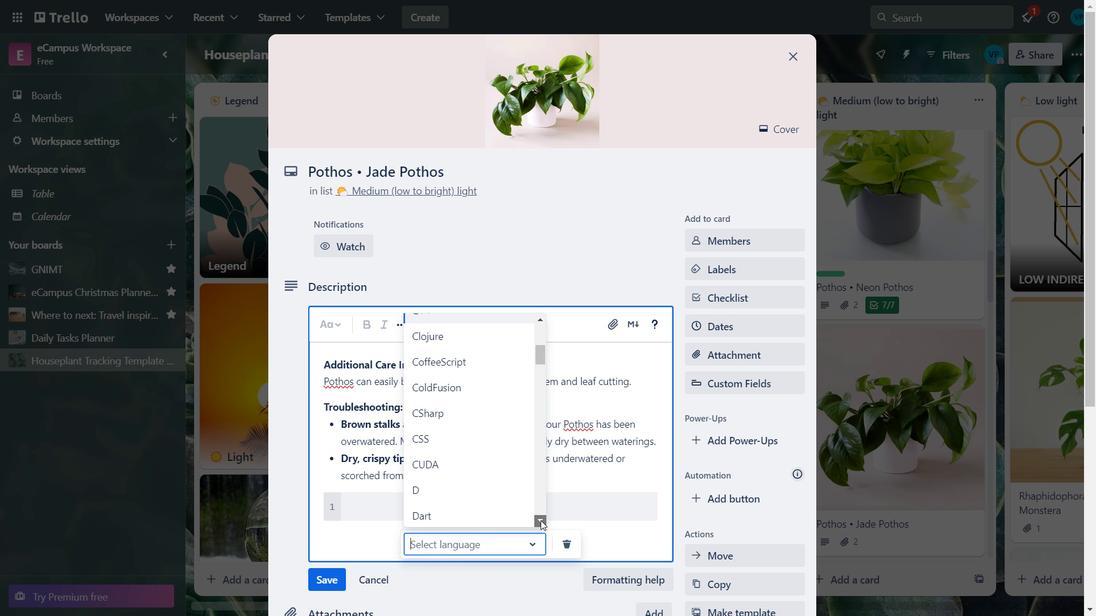 
Action: Mouse pressed left at (541, 521)
Screenshot: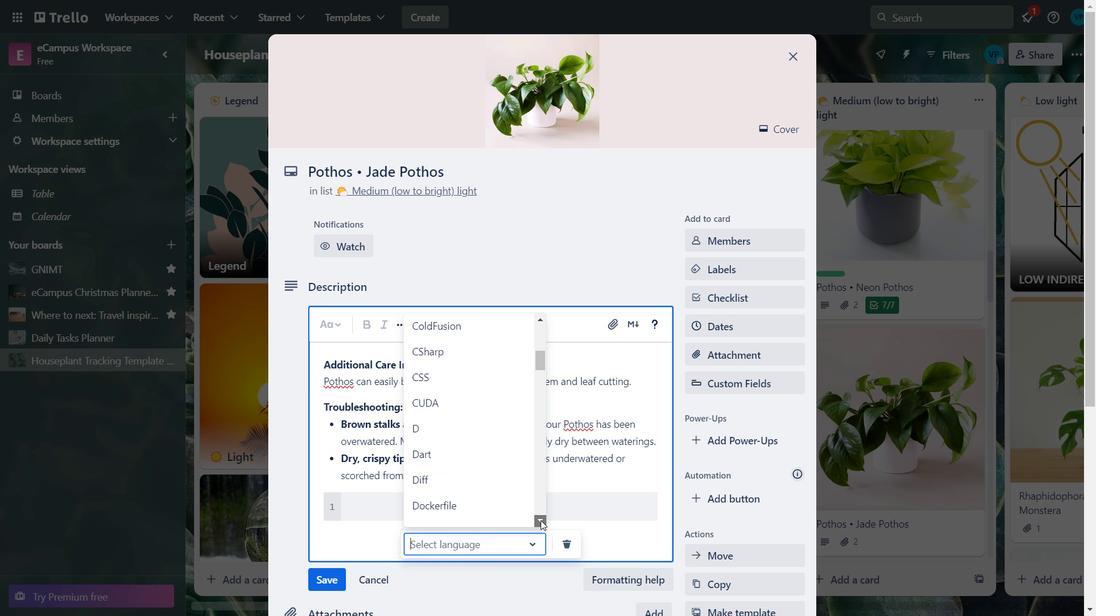 
Action: Mouse pressed left at (541, 521)
Screenshot: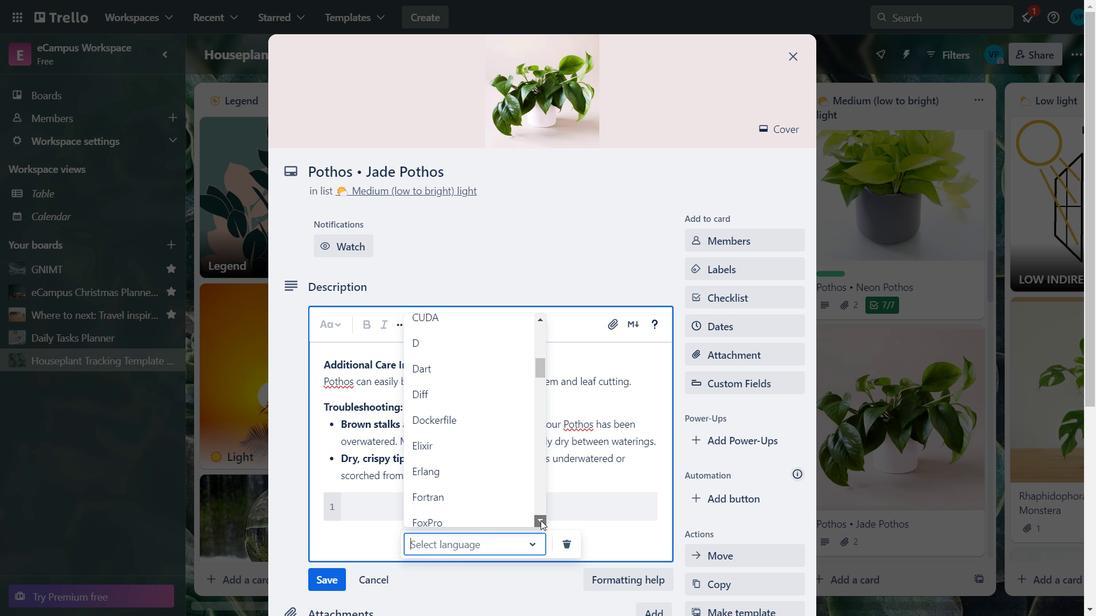 
Action: Mouse pressed left at (541, 521)
Screenshot: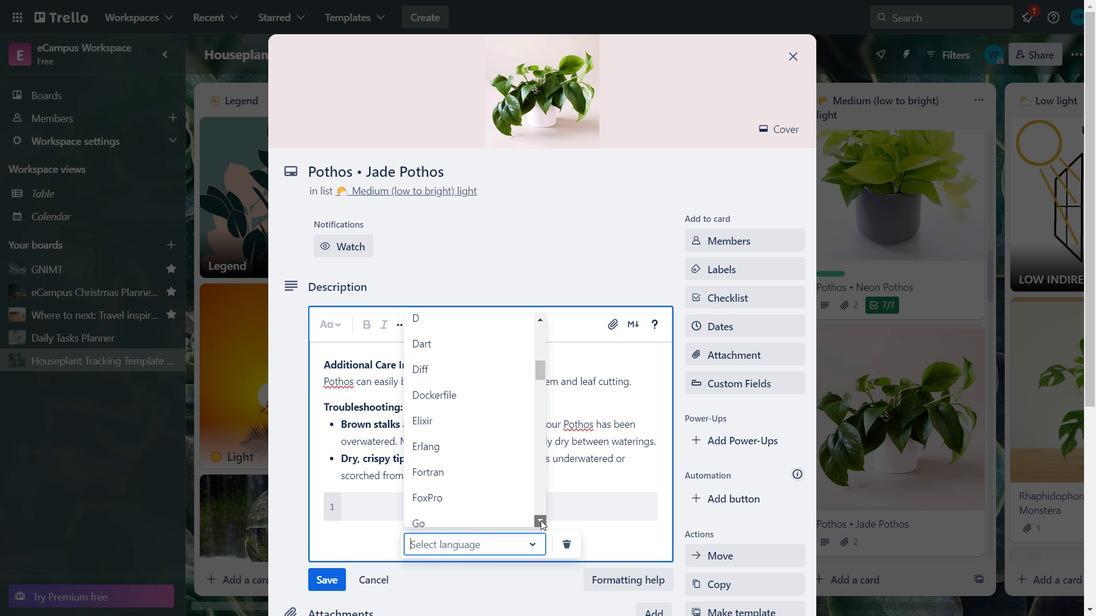 
Action: Mouse pressed left at (541, 521)
Screenshot: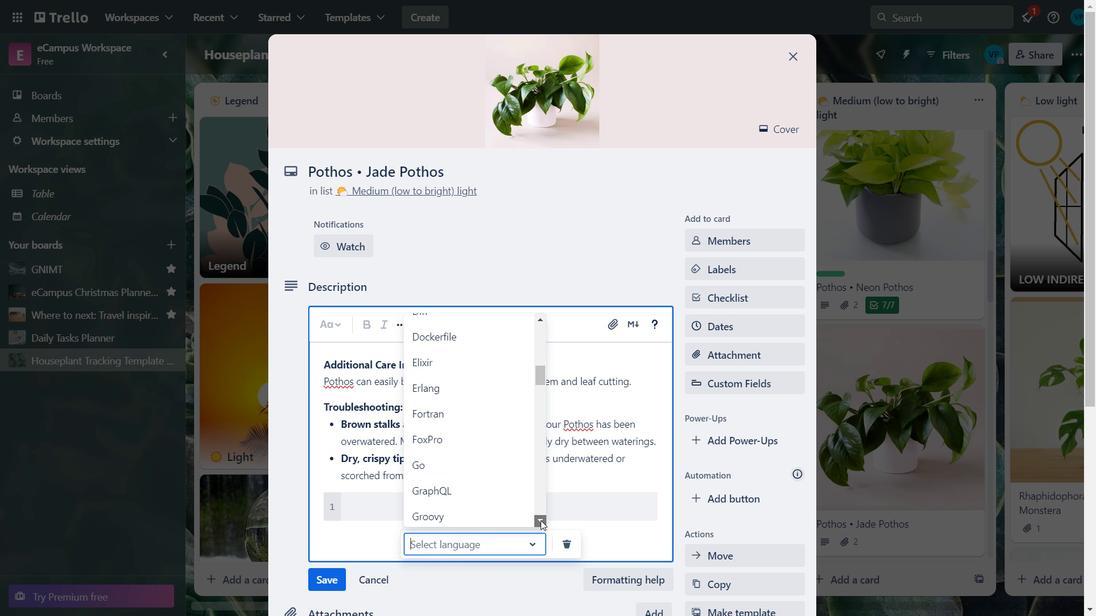 
Action: Mouse pressed left at (541, 521)
Screenshot: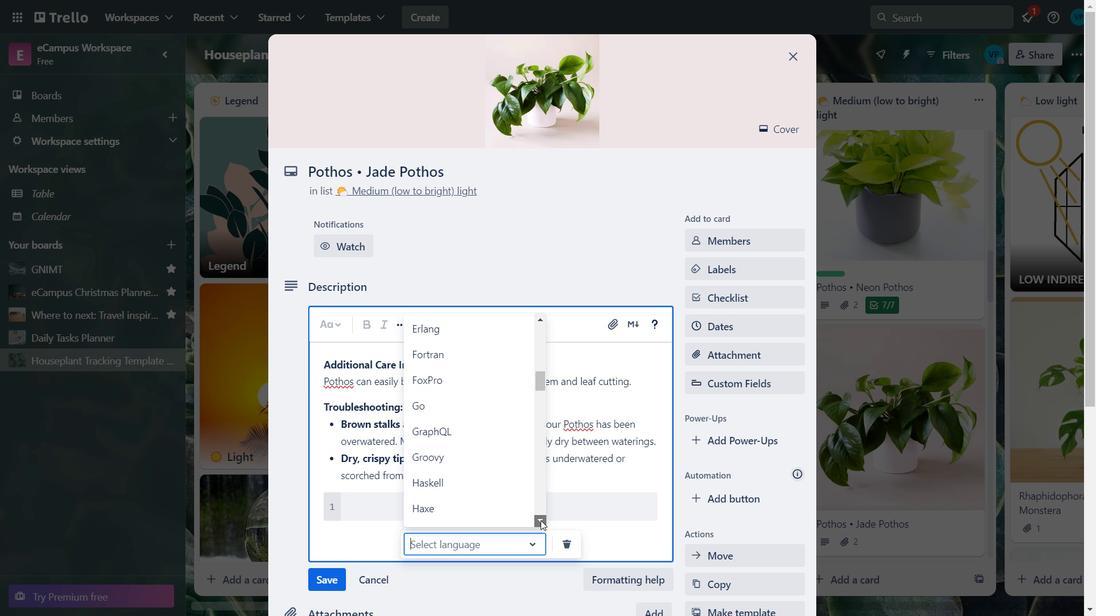 
Action: Mouse pressed left at (541, 521)
Screenshot: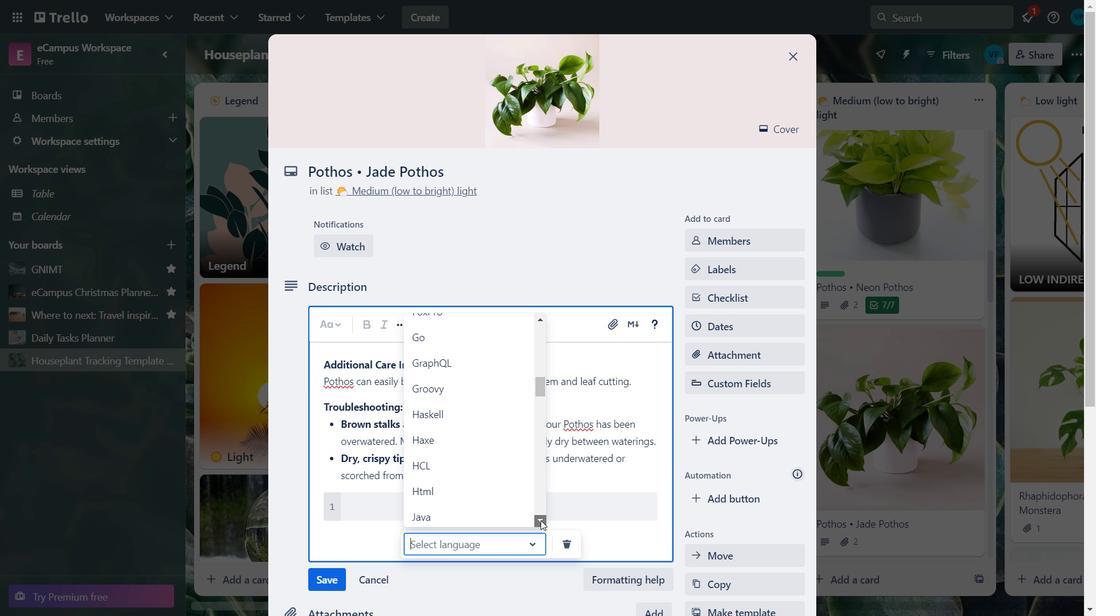 
Action: Mouse pressed left at (541, 521)
Screenshot: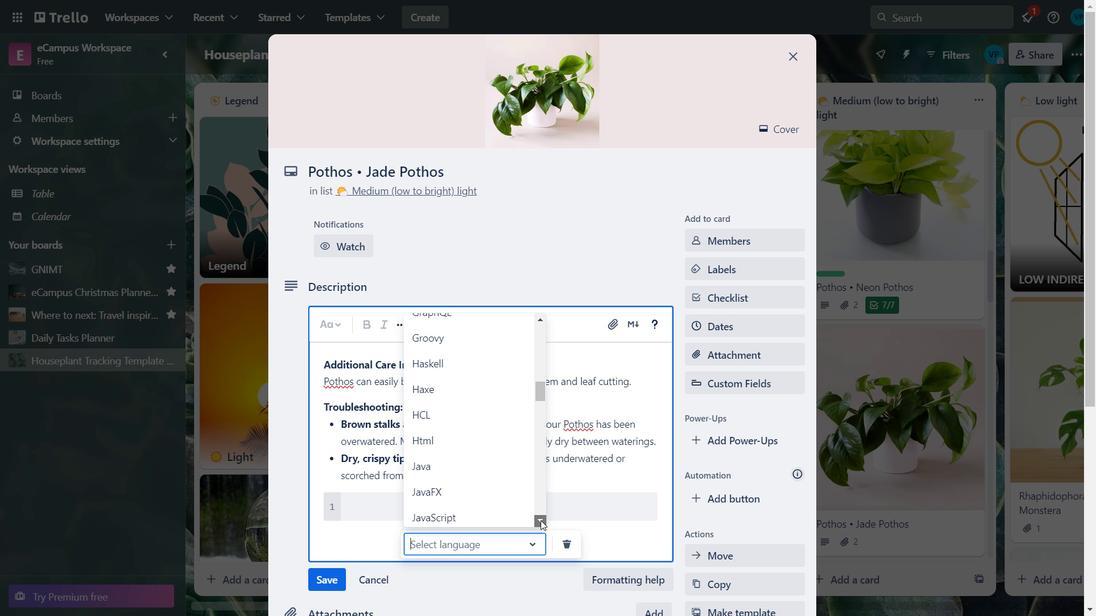 
Action: Mouse pressed left at (541, 521)
Screenshot: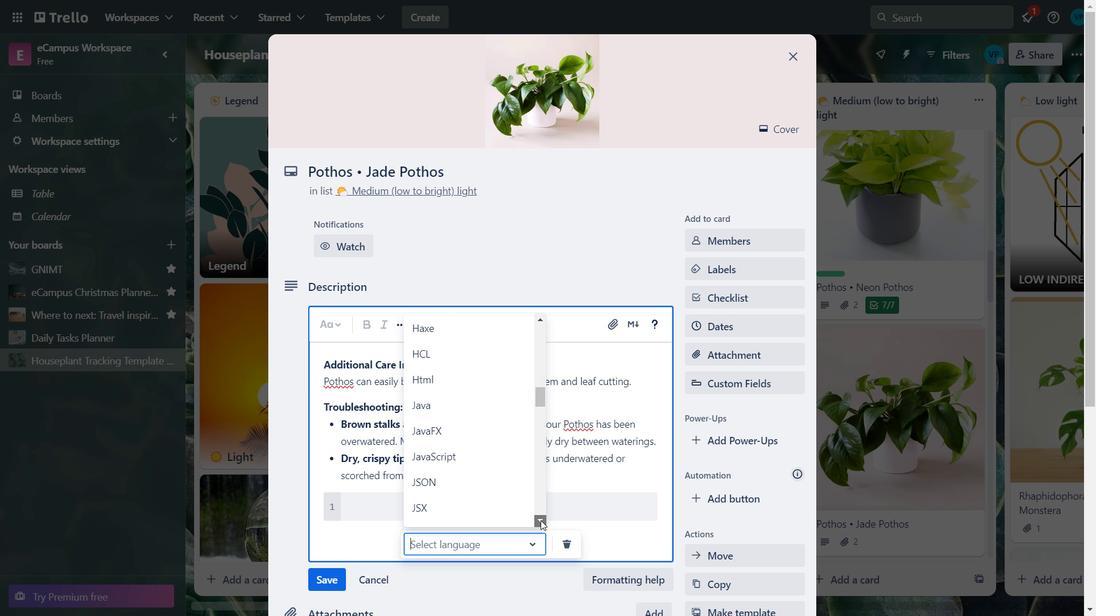 
Action: Mouse pressed left at (541, 521)
Screenshot: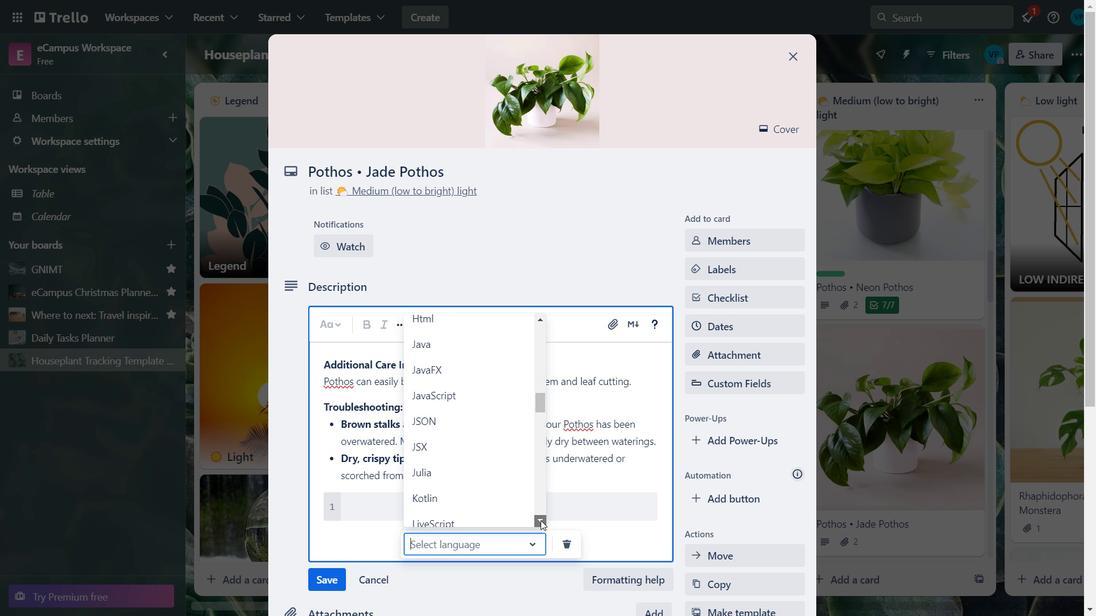 
Action: Mouse pressed left at (541, 521)
Screenshot: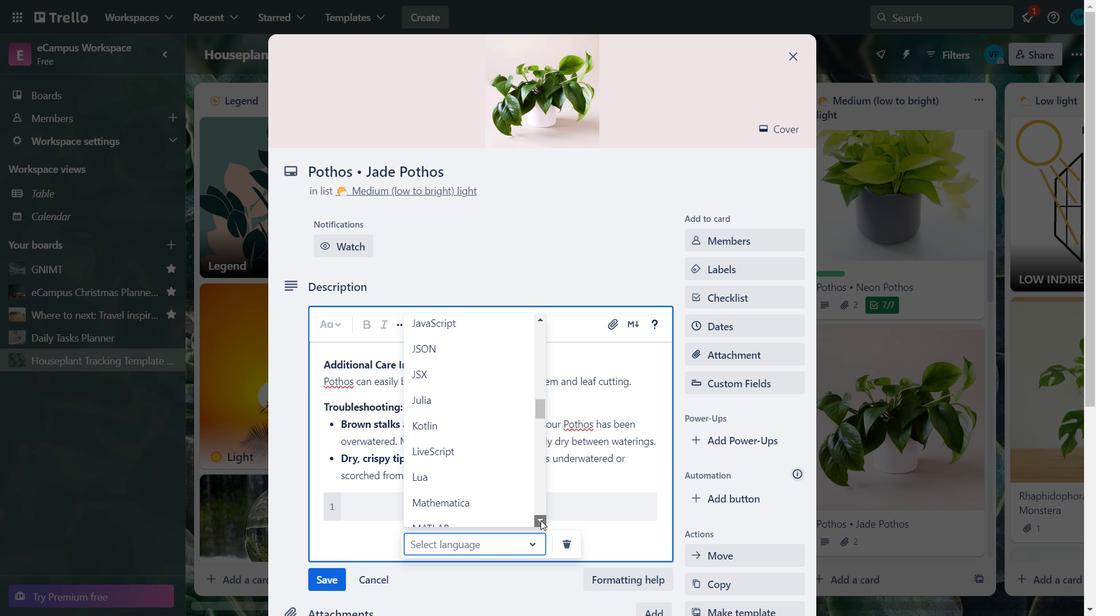 
Action: Mouse pressed left at (541, 521)
Screenshot: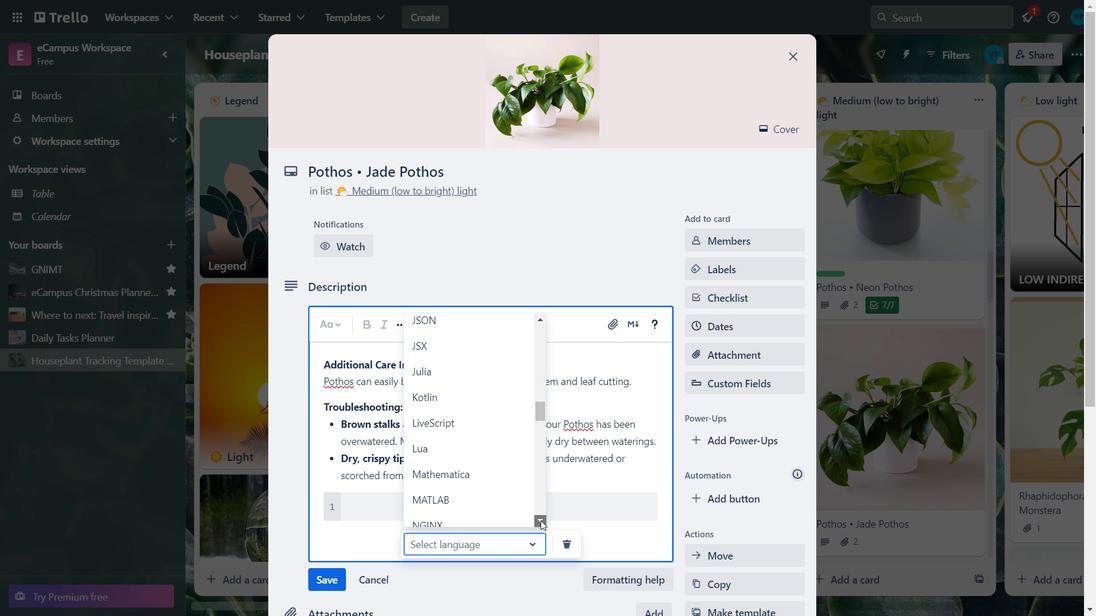
Action: Mouse pressed left at (541, 521)
Screenshot: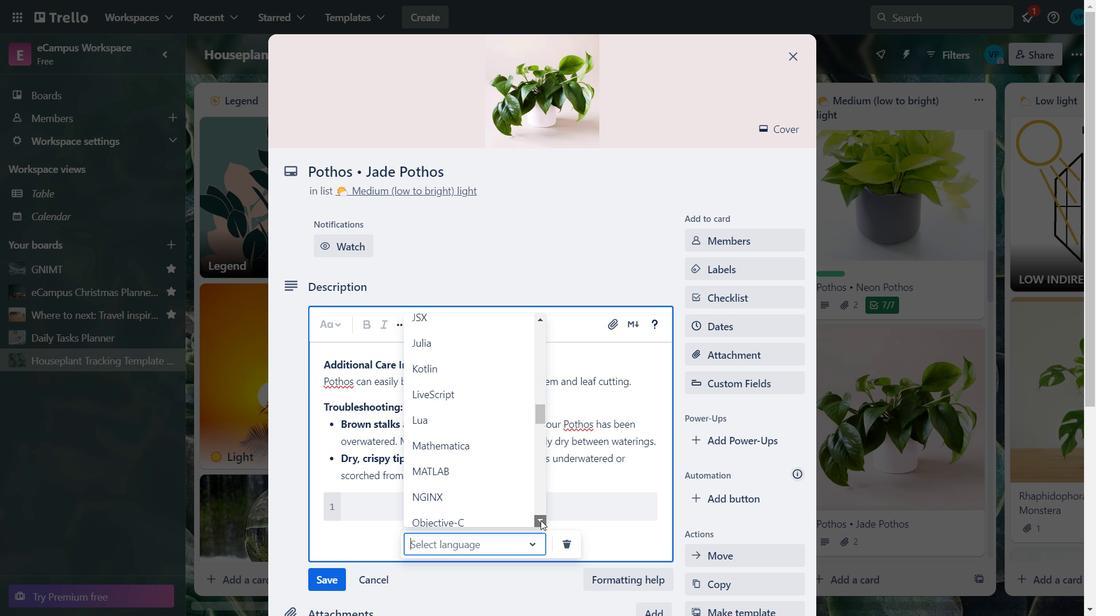 
Action: Mouse pressed left at (541, 521)
Screenshot: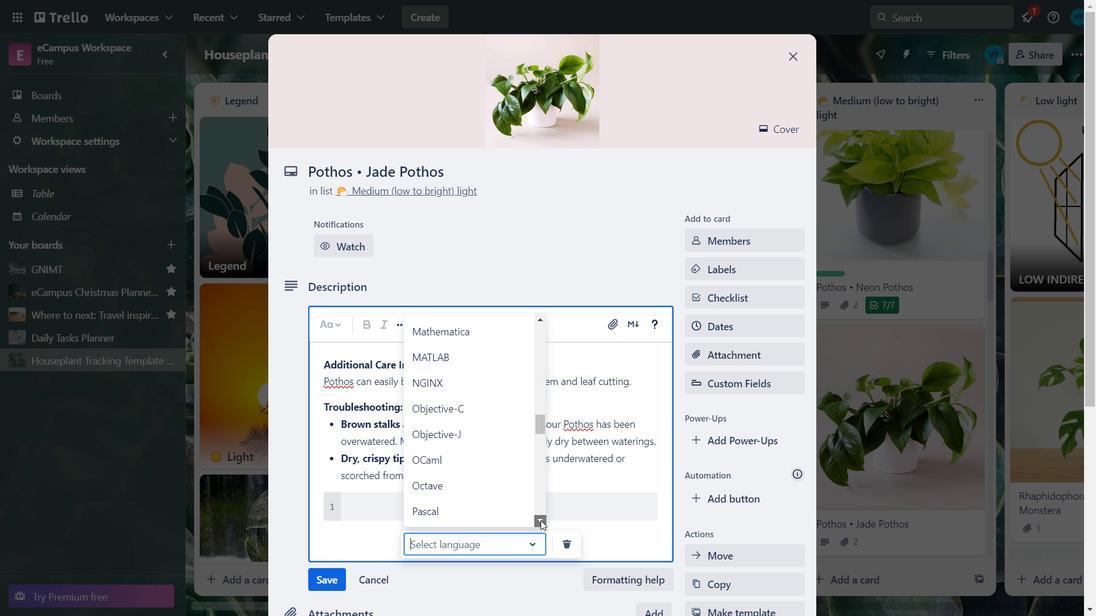 
Action: Mouse pressed left at (541, 521)
Screenshot: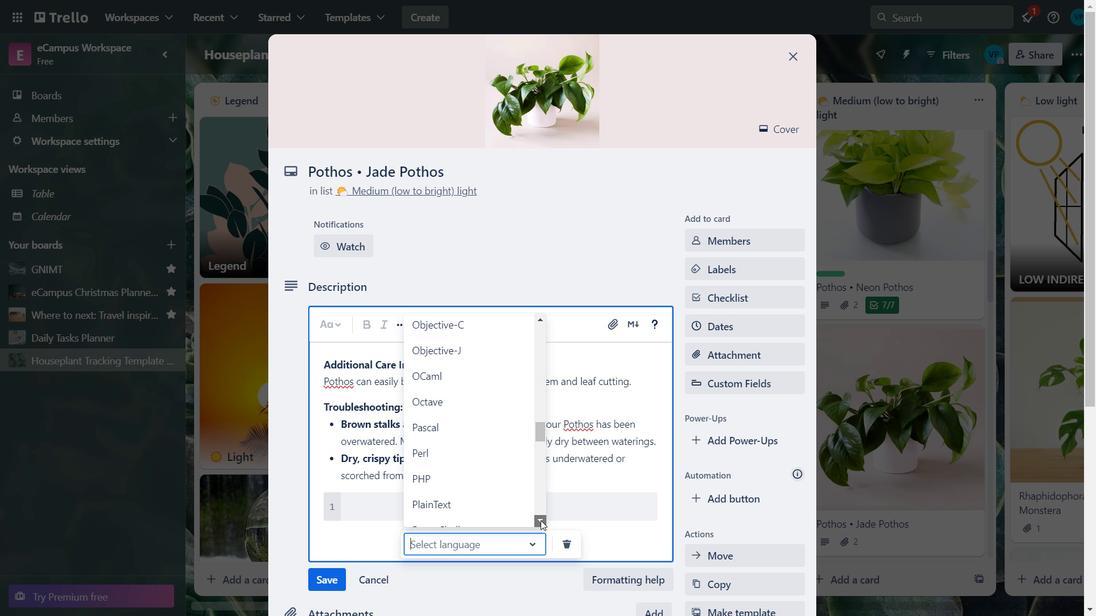 
Action: Mouse pressed left at (541, 521)
Screenshot: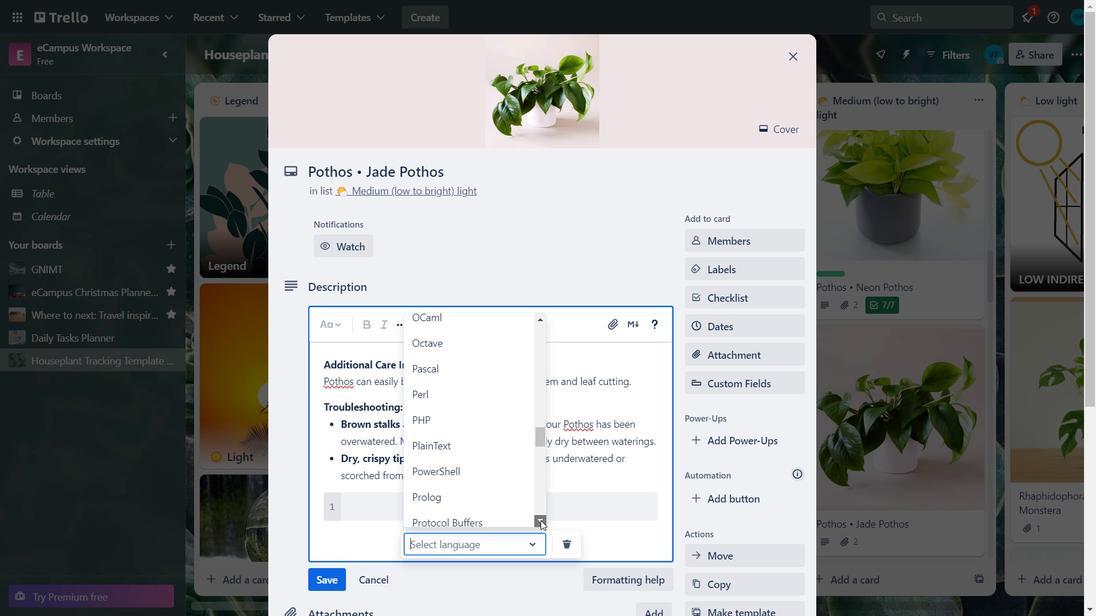 
Action: Mouse pressed left at (541, 521)
Screenshot: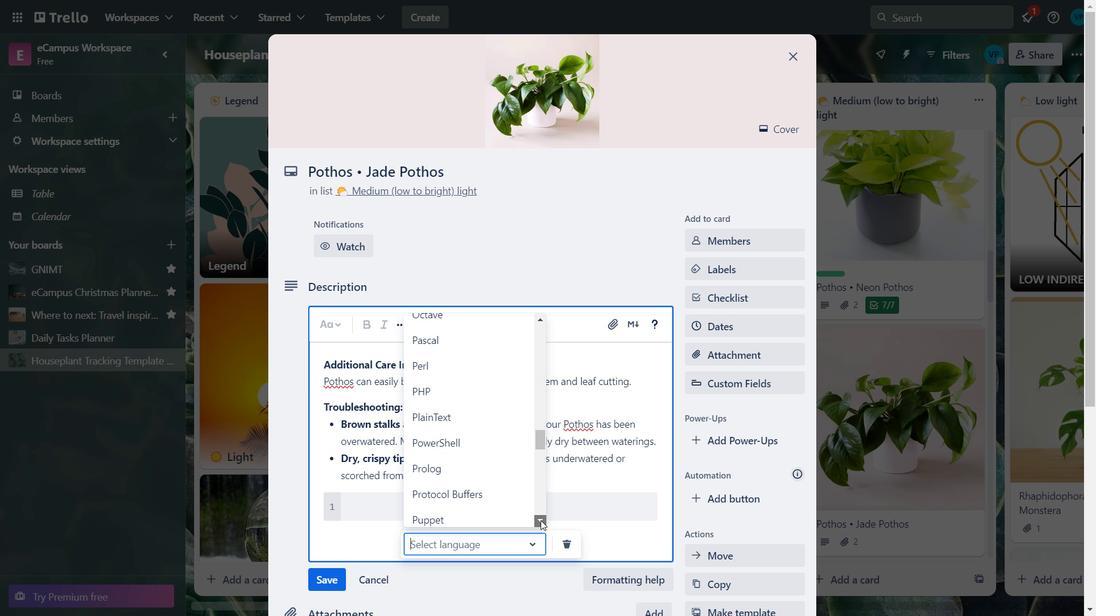
Action: Mouse pressed left at (541, 521)
Screenshot: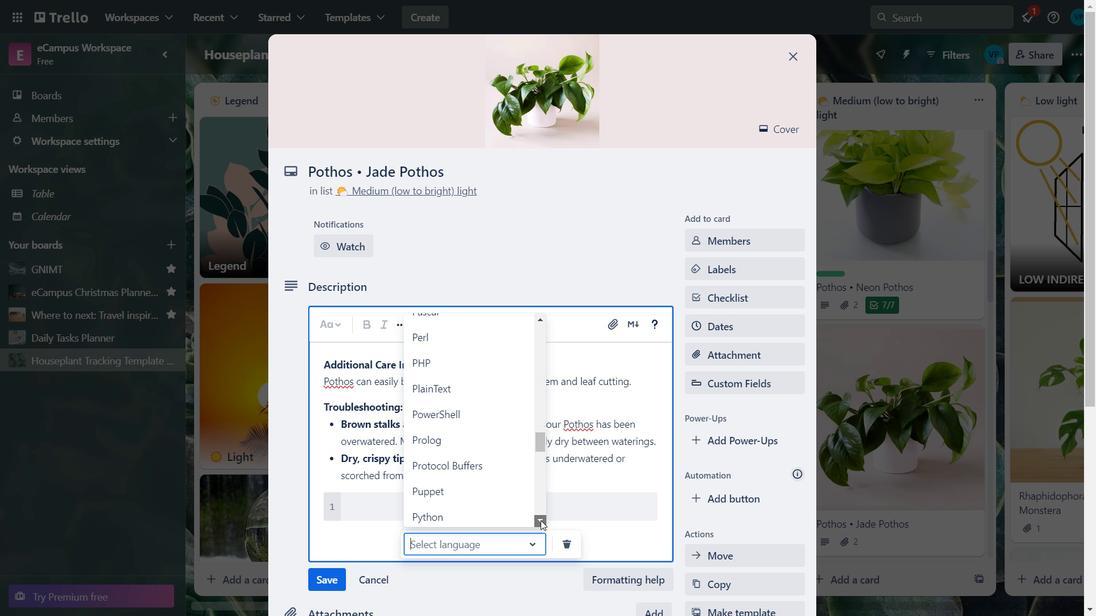 
Action: Mouse pressed left at (541, 521)
Screenshot: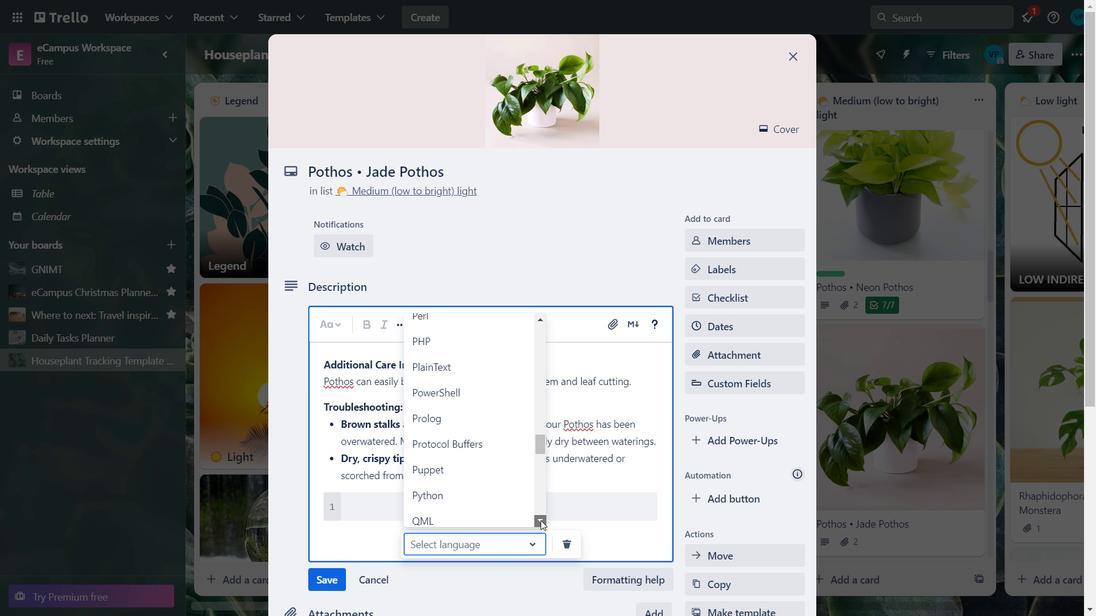 
Action: Mouse pressed left at (541, 521)
Screenshot: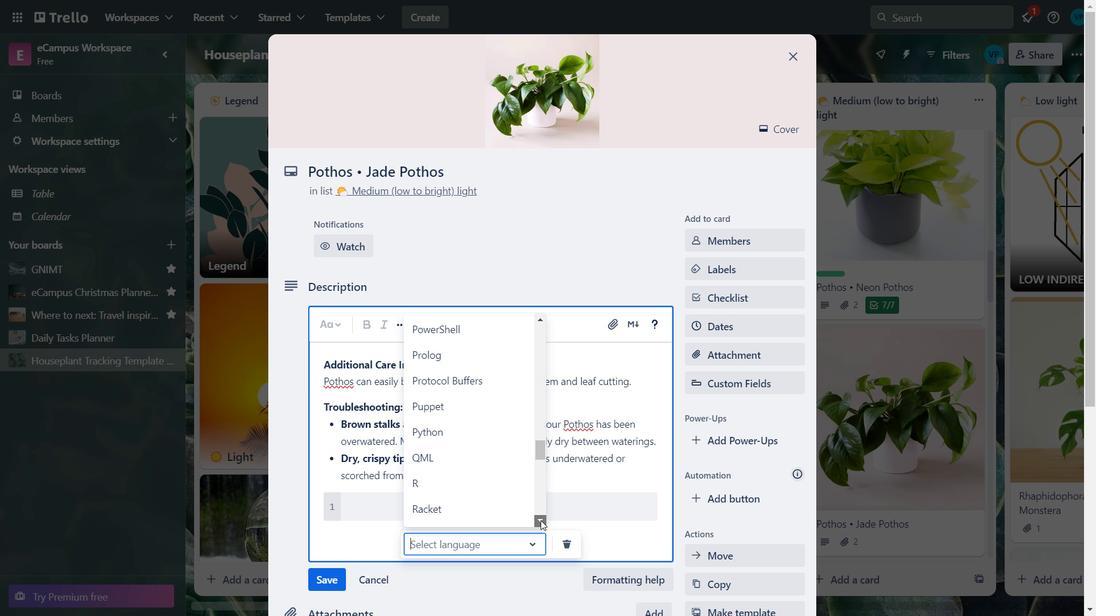 
Action: Mouse pressed left at (541, 521)
Screenshot: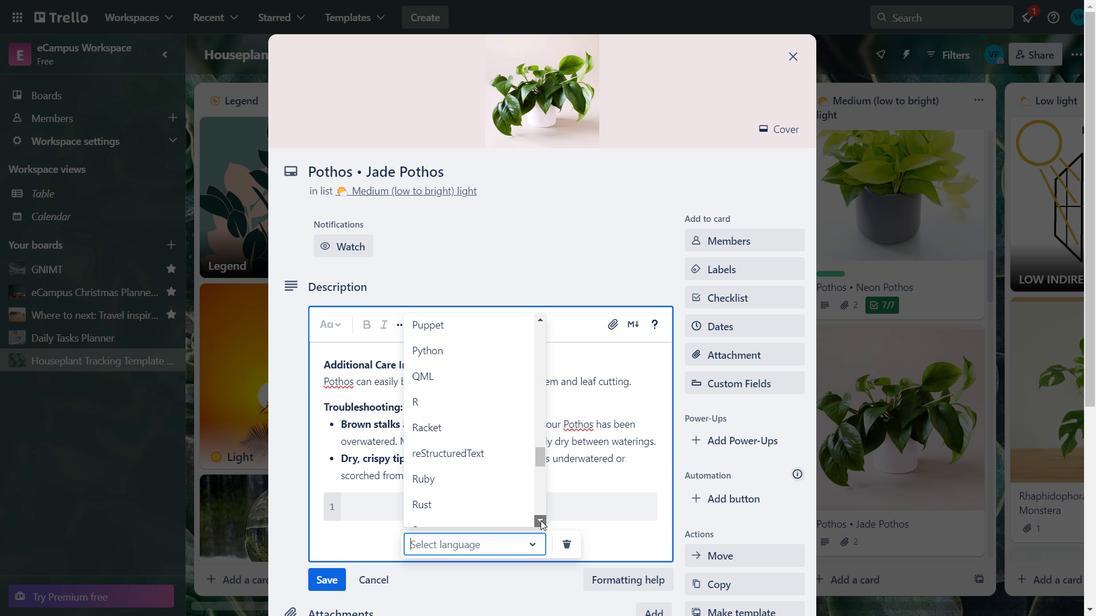 
Action: Mouse pressed left at (541, 521)
Screenshot: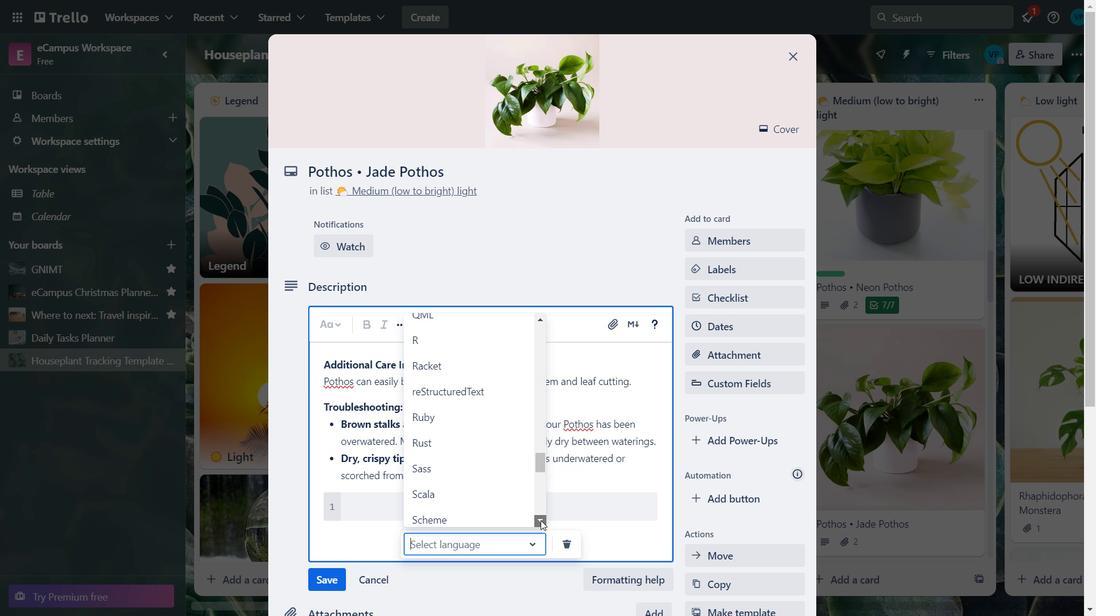 
Action: Mouse pressed left at (541, 521)
Screenshot: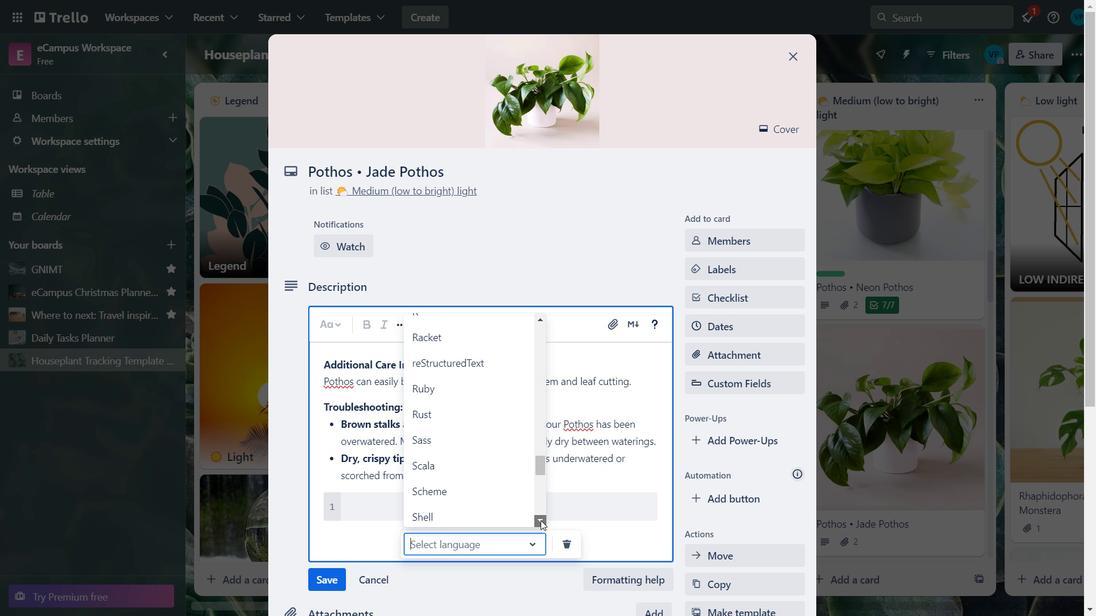 
Action: Mouse pressed left at (541, 521)
Screenshot: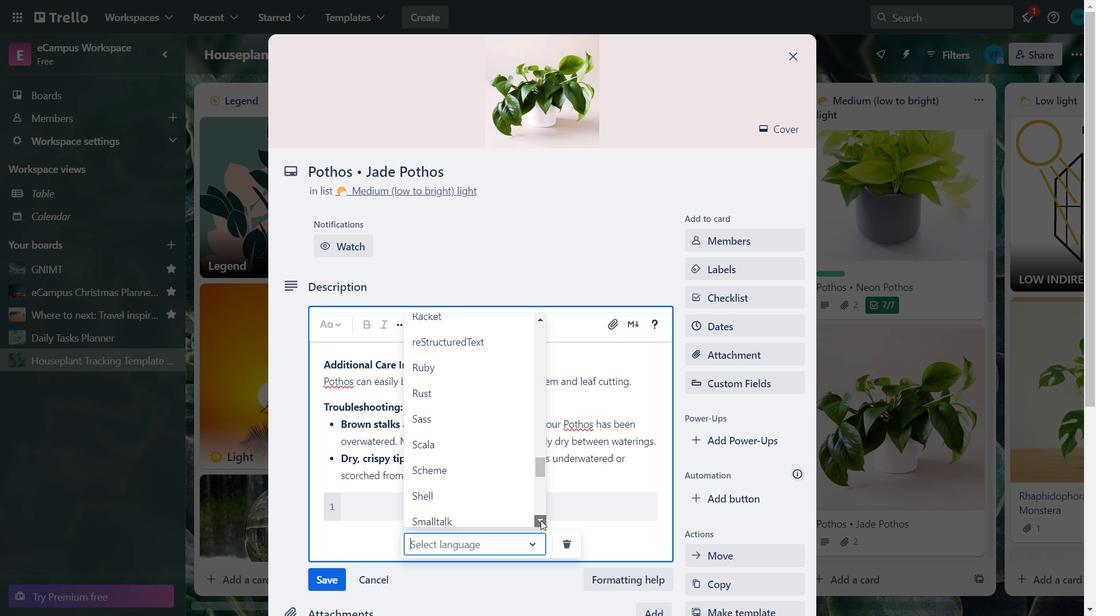 
Action: Mouse pressed left at (541, 521)
Screenshot: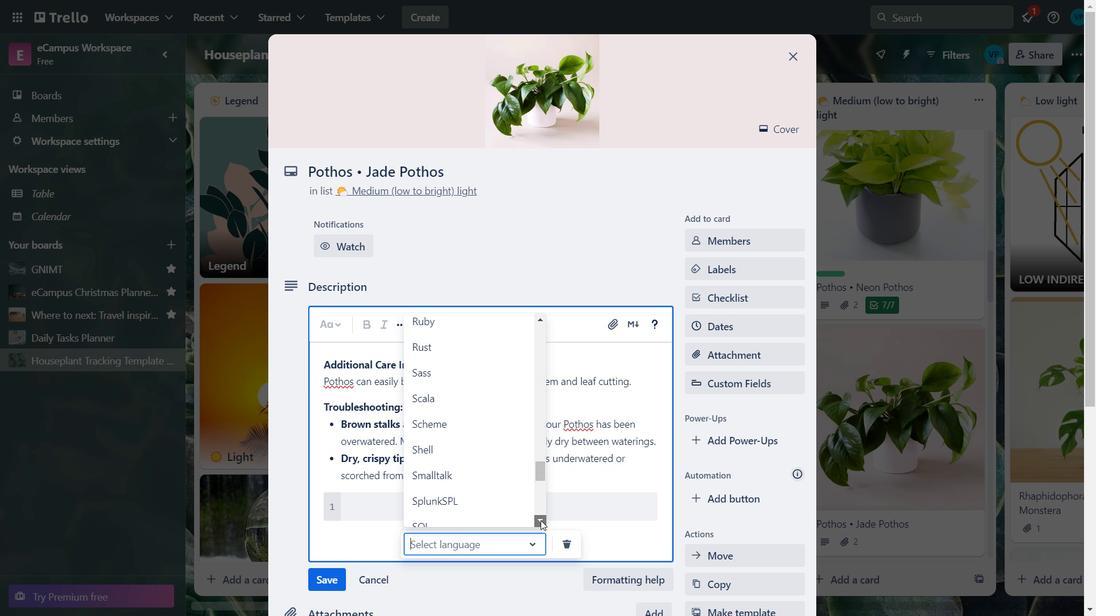 
Action: Mouse pressed left at (541, 521)
Screenshot: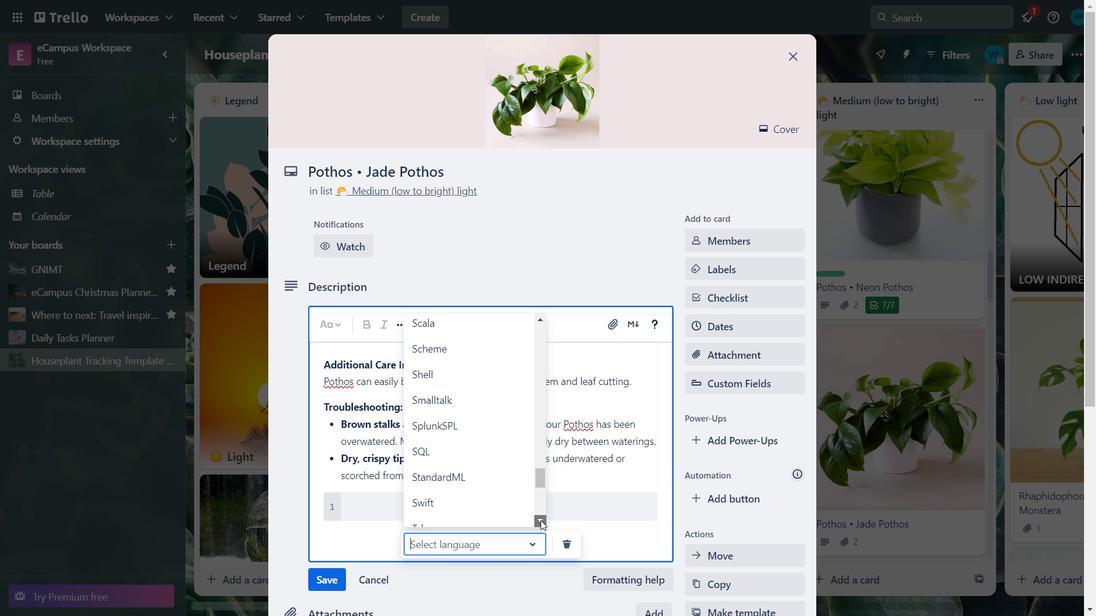 
Action: Mouse pressed left at (541, 521)
Screenshot: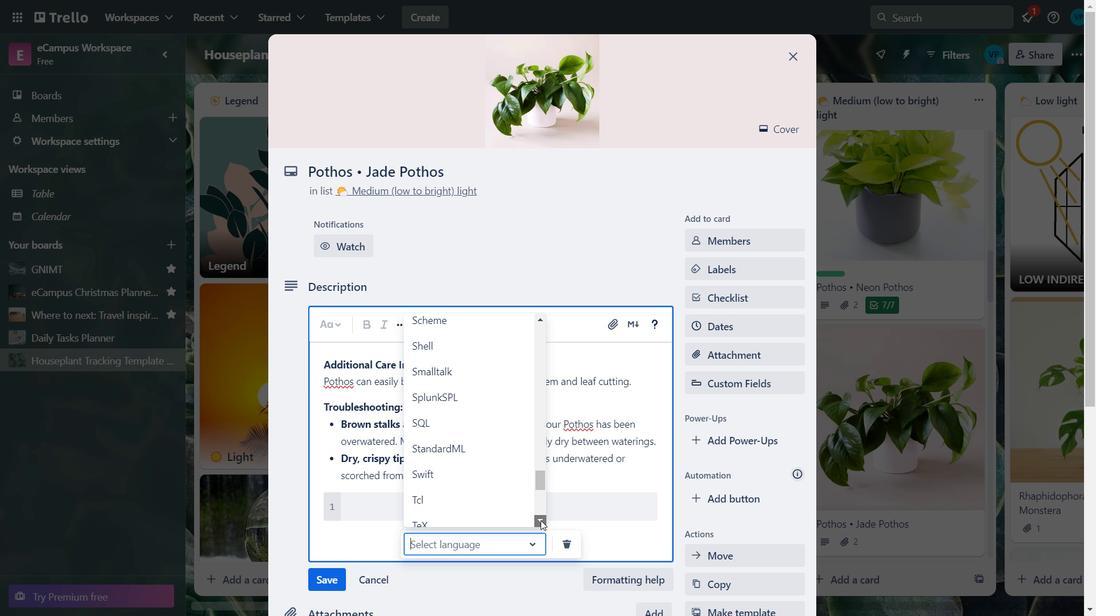 
Action: Mouse pressed left at (541, 521)
Screenshot: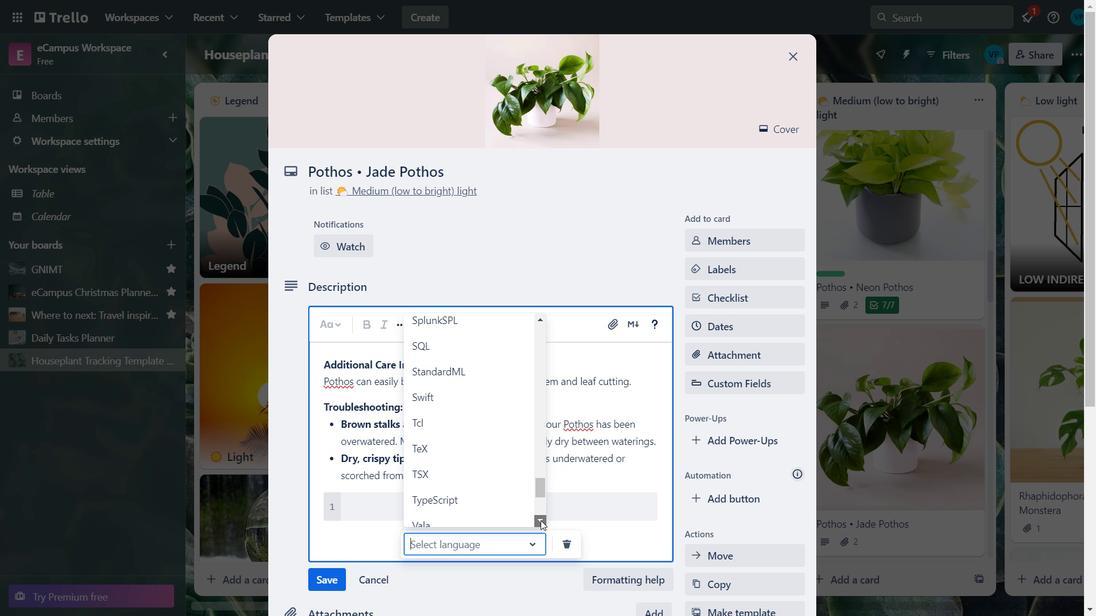
Action: Mouse pressed left at (541, 521)
Screenshot: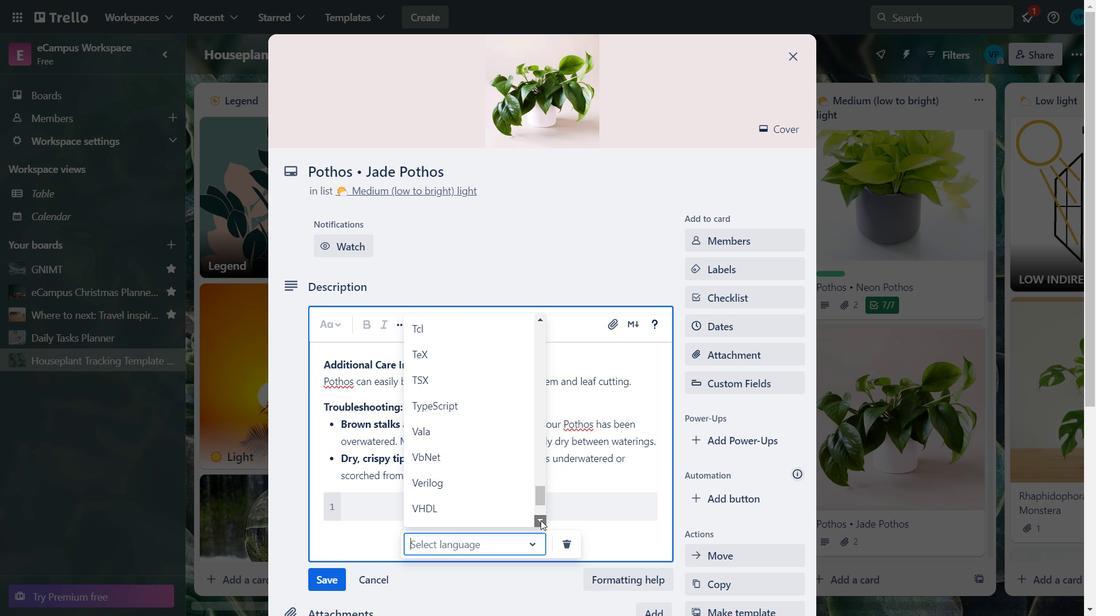 
Action: Mouse pressed left at (541, 521)
Screenshot: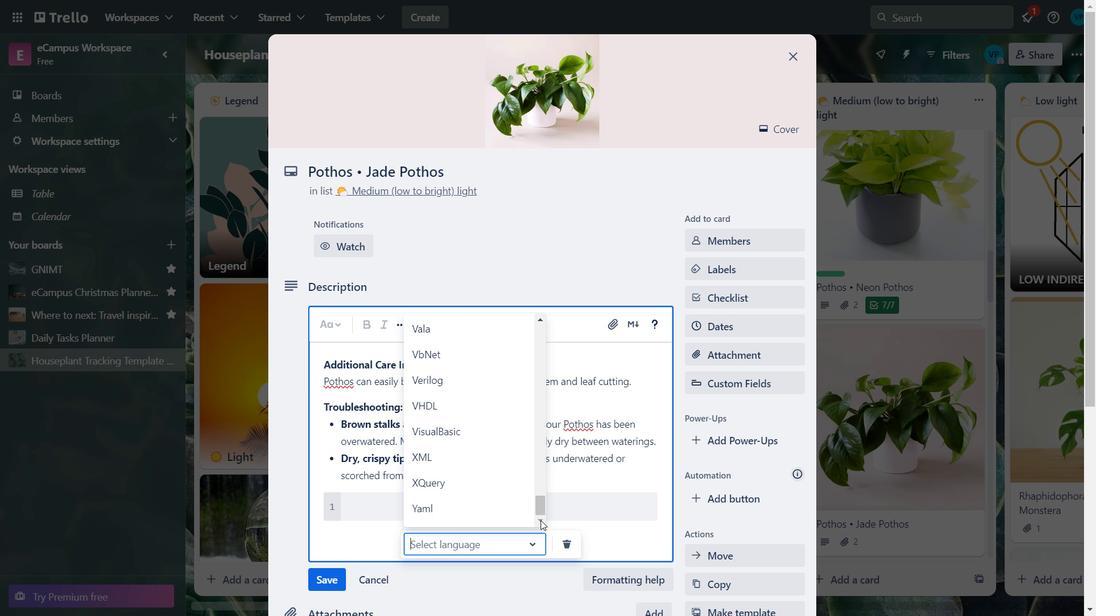 
Action: Mouse pressed left at (541, 521)
Screenshot: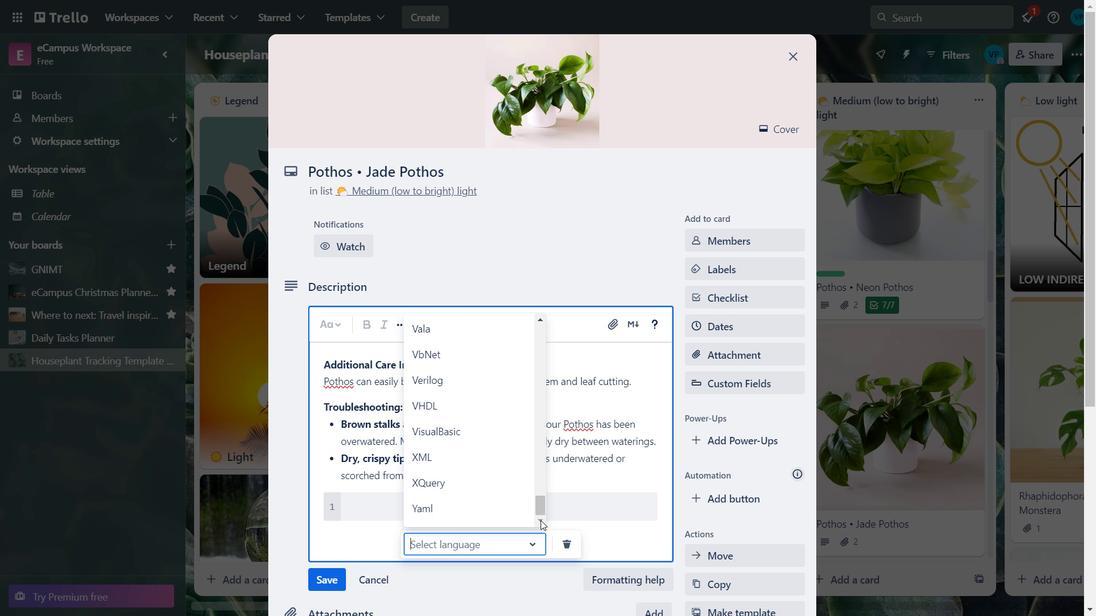 
Action: Mouse pressed left at (541, 521)
Screenshot: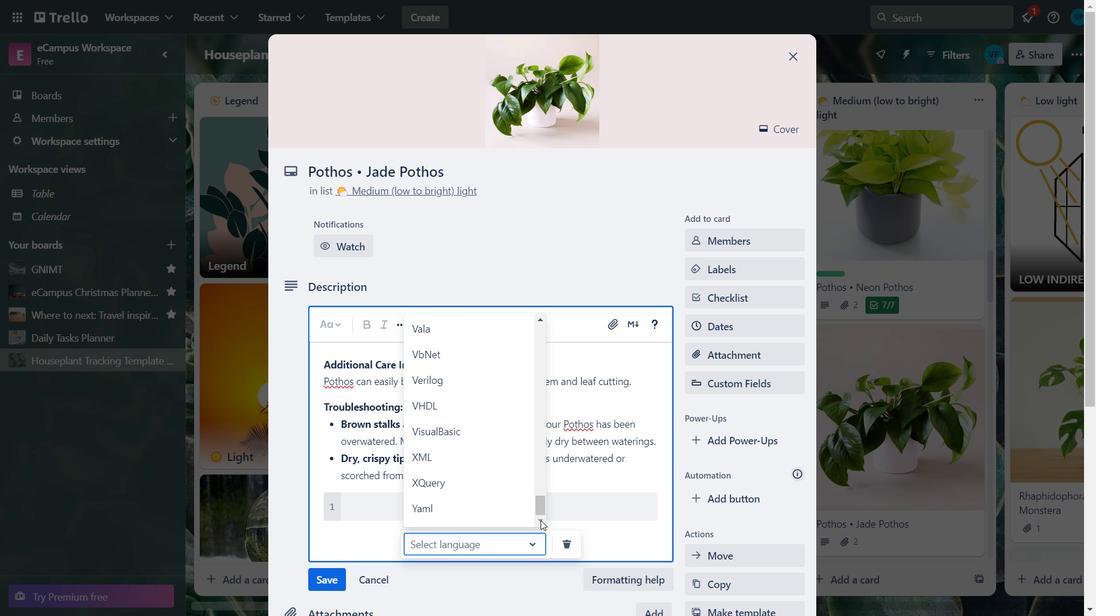 
Action: Mouse pressed left at (541, 521)
Screenshot: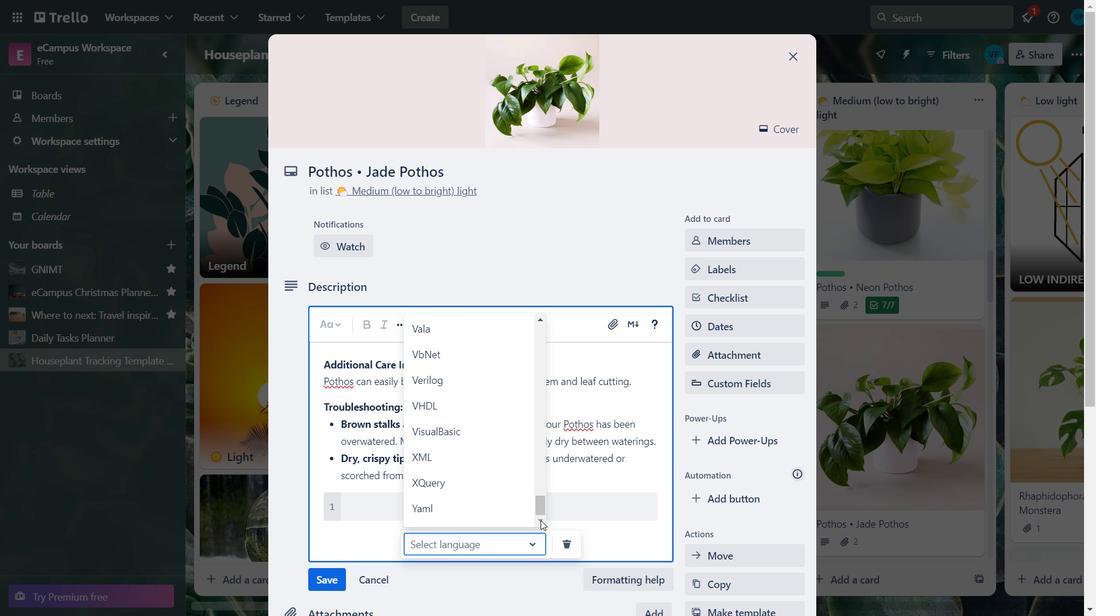 
Action: Mouse pressed left at (541, 521)
Screenshot: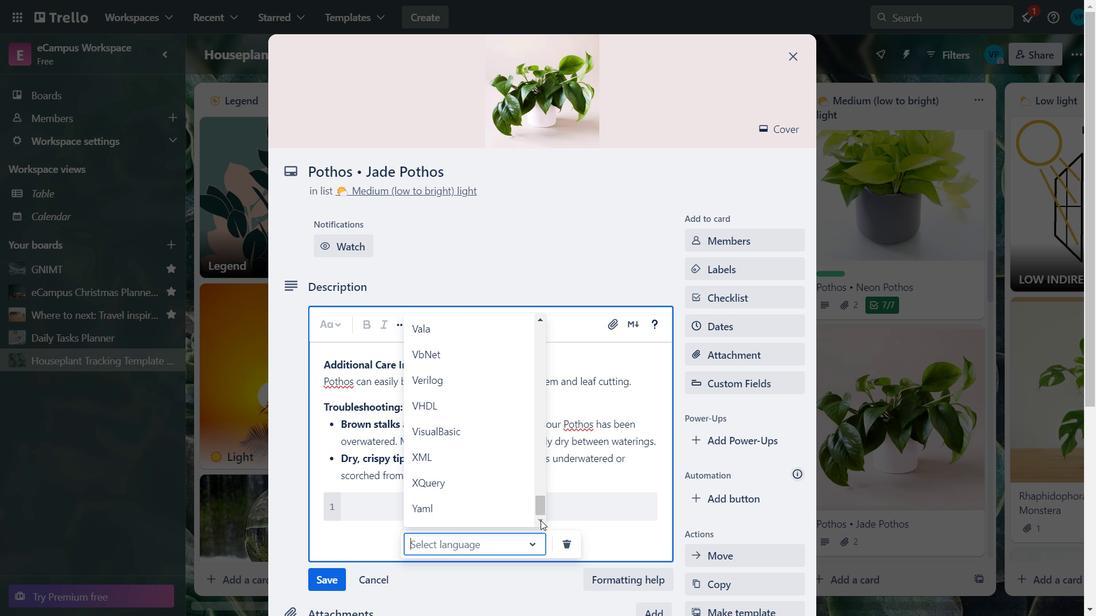 
Action: Mouse pressed left at (541, 521)
Screenshot: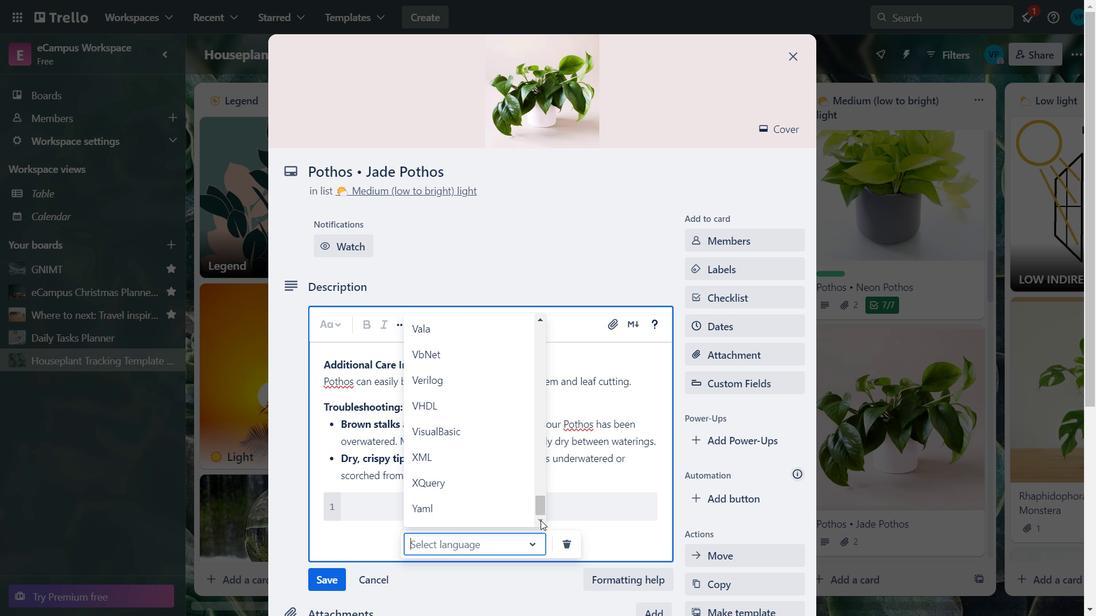 
Action: Mouse pressed left at (541, 521)
Screenshot: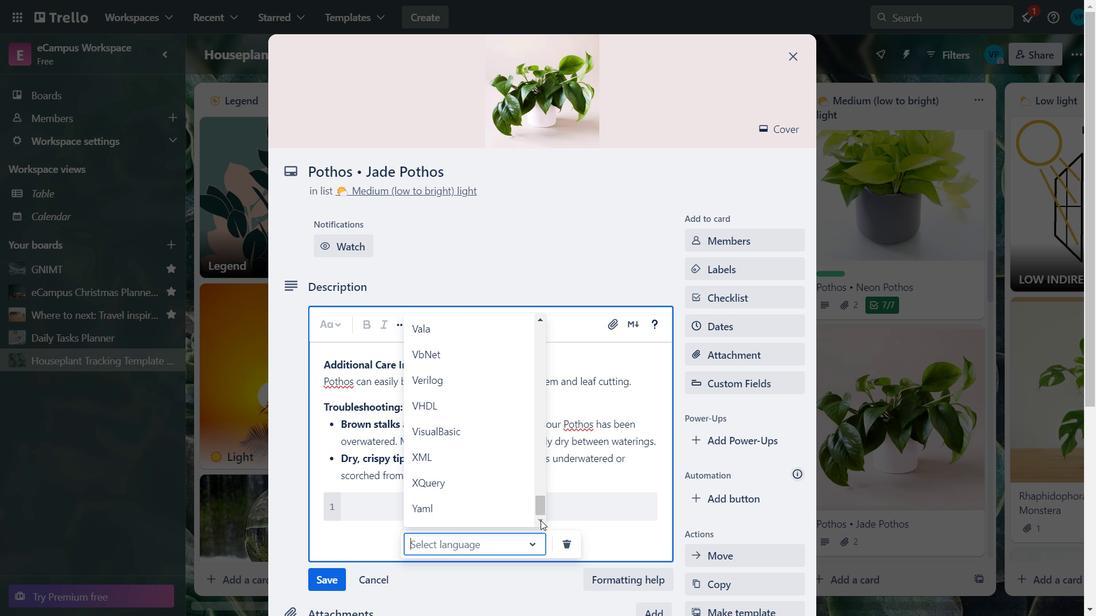 
Action: Mouse moved to (539, 484)
Screenshot: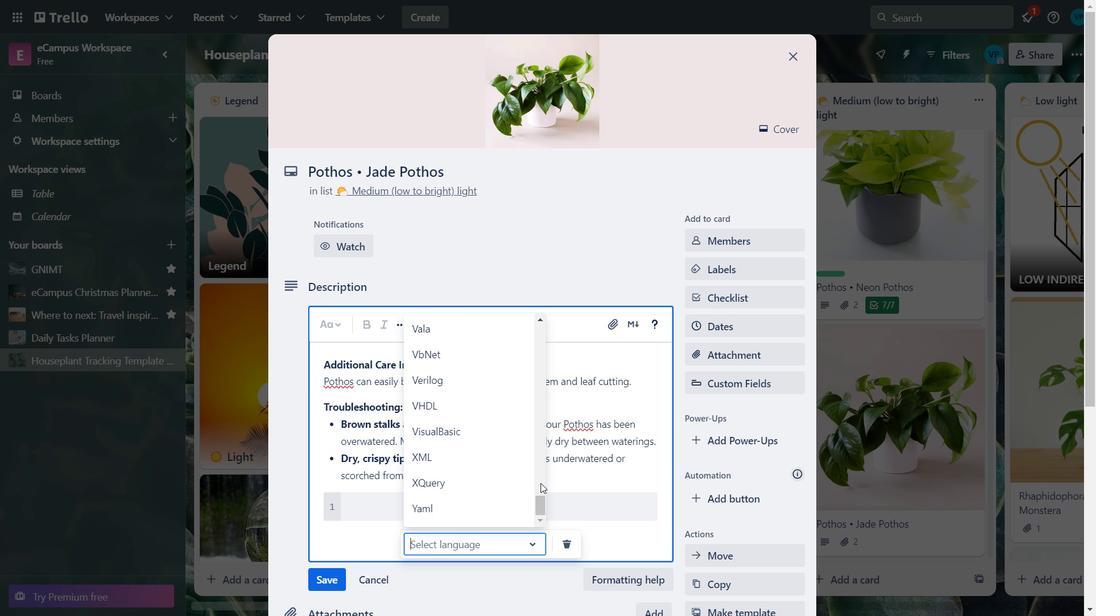 
Action: Mouse pressed left at (539, 484)
Screenshot: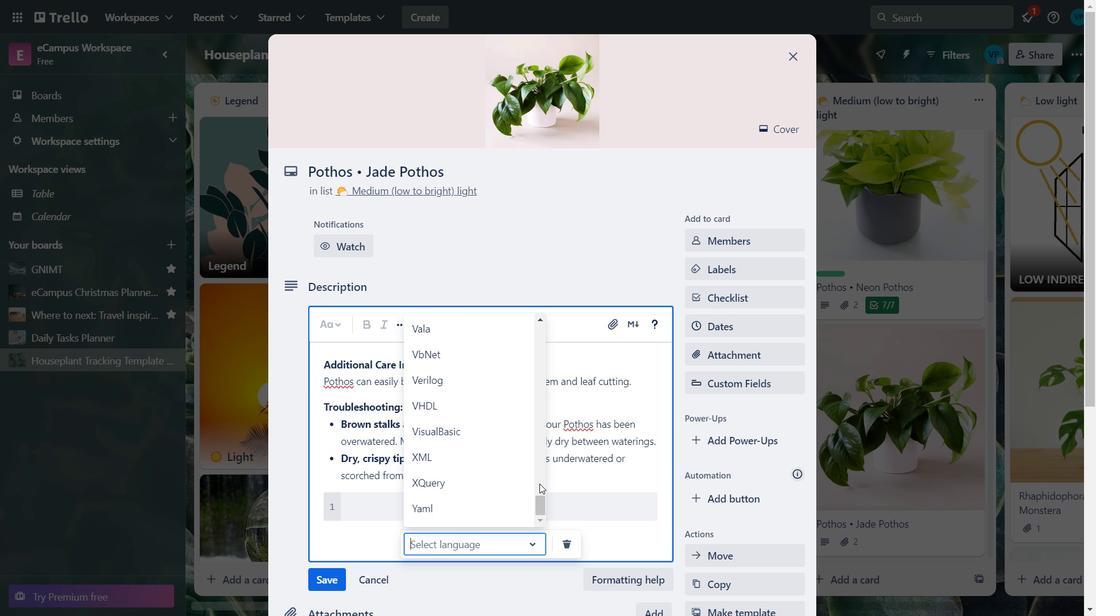 
Action: Mouse pressed left at (539, 484)
Screenshot: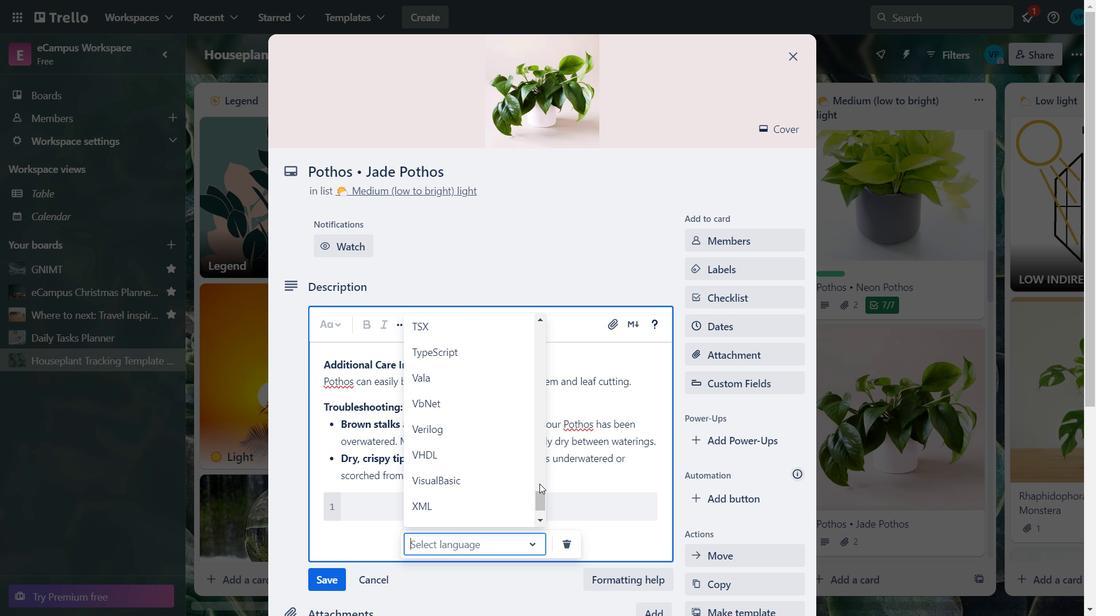 
Action: Mouse pressed left at (539, 484)
Screenshot: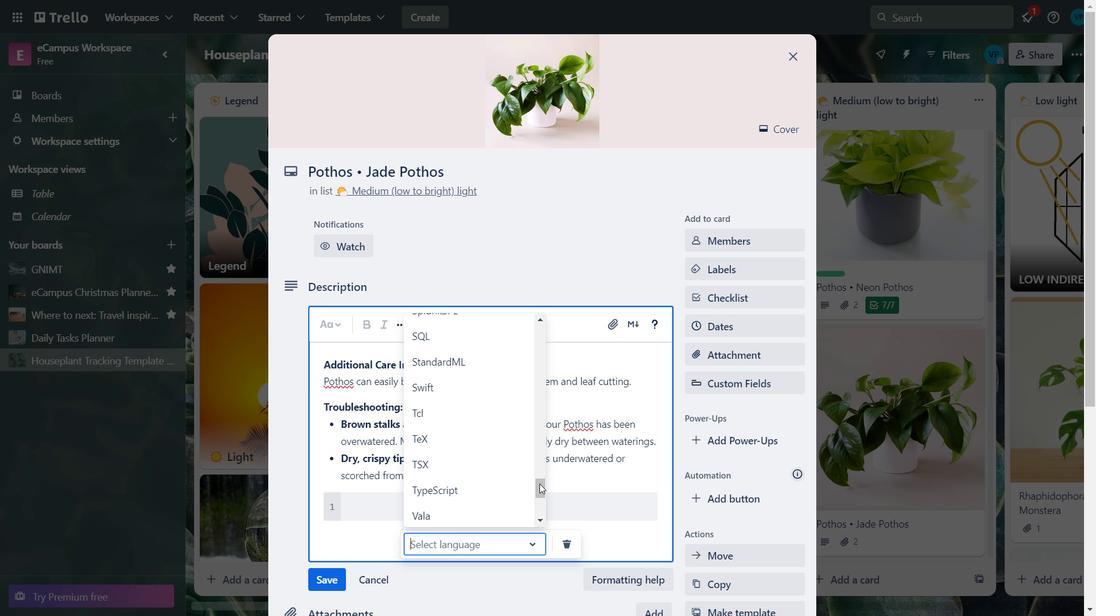 
Action: Mouse moved to (534, 250)
Screenshot: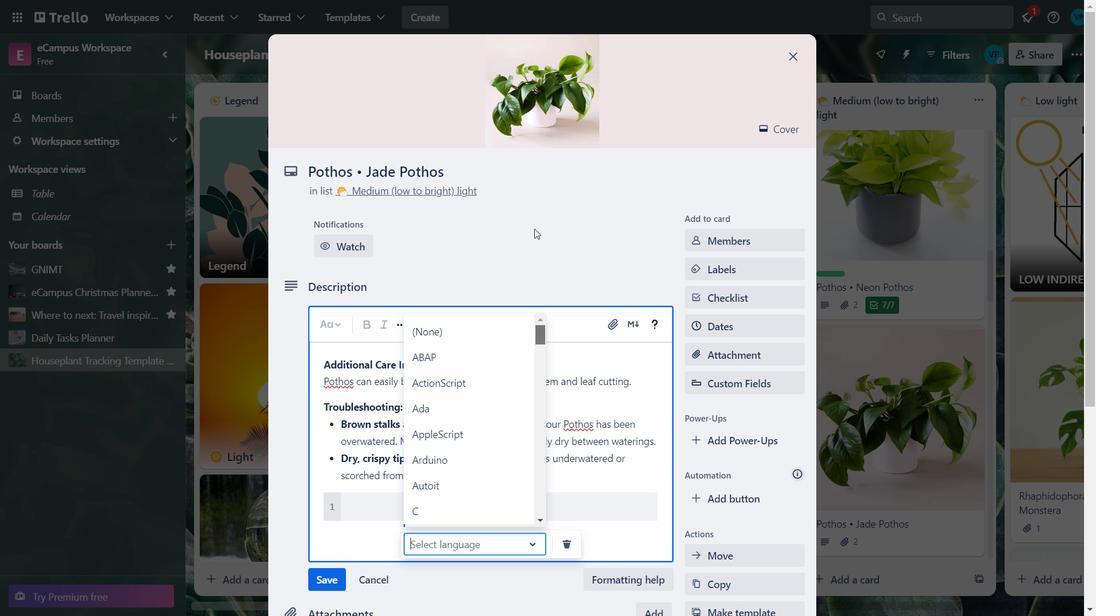 
Action: Mouse pressed left at (534, 250)
Screenshot: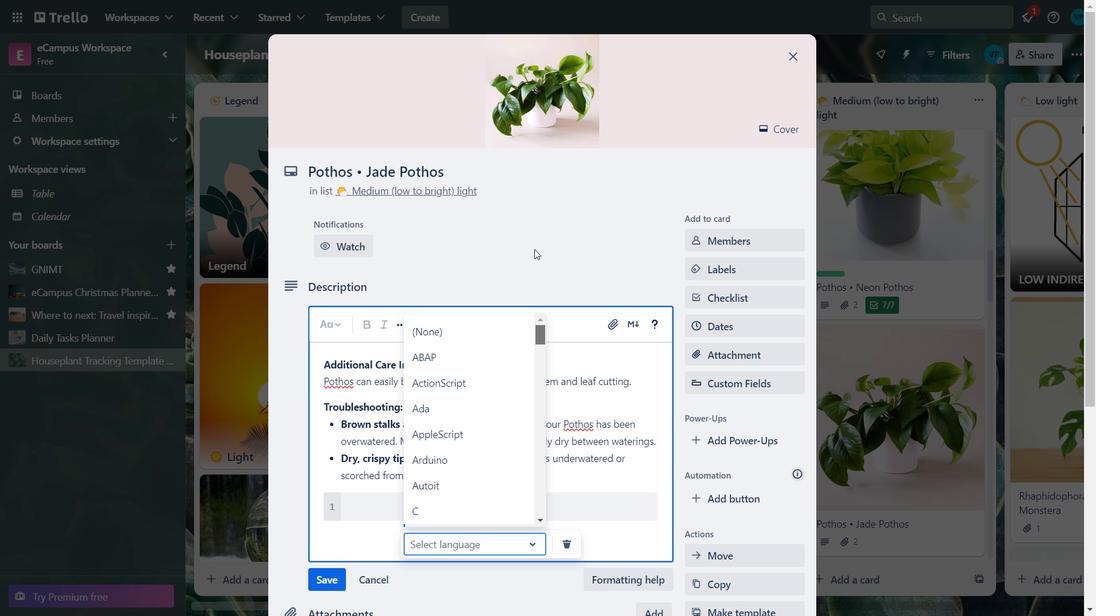 
Action: Mouse moved to (307, 174)
Screenshot: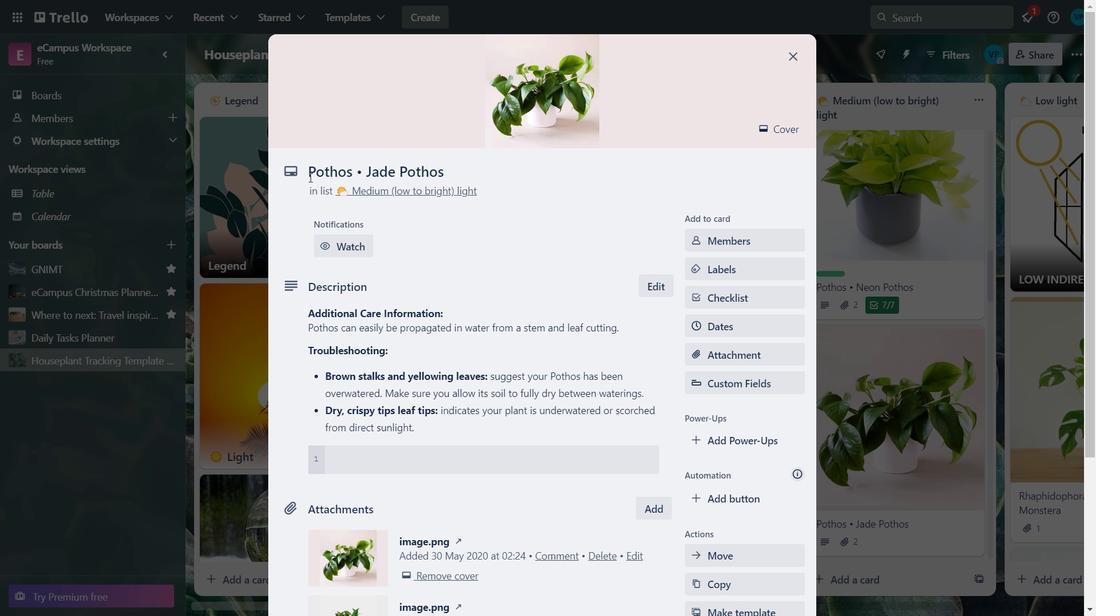
Action: Mouse pressed left at (307, 174)
Screenshot: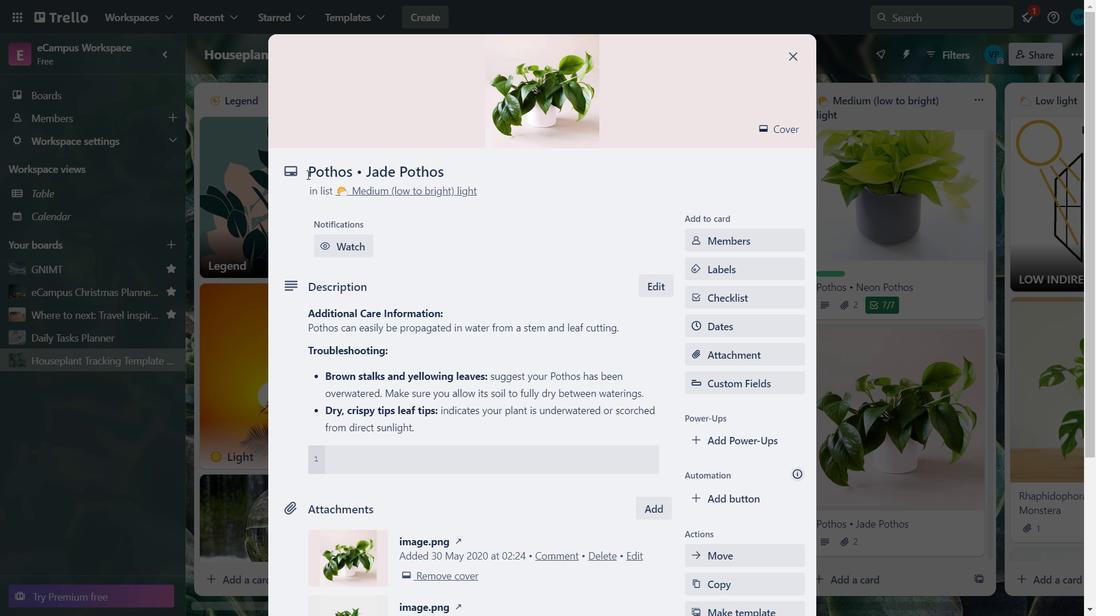 
Action: Mouse moved to (520, 173)
Screenshot: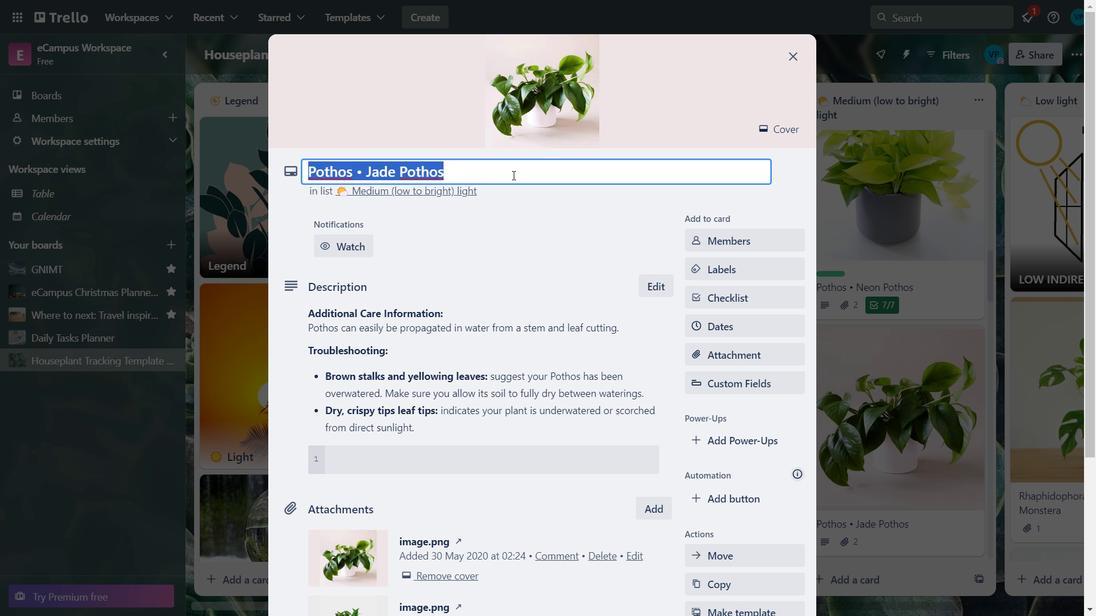 
Action: Key pressed ctrl+C
Screenshot: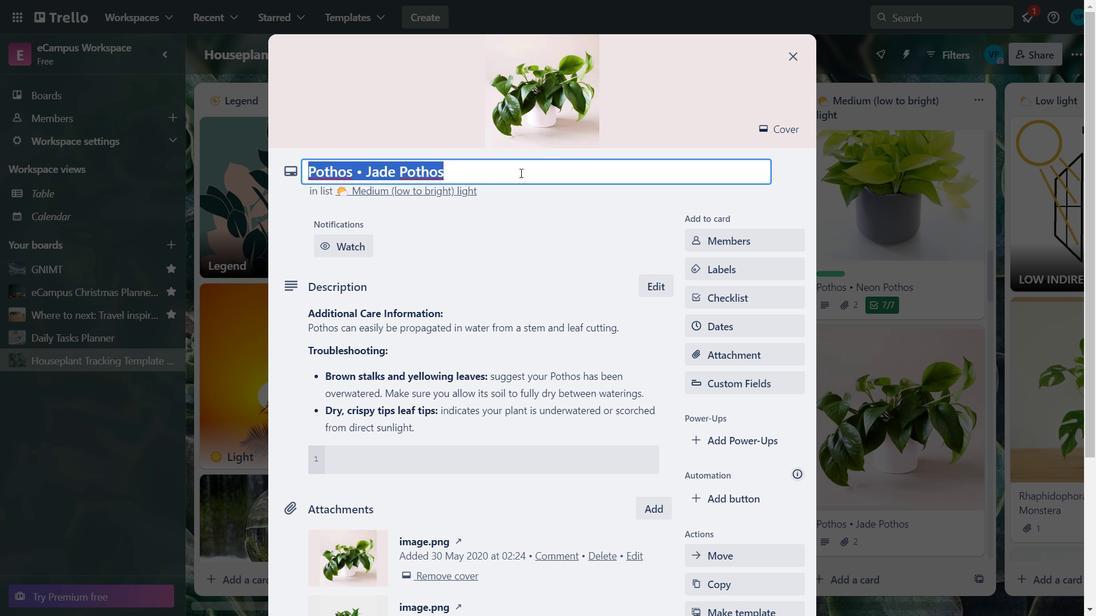 
Action: Mouse moved to (752, 303)
Screenshot: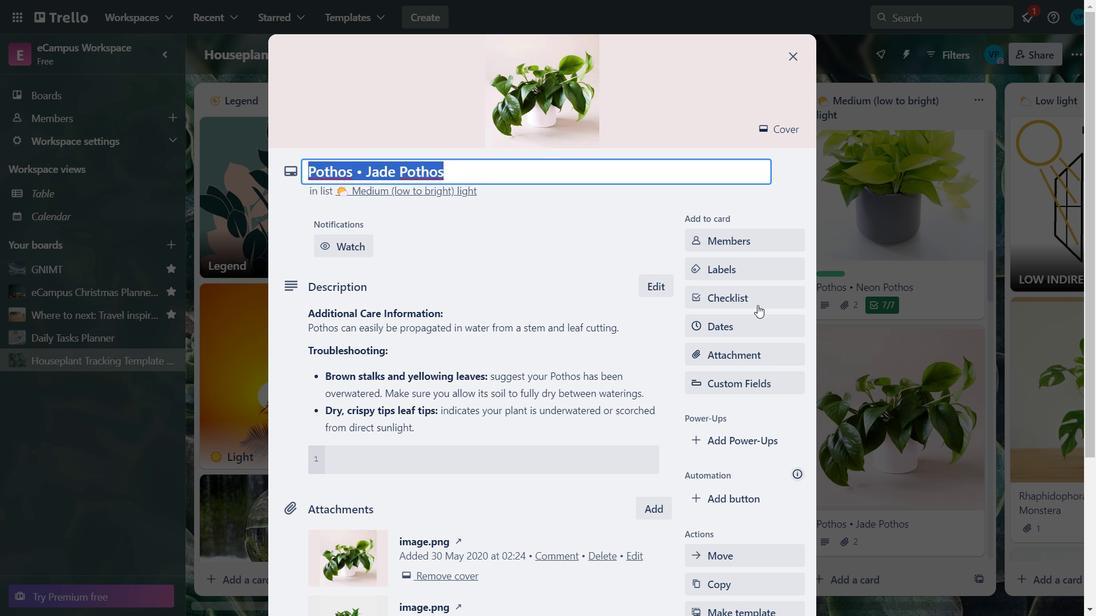 
Action: Mouse pressed left at (752, 303)
Screenshot: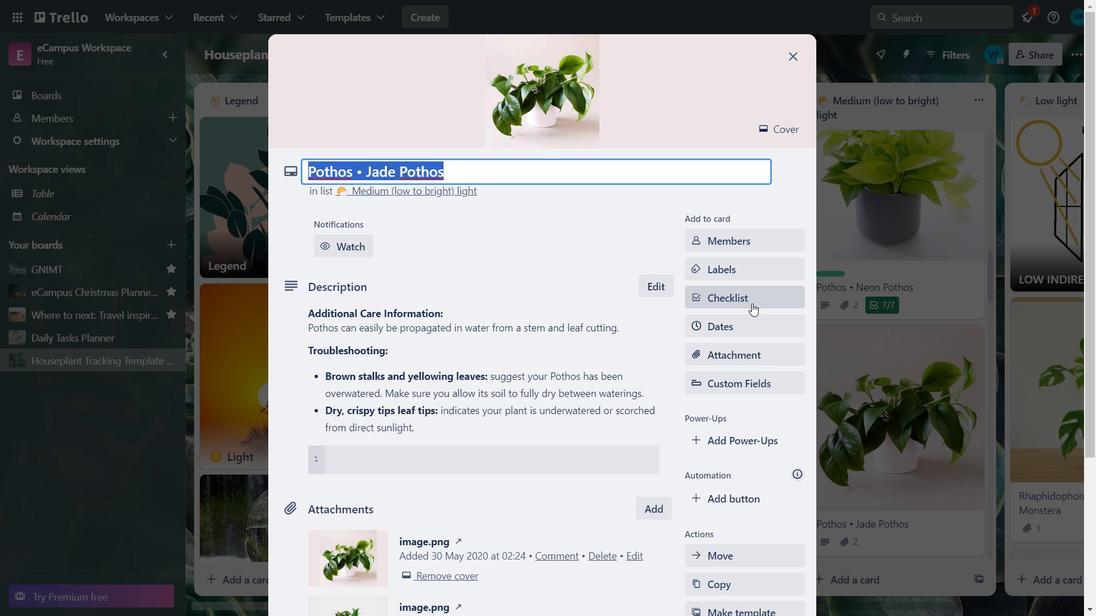 
Action: Mouse pressed left at (752, 303)
Screenshot: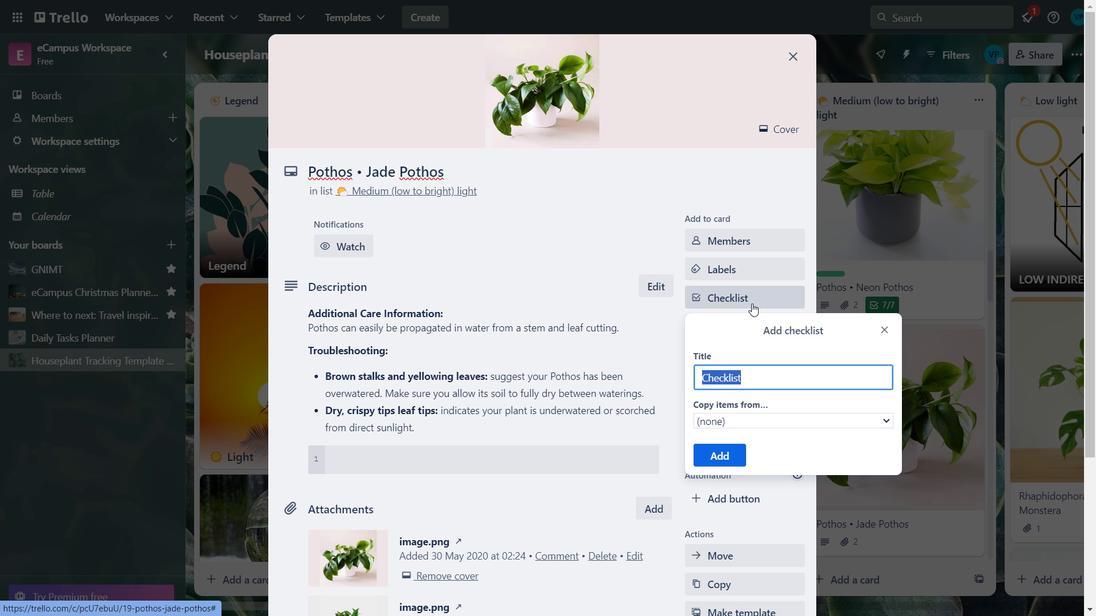 
Action: Mouse pressed left at (752, 303)
